 Task: Productivity: Planning Your Day (a Kanban template).
Action: Mouse moved to (60, 71)
Screenshot: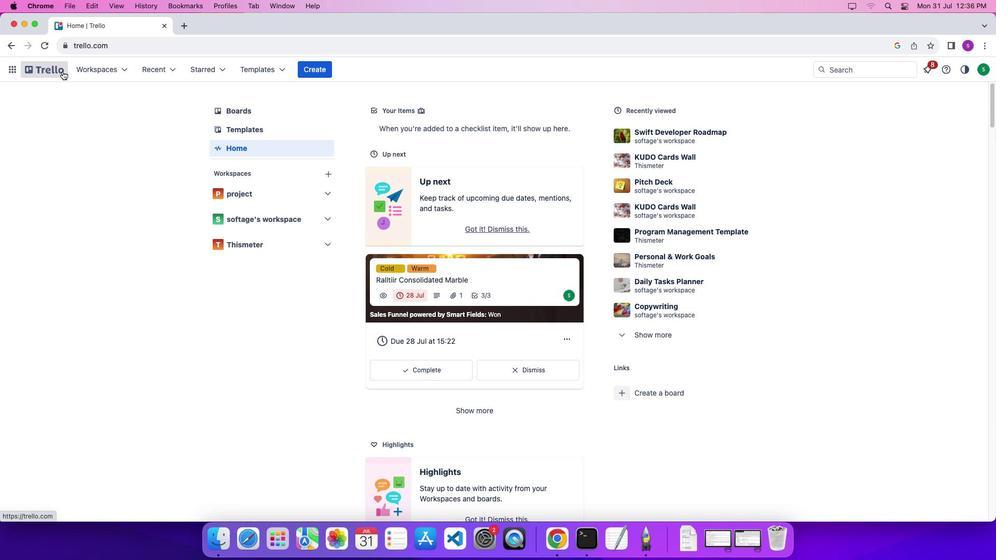 
Action: Mouse pressed left at (60, 71)
Screenshot: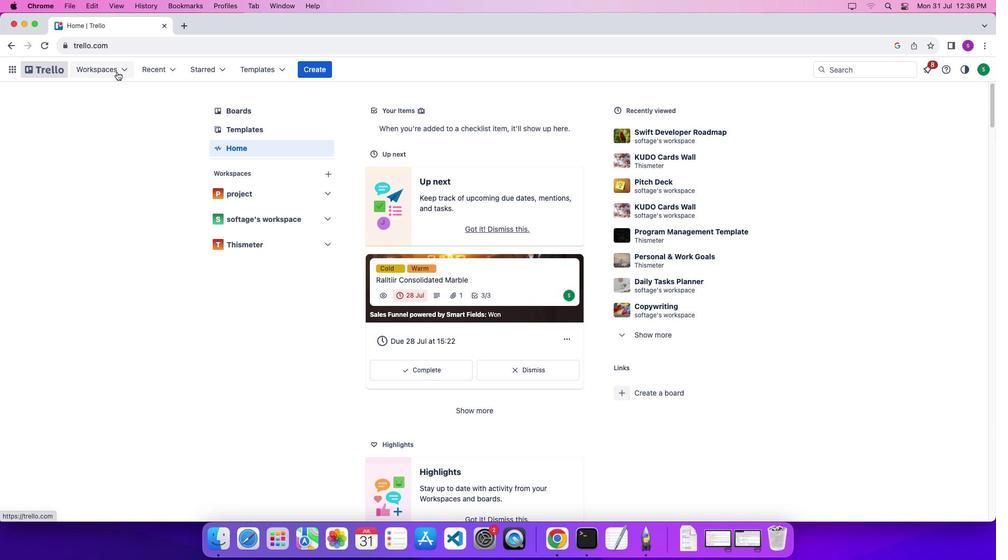
Action: Mouse moved to (249, 62)
Screenshot: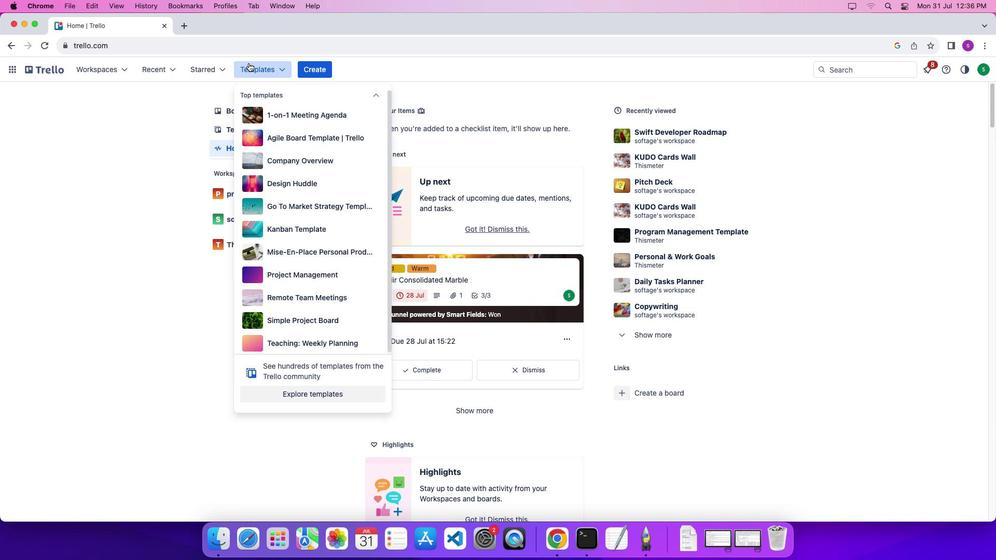 
Action: Mouse pressed left at (249, 62)
Screenshot: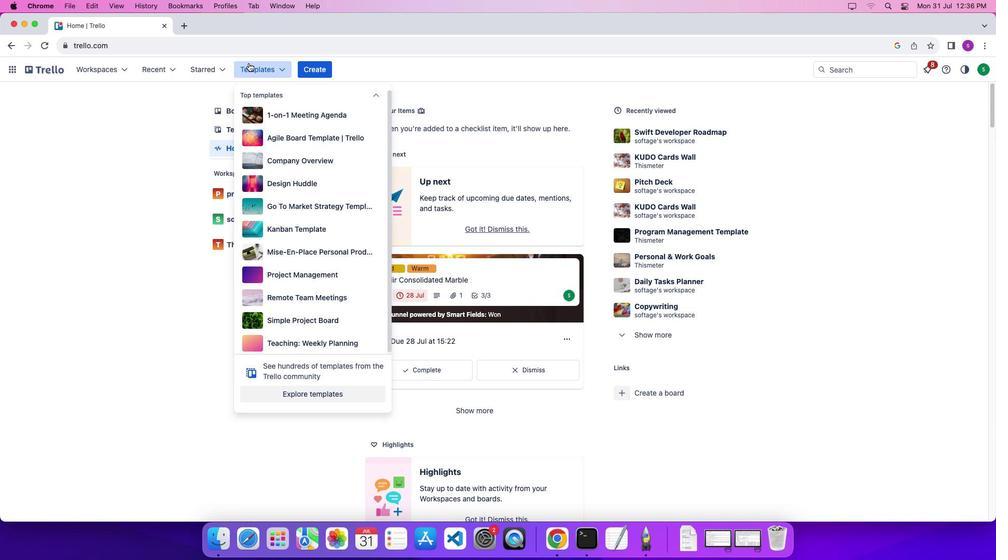 
Action: Mouse moved to (302, 396)
Screenshot: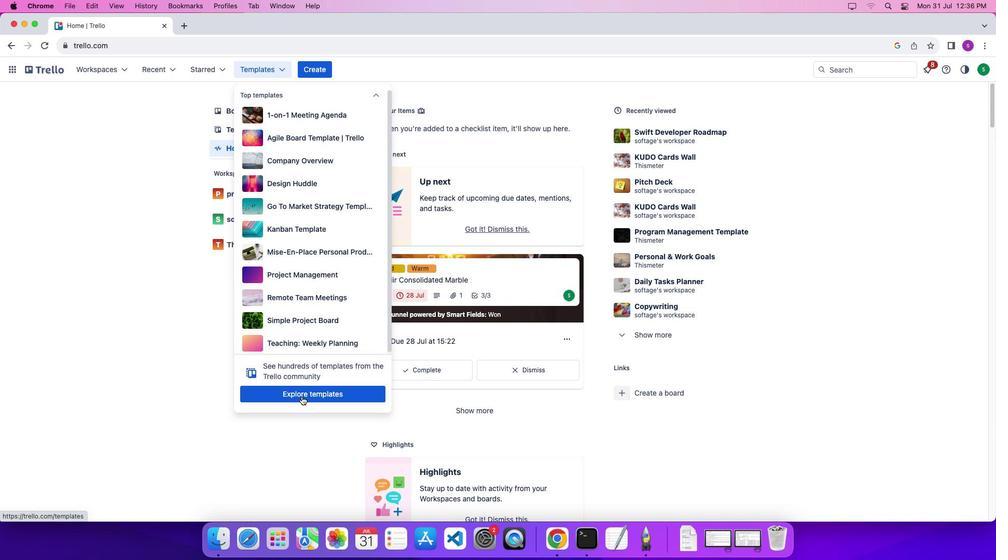 
Action: Mouse pressed left at (302, 396)
Screenshot: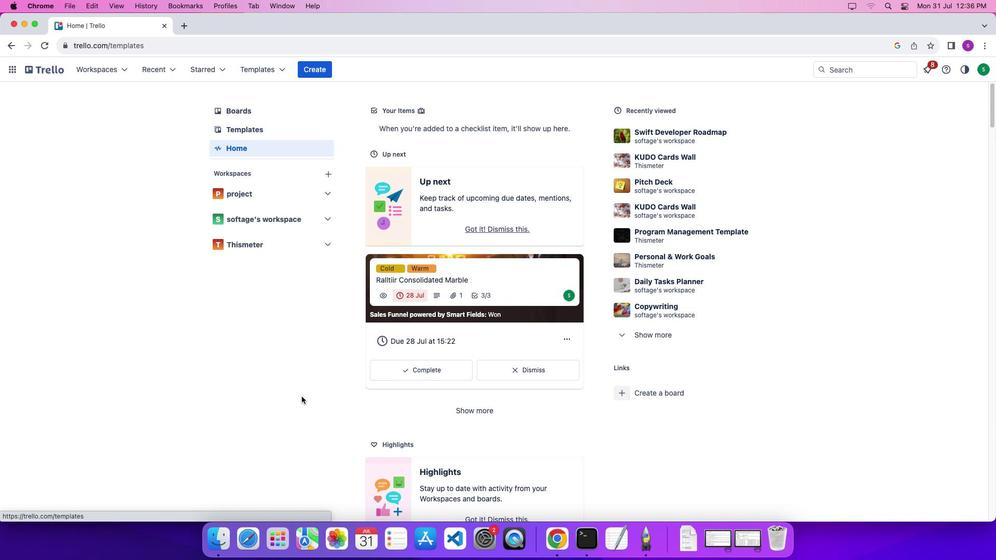 
Action: Mouse moved to (269, 291)
Screenshot: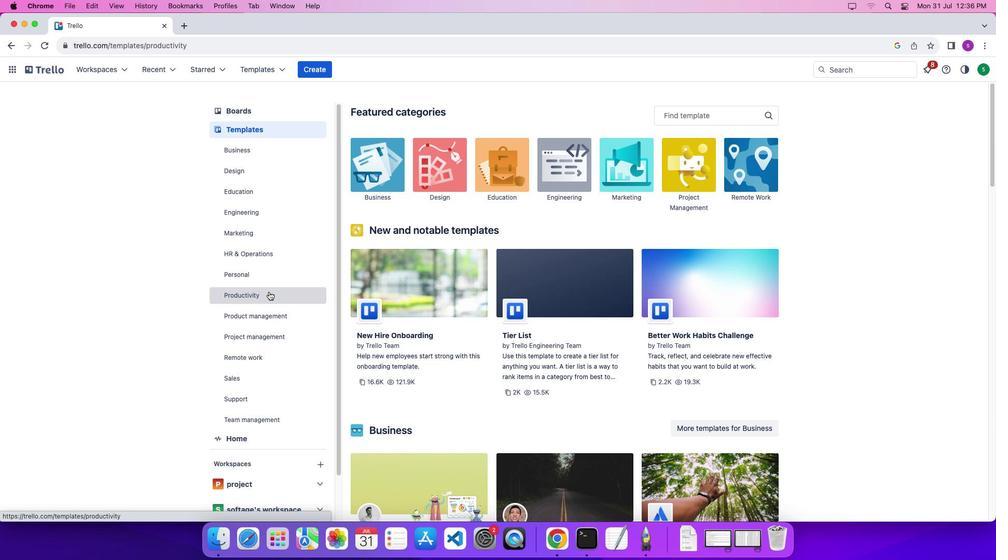 
Action: Mouse pressed left at (269, 291)
Screenshot: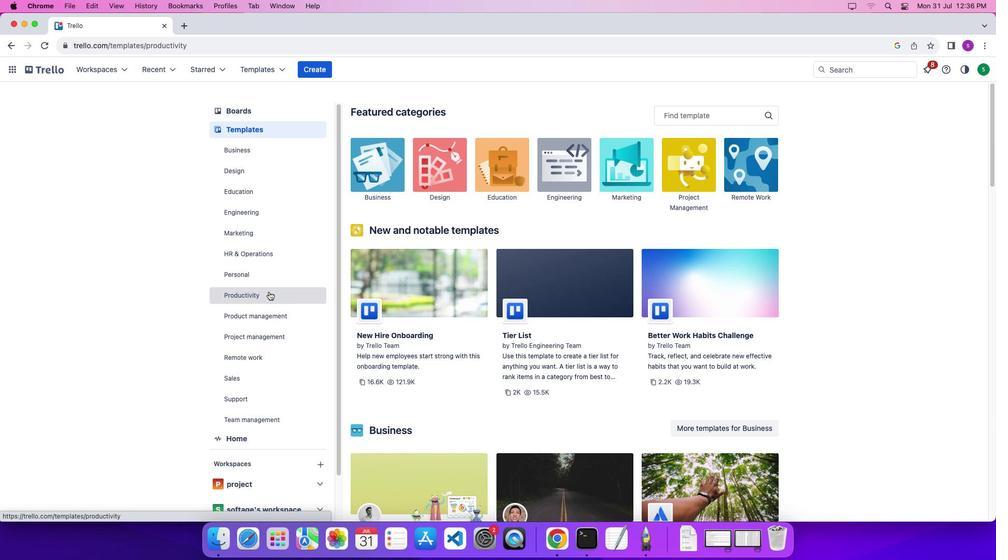
Action: Mouse moved to (737, 114)
Screenshot: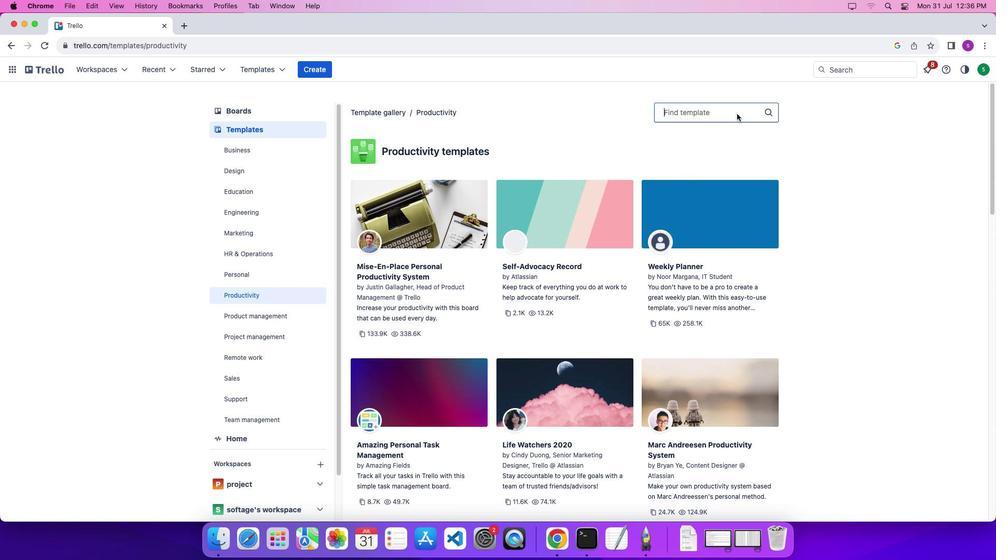 
Action: Mouse pressed left at (737, 114)
Screenshot: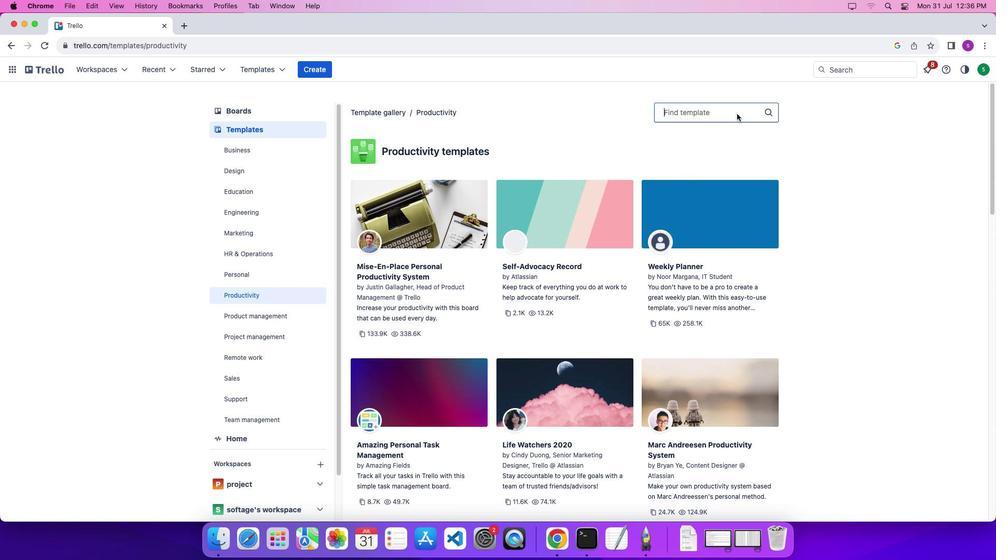 
Action: Mouse moved to (737, 114)
Screenshot: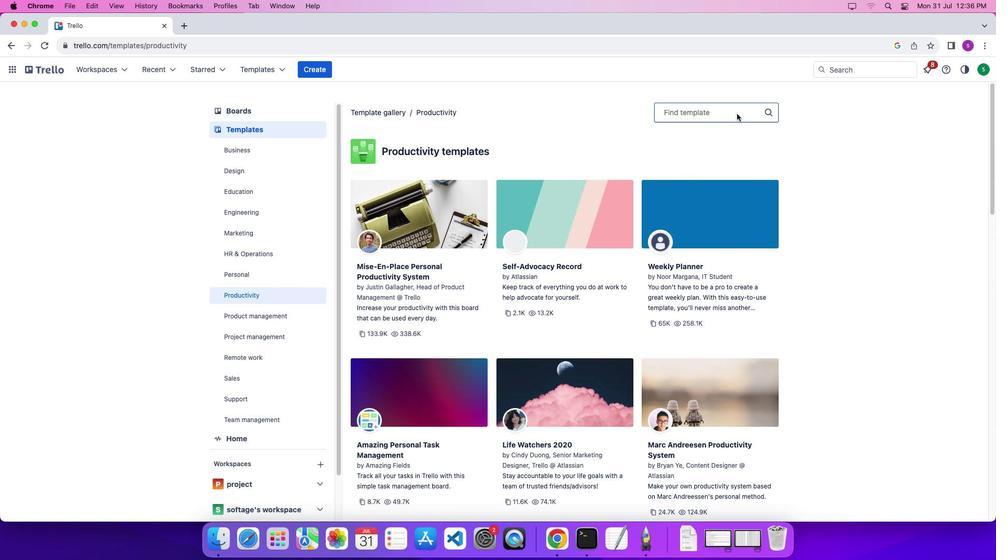 
Action: Mouse pressed left at (737, 114)
Screenshot: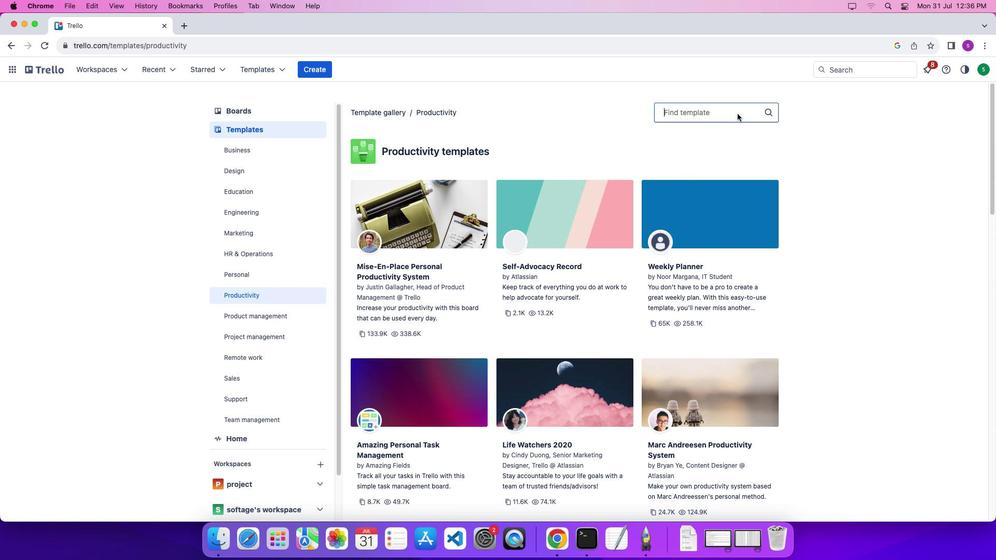 
Action: Mouse moved to (737, 114)
Screenshot: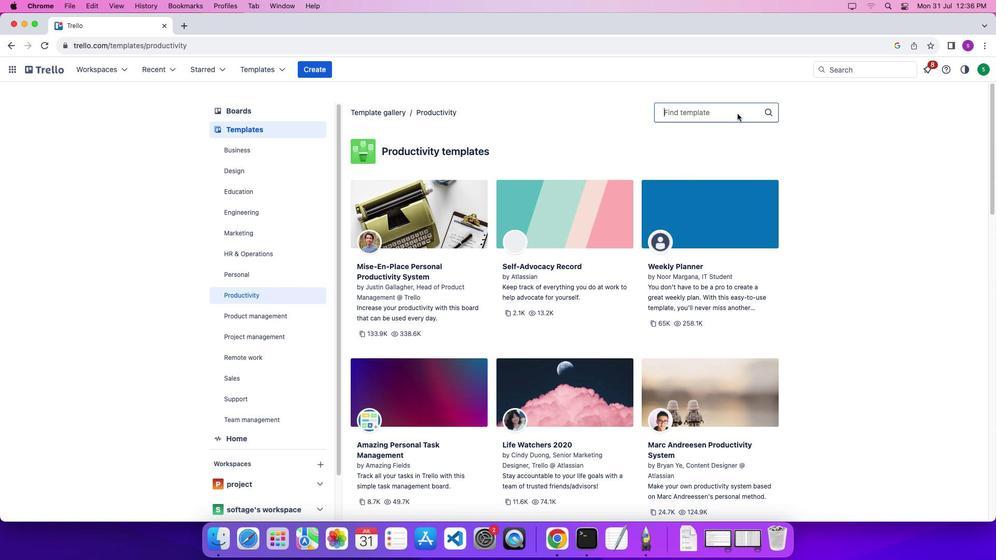 
Action: Key pressed Key.shift'P''l''a''n''n''i''n''g'Key.spaceKey.shift'Y''o''u''r'Key.spaceKey.shift'D''a''y'
Screenshot: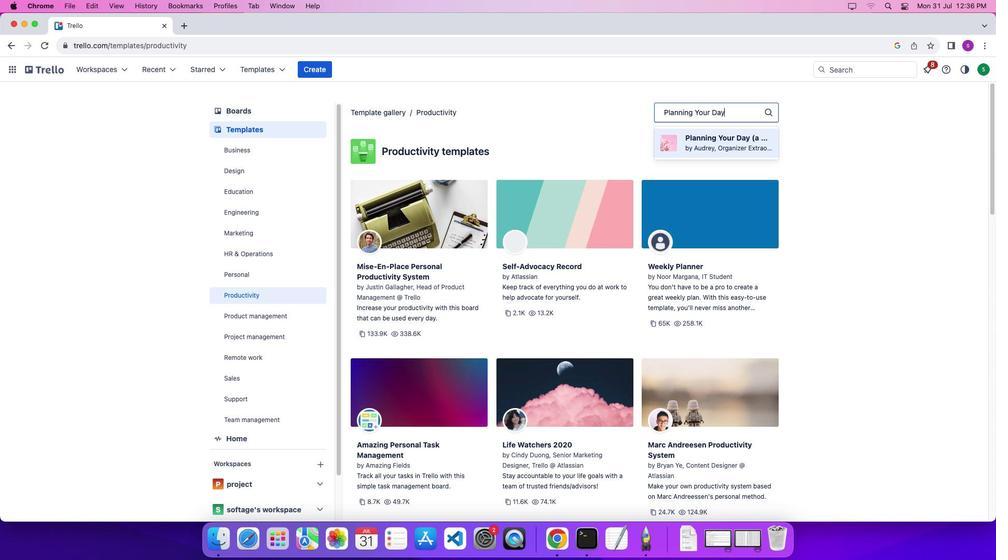 
Action: Mouse moved to (718, 144)
Screenshot: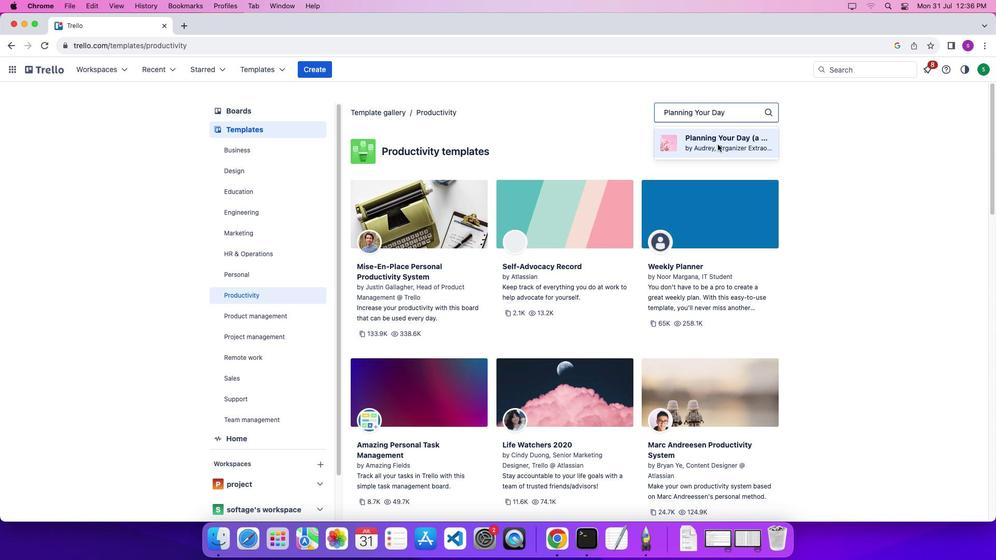 
Action: Mouse pressed left at (718, 144)
Screenshot: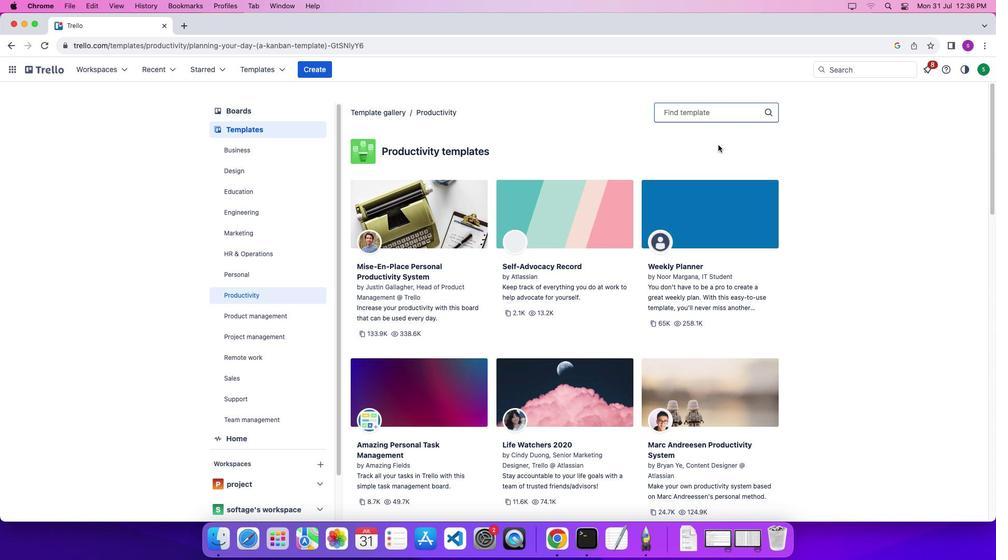 
Action: Mouse moved to (679, 246)
Screenshot: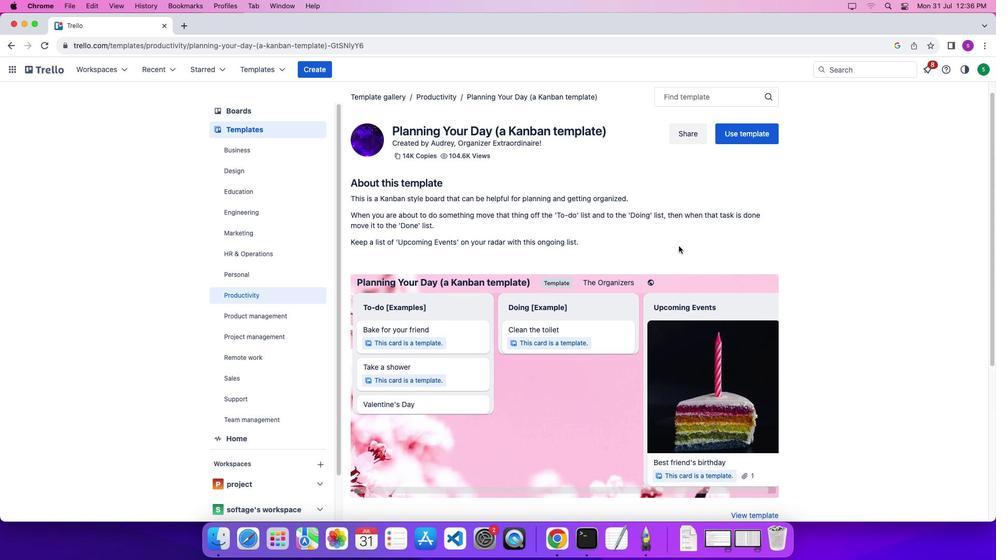 
Action: Mouse scrolled (679, 246) with delta (0, 0)
Screenshot: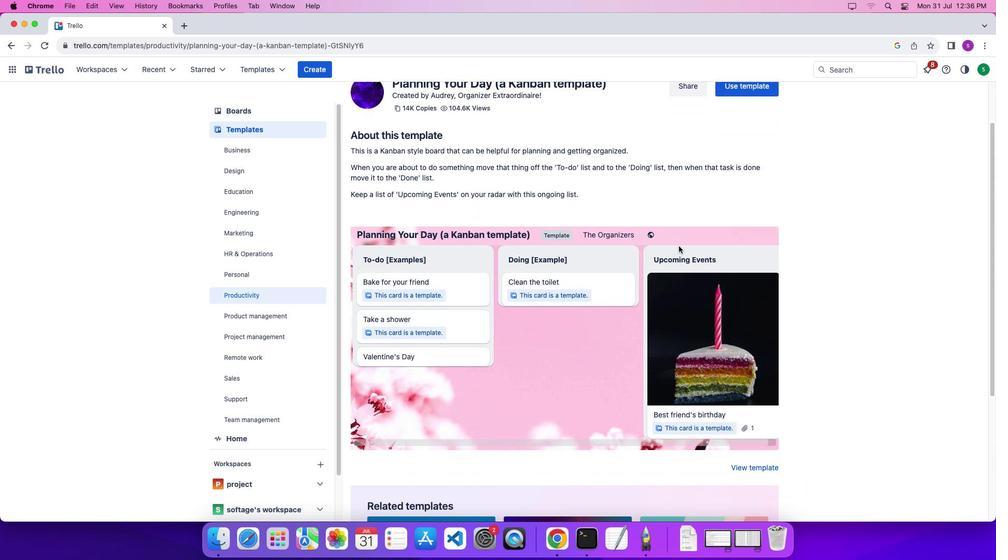
Action: Mouse scrolled (679, 246) with delta (0, 0)
Screenshot: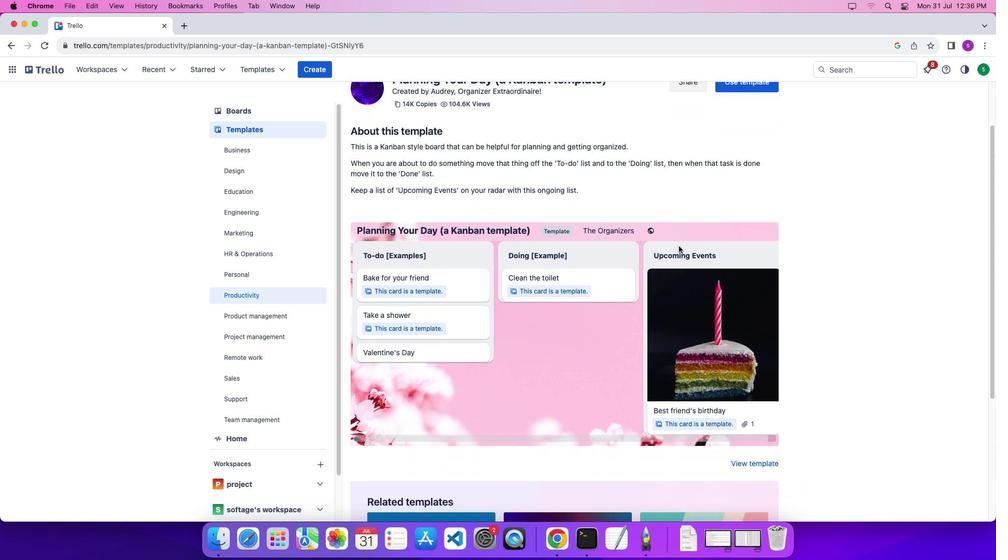 
Action: Mouse scrolled (679, 246) with delta (0, 0)
Screenshot: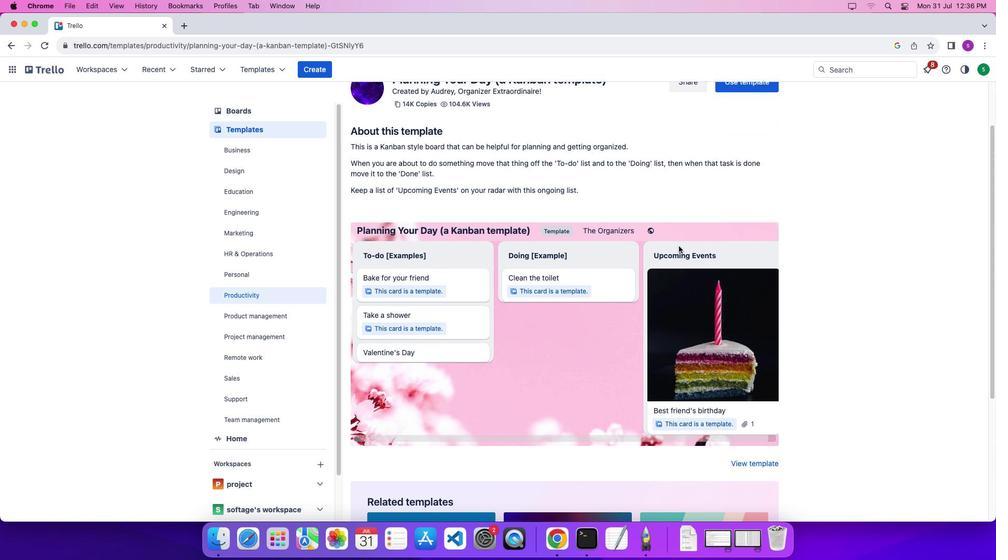 
Action: Mouse scrolled (679, 246) with delta (0, 0)
Screenshot: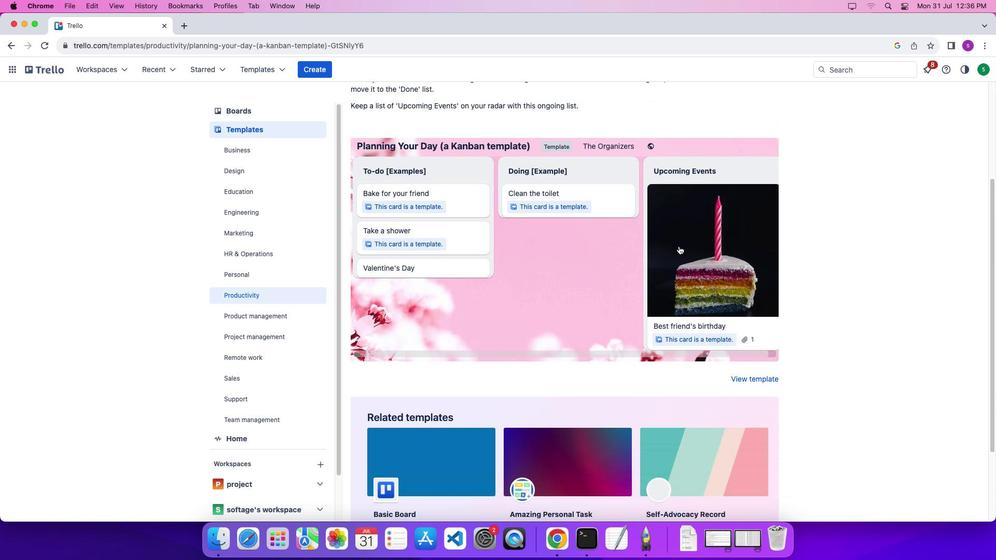 
Action: Mouse scrolled (679, 246) with delta (0, 0)
Screenshot: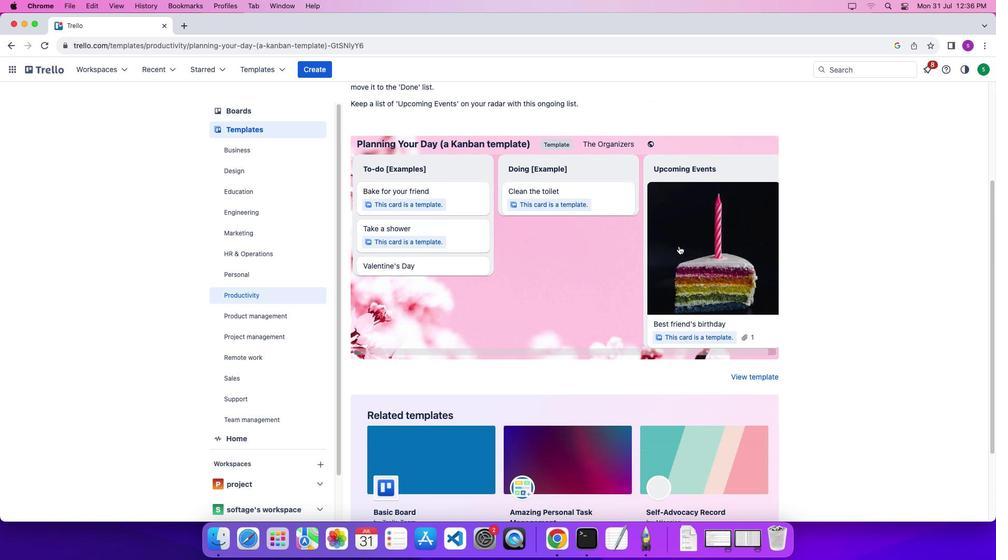 
Action: Mouse scrolled (679, 246) with delta (0, -1)
Screenshot: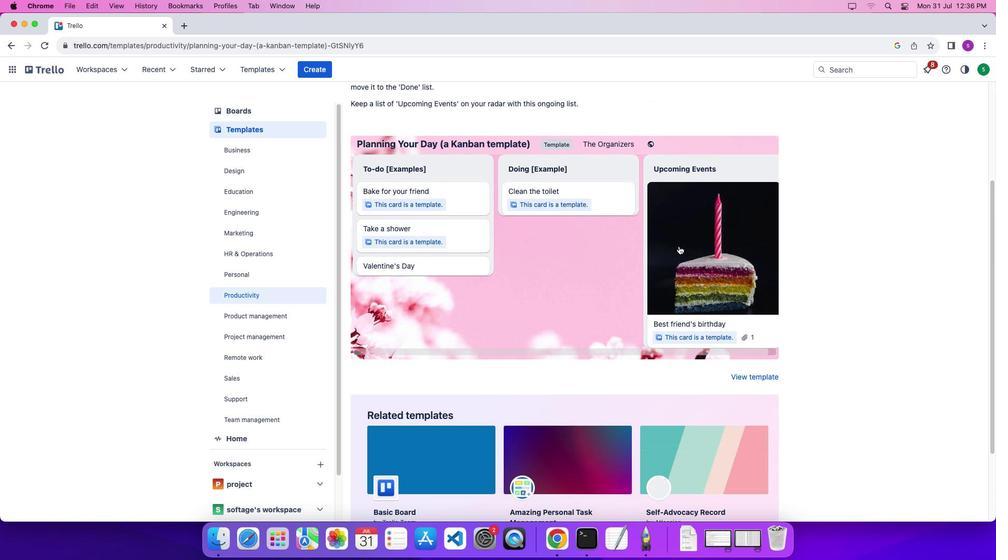 
Action: Mouse scrolled (679, 246) with delta (0, 0)
Screenshot: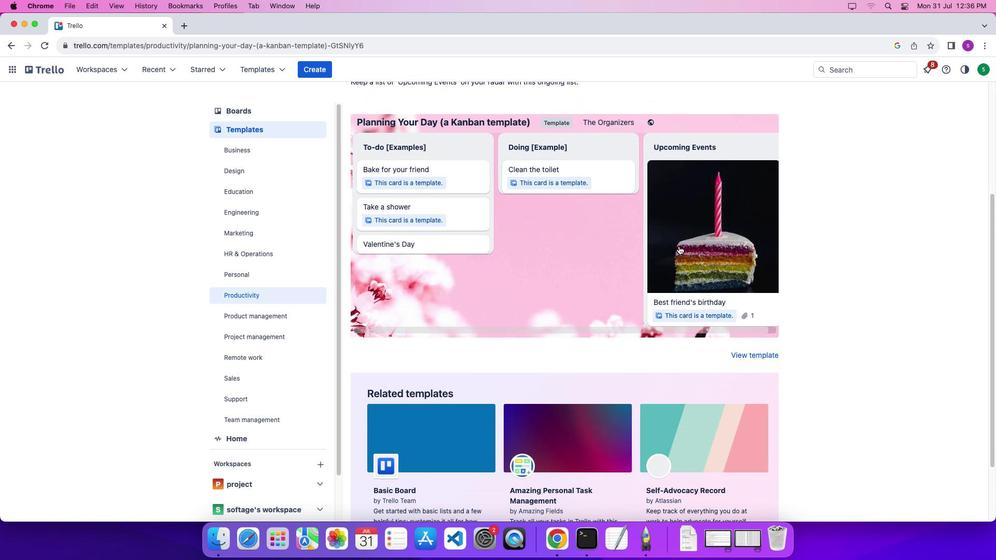
Action: Mouse scrolled (679, 246) with delta (0, 0)
Screenshot: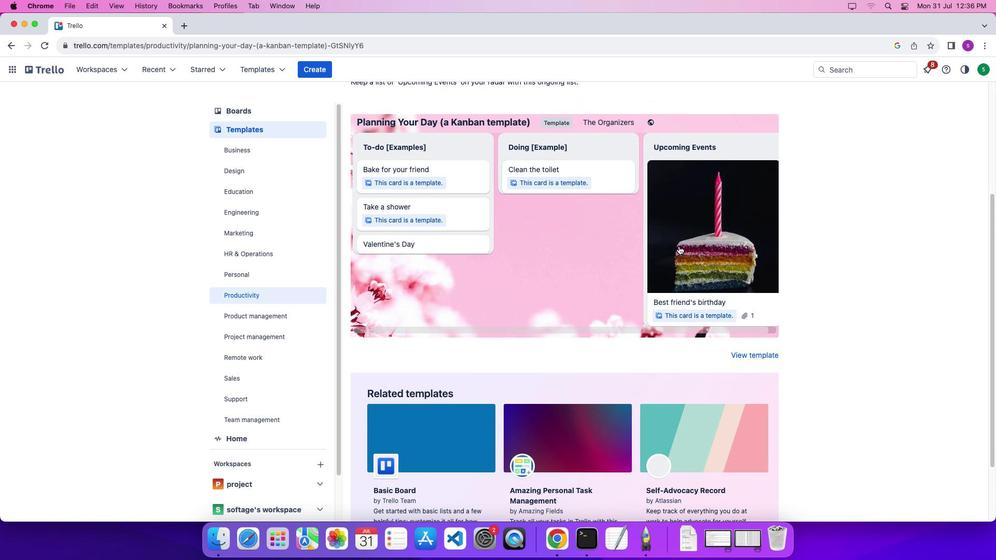 
Action: Mouse scrolled (679, 246) with delta (0, 0)
Screenshot: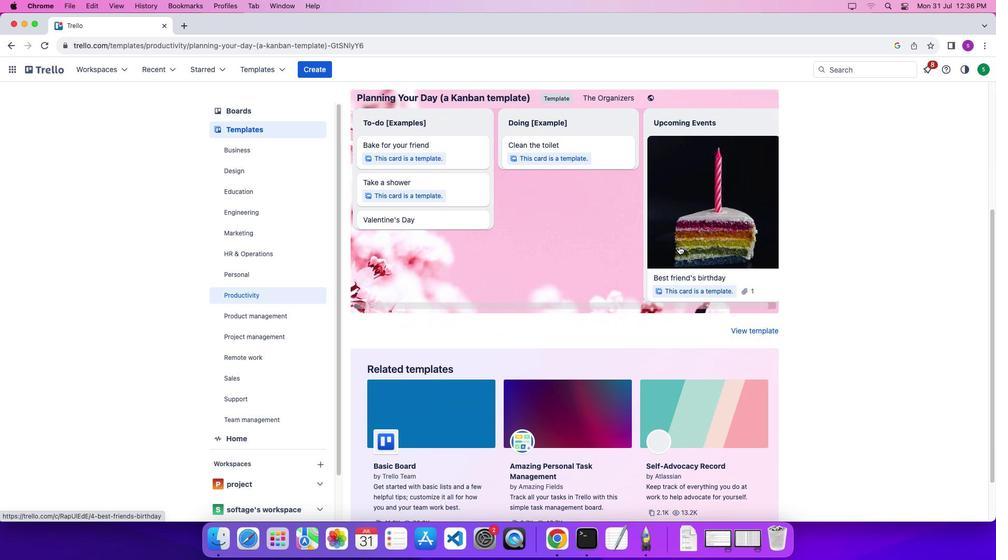 
Action: Mouse scrolled (679, 246) with delta (0, 0)
Screenshot: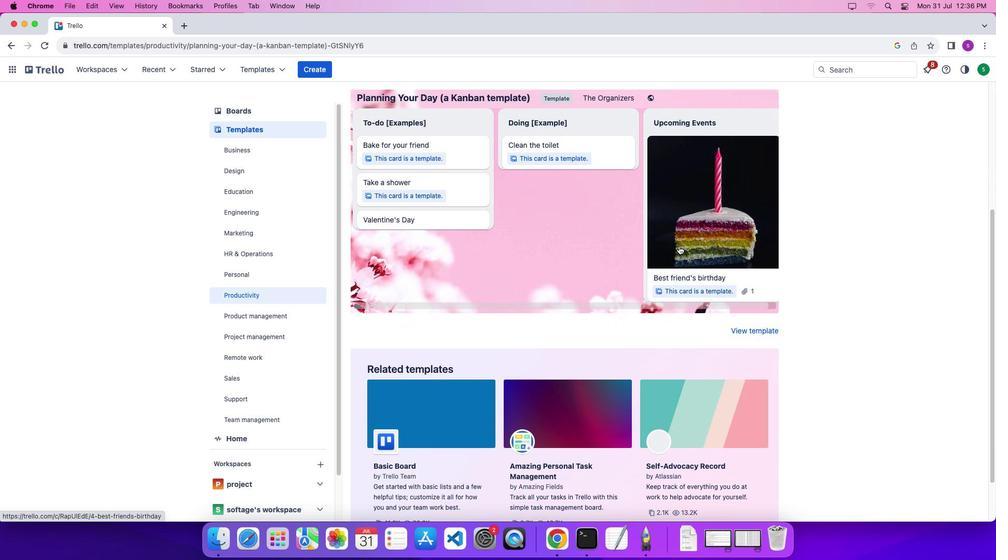 
Action: Mouse pressed left at (679, 246)
Screenshot: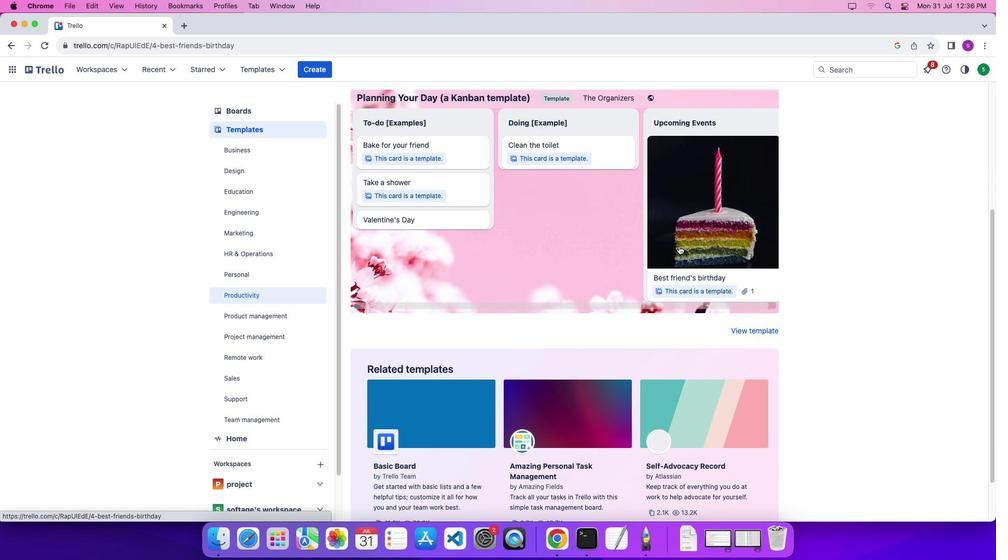 
Action: Mouse moved to (680, 98)
Screenshot: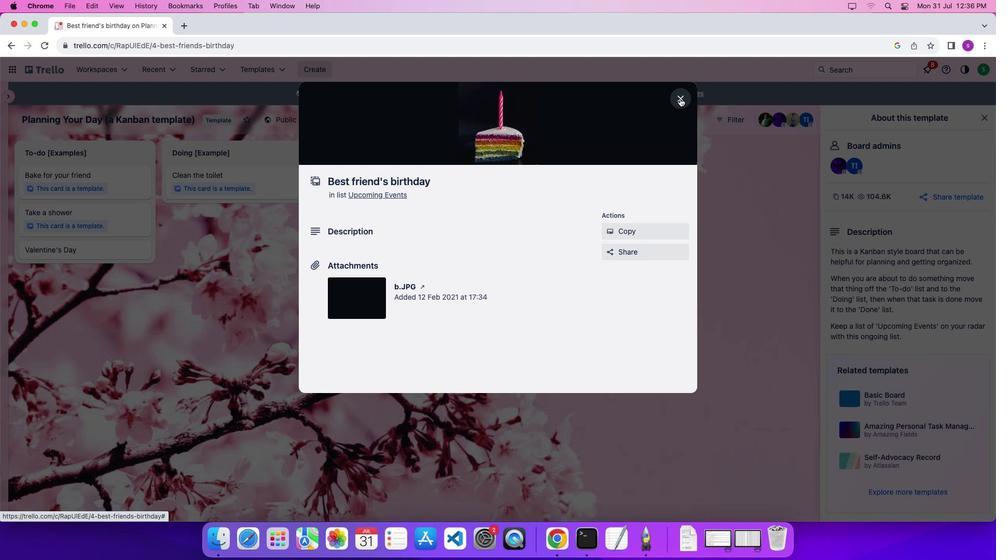 
Action: Mouse pressed left at (680, 98)
Screenshot: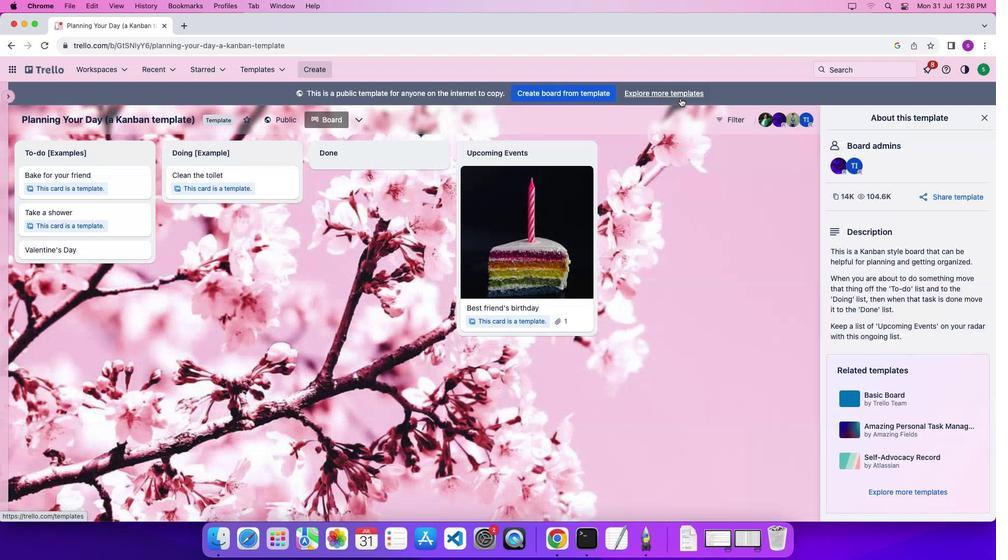 
Action: Mouse moved to (987, 119)
Screenshot: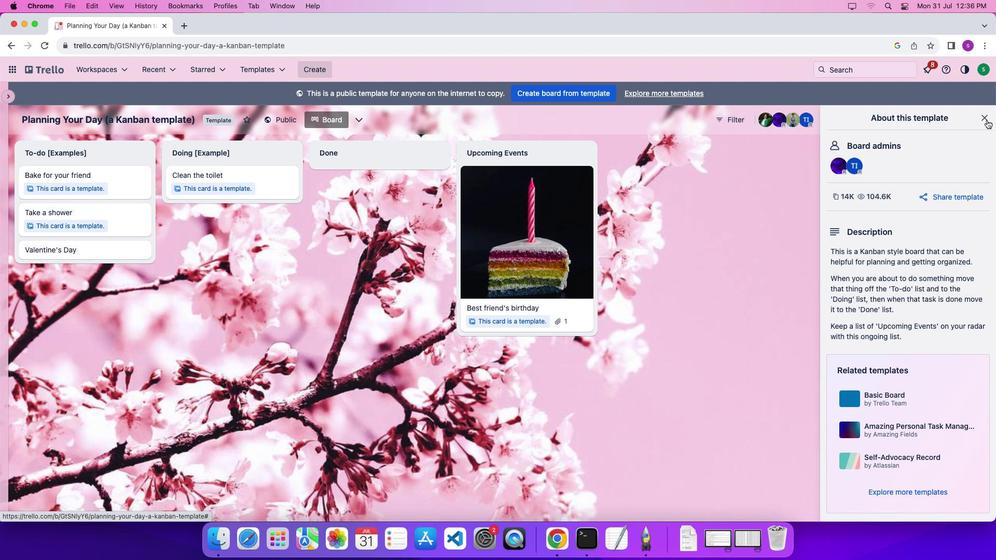 
Action: Mouse pressed left at (987, 119)
Screenshot: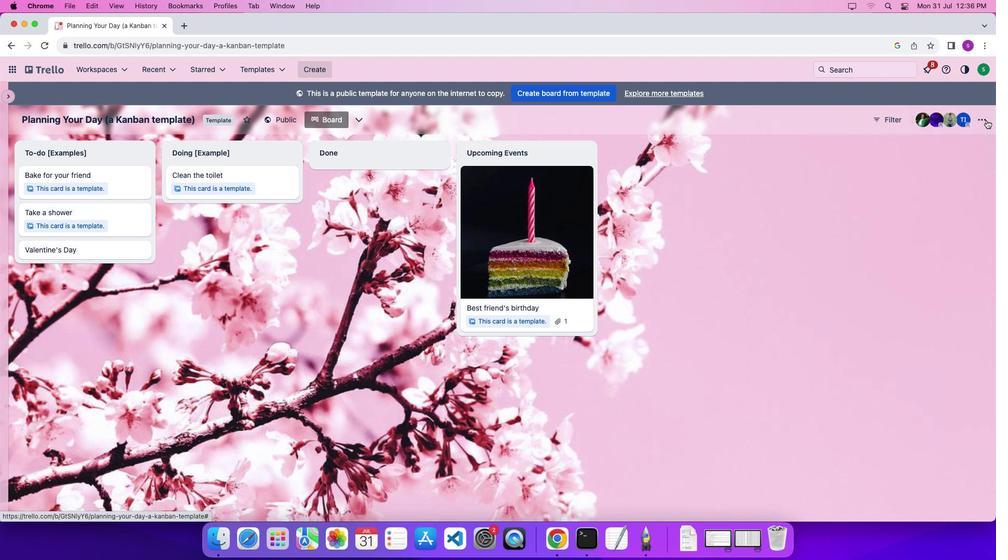 
Action: Mouse moved to (829, 312)
Screenshot: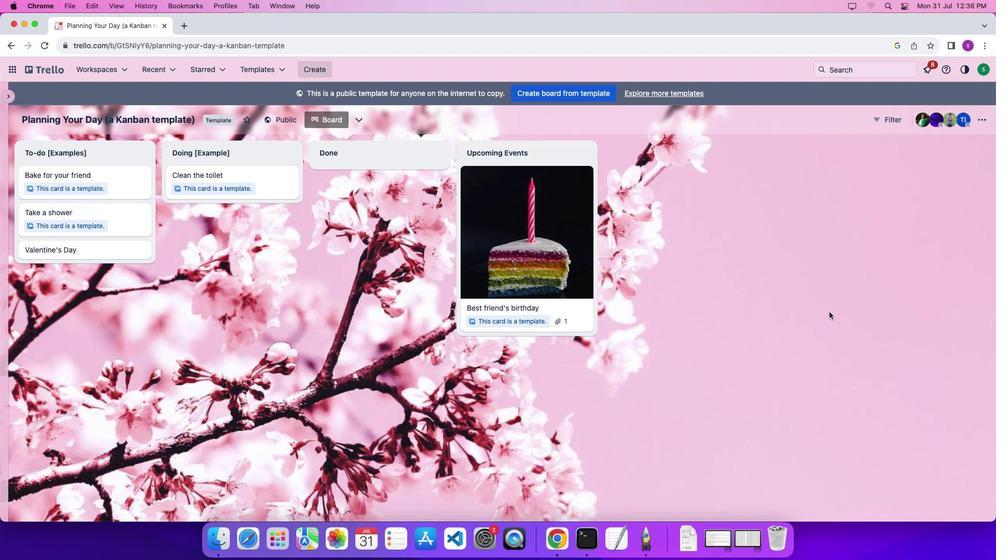 
Action: Mouse pressed left at (829, 312)
Screenshot: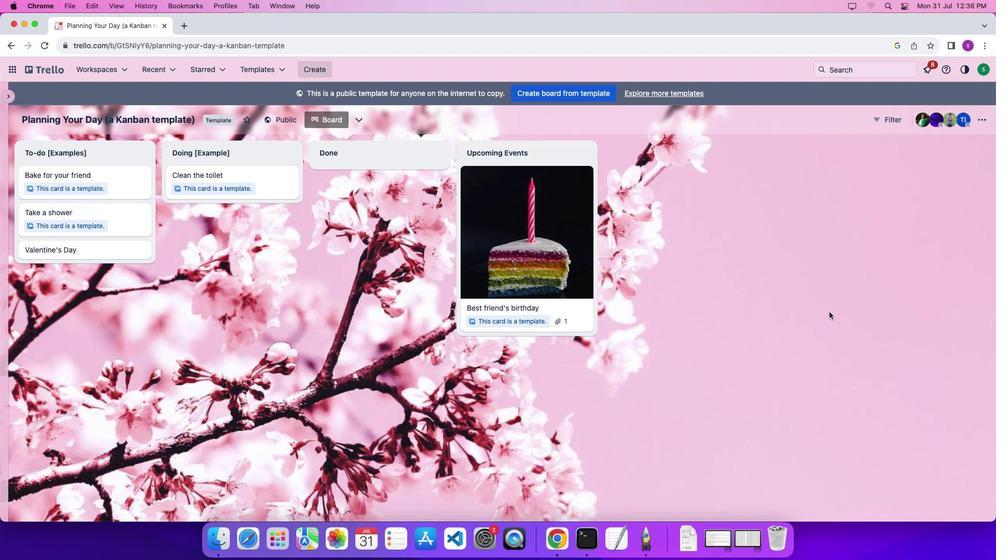 
Action: Mouse moved to (606, 374)
Screenshot: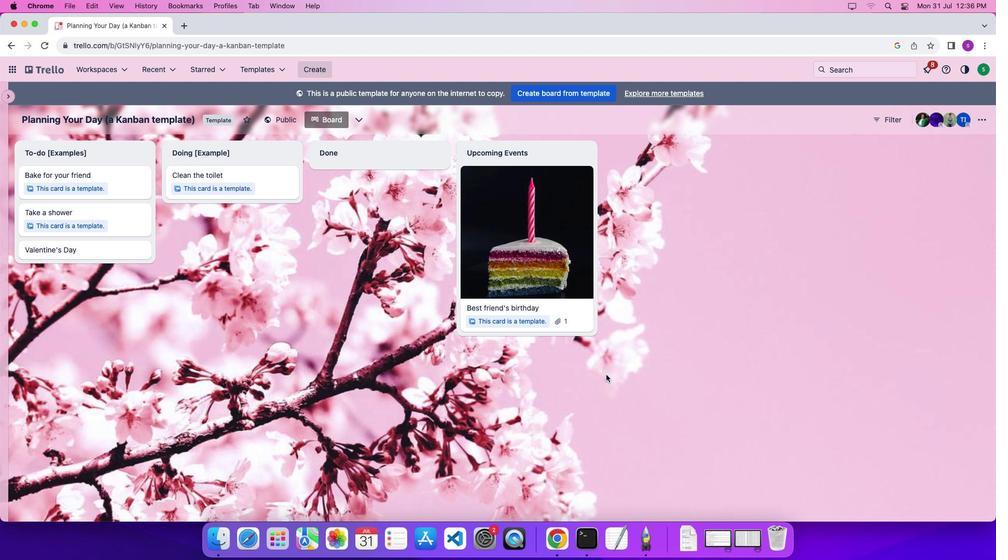 
Action: Mouse pressed left at (606, 374)
Screenshot: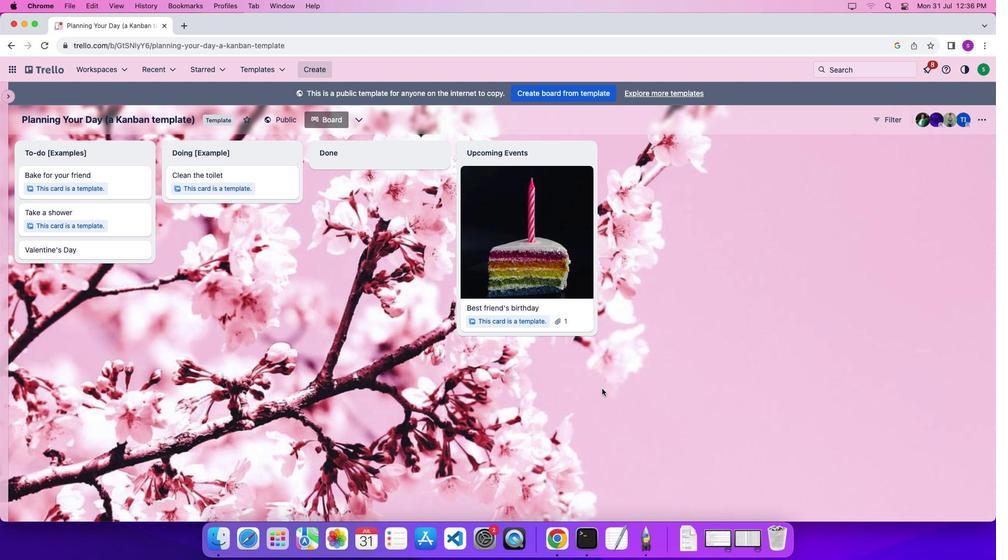 
Action: Mouse moved to (328, 155)
Screenshot: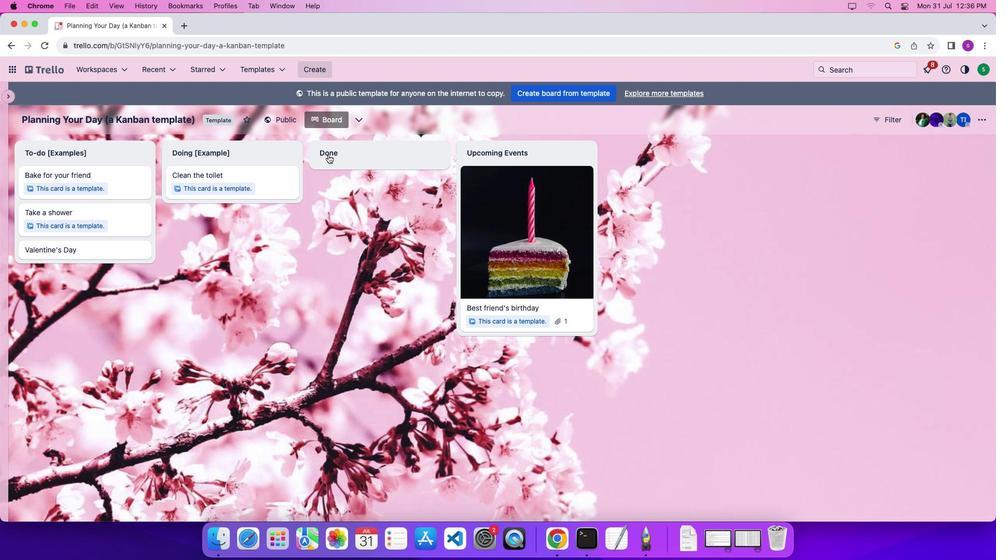 
Action: Mouse pressed left at (328, 155)
Screenshot: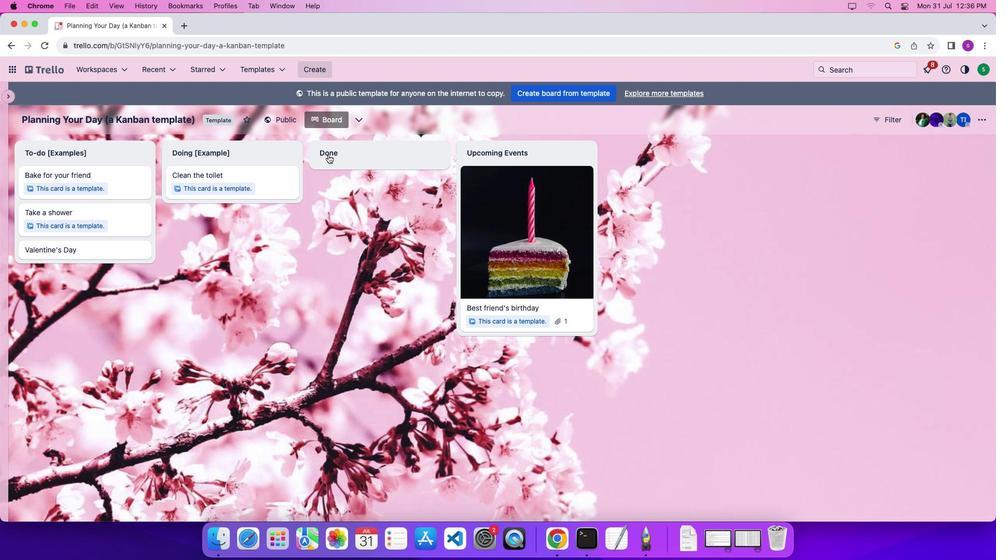 
Action: Mouse moved to (257, 178)
Screenshot: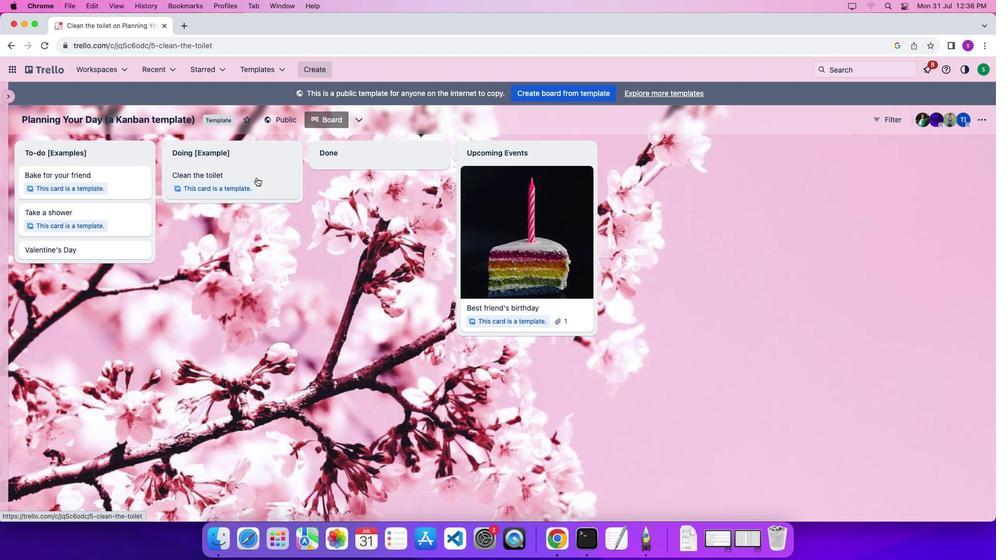 
Action: Mouse pressed left at (257, 178)
Screenshot: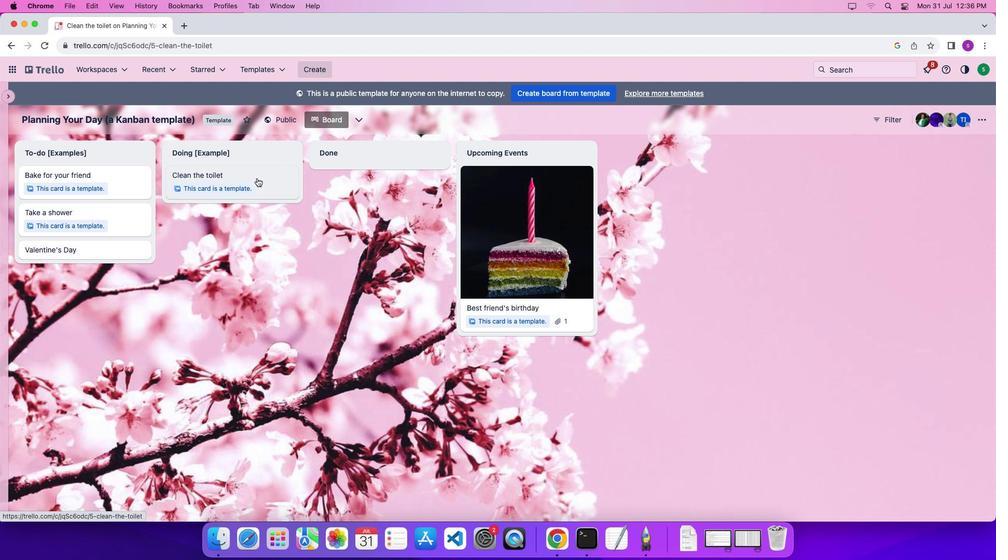 
Action: Mouse moved to (675, 100)
Screenshot: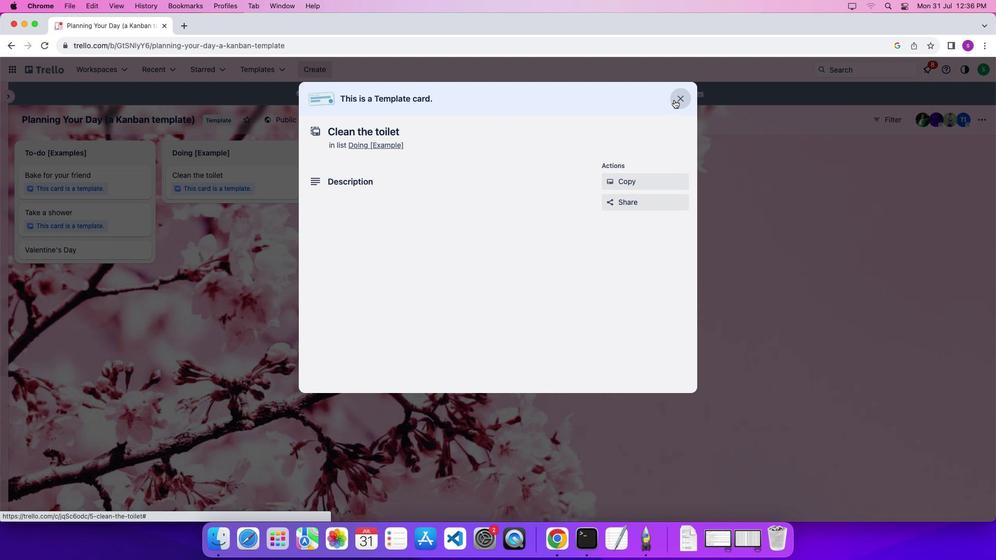
Action: Mouse pressed left at (675, 100)
Screenshot: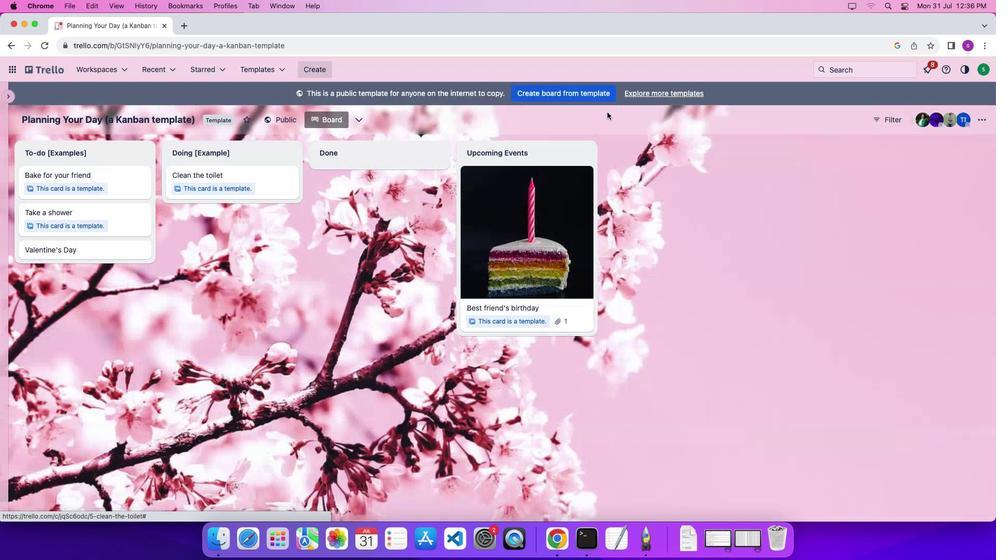 
Action: Mouse moved to (96, 177)
Screenshot: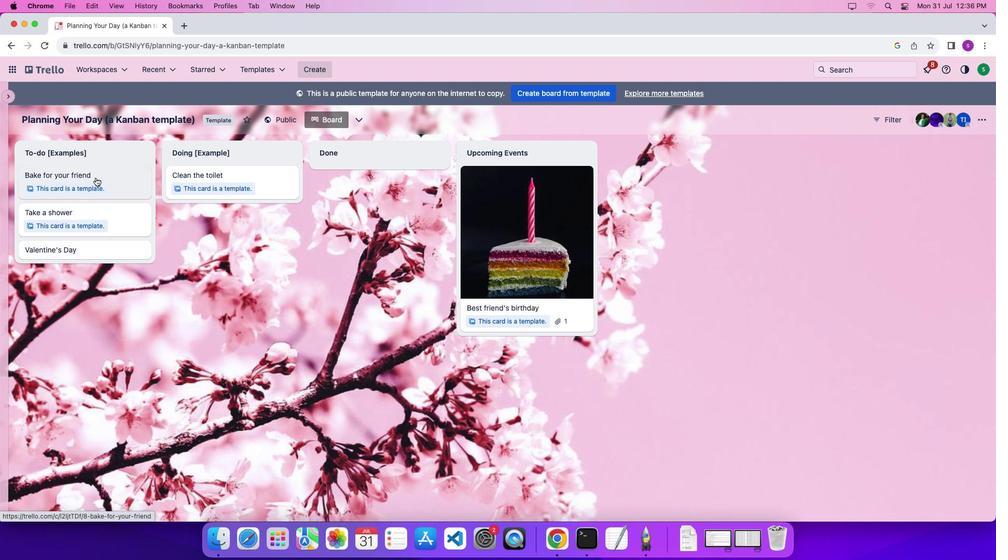 
Action: Mouse pressed left at (96, 177)
Screenshot: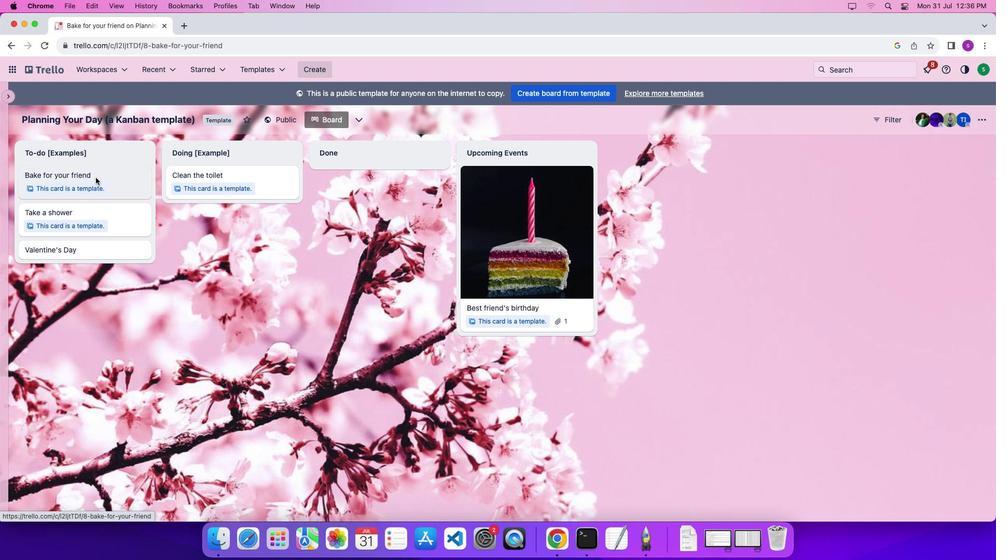 
Action: Mouse moved to (678, 102)
Screenshot: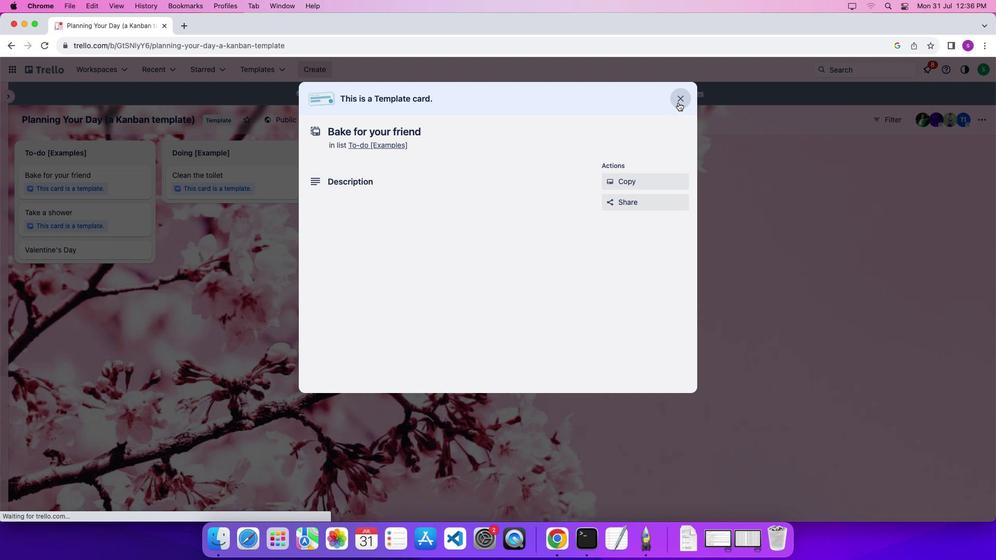 
Action: Mouse pressed left at (678, 102)
Screenshot: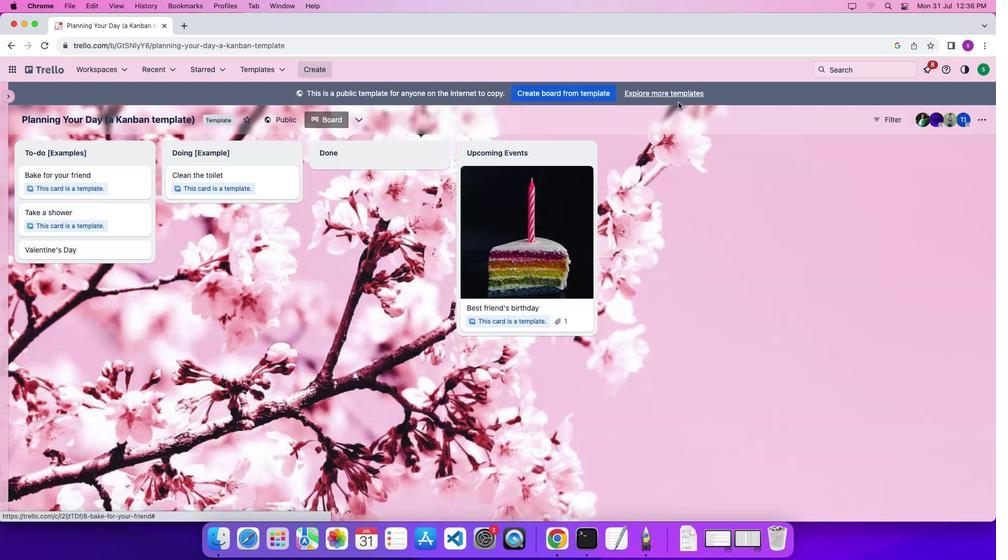 
Action: Mouse moved to (13, 45)
Screenshot: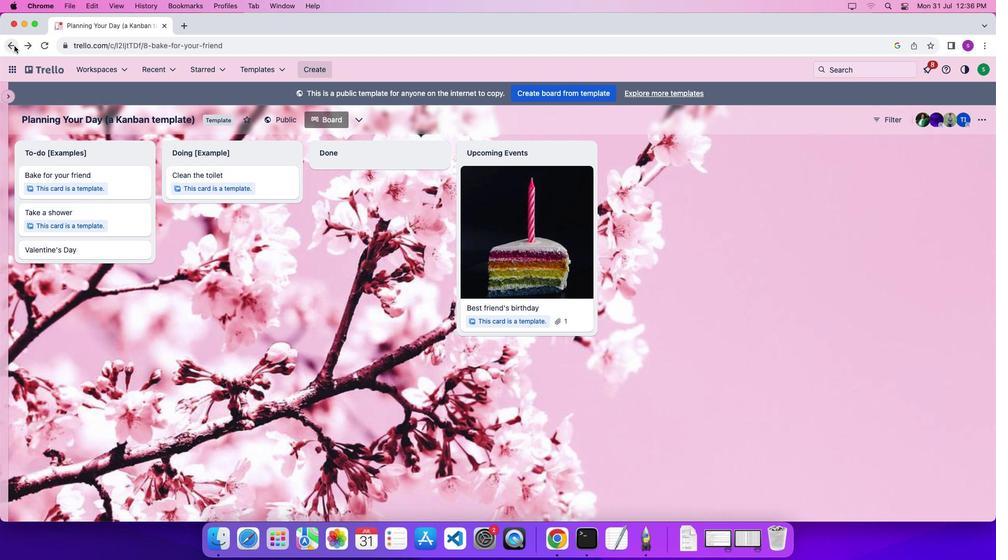 
Action: Mouse pressed left at (13, 45)
Screenshot: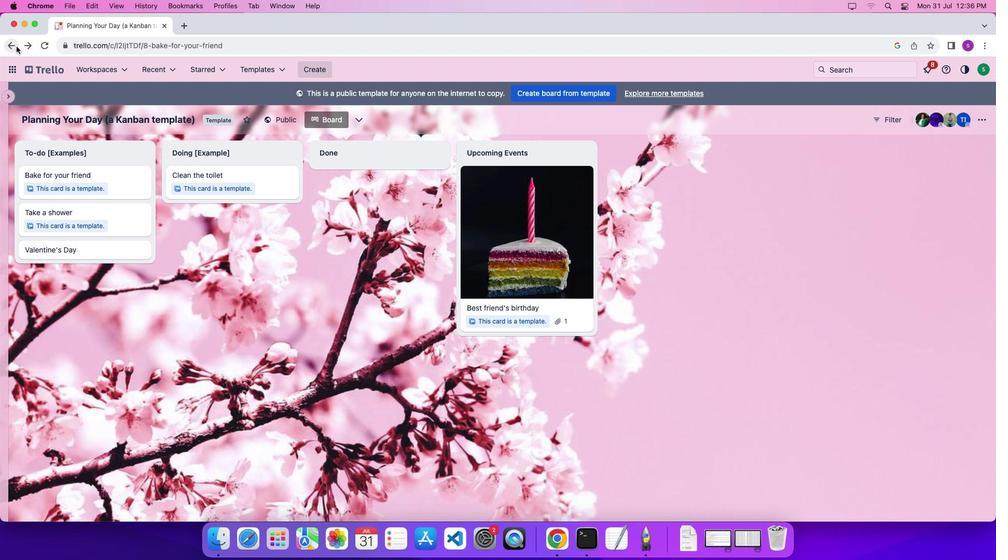 
Action: Mouse moved to (680, 95)
Screenshot: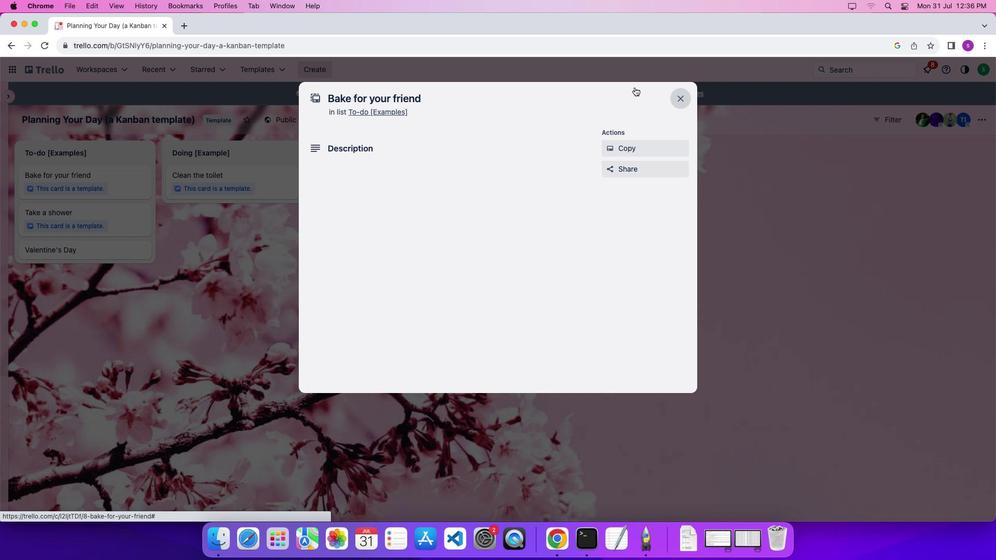 
Action: Mouse pressed left at (680, 95)
Screenshot: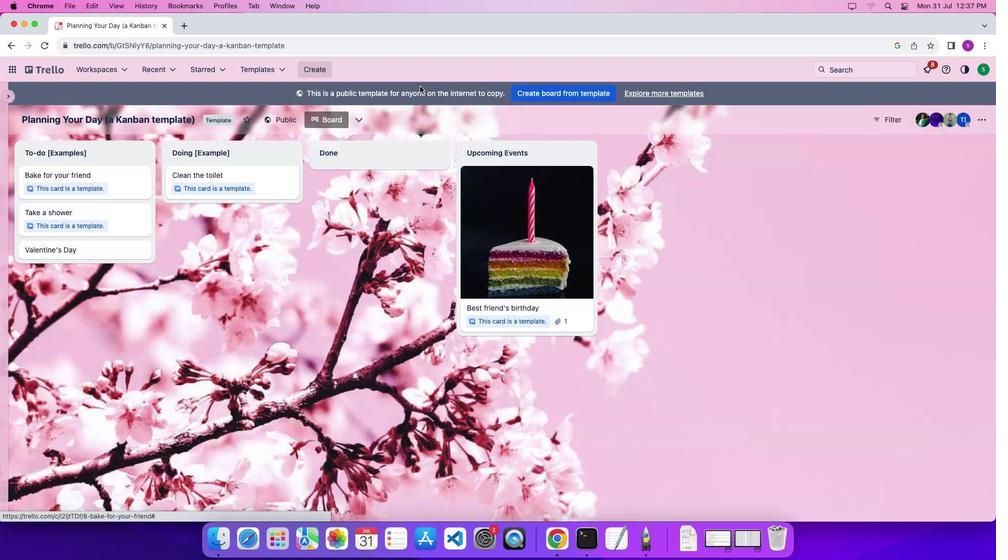 
Action: Mouse moved to (11, 45)
Screenshot: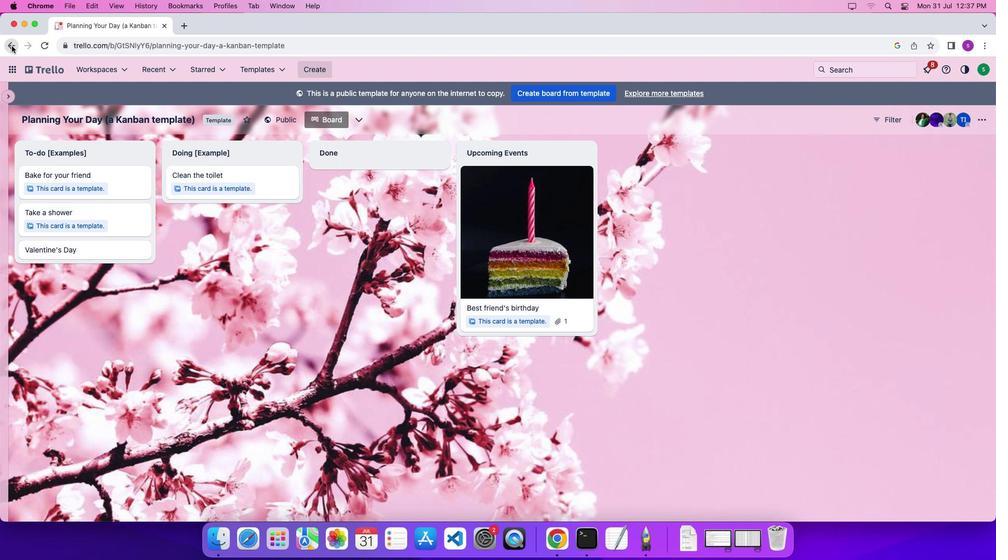 
Action: Mouse pressed left at (11, 45)
Screenshot: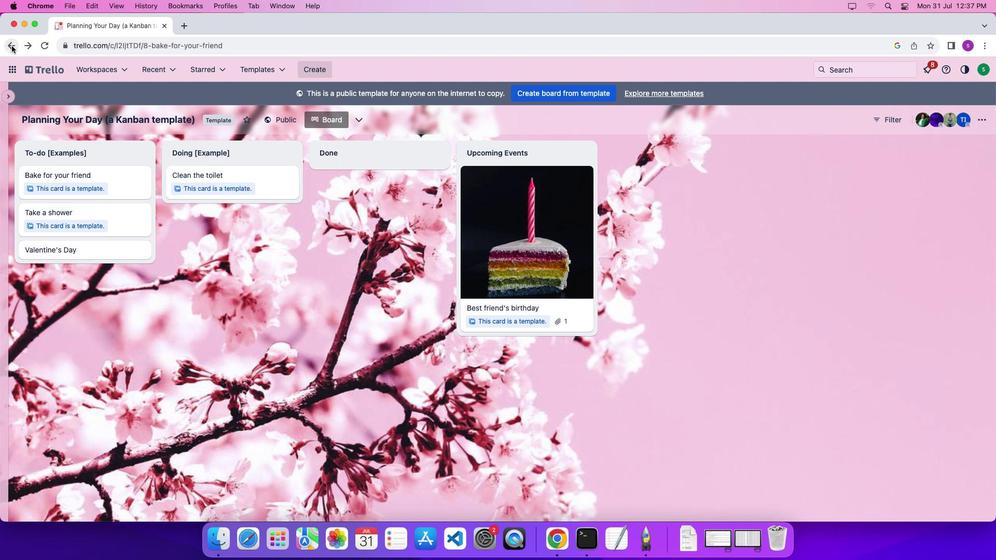 
Action: Mouse moved to (674, 100)
Screenshot: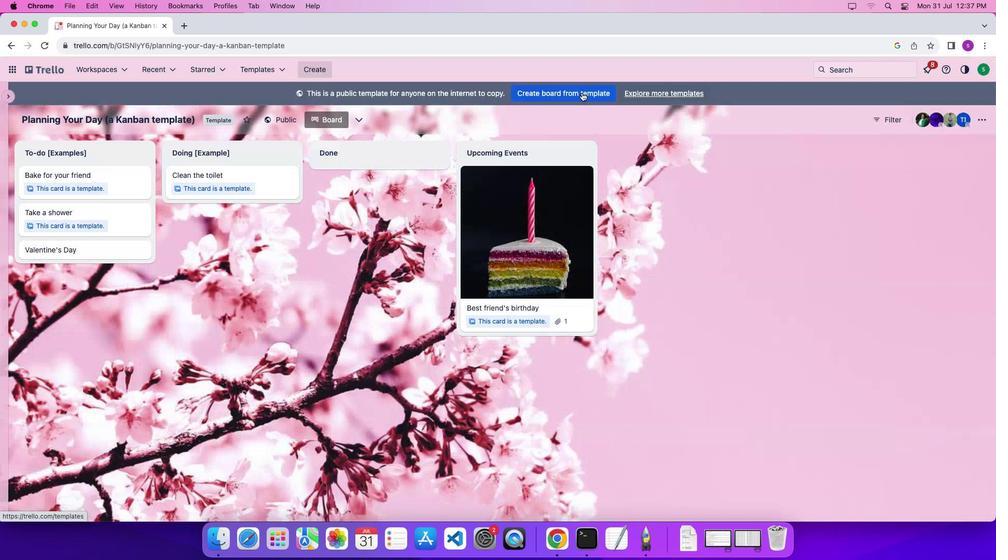 
Action: Mouse pressed left at (674, 100)
Screenshot: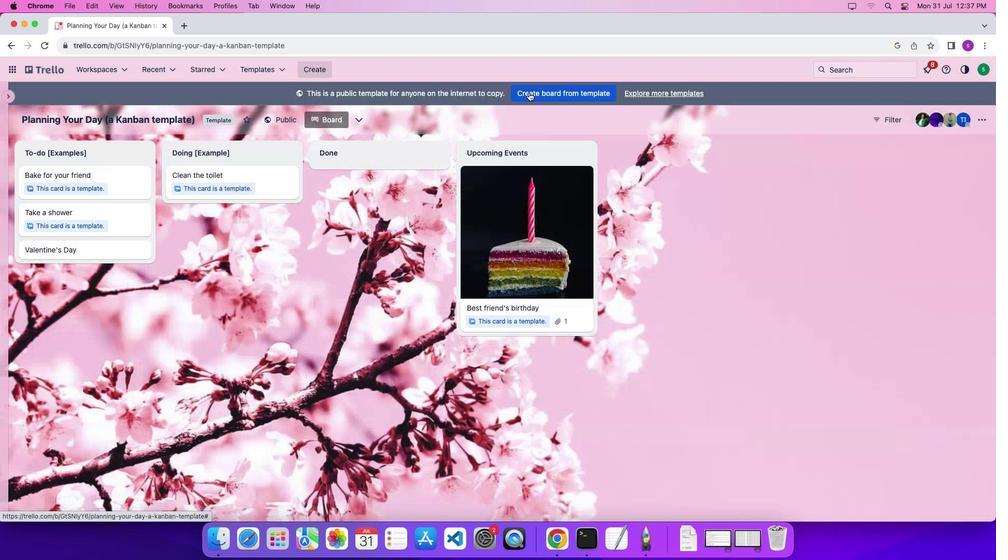 
Action: Mouse moved to (12, 48)
Screenshot: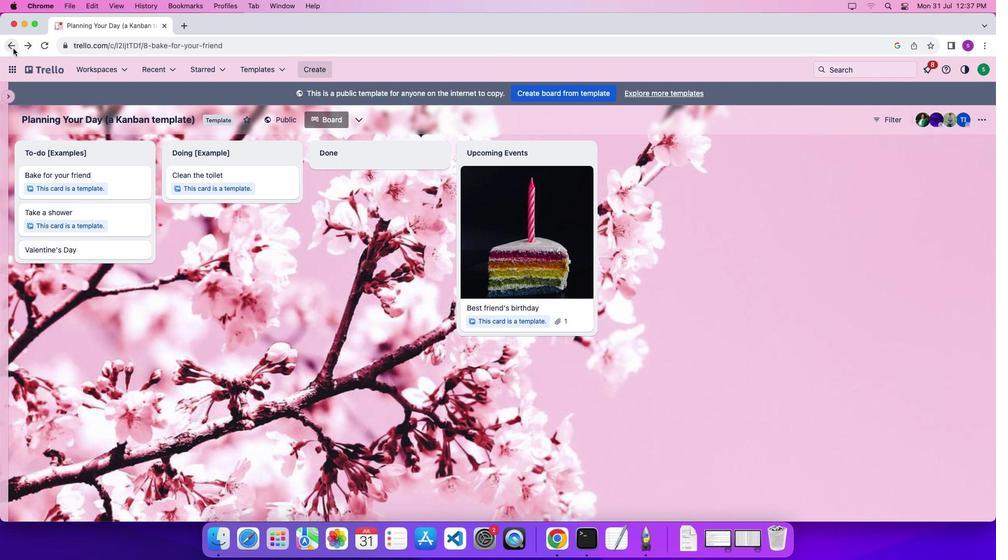 
Action: Mouse pressed left at (12, 48)
Screenshot: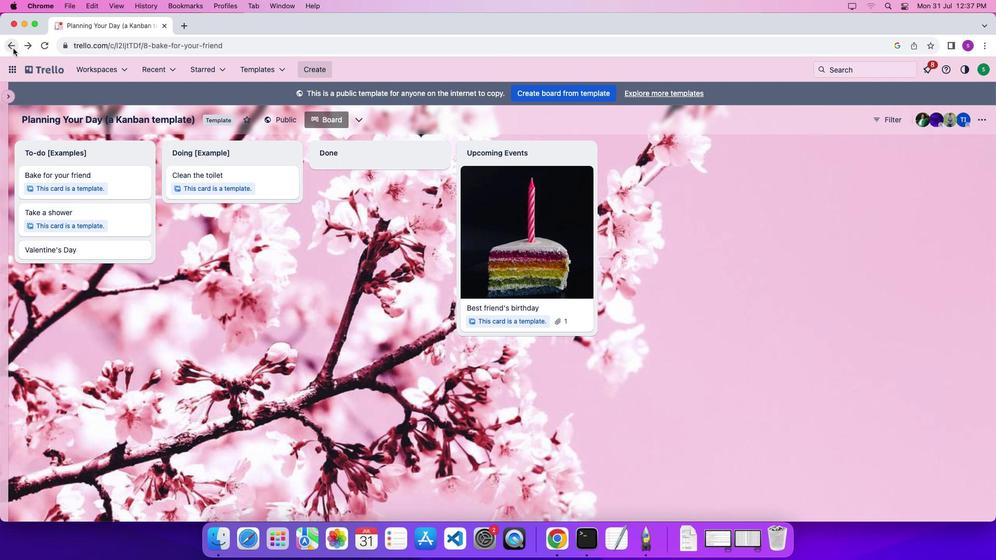 
Action: Mouse moved to (683, 102)
Screenshot: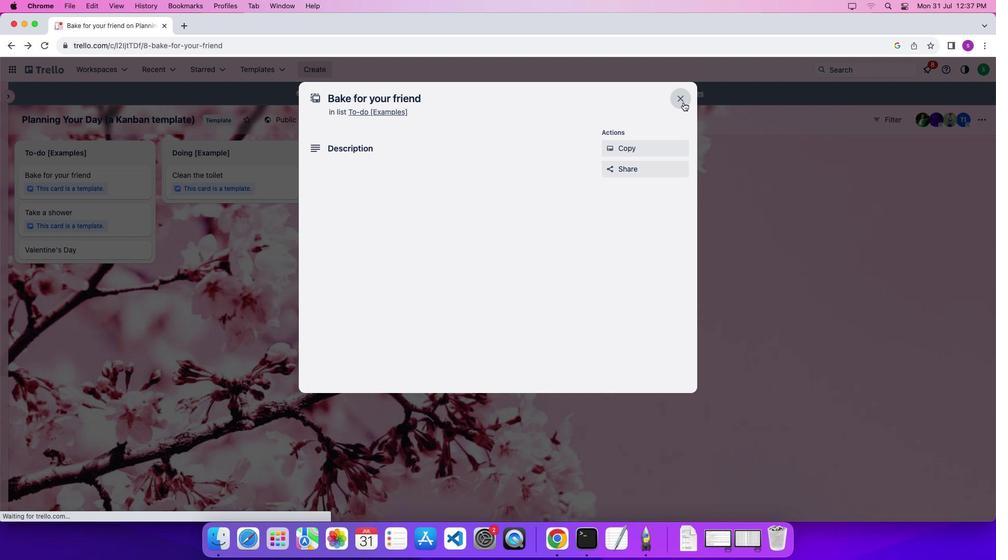
Action: Mouse pressed left at (683, 102)
Screenshot: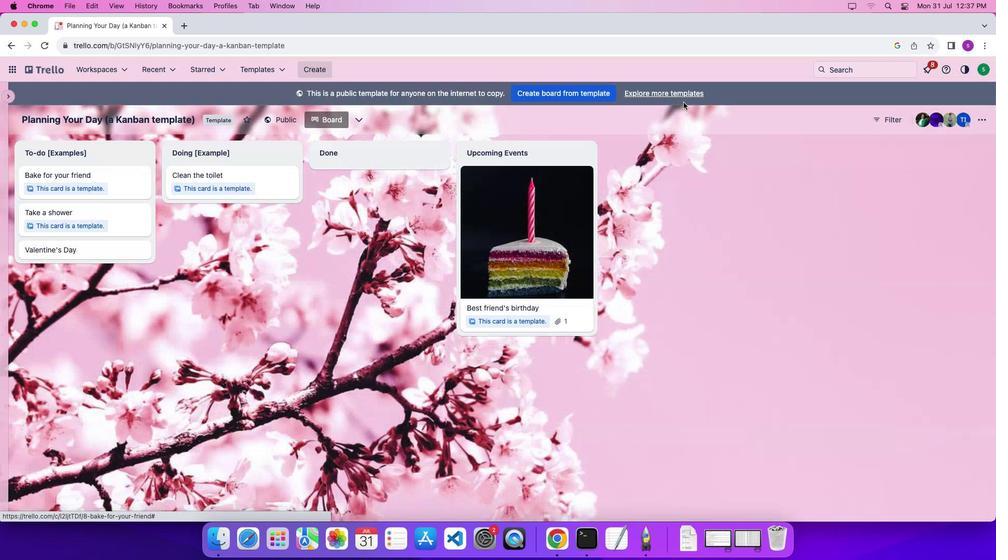 
Action: Mouse moved to (852, 69)
Screenshot: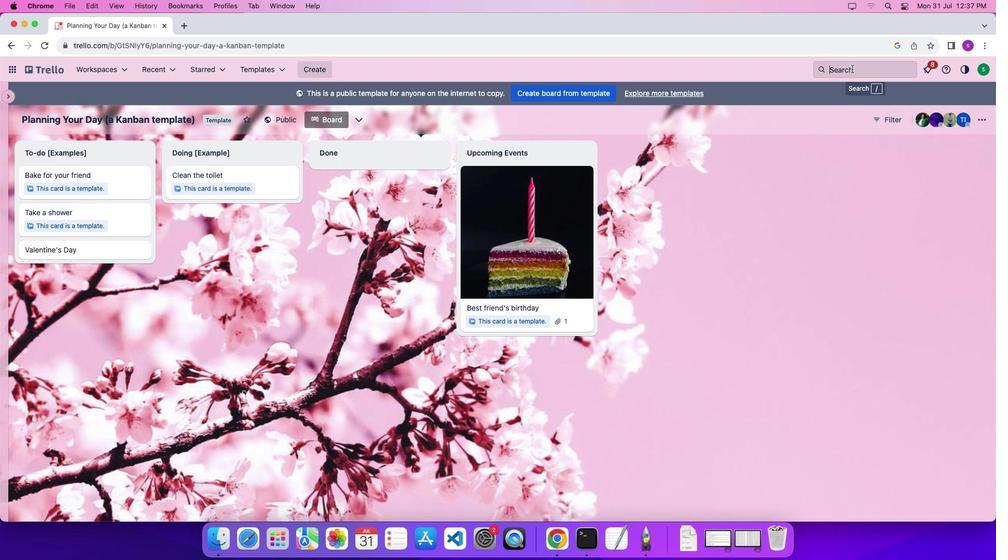 
Action: Mouse pressed left at (852, 69)
Screenshot: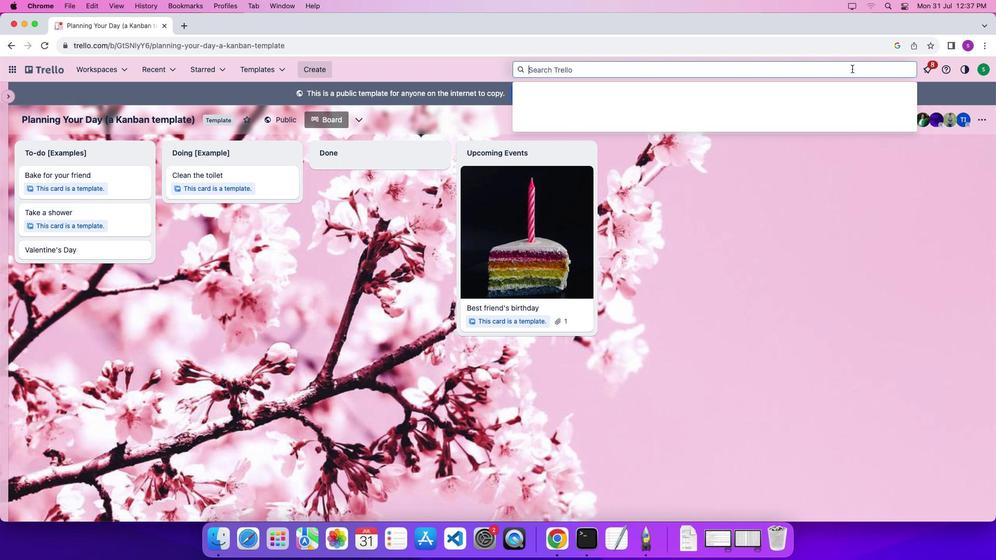 
Action: Mouse moved to (700, 107)
Screenshot: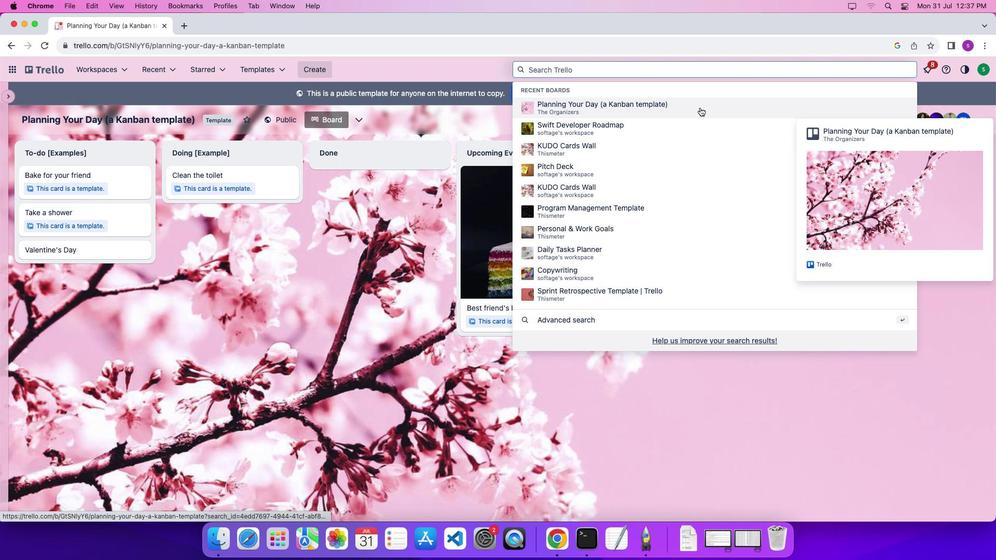 
Action: Mouse pressed left at (700, 107)
Screenshot: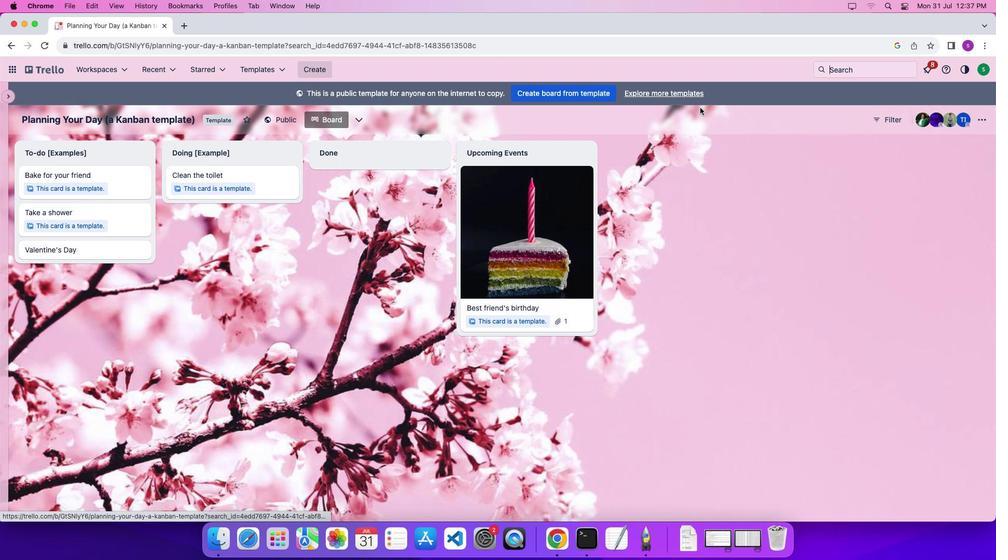 
Action: Mouse moved to (665, 230)
Screenshot: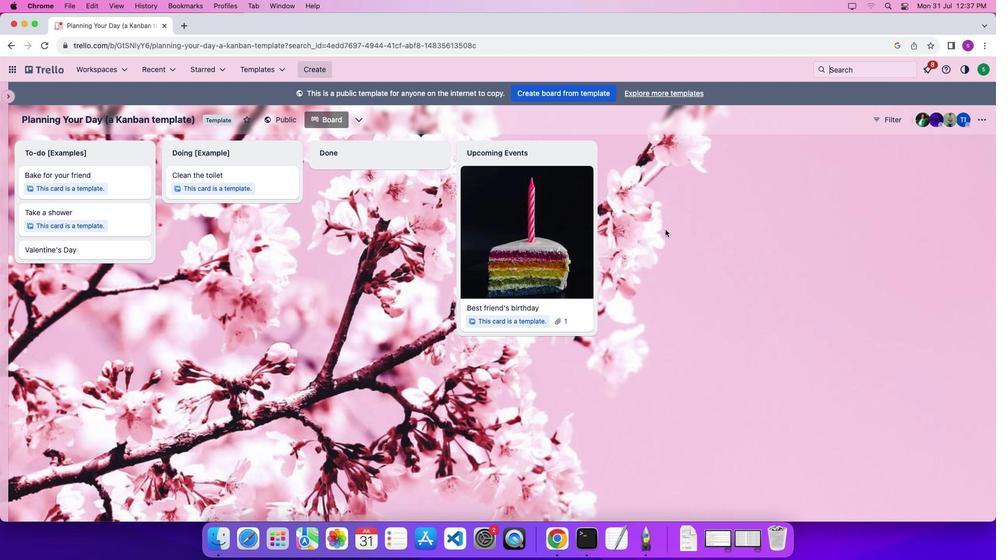 
Action: Mouse pressed left at (665, 230)
Screenshot: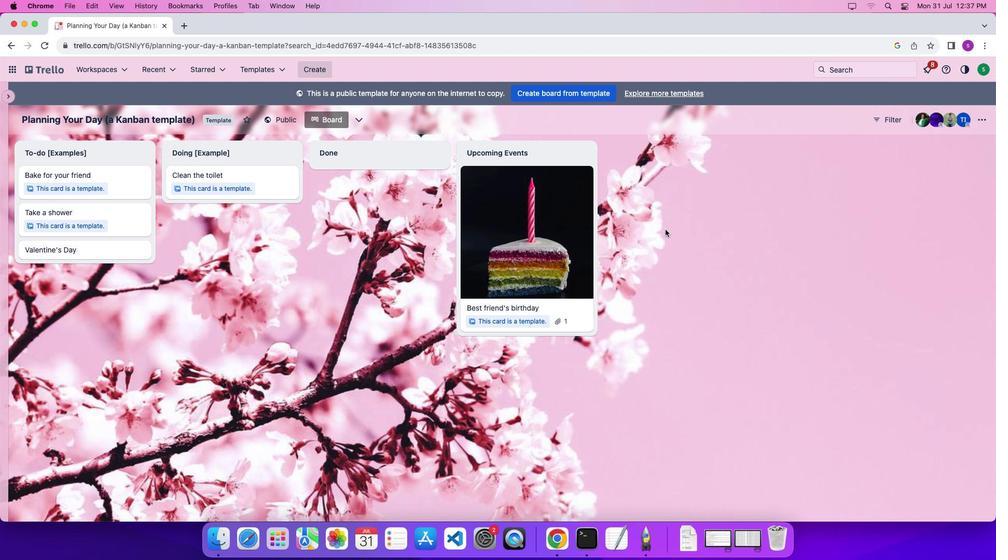 
Action: Mouse moved to (250, 270)
Screenshot: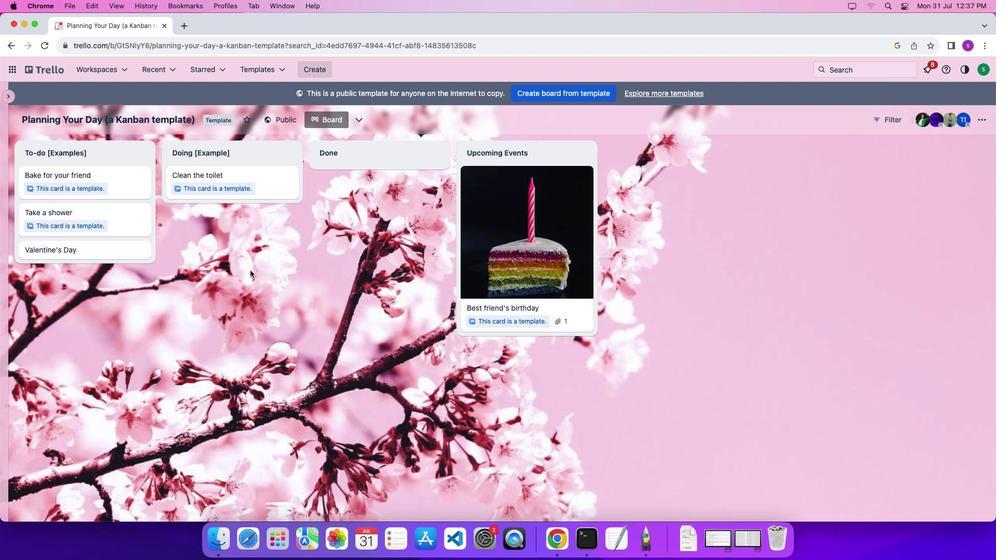 
Action: Mouse pressed left at (250, 270)
Screenshot: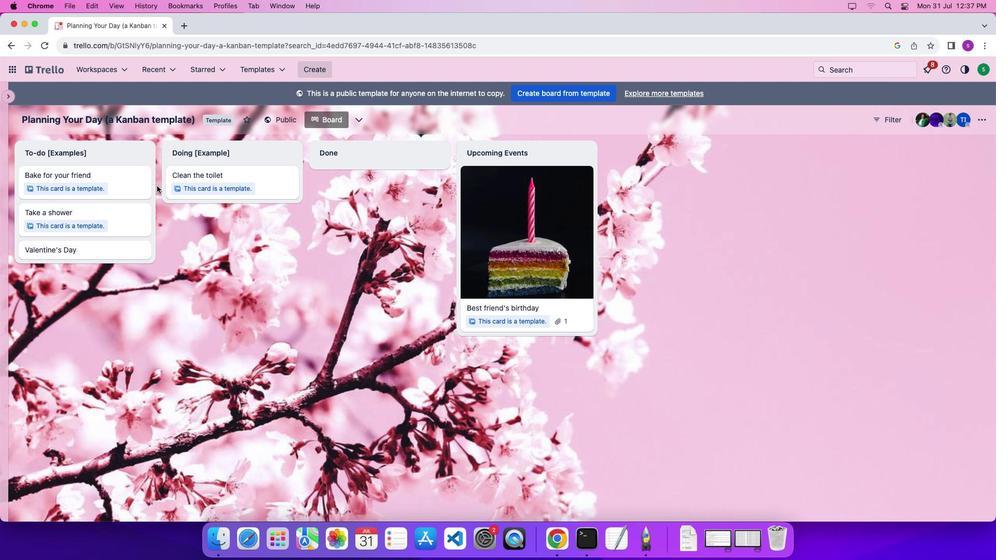 
Action: Mouse moved to (27, 66)
Screenshot: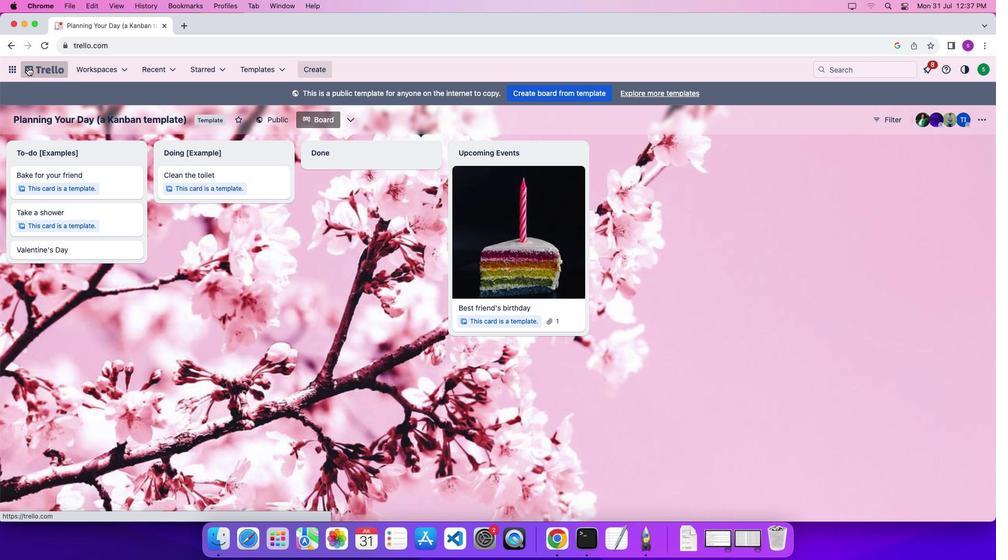 
Action: Mouse pressed left at (27, 66)
Screenshot: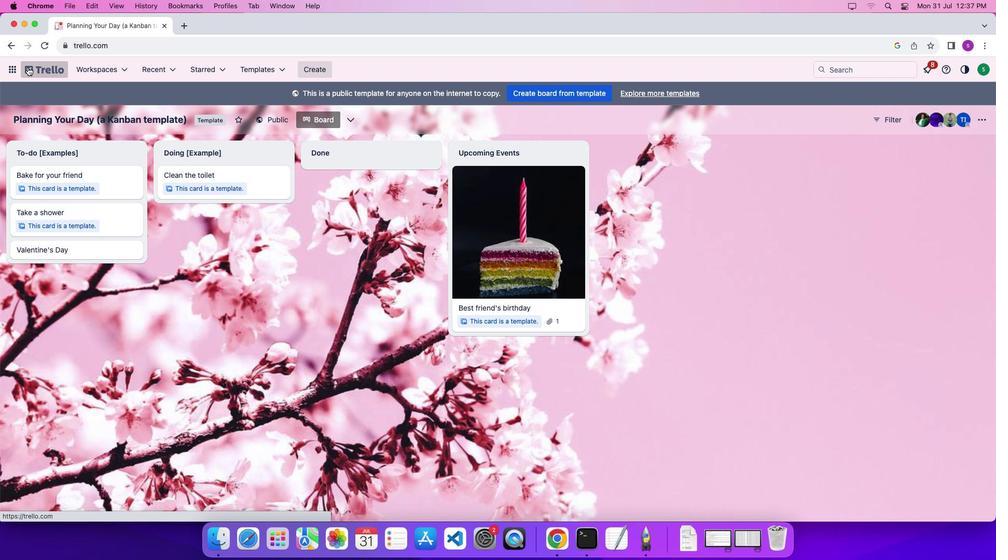 
Action: Mouse pressed left at (27, 66)
Screenshot: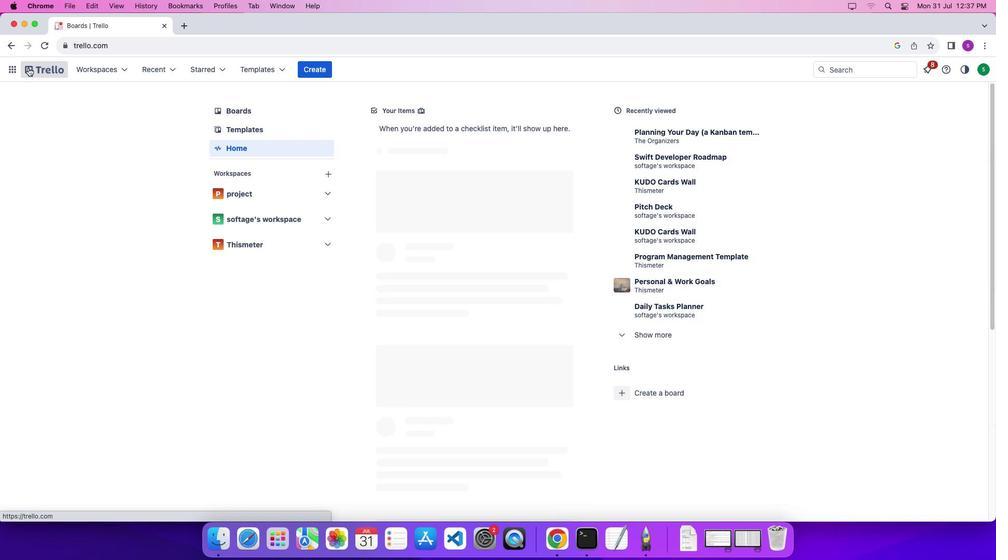 
Action: Mouse moved to (271, 71)
Screenshot: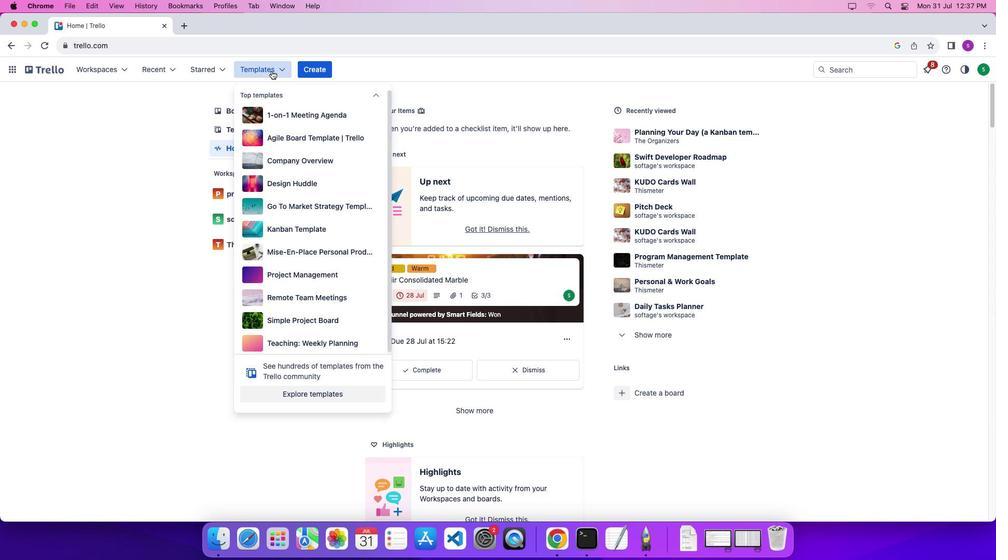 
Action: Mouse pressed left at (271, 71)
Screenshot: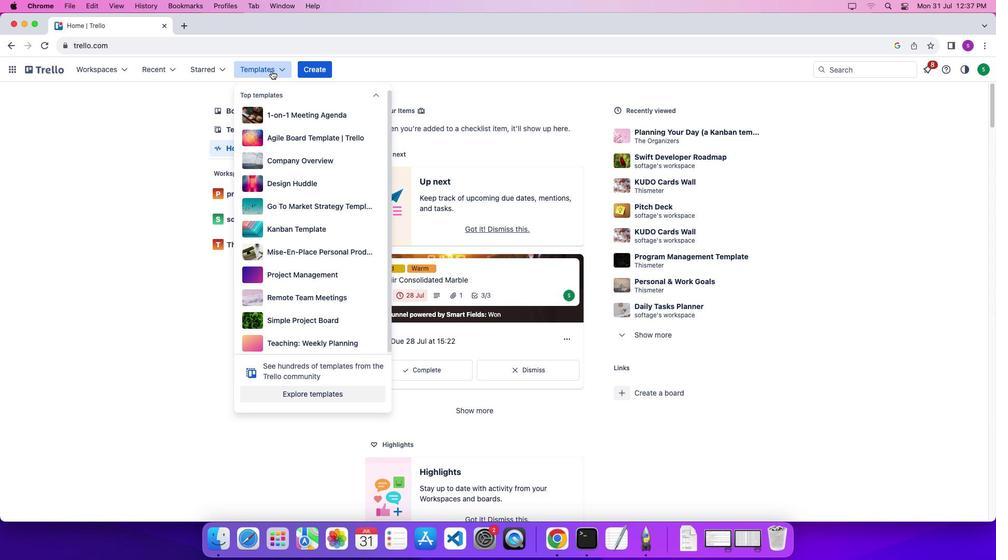 
Action: Mouse moved to (328, 393)
Screenshot: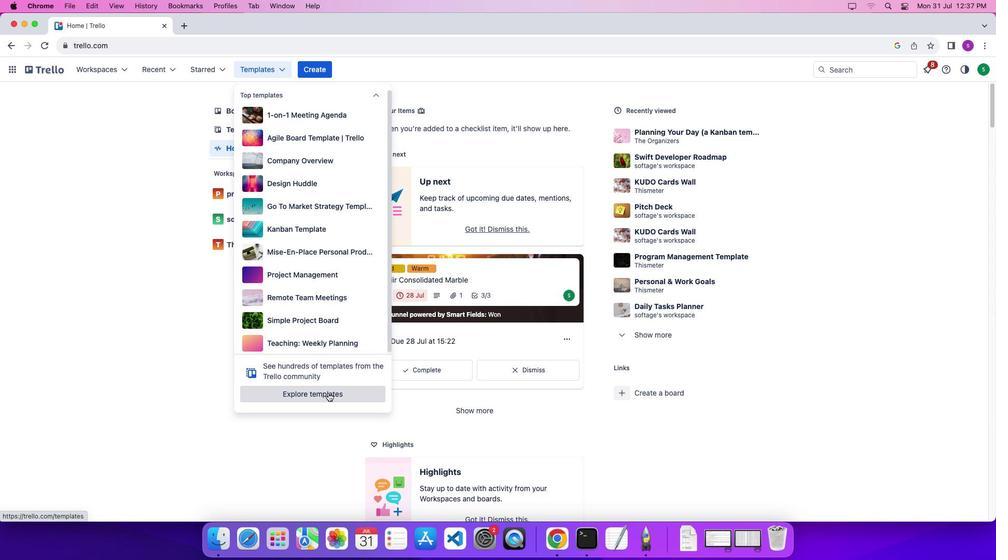 
Action: Mouse pressed left at (328, 393)
Screenshot: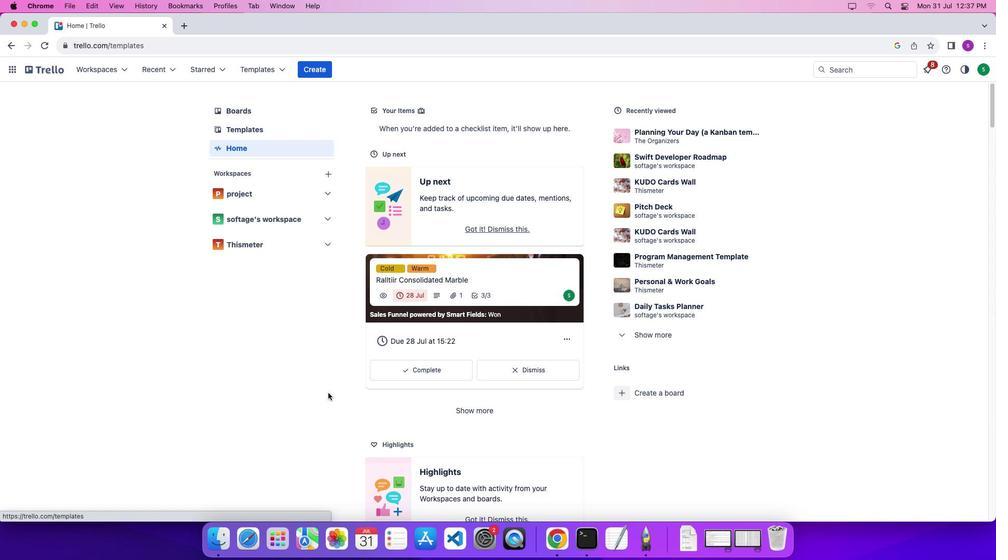 
Action: Mouse moved to (685, 109)
Screenshot: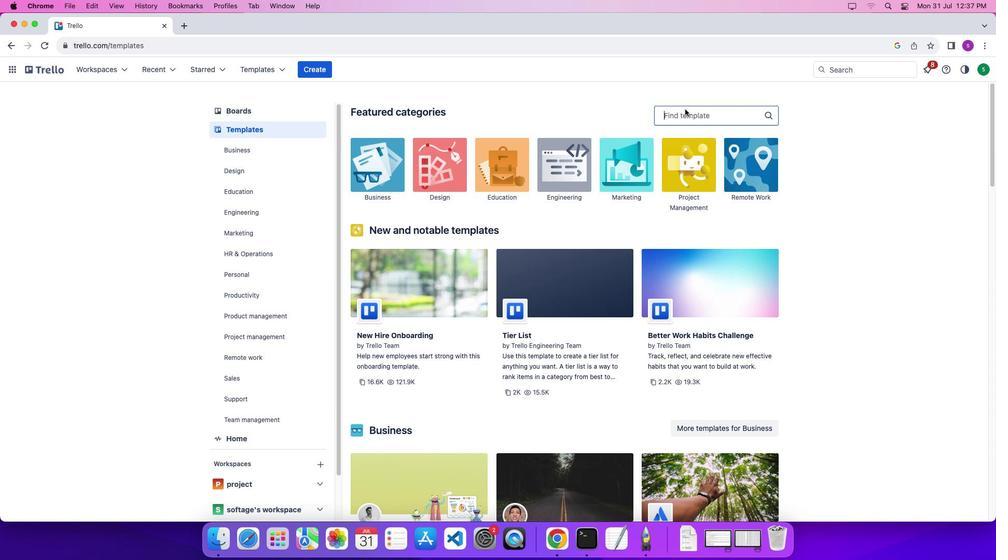 
Action: Mouse pressed left at (685, 109)
Screenshot: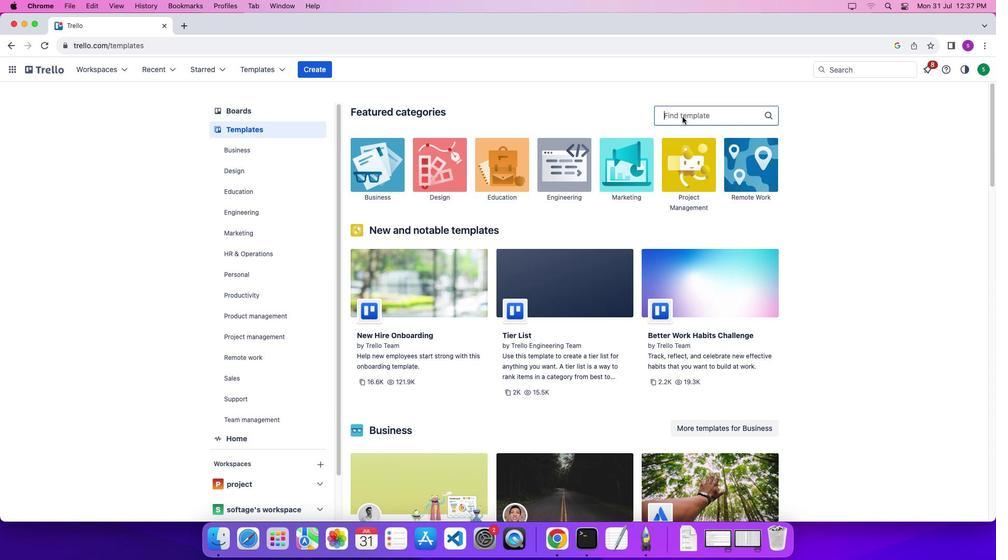 
Action: Mouse moved to (686, 117)
Screenshot: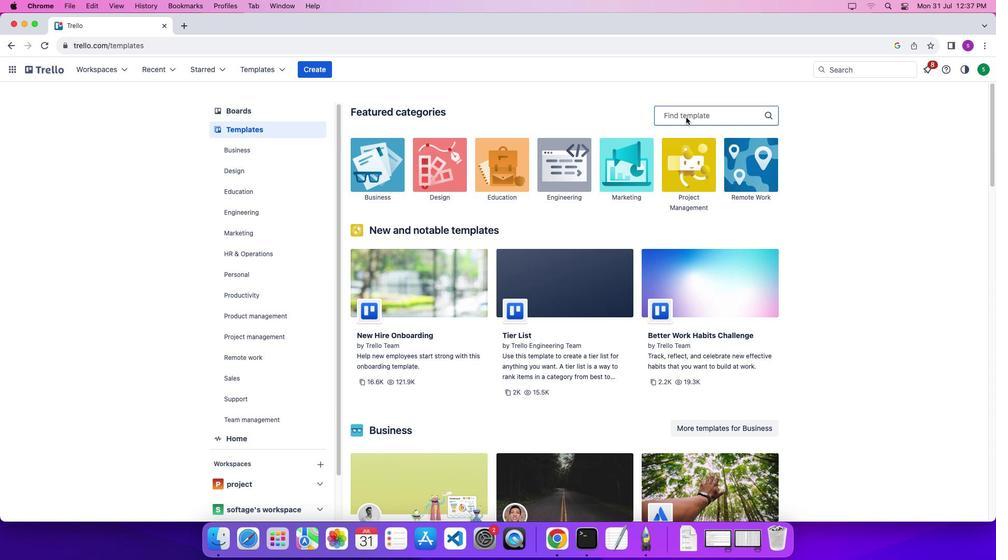 
Action: Key pressed Key.shift'P''l''a''n''n''i'
Screenshot: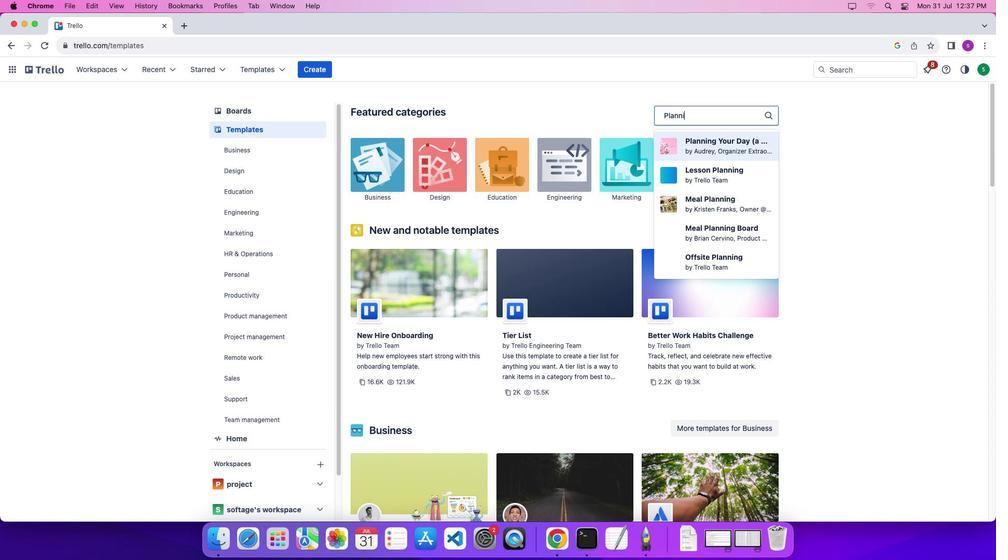 
Action: Mouse moved to (680, 144)
Screenshot: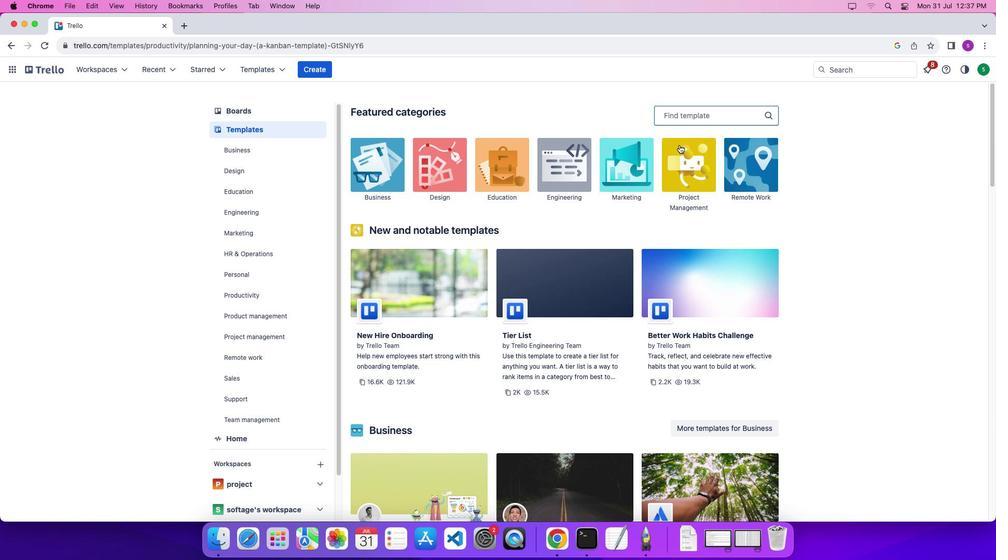 
Action: Mouse pressed left at (680, 144)
Screenshot: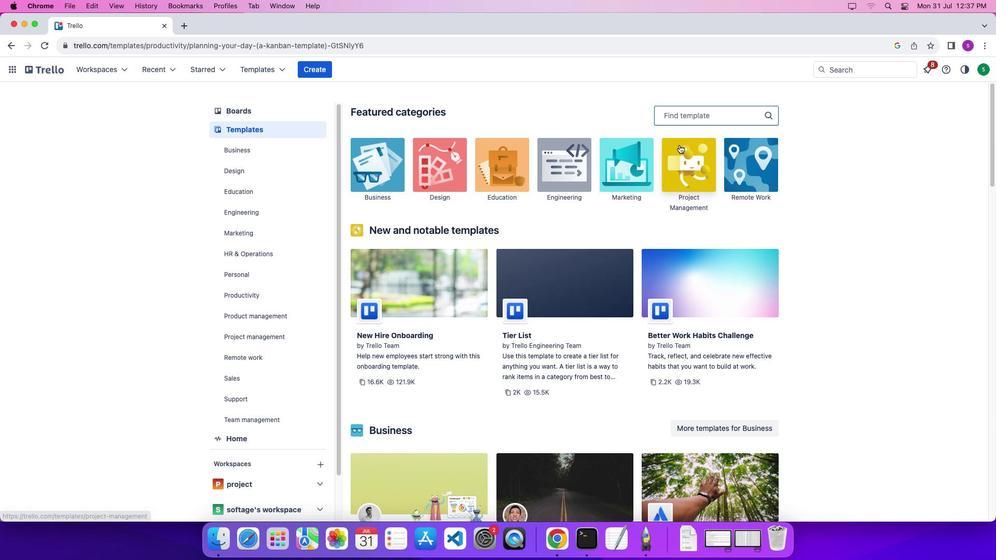 
Action: Mouse moved to (732, 149)
Screenshot: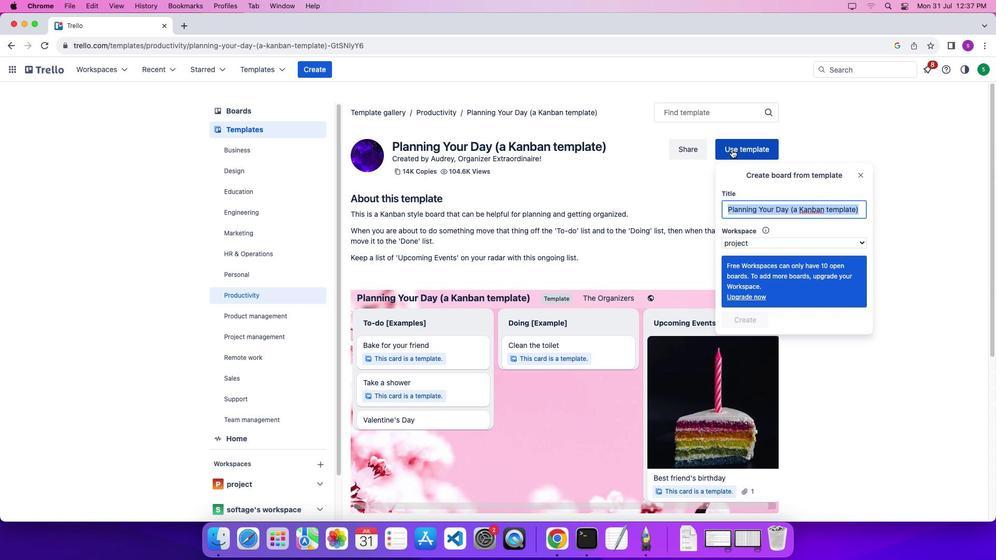 
Action: Mouse pressed left at (732, 149)
Screenshot: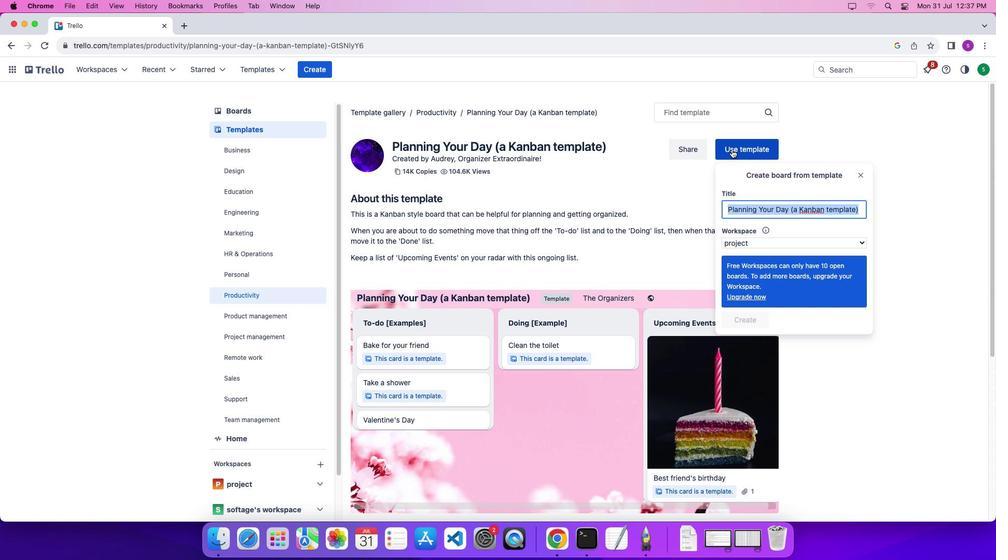 
Action: Mouse moved to (744, 244)
Screenshot: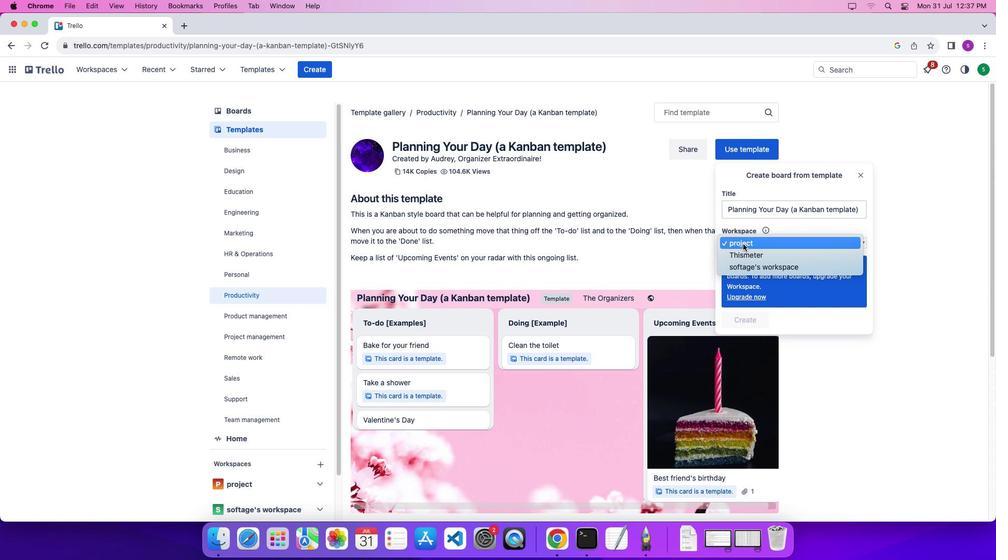
Action: Mouse pressed left at (744, 244)
Screenshot: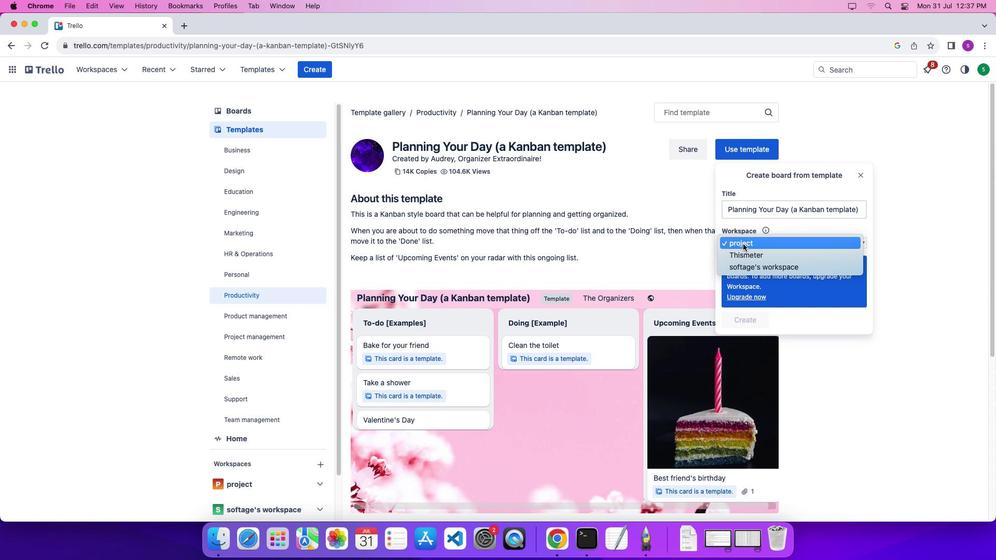 
Action: Mouse moved to (744, 264)
Screenshot: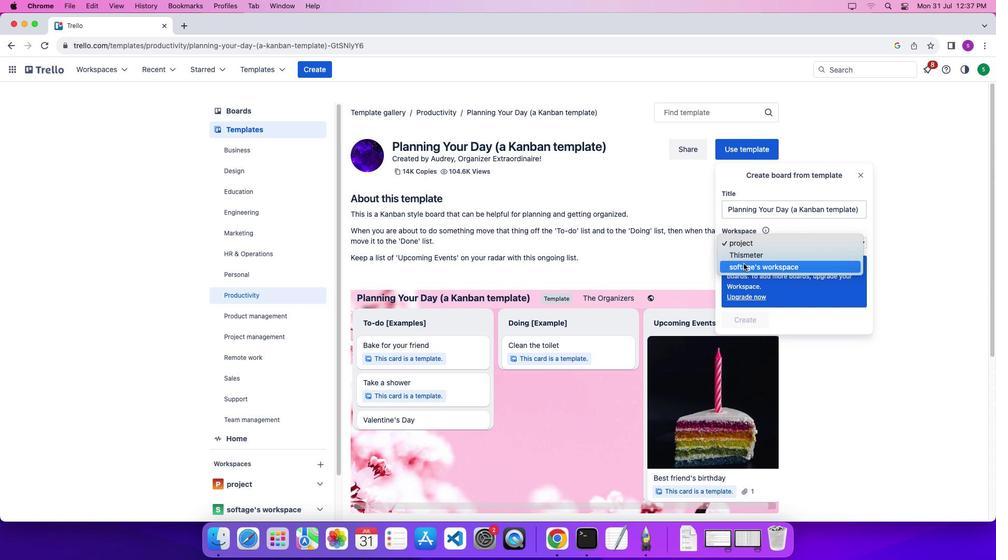 
Action: Mouse pressed left at (744, 264)
Screenshot: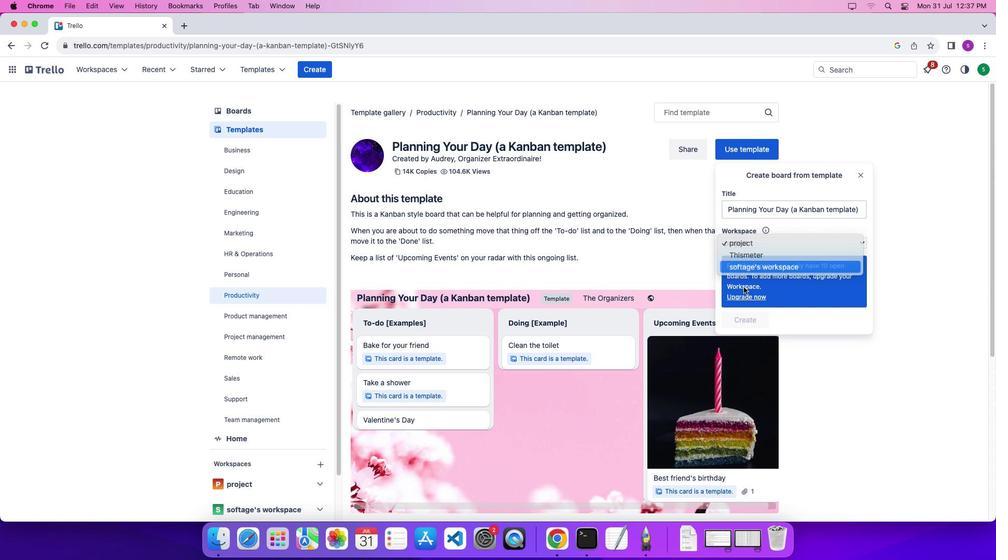 
Action: Mouse moved to (737, 342)
Screenshot: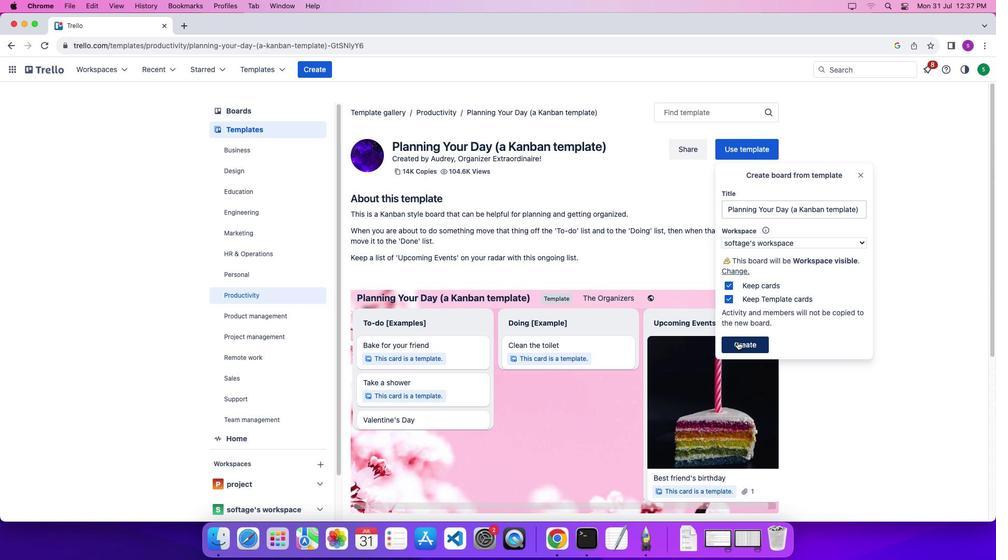 
Action: Mouse pressed left at (737, 342)
Screenshot: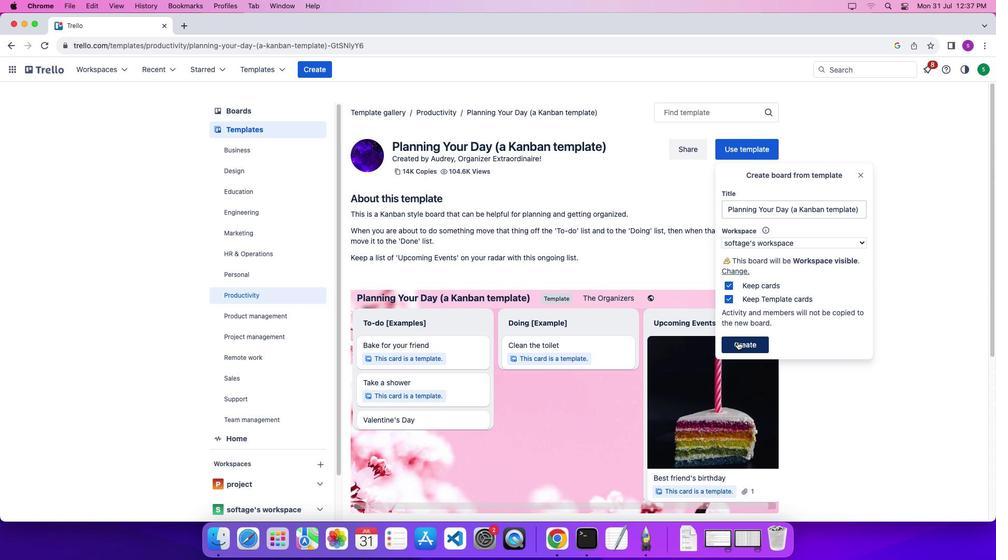
Action: Mouse moved to (670, 151)
Screenshot: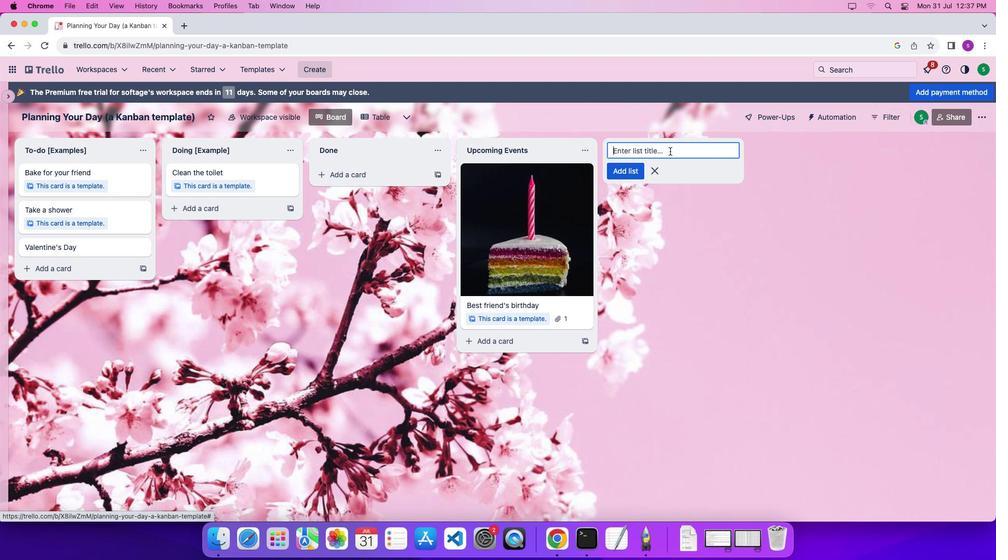 
Action: Mouse pressed left at (670, 151)
Screenshot: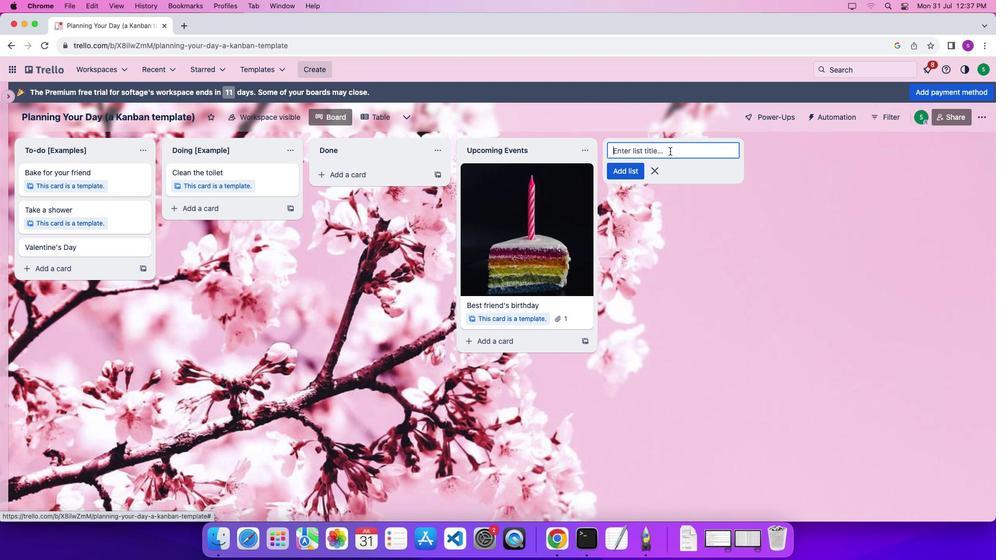 
Action: Mouse moved to (671, 151)
Screenshot: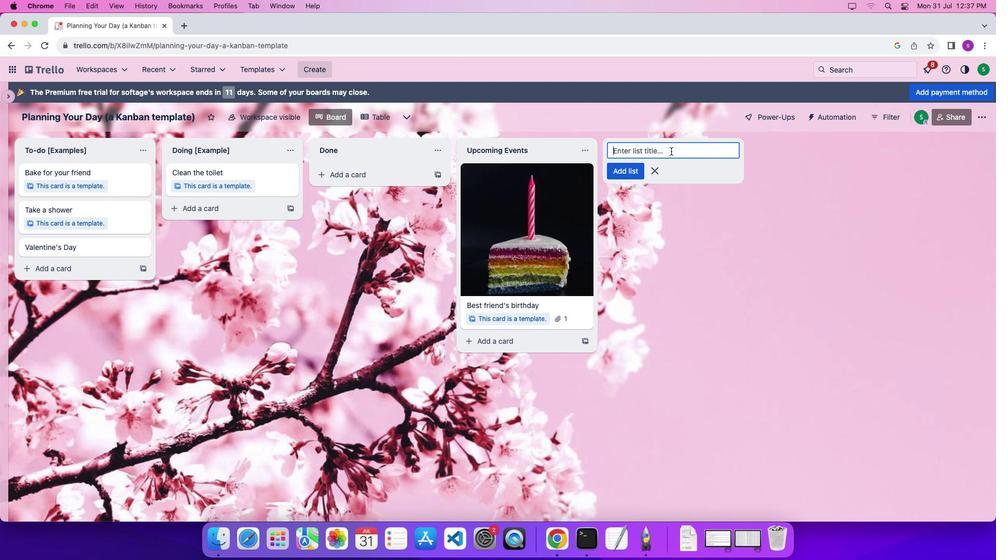 
Action: Mouse pressed left at (671, 151)
Screenshot: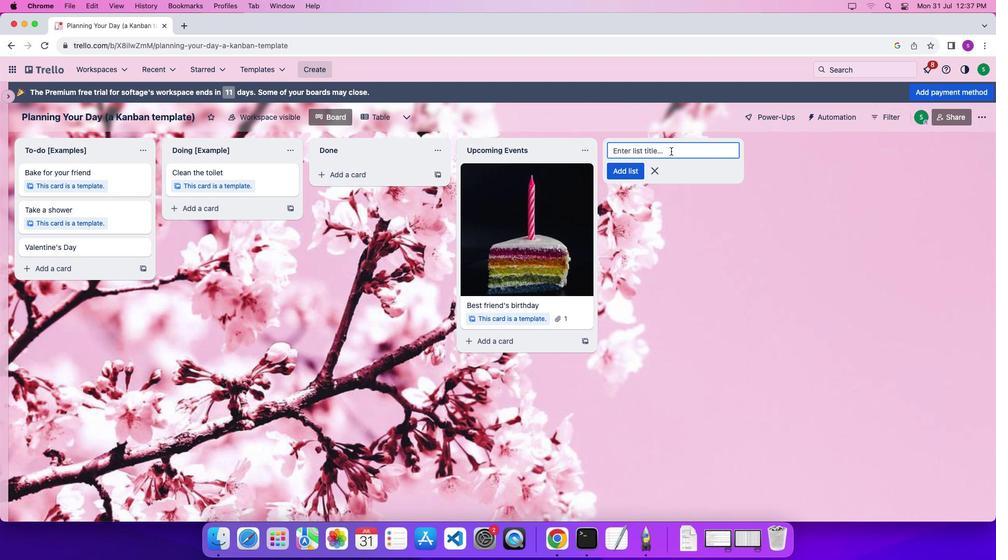 
Action: Key pressed Key.shift'B''a''s''i''c''c'Key.enterKey.shift'A''m''a''z''i''n''g'Key.enterKey.shift'S''e''l''f''-'Key.shift'A''d''v''o''c''a''c''y'Key.enter
Screenshot: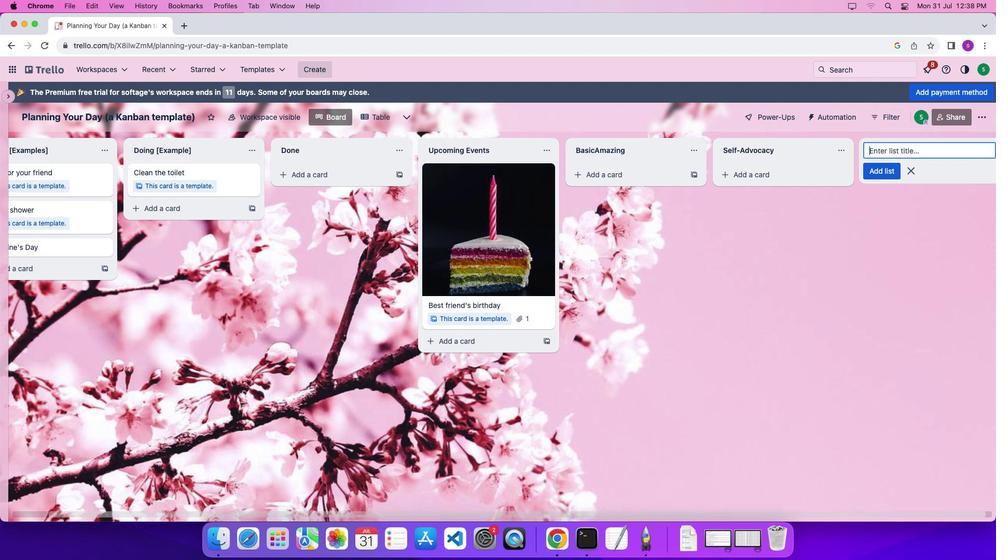 
Action: Mouse moved to (896, 150)
Screenshot: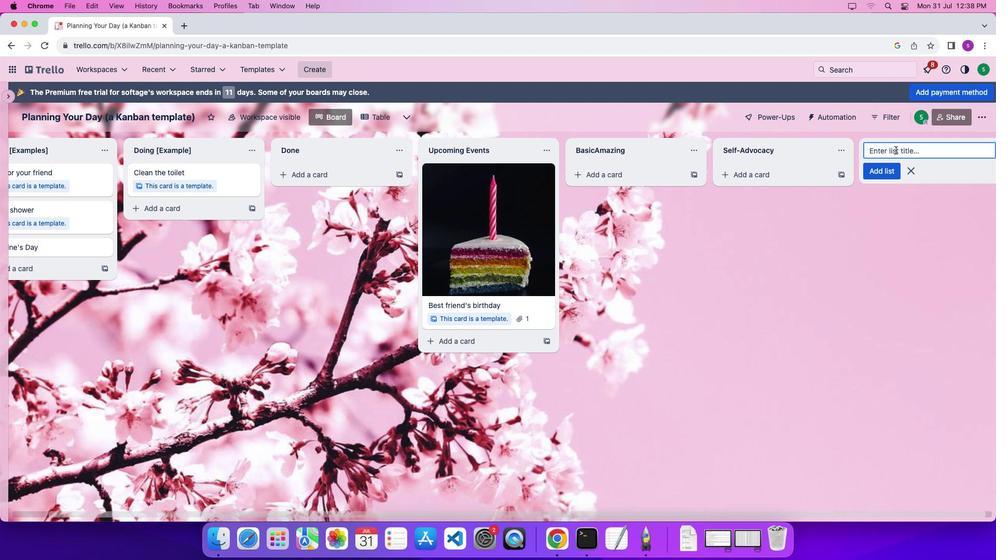 
Action: Mouse pressed left at (896, 150)
Screenshot: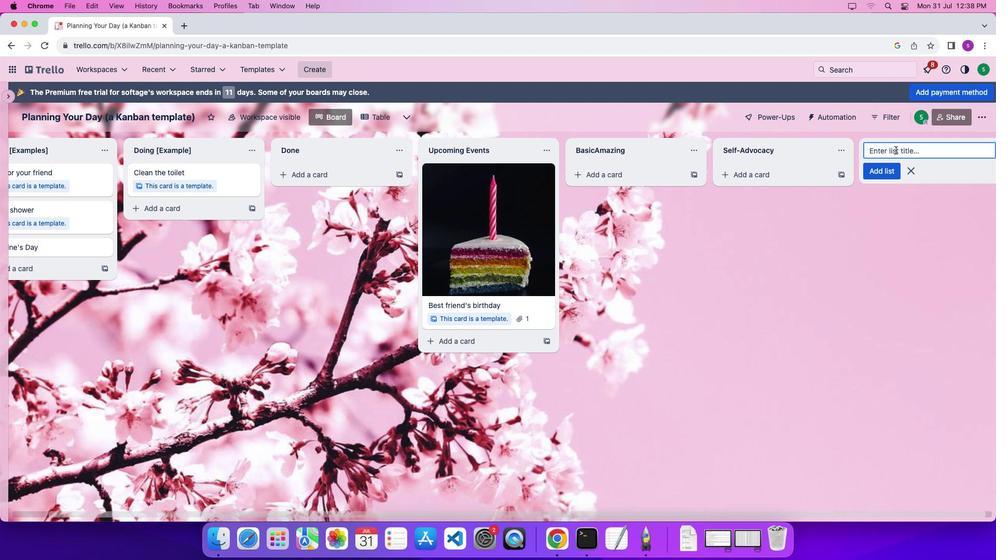 
Action: Mouse moved to (896, 150)
Screenshot: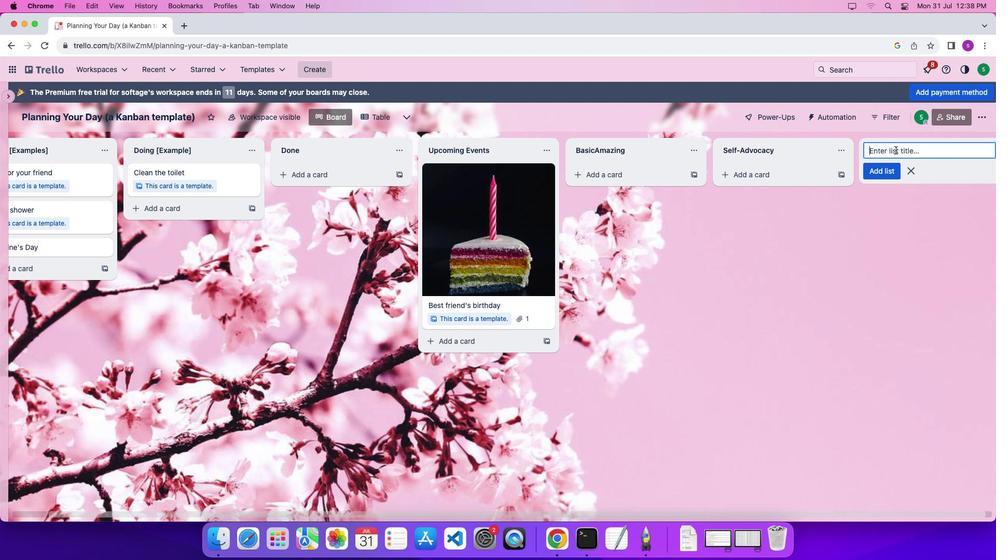 
Action: Key pressed Key.shift'P''e''r''s''o''n''a'';'';'Key.backspaceKey.backspace'l'Key.spaceKey.shift'T''a''a''s''k'Key.enter
Screenshot: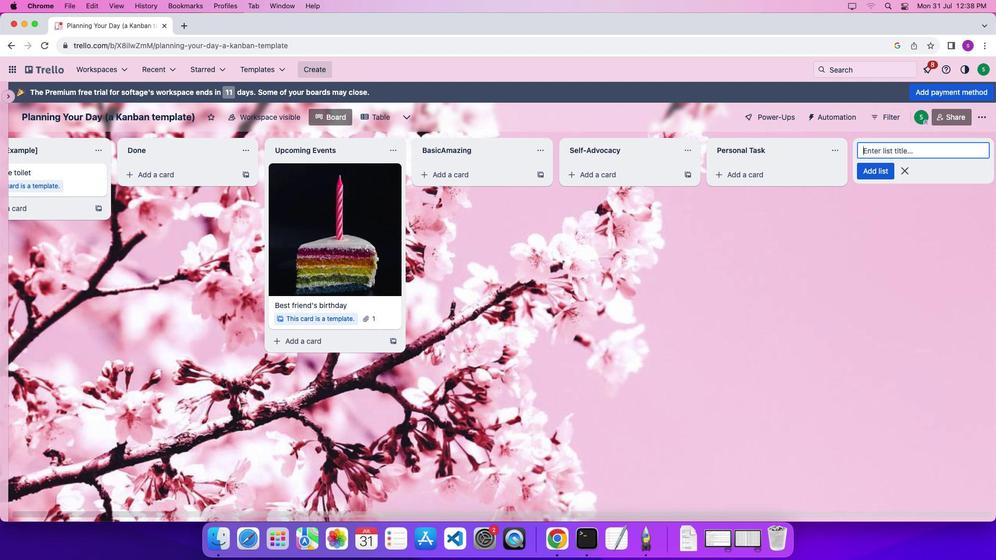 
Action: Mouse moved to (907, 170)
Screenshot: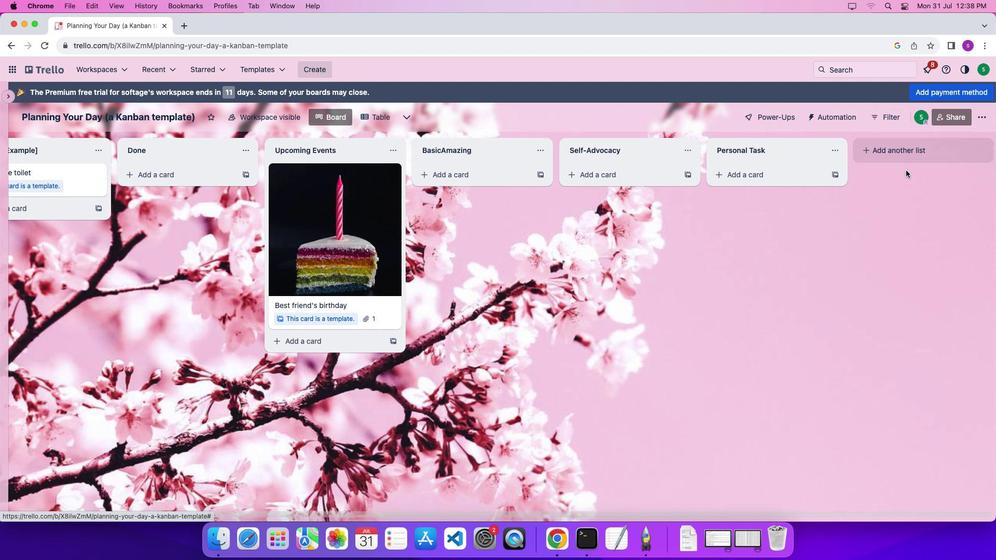
Action: Mouse pressed left at (907, 170)
Screenshot: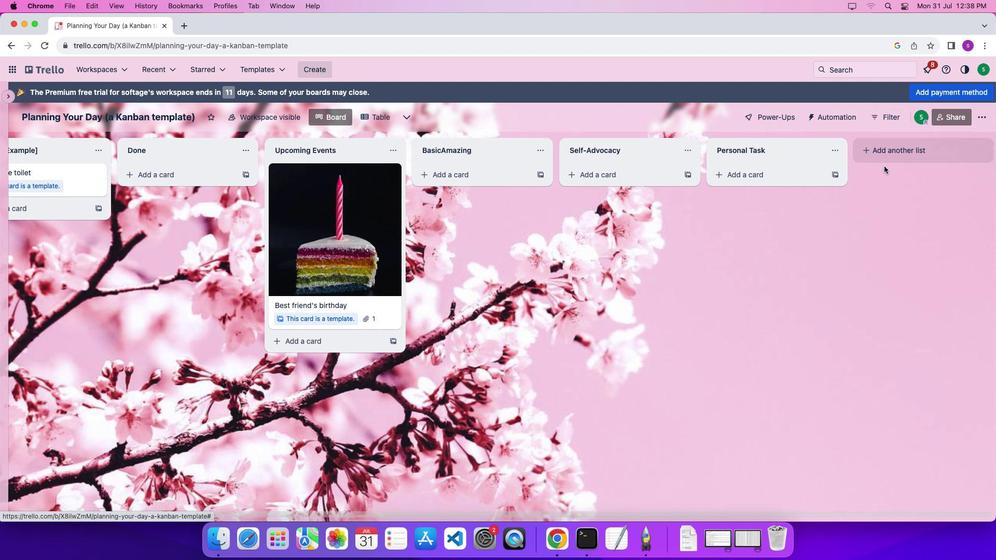 
Action: Mouse moved to (465, 172)
Screenshot: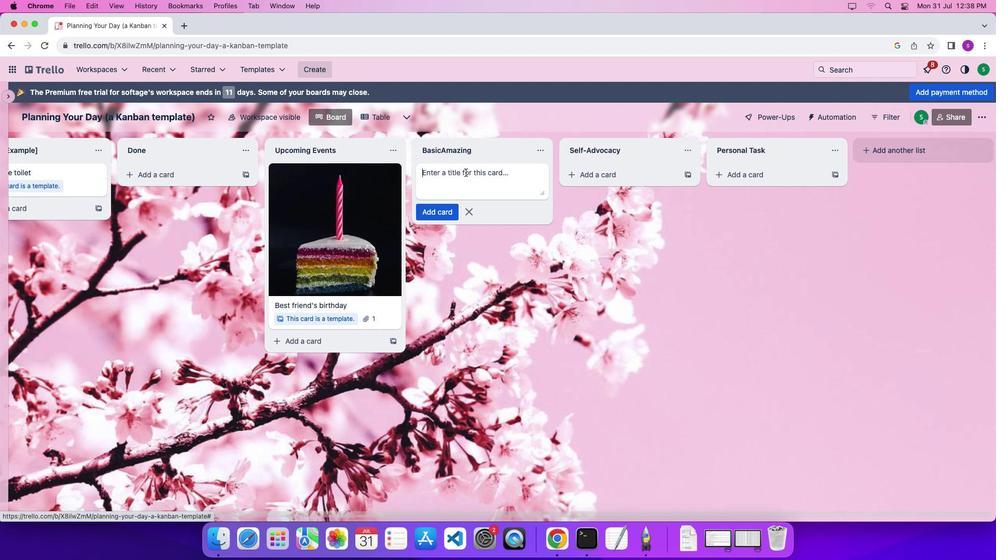 
Action: Mouse pressed left at (465, 172)
Screenshot: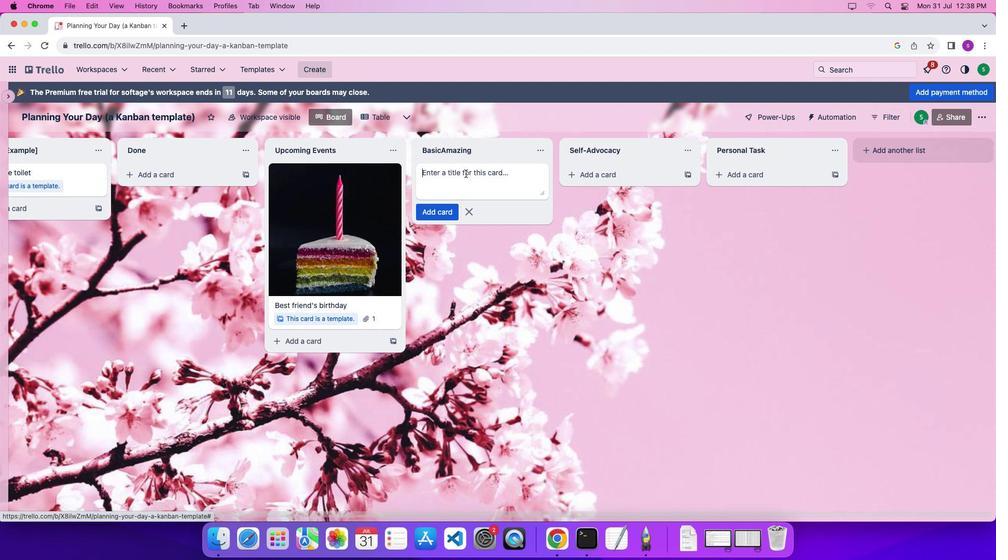 
Action: Mouse moved to (466, 176)
Screenshot: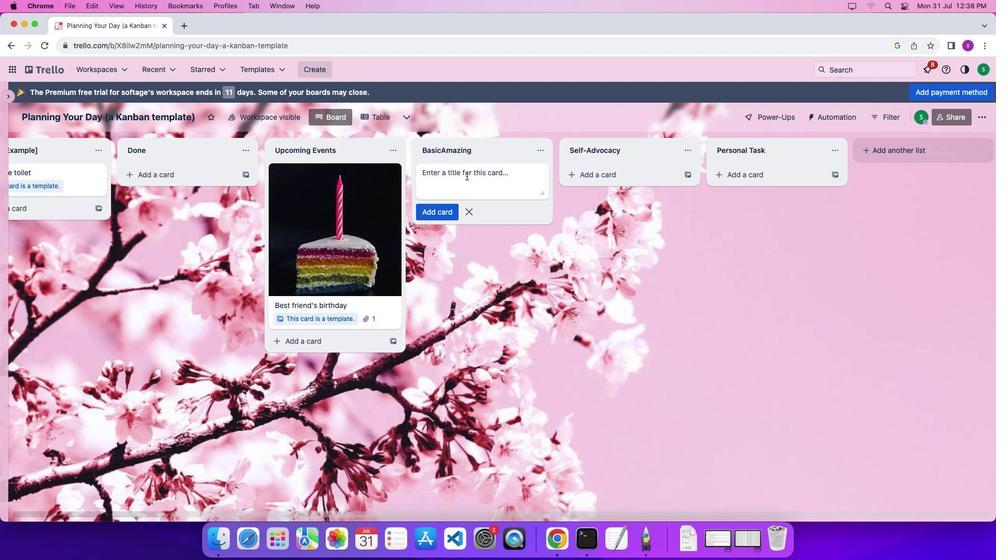 
Action: Mouse pressed left at (466, 176)
Screenshot: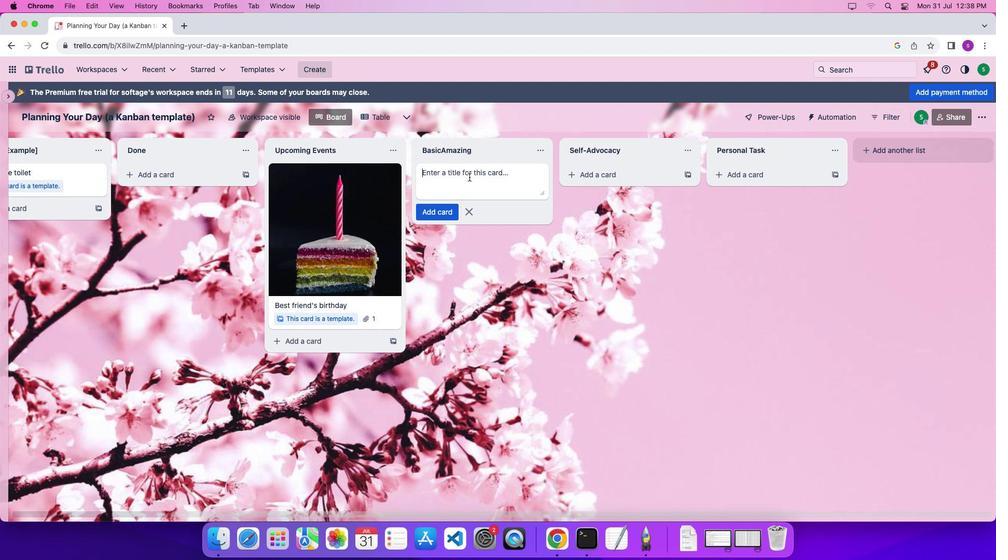 
Action: Mouse moved to (485, 184)
Screenshot: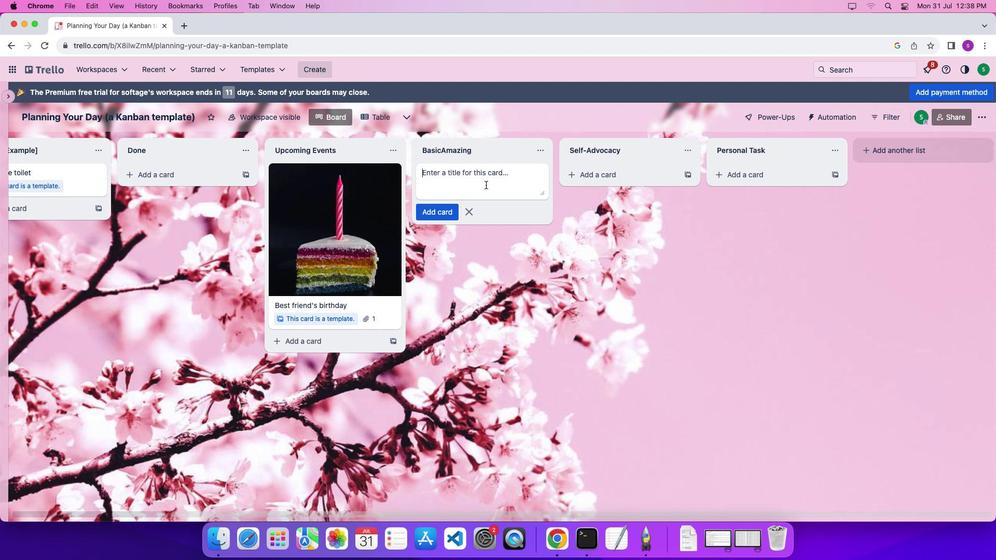 
Action: Key pressed Key.shift
Screenshot: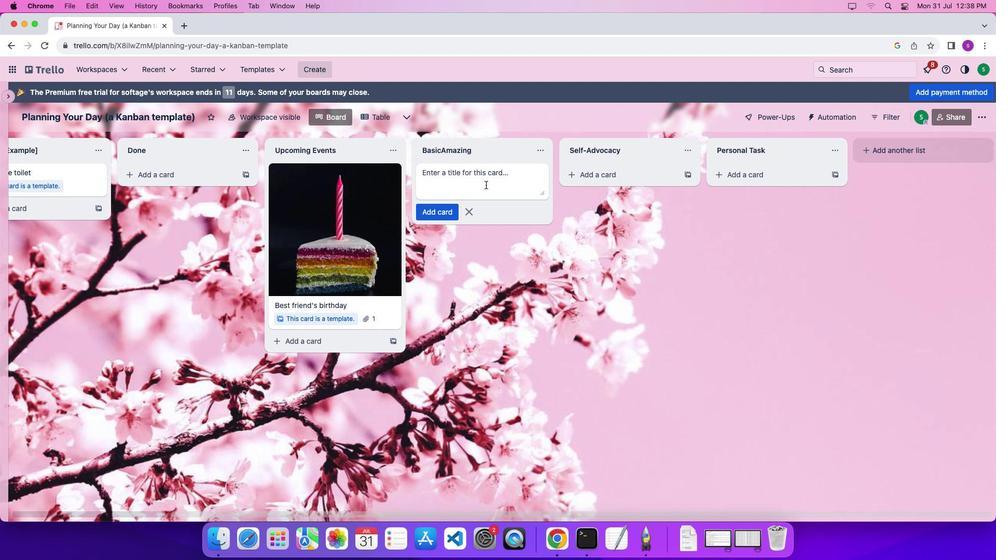 
Action: Mouse moved to (485, 185)
Screenshot: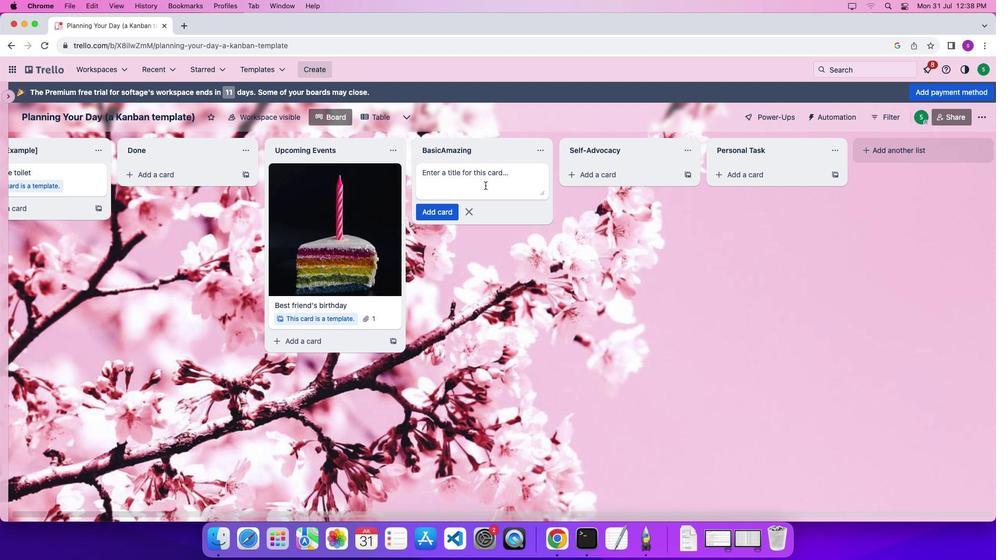 
Action: Mouse pressed left at (485, 185)
Screenshot: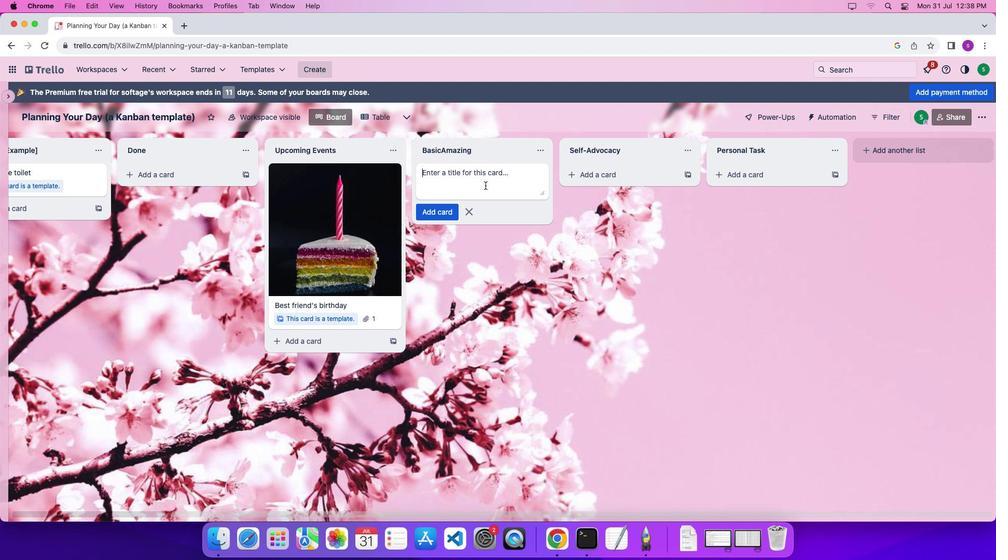 
Action: Key pressed Key.shift'B''a''s''i''c'Key.spaceKey.shift'B''o''a''r''d'Key.enter
Screenshot: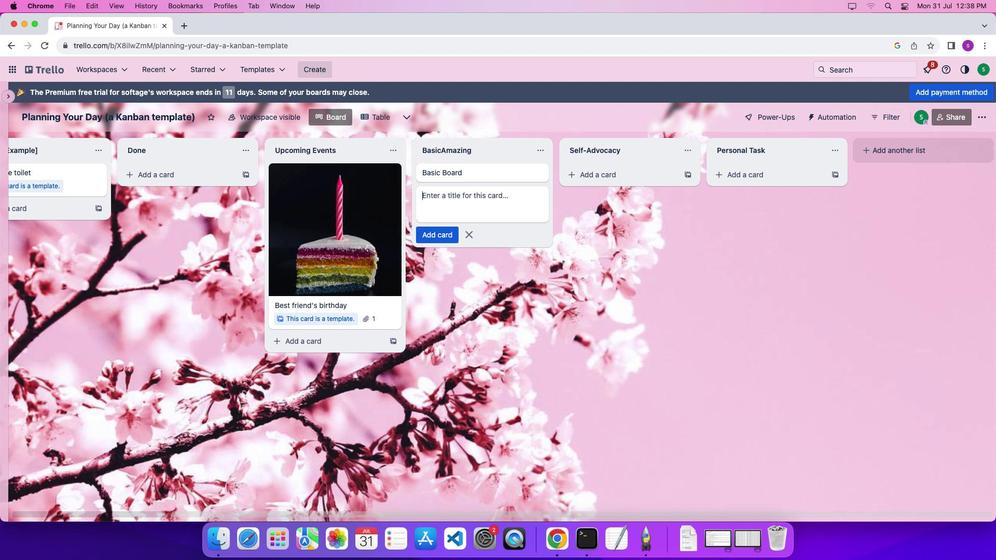 
Action: Mouse moved to (587, 171)
Screenshot: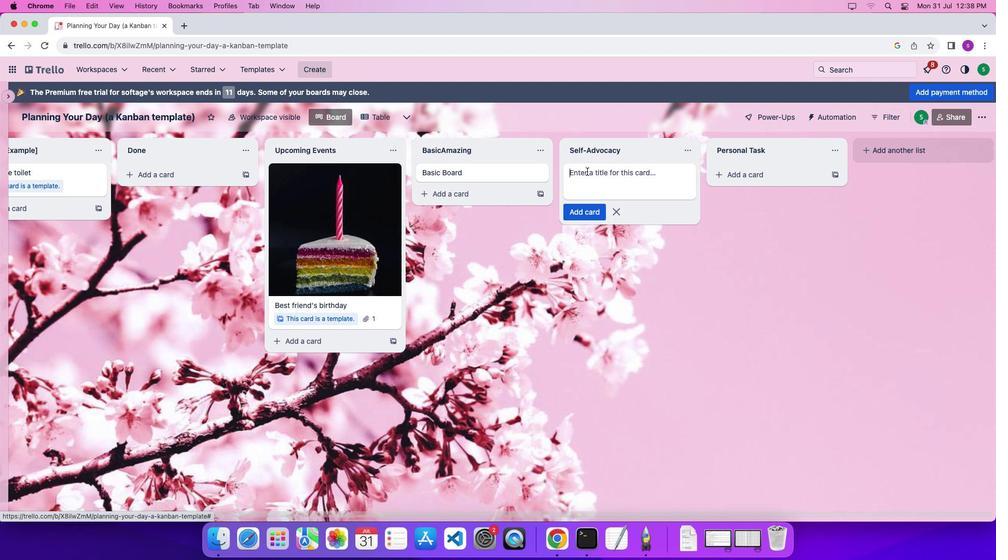 
Action: Mouse pressed left at (587, 171)
Screenshot: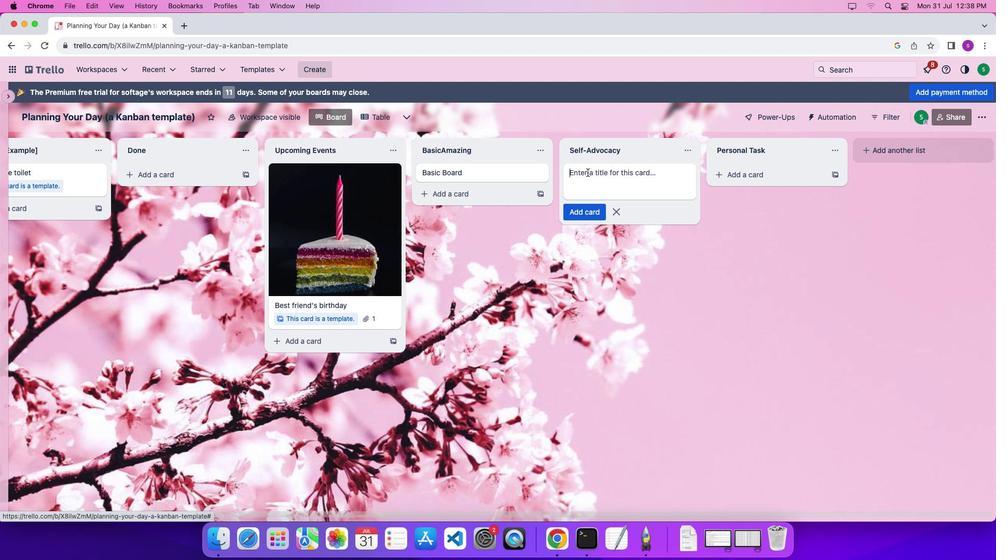 
Action: Mouse moved to (597, 184)
Screenshot: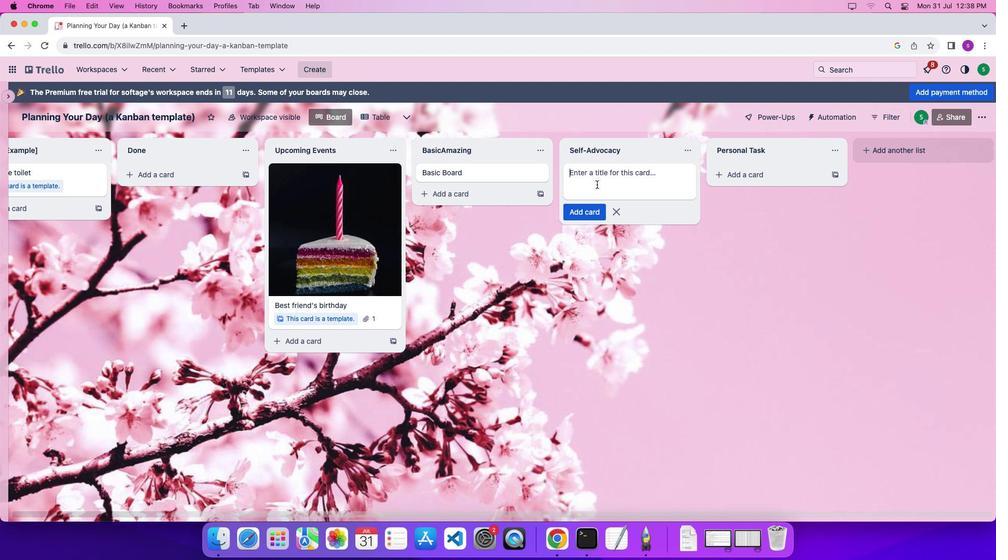 
Action: Mouse pressed left at (597, 184)
Screenshot: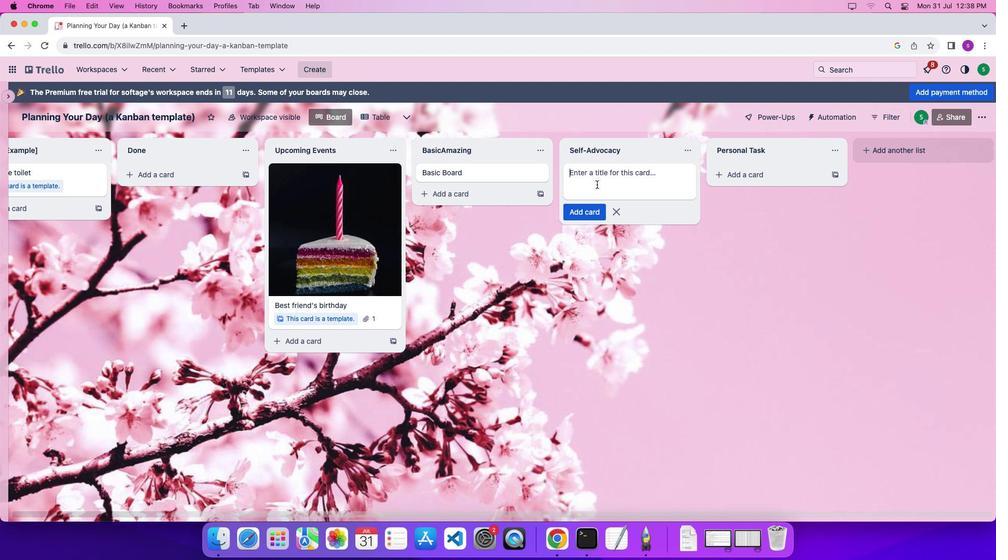 
Action: Key pressed Key.shift'S''e''l''f''-'Key.shift'A''d''v''o''c''a''c''y'Key.spaceKey.shift'B''o''a''r''d'Key.enter
Screenshot: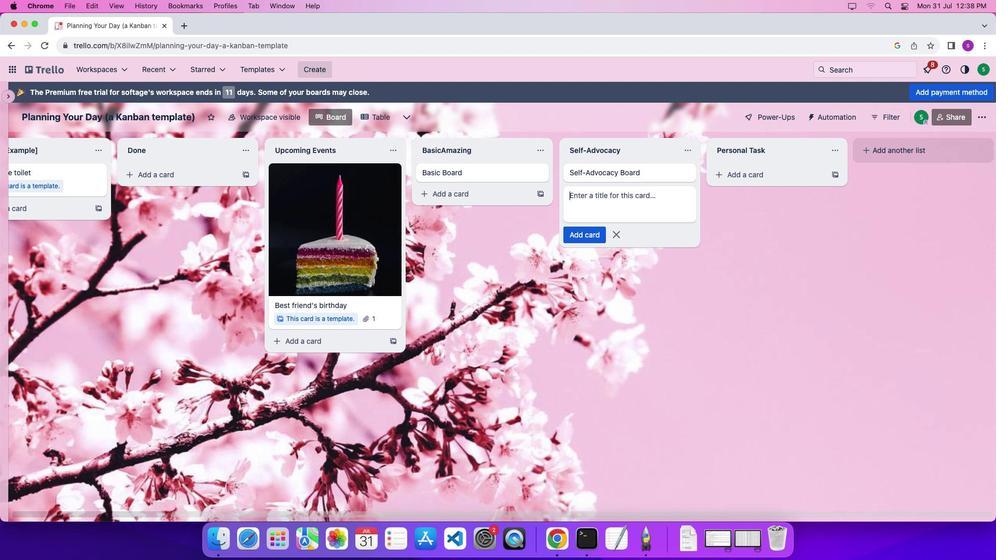 
Action: Mouse moved to (763, 169)
Screenshot: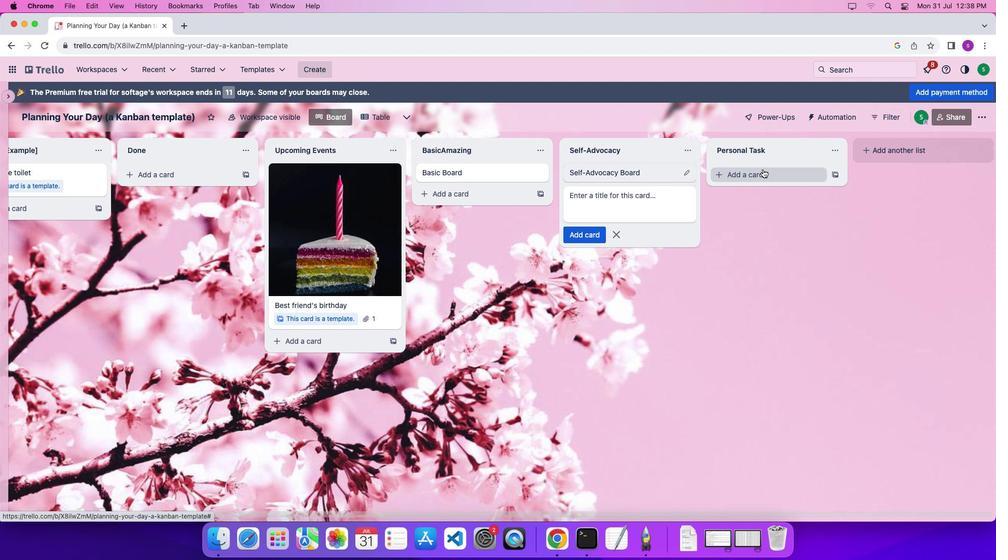 
Action: Mouse pressed left at (763, 169)
Screenshot: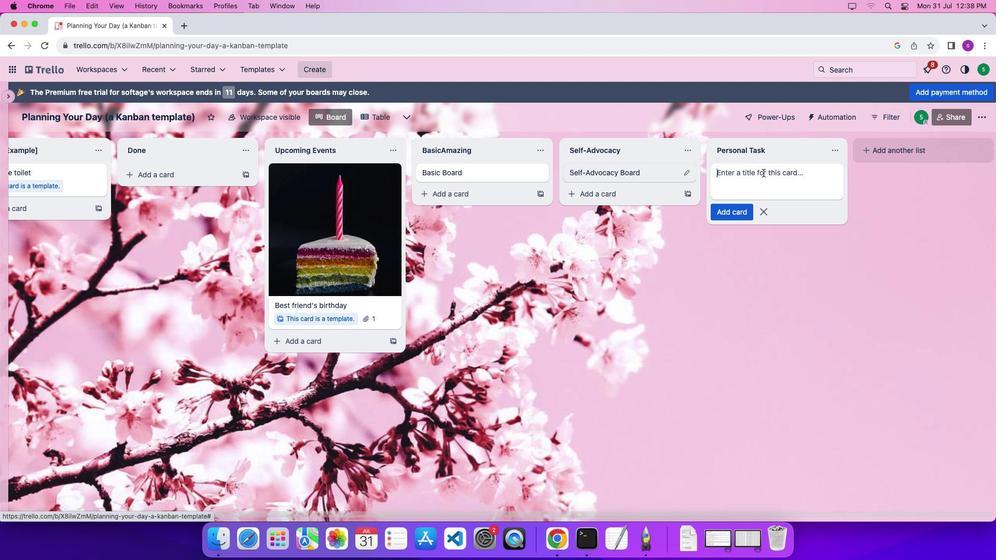 
Action: Mouse moved to (769, 173)
Screenshot: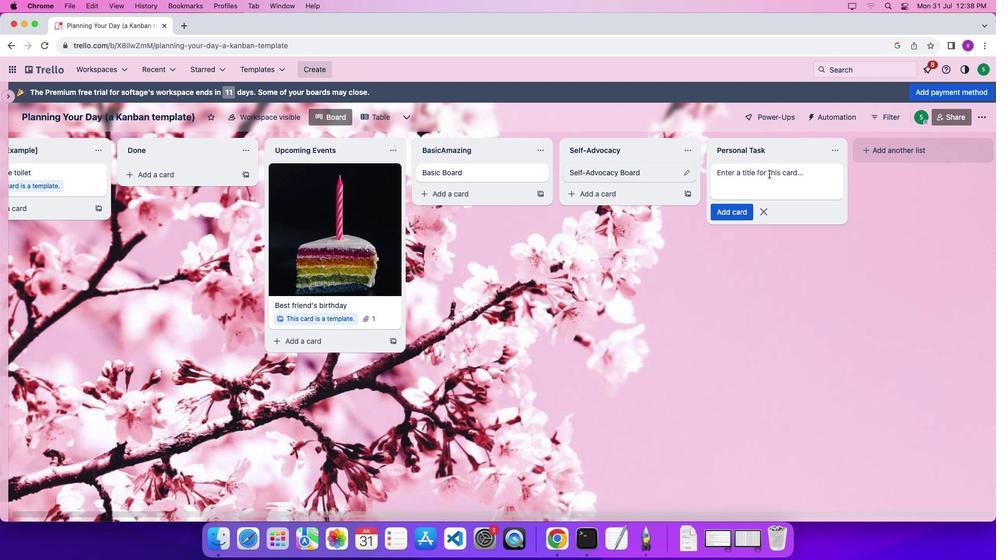 
Action: Key pressed Key.shift'P''e''r''s''o''n''a''l'Key.spaceKey.shift'T''a''s''k'Key.space'b'Key.shift'o''a''d'Key.backspace'r''d'Key.enter
Screenshot: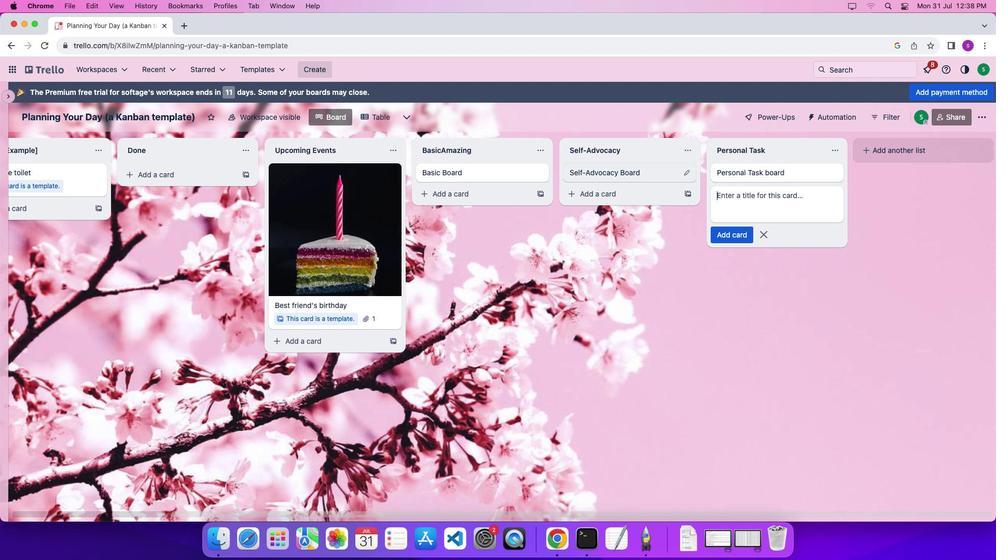 
Action: Mouse moved to (500, 167)
Screenshot: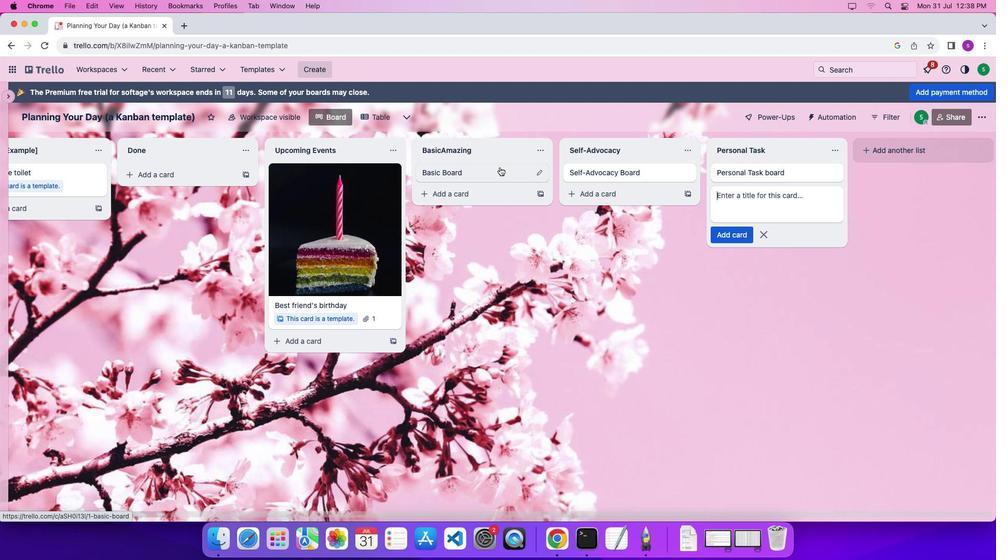 
Action: Mouse pressed left at (500, 167)
Screenshot: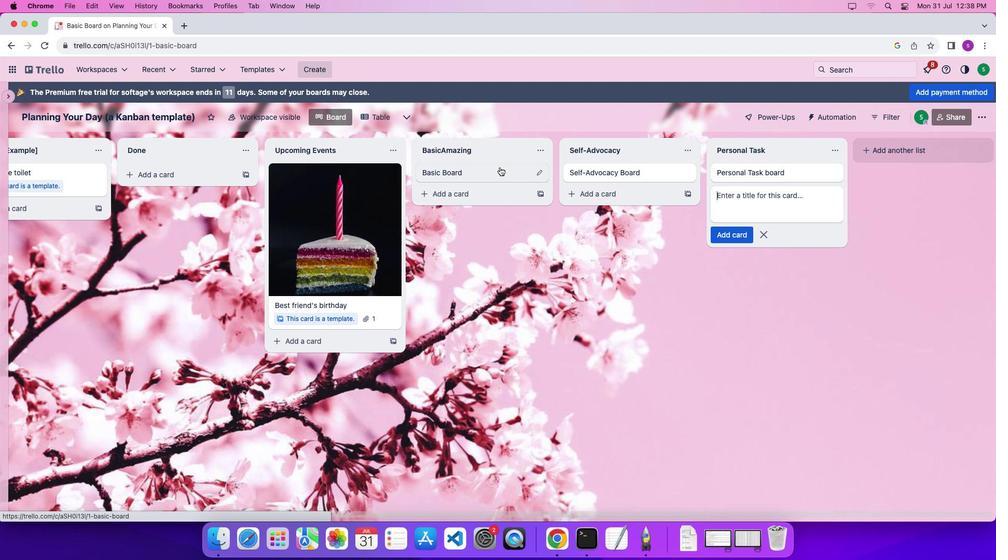 
Action: Mouse moved to (331, 152)
Screenshot: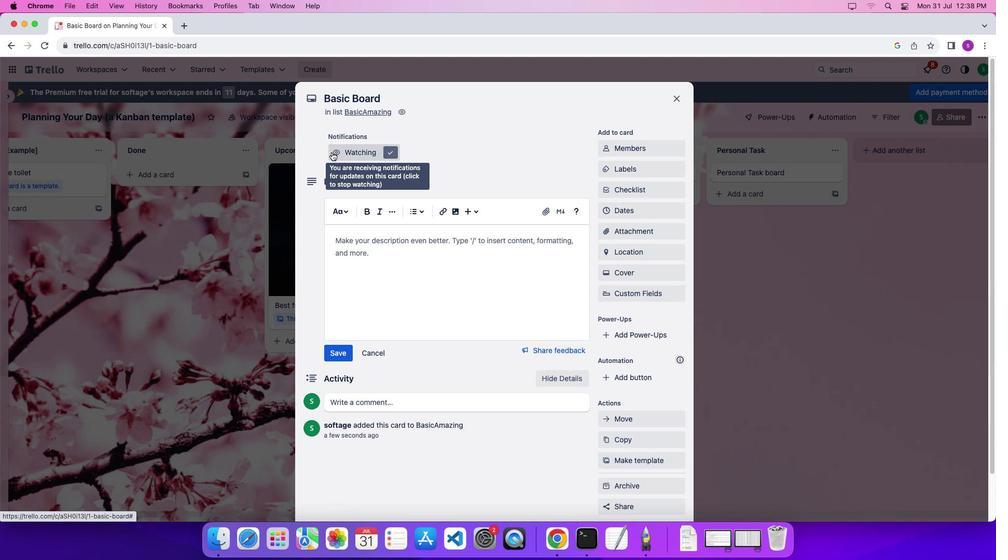 
Action: Mouse pressed left at (331, 152)
Screenshot: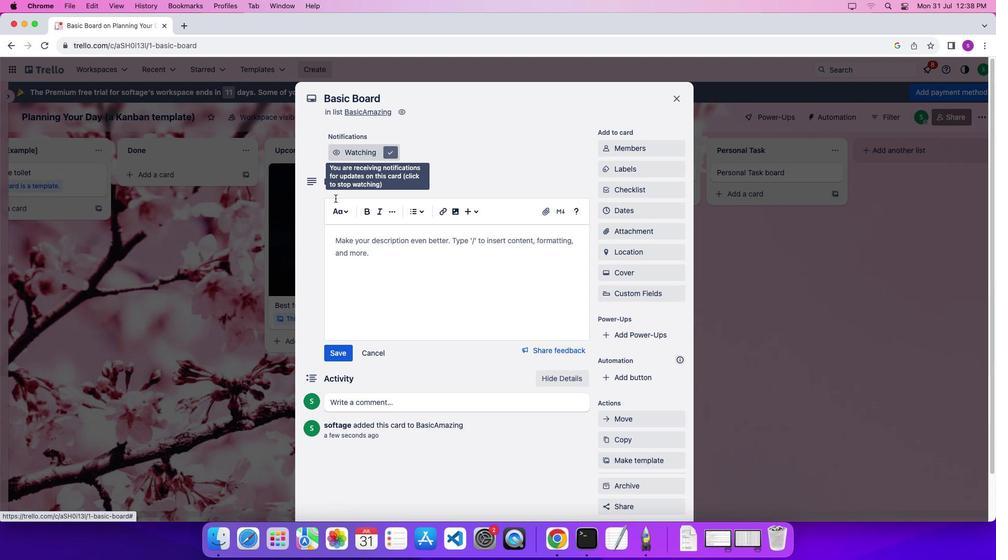 
Action: Mouse moved to (627, 143)
Screenshot: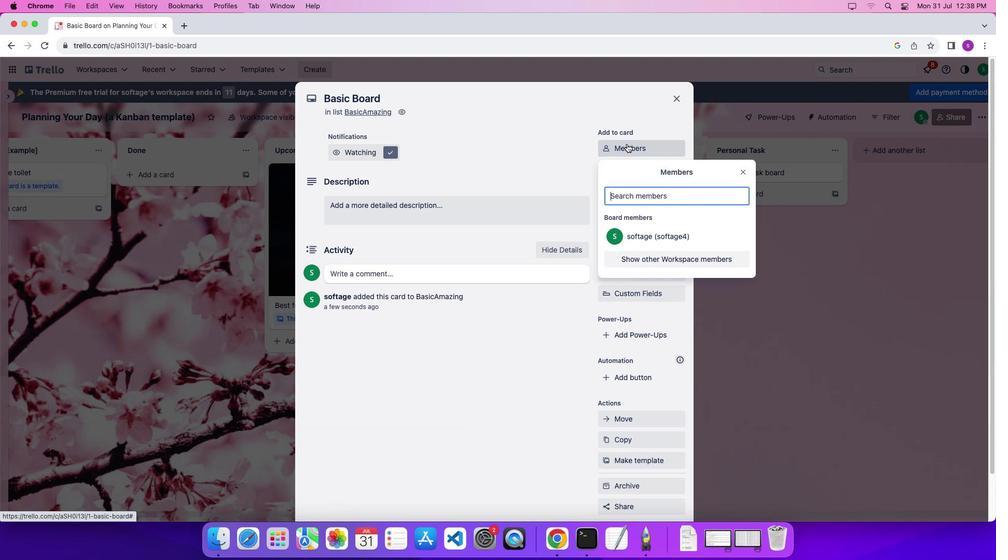 
Action: Mouse pressed left at (627, 143)
Screenshot: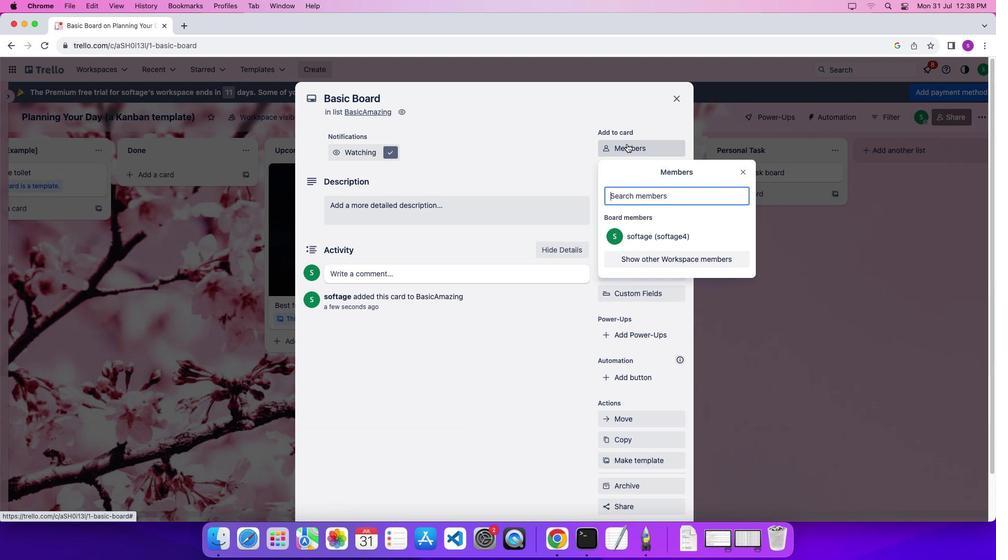 
Action: Mouse moved to (633, 233)
Screenshot: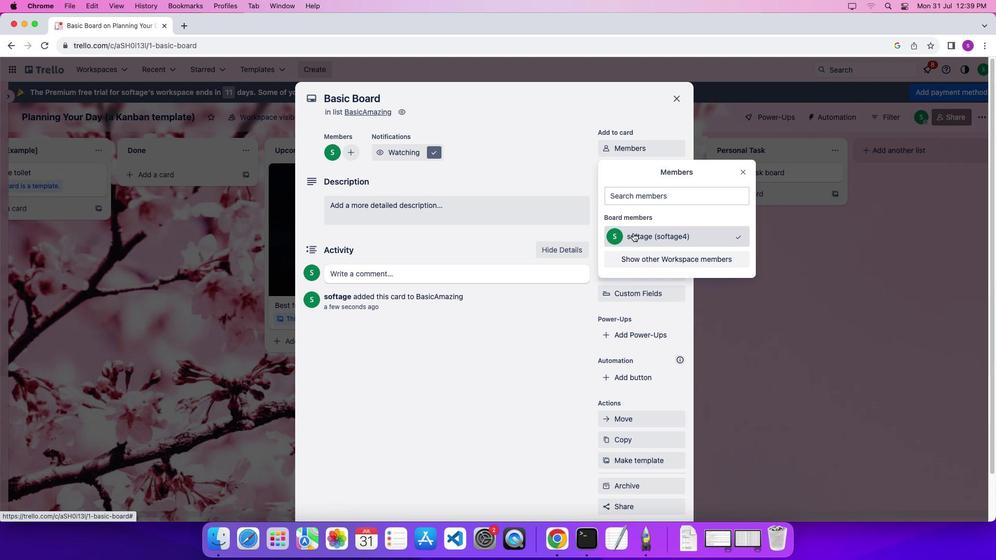 
Action: Mouse pressed left at (633, 233)
Screenshot: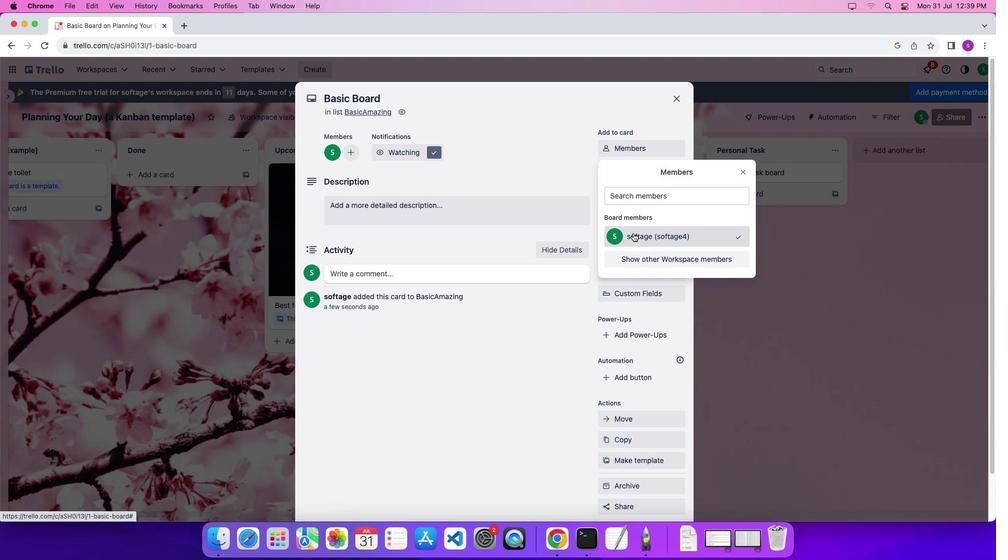 
Action: Mouse moved to (746, 170)
Screenshot: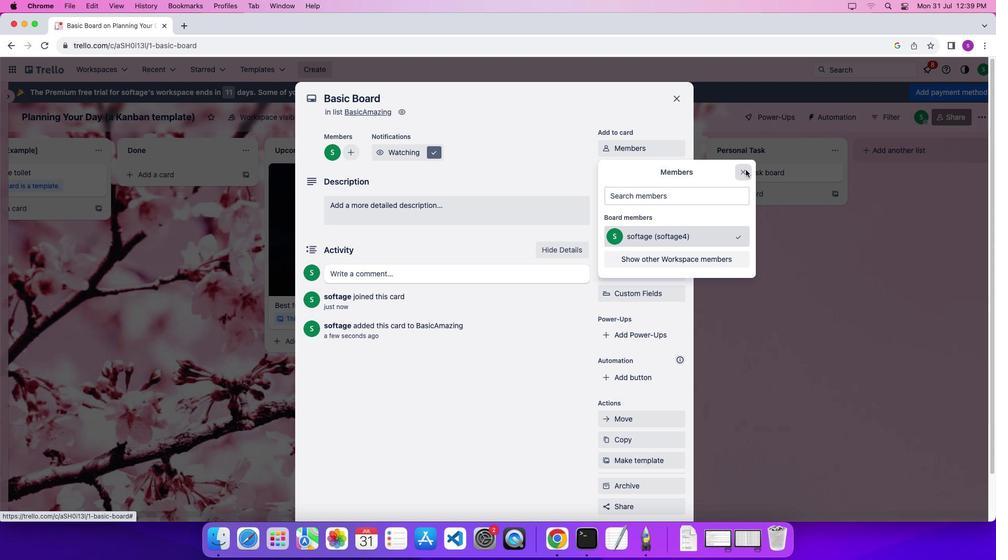 
Action: Mouse pressed left at (746, 170)
Screenshot: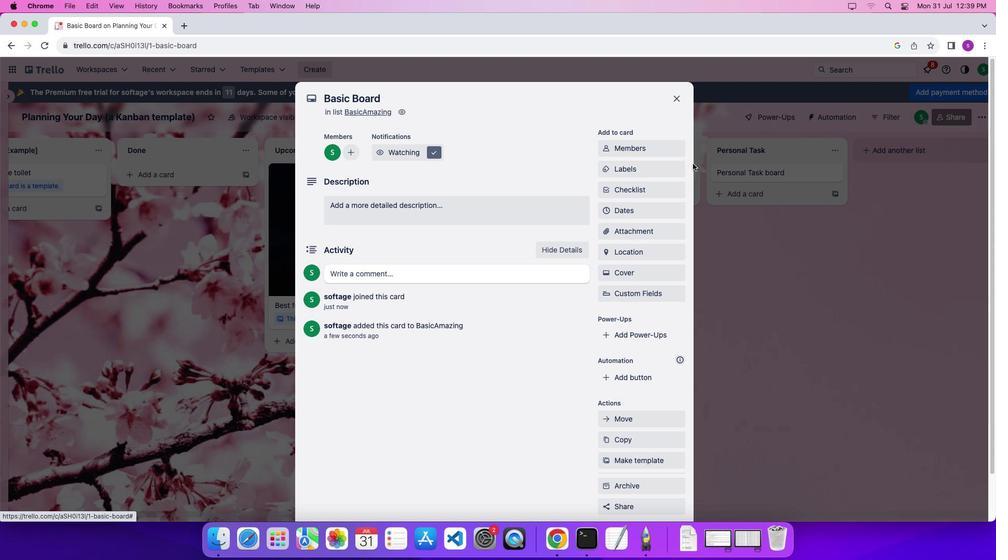 
Action: Mouse moved to (662, 171)
Screenshot: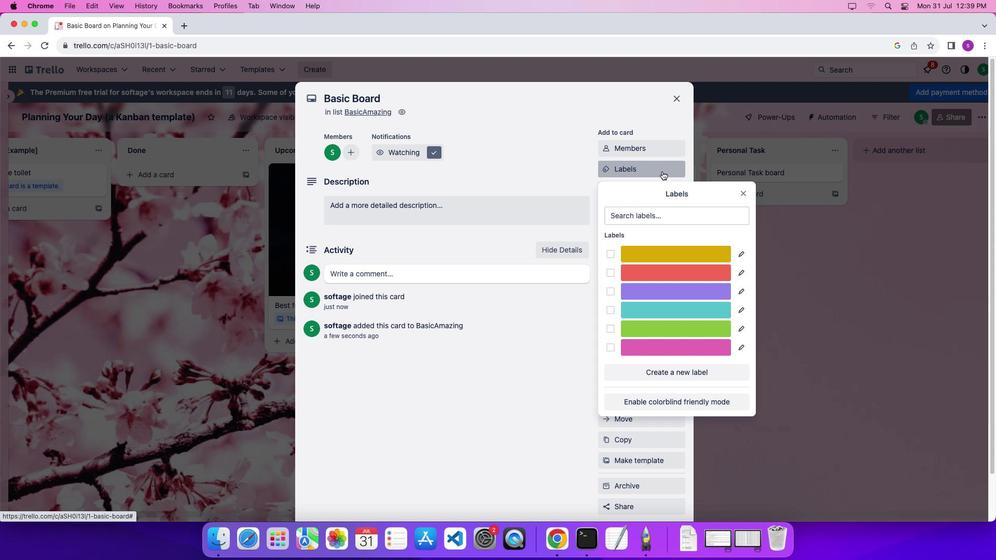
Action: Mouse pressed left at (662, 171)
Screenshot: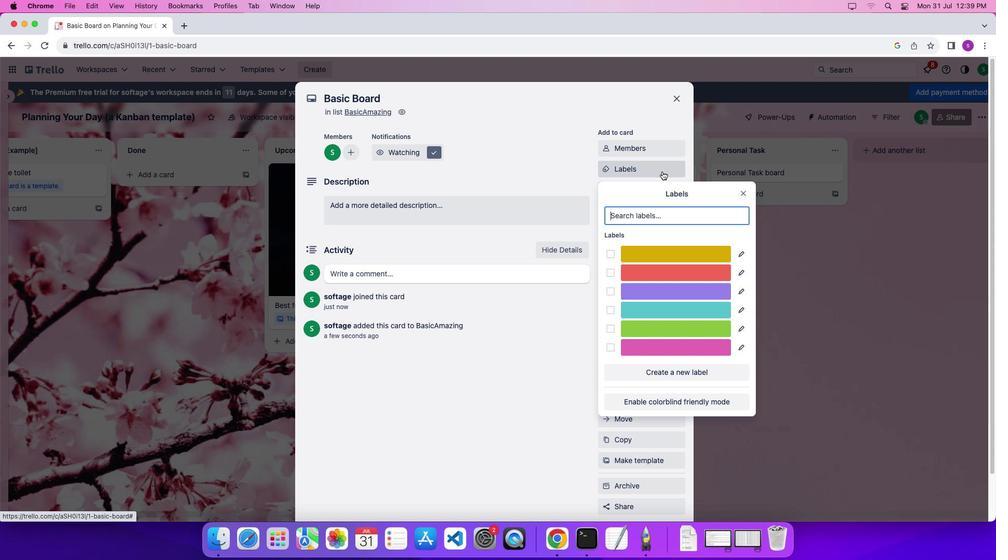 
Action: Mouse moved to (668, 246)
Screenshot: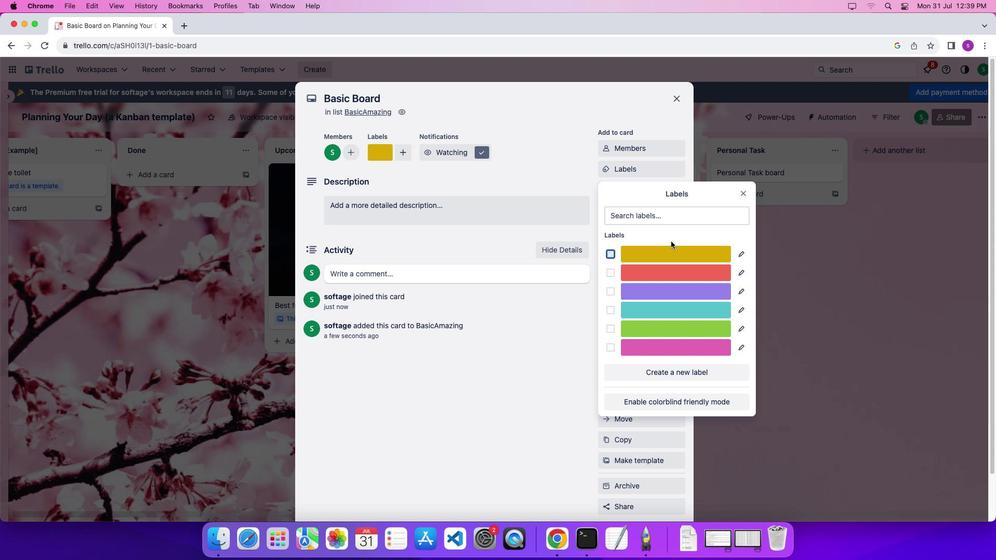 
Action: Mouse pressed left at (668, 246)
Screenshot: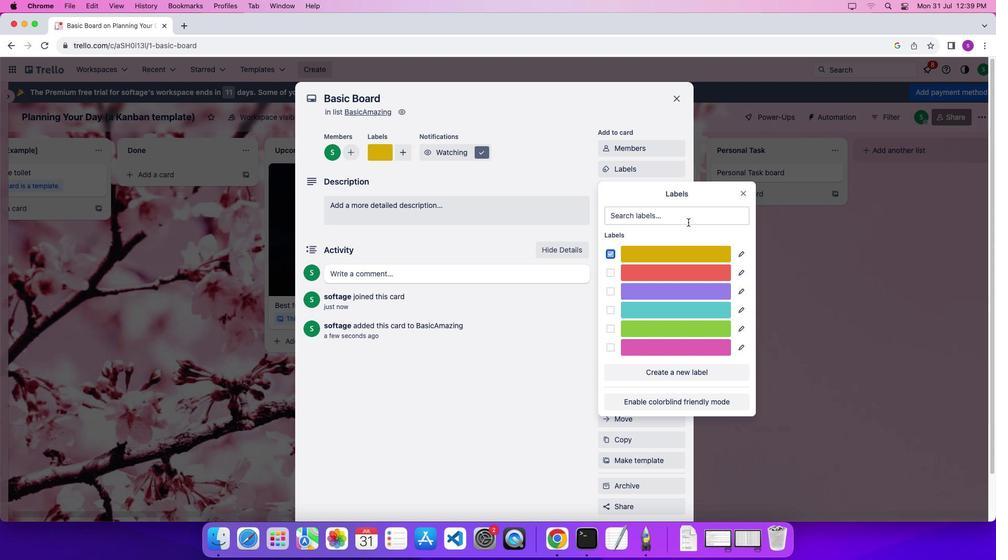 
Action: Mouse moved to (744, 194)
Screenshot: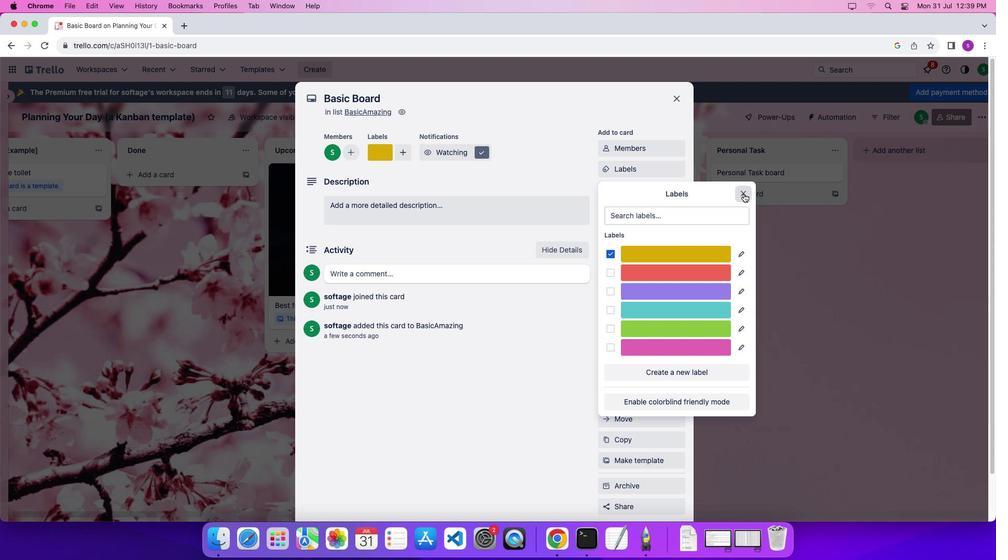 
Action: Mouse pressed left at (744, 194)
Screenshot: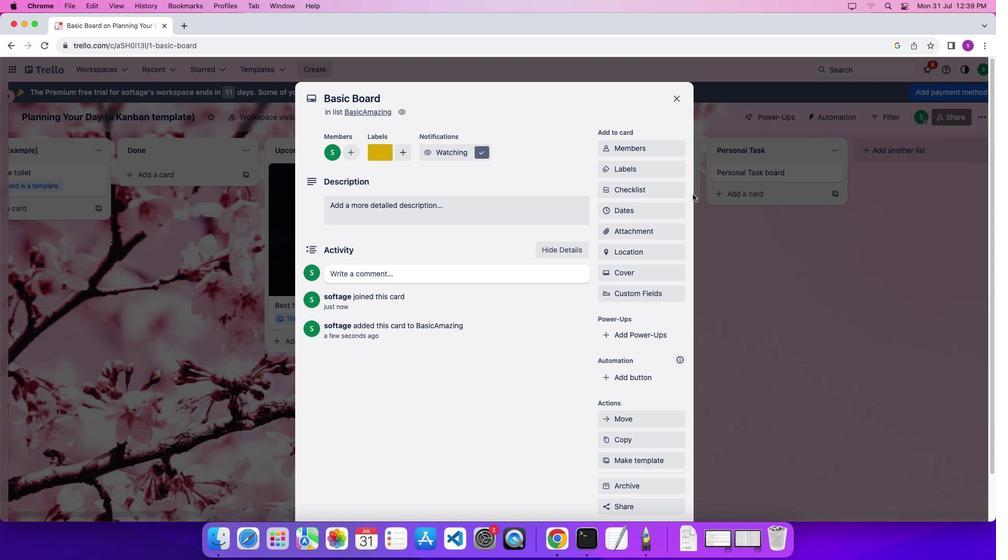 
Action: Mouse moved to (634, 211)
Screenshot: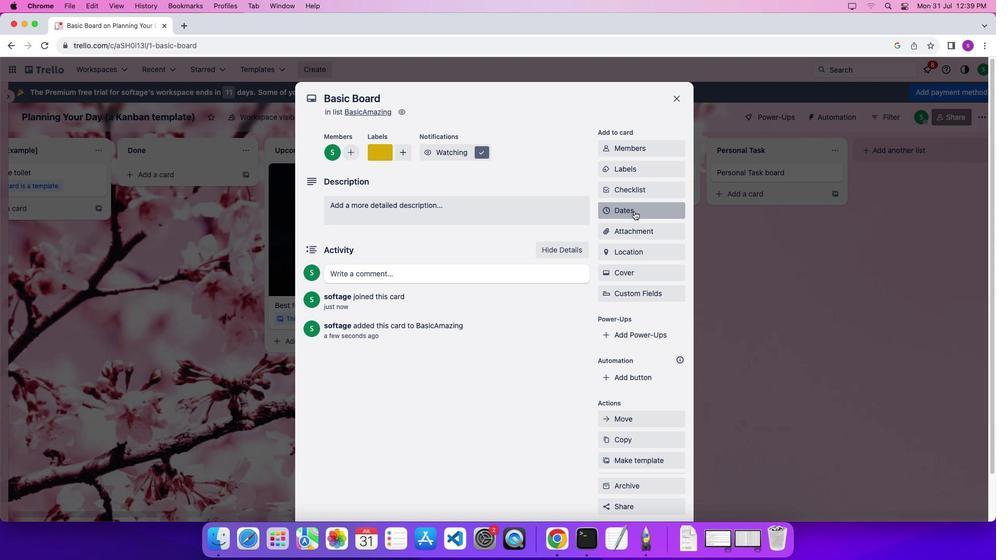 
Action: Mouse pressed left at (634, 211)
Screenshot: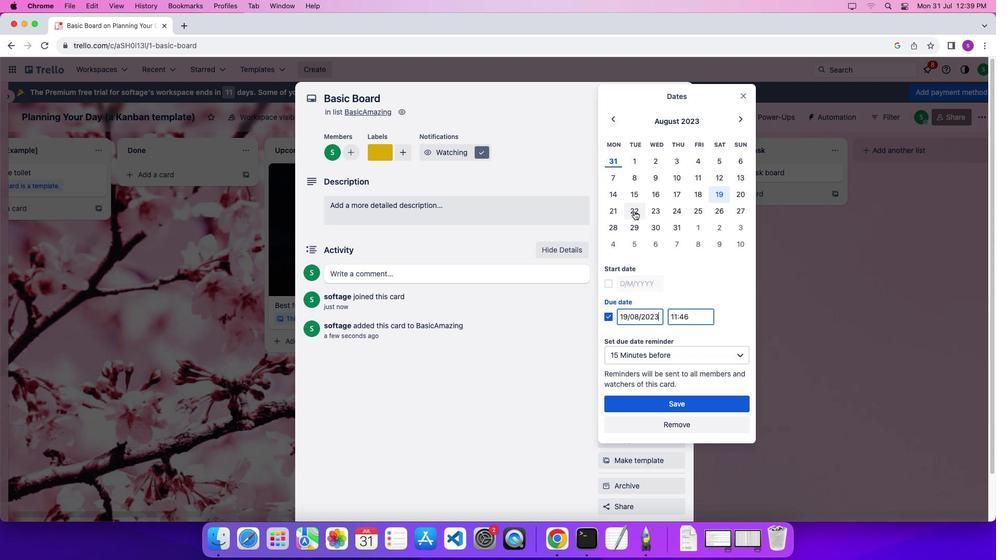 
Action: Mouse moved to (667, 182)
Screenshot: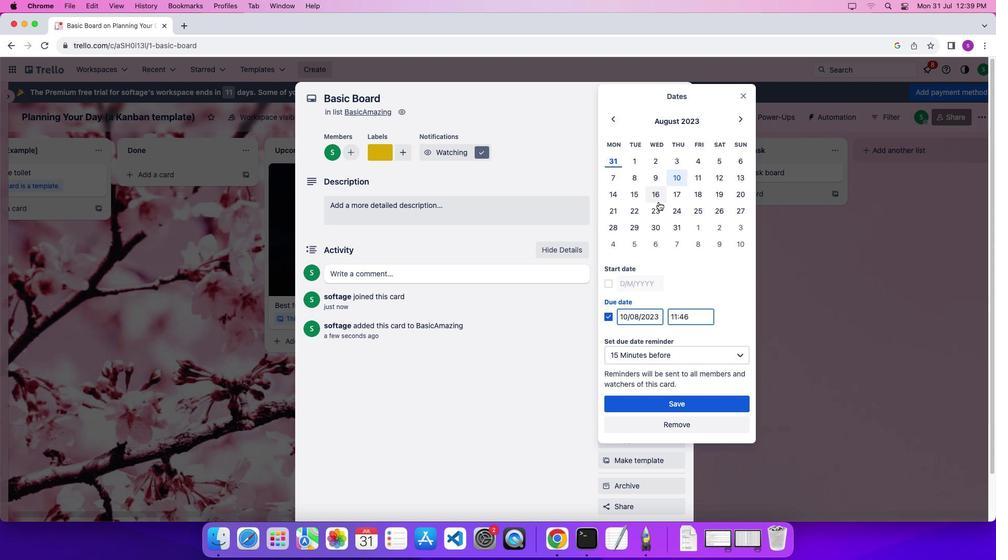 
Action: Mouse pressed left at (667, 182)
Screenshot: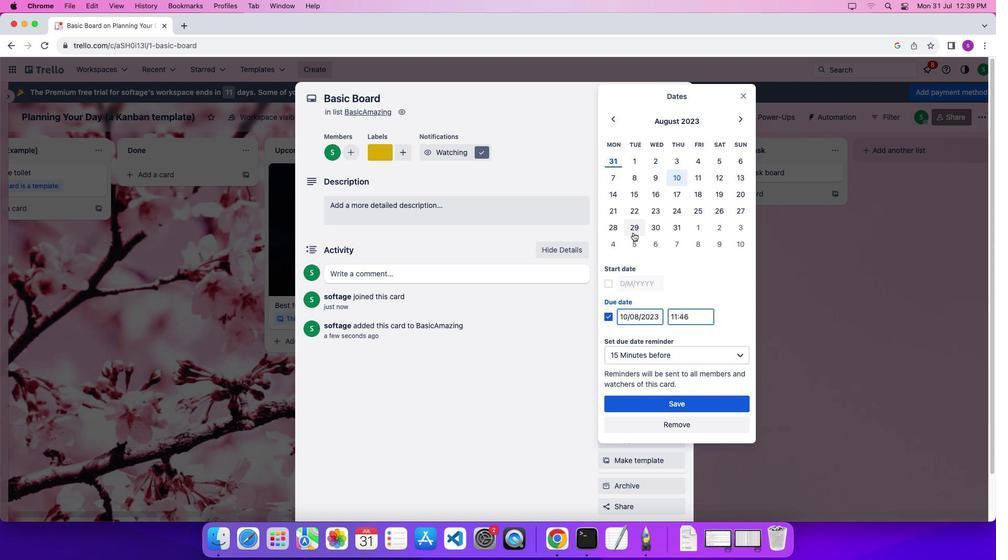 
Action: Mouse moved to (608, 285)
Screenshot: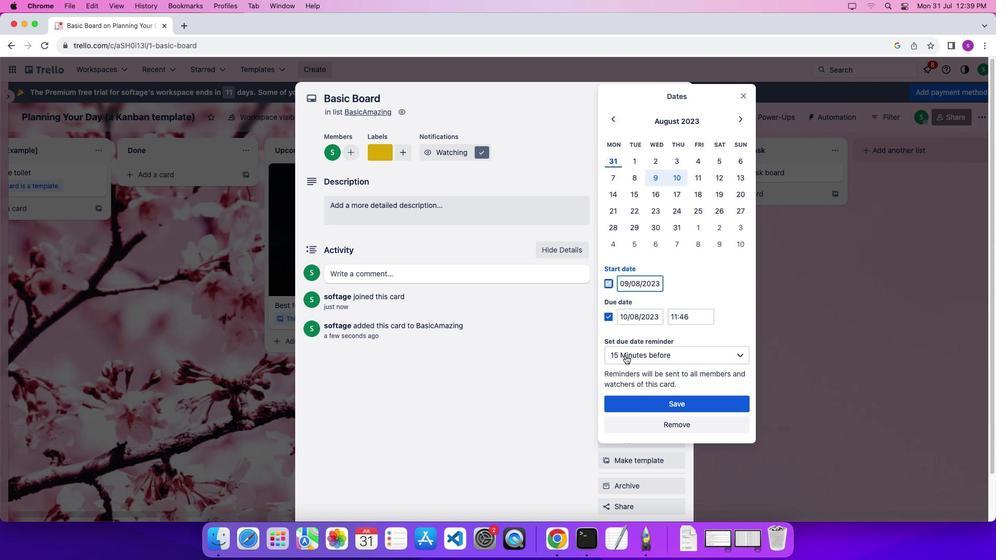 
Action: Mouse pressed left at (608, 285)
Screenshot: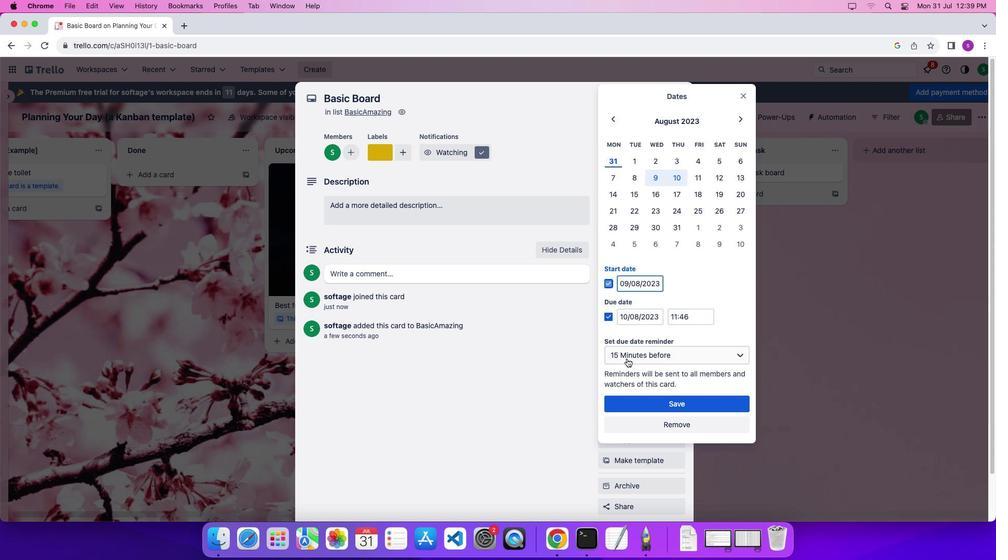 
Action: Mouse moved to (641, 404)
Screenshot: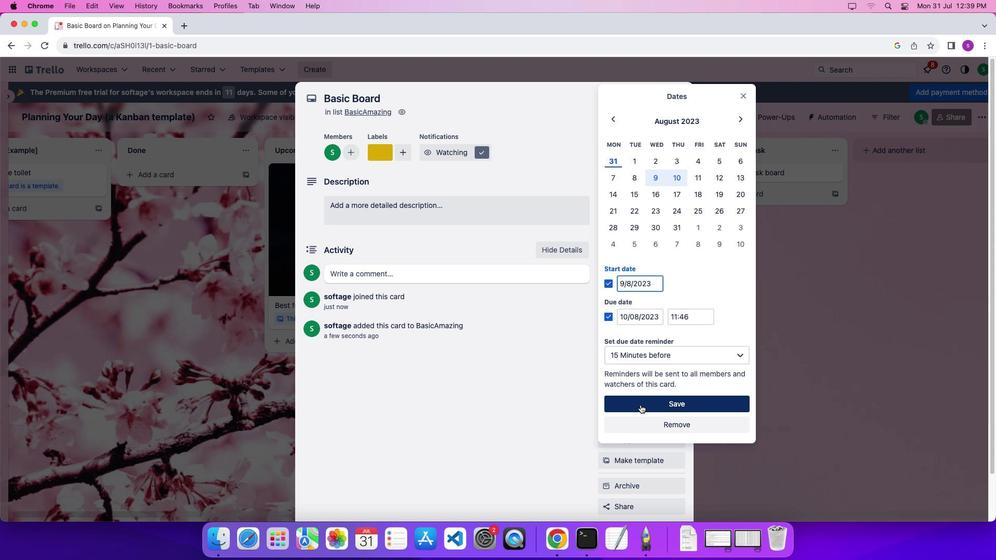 
Action: Mouse pressed left at (641, 404)
Screenshot: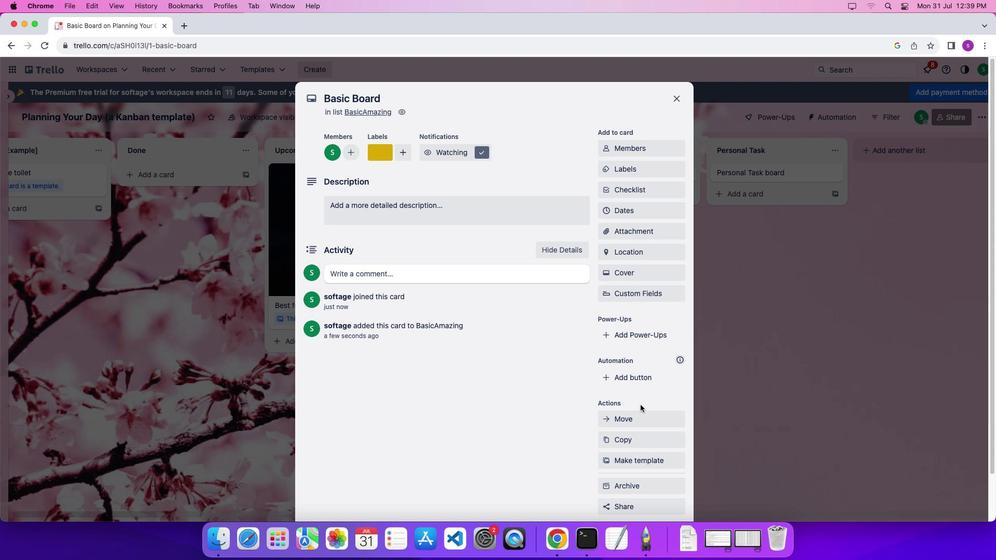 
Action: Mouse moved to (626, 236)
Screenshot: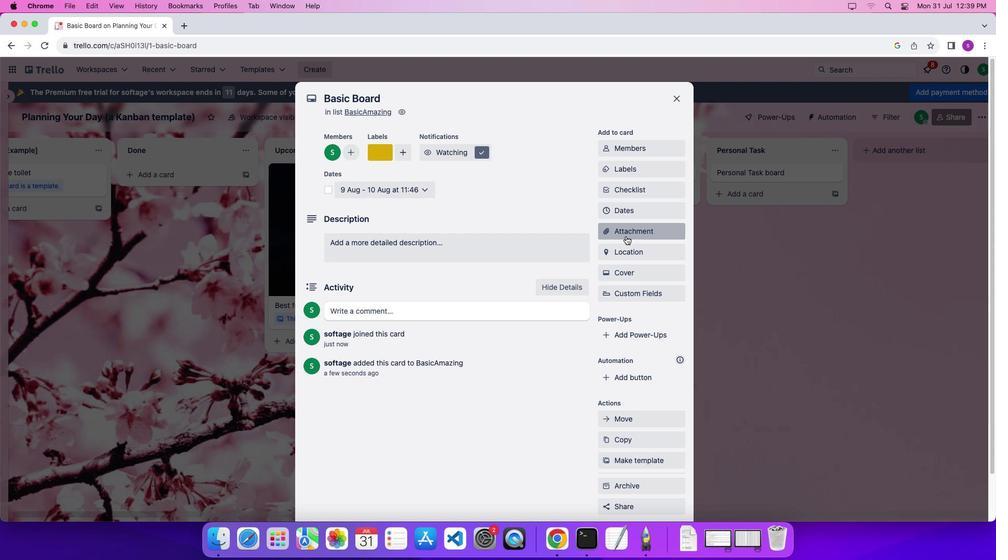 
Action: Mouse pressed left at (626, 236)
Screenshot: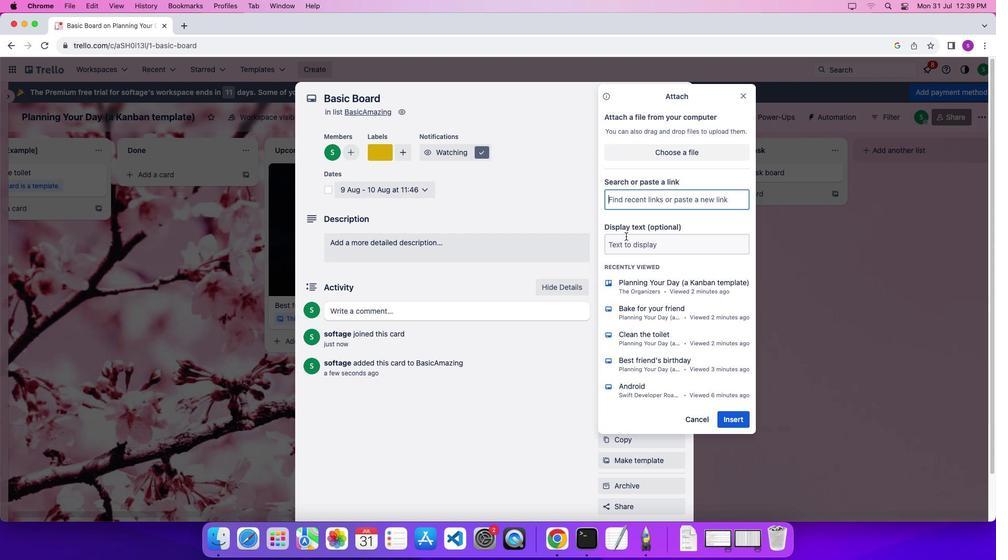 
Action: Mouse moved to (638, 314)
Screenshot: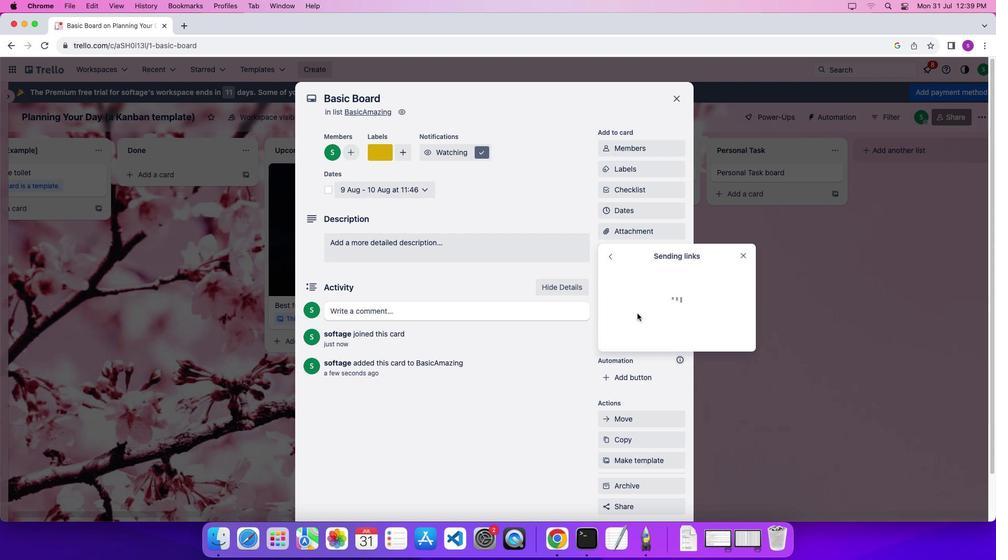 
Action: Mouse pressed left at (638, 314)
Screenshot: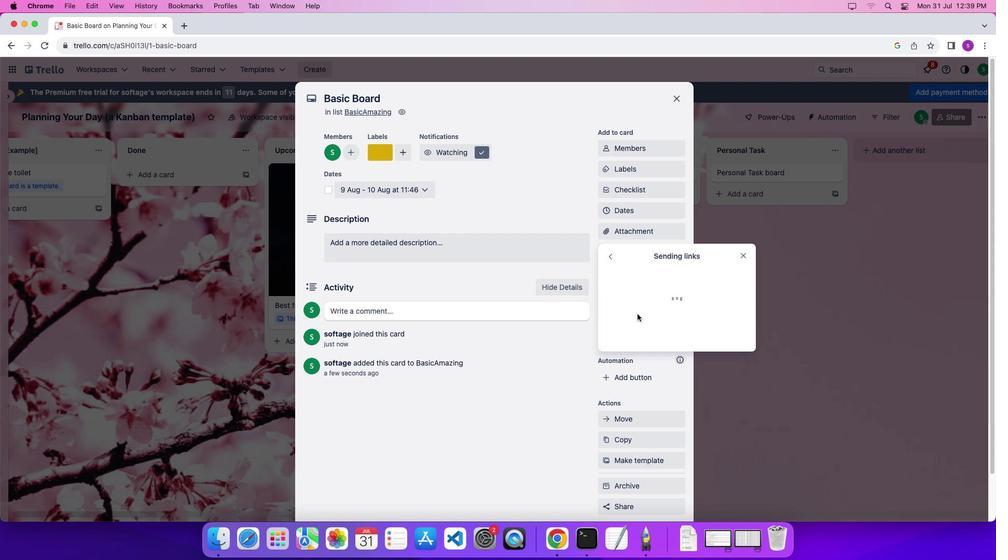 
Action: Mouse moved to (636, 255)
Screenshot: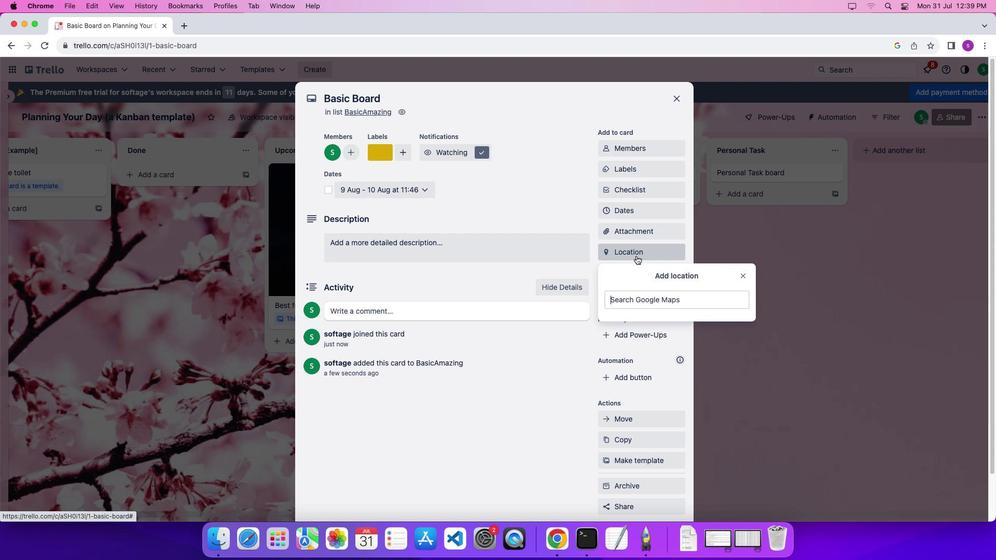 
Action: Mouse pressed left at (636, 255)
Screenshot: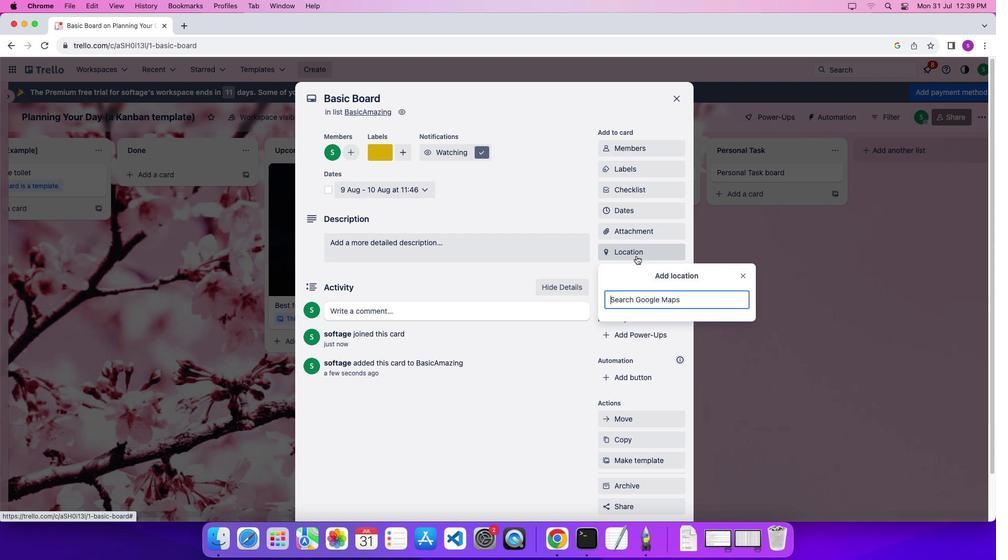 
Action: Key pressed 'q''q''q'
Screenshot: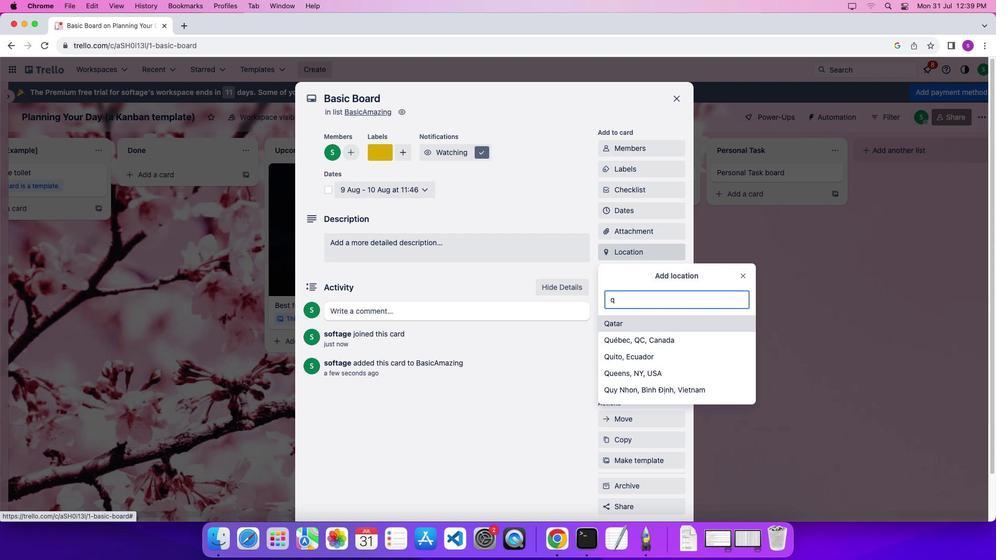 
Action: Mouse moved to (641, 321)
Screenshot: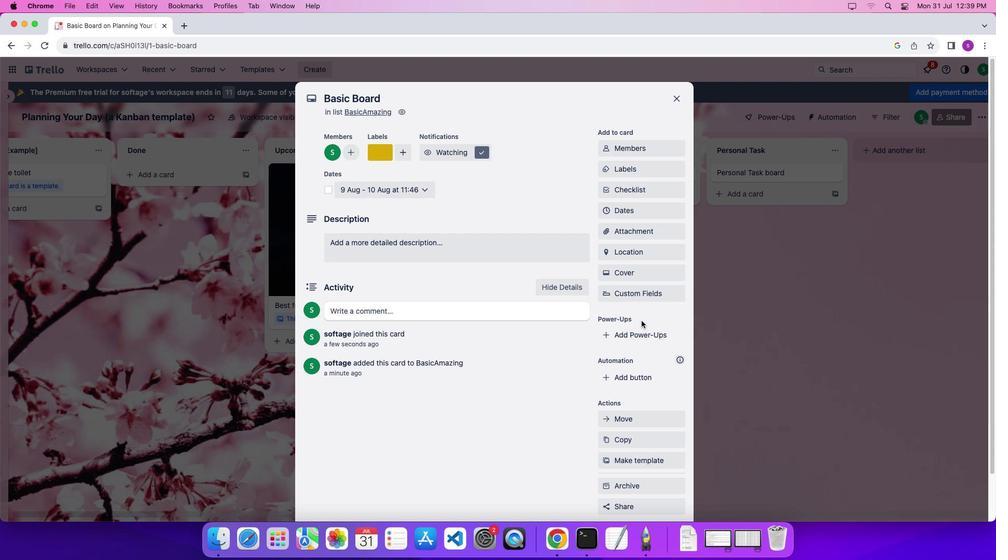 
Action: Mouse pressed left at (641, 321)
Screenshot: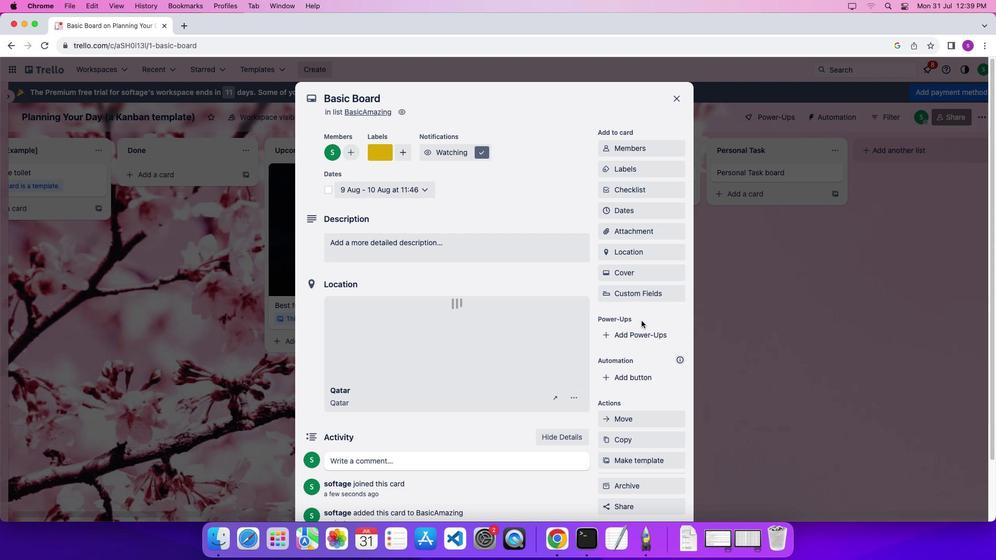 
Action: Mouse moved to (647, 273)
Screenshot: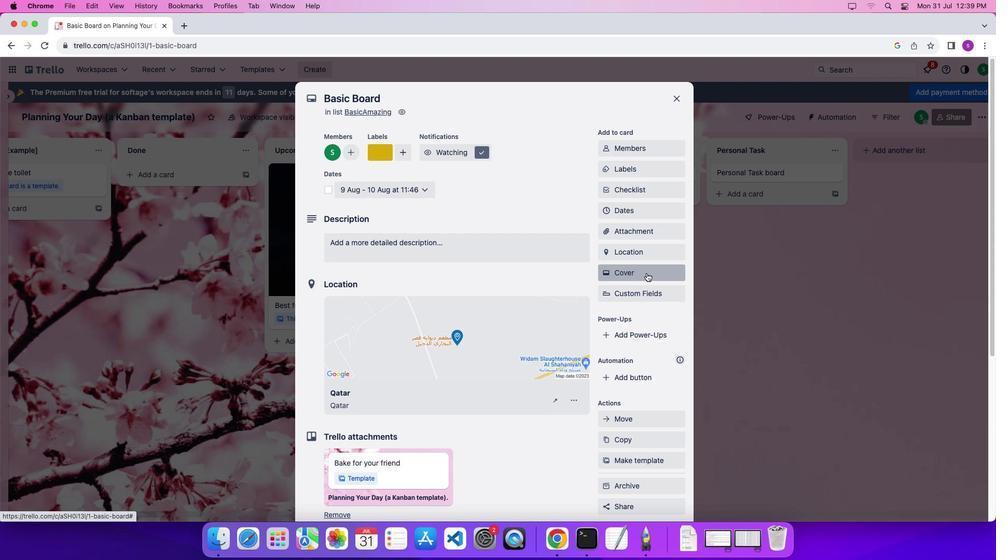 
Action: Mouse pressed left at (647, 273)
Screenshot: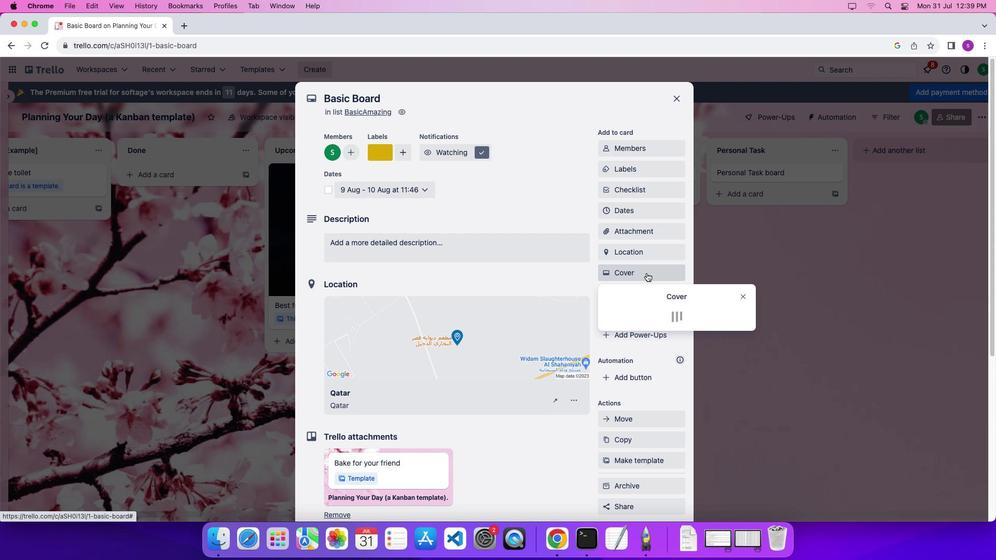 
Action: Mouse moved to (641, 429)
Screenshot: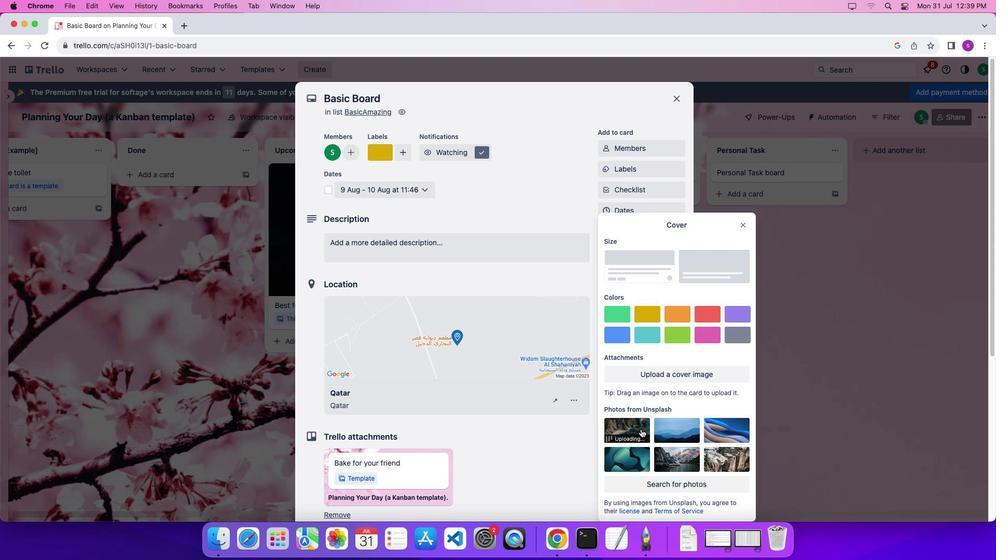 
Action: Mouse pressed left at (641, 429)
Screenshot: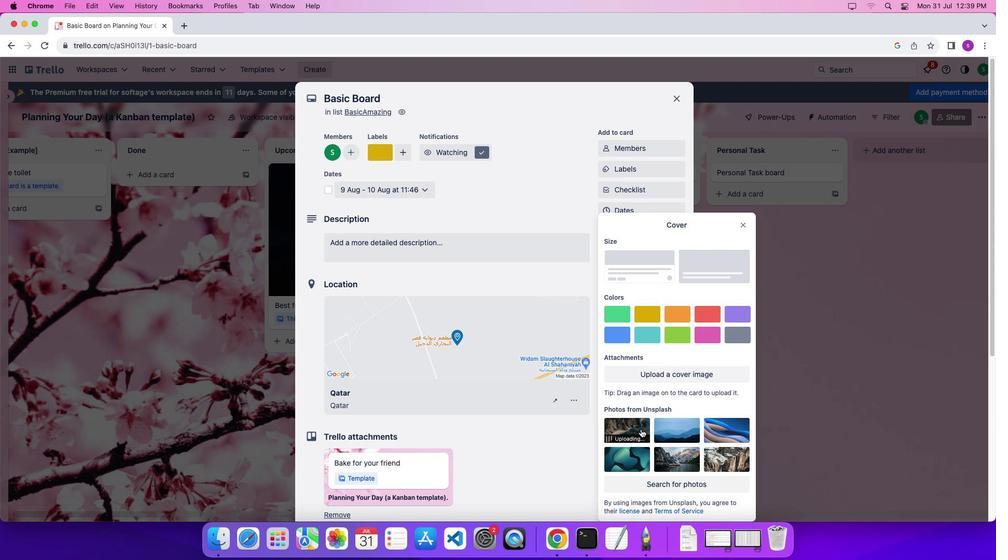 
Action: Mouse moved to (747, 201)
Screenshot: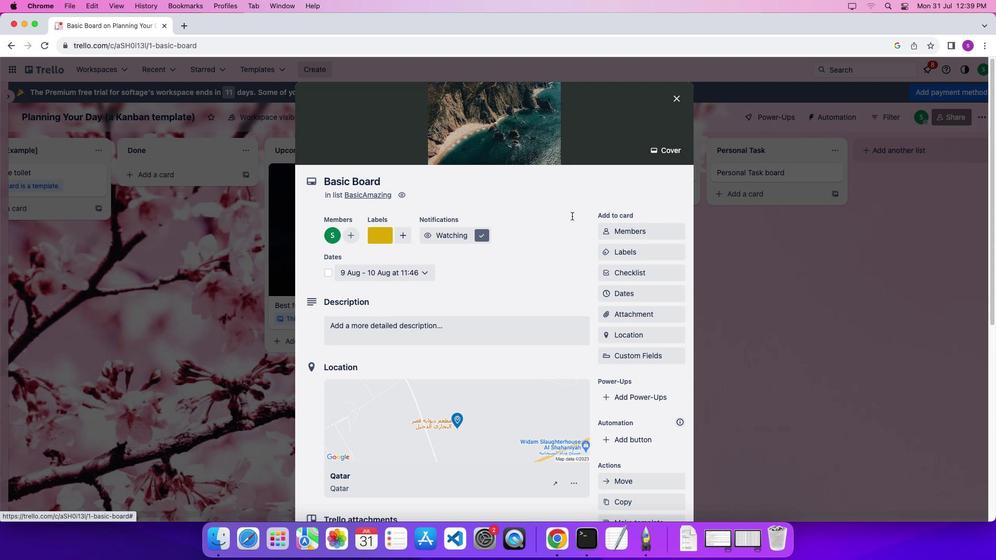 
Action: Mouse pressed left at (747, 201)
Screenshot: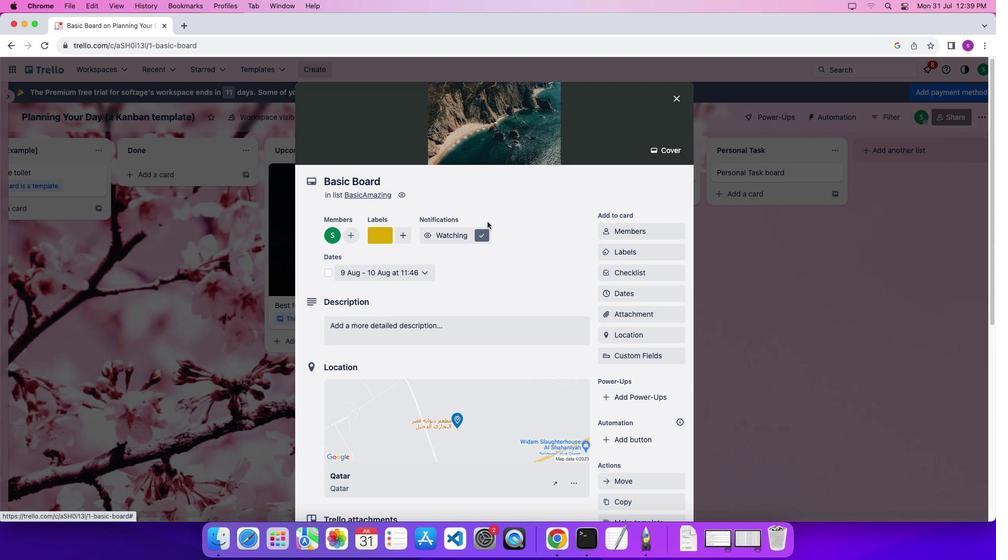 
Action: Mouse moved to (331, 274)
Screenshot: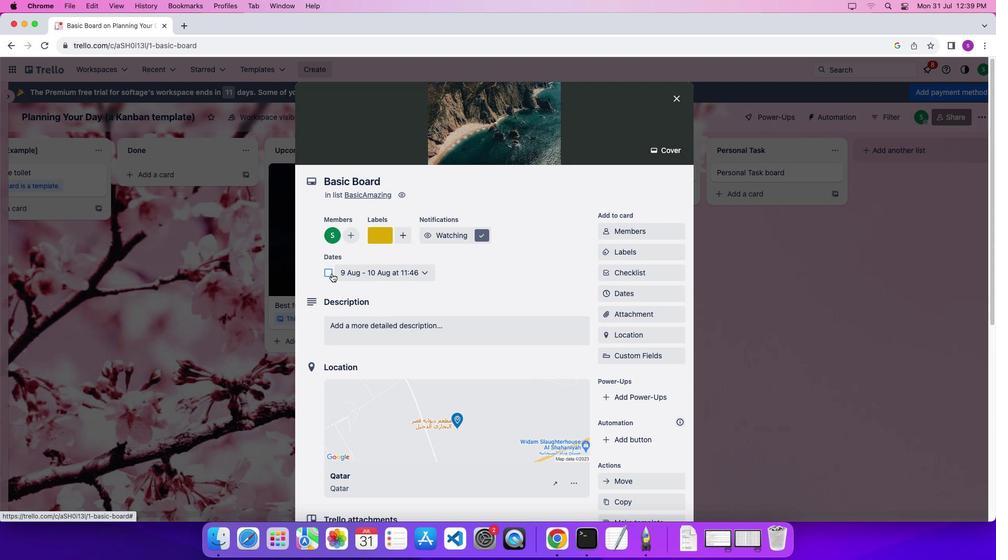 
Action: Mouse pressed left at (331, 274)
Screenshot: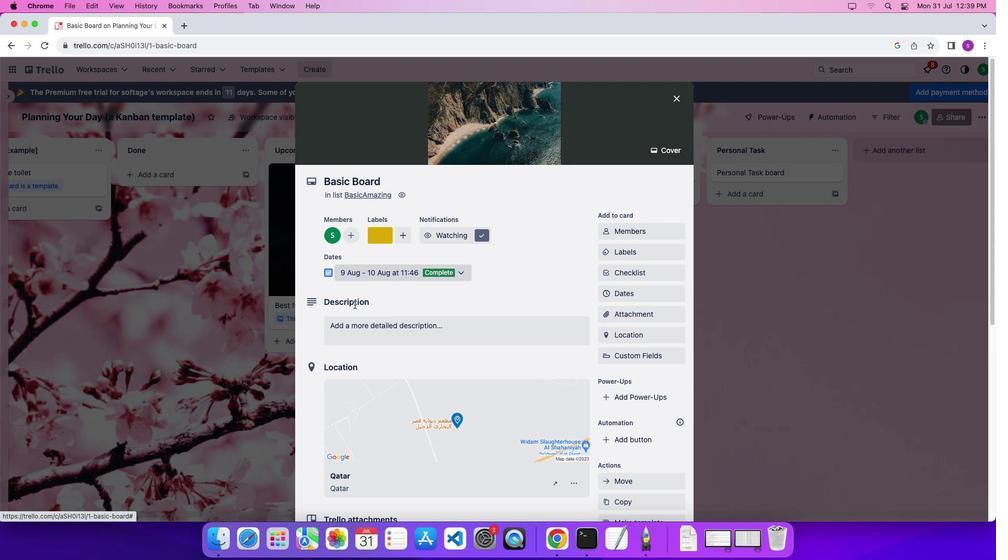 
Action: Mouse moved to (376, 332)
Screenshot: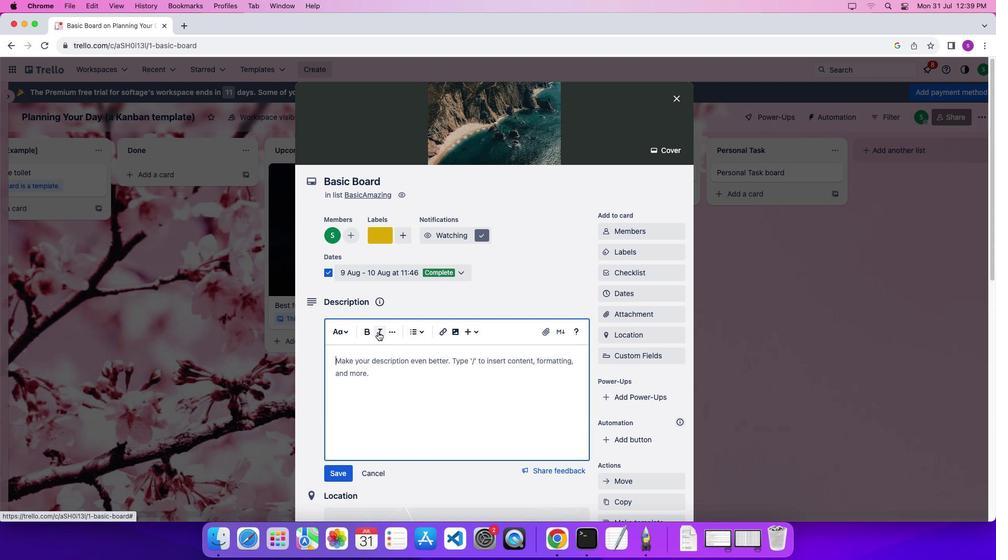 
Action: Mouse pressed left at (376, 332)
Screenshot: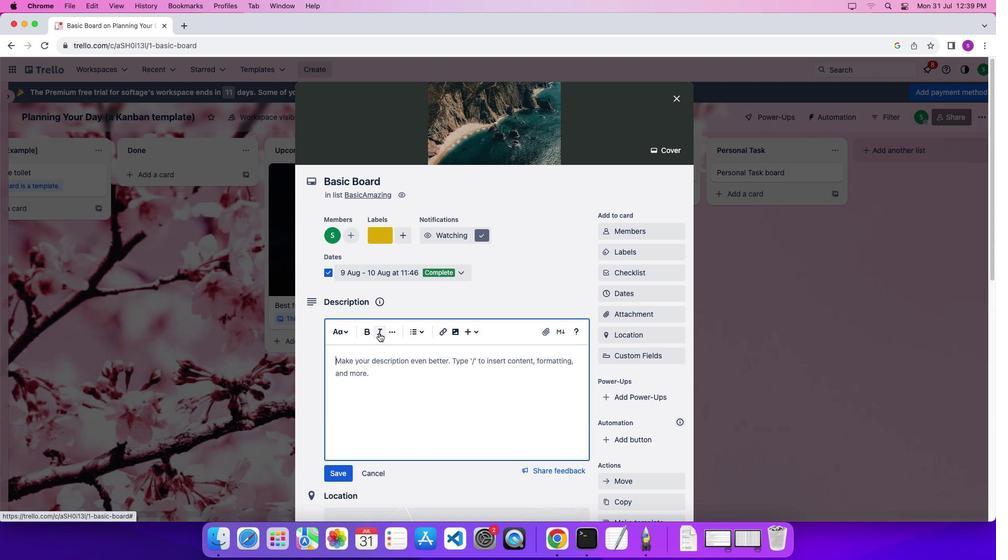 
Action: Mouse moved to (385, 369)
Screenshot: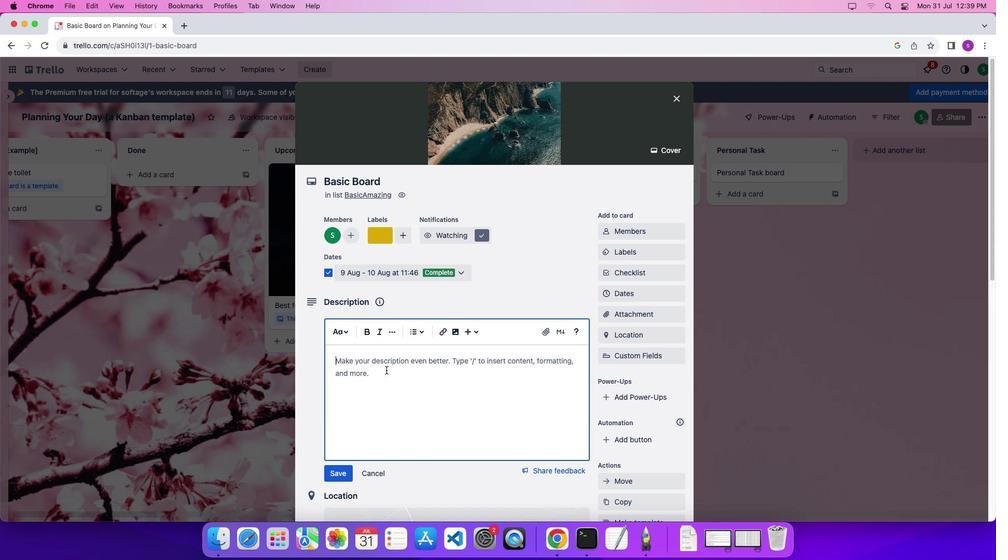 
Action: Mouse pressed left at (385, 369)
Screenshot: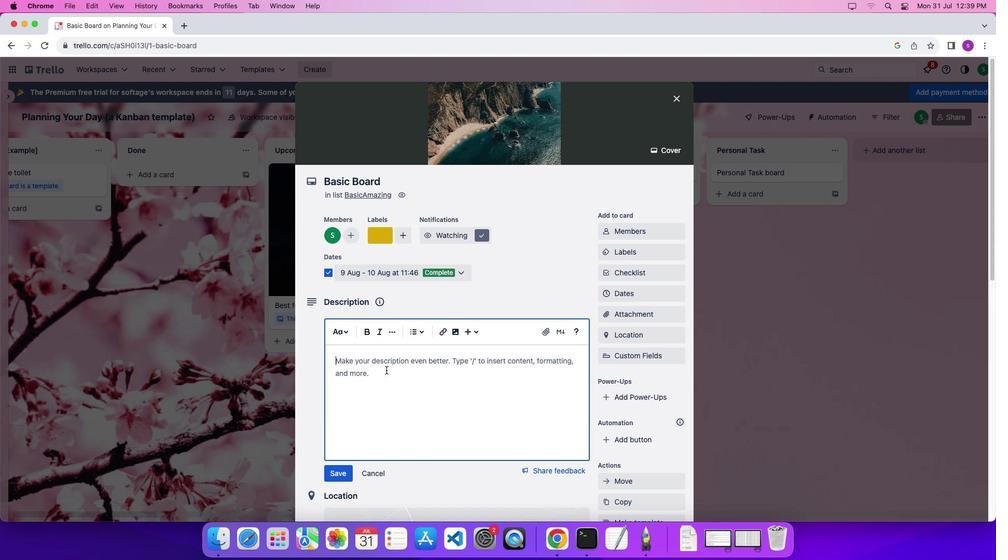 
Action: Mouse moved to (386, 370)
Screenshot: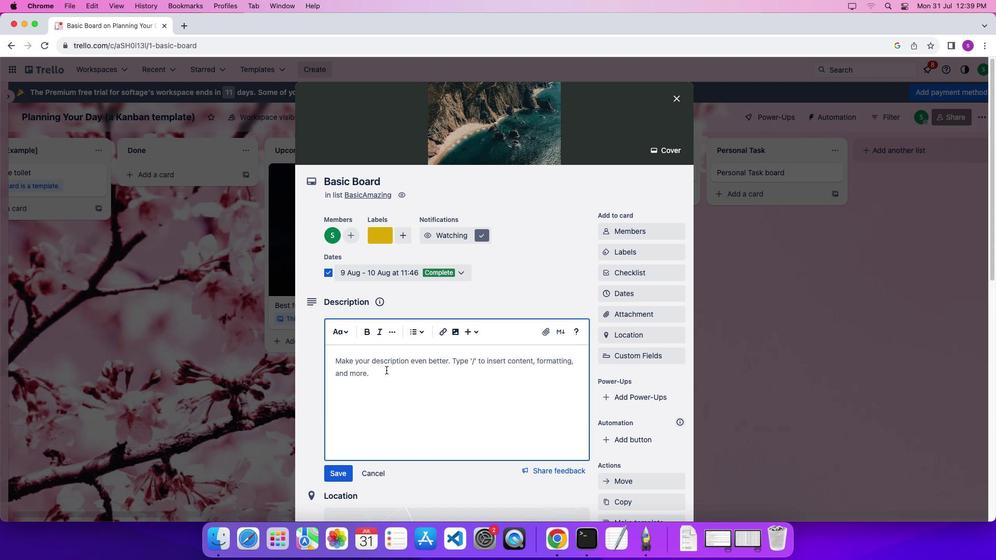 
Action: Key pressed Key.shift'G''e''t'Key.space's''t''a''r''t''e''d'Key.space'w''i''t''h'Key.space'b''a''s''i''c'Key.space'l''i''s''t''s'Key.space
Screenshot: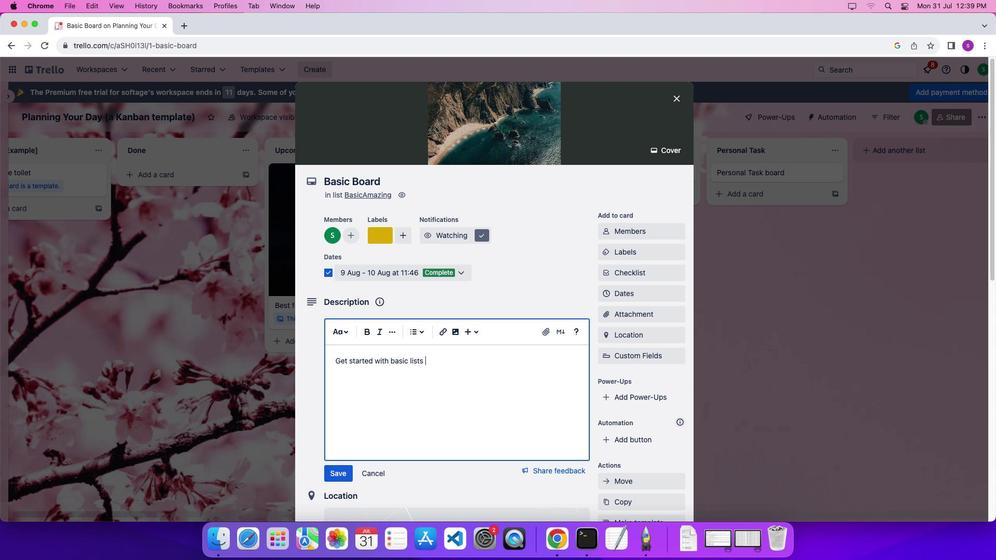 
Action: Mouse moved to (387, 370)
Screenshot: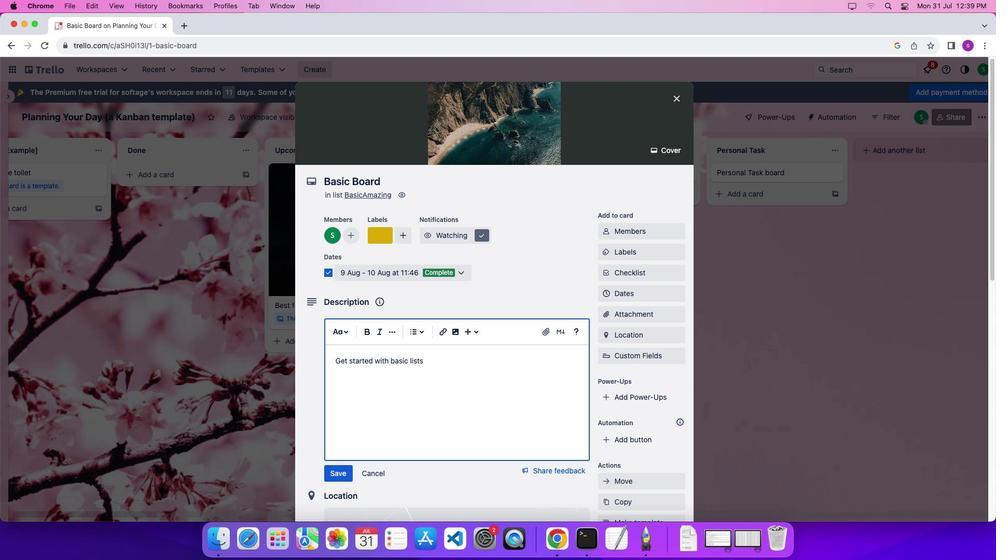 
Action: Key pressed 'a''n''d'Key.space'a'Key.space'f''e''w'
Screenshot: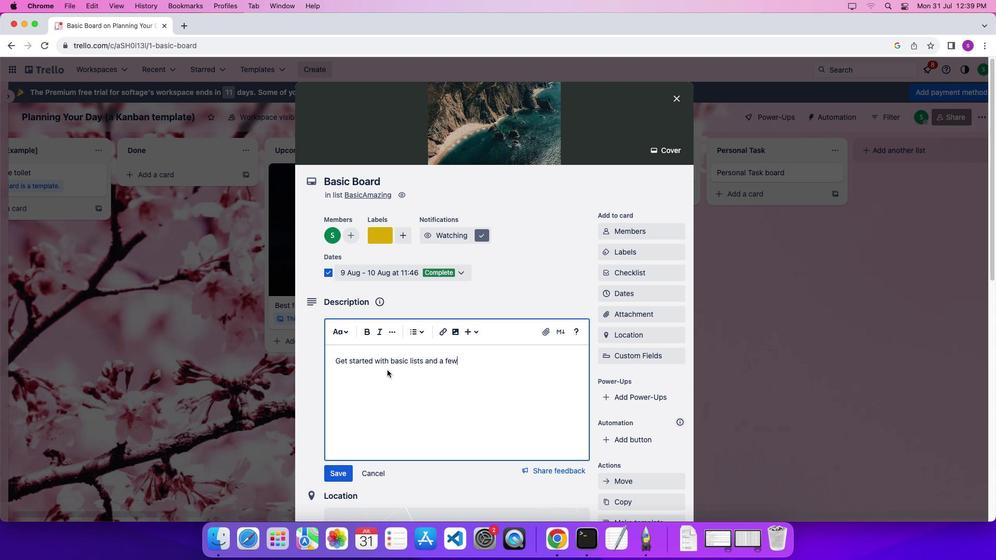 
Action: Mouse moved to (387, 370)
Screenshot: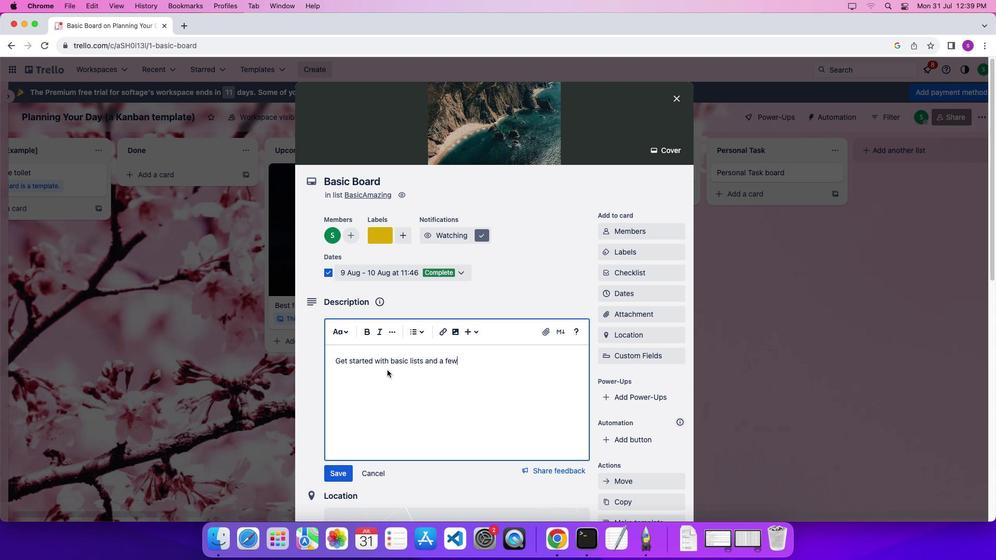 
Action: Key pressed Key.space'h''e''l''p''f''u''l'Key.space't''i''p''s''.'Key.spaceKey.shift'C''u''s''t''o''m''i''z''e'Key.spaceKey.backspaceKey.backspaceKey.backspace's''e'Key.space'i''t'Key.space'a''l''l'Key.space'f''o''r'Key.space'h''o''w'Key.space'y''o''u'Key.space'a''n''d'Key.space't''e''a''m'Key.space'a''n''d'Key.space'y''o''u''r'Key.space'w''o''r''k''.'
Screenshot: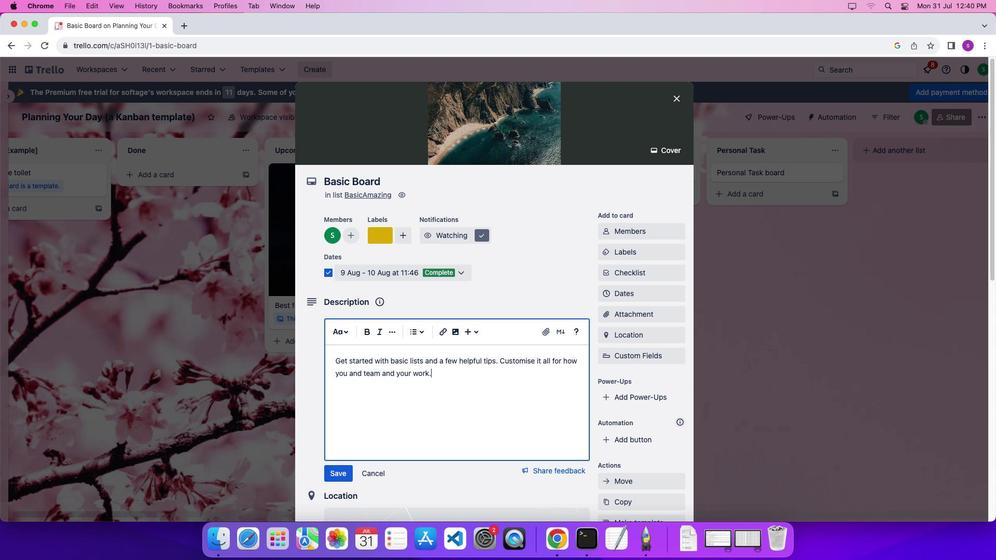 
Action: Mouse moved to (380, 370)
Screenshot: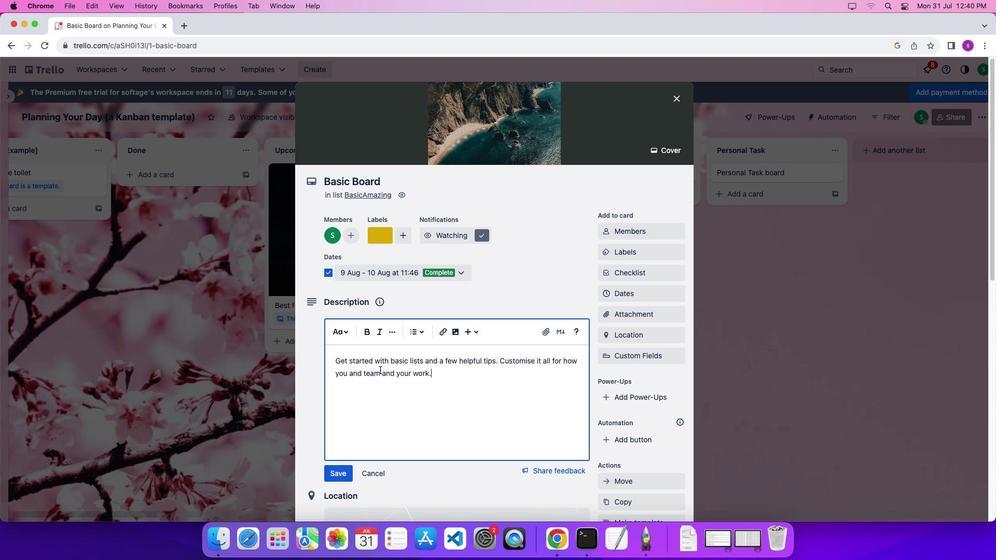 
Action: Key pressed Key.enterKey.shift'A''p''a''r''t'Key.space'f''r''o''m'Key.space'u''s''i''g'Key.backspace'n''g'Key.space'c''o''l''u''m''n''s'Key.space't''o'Key.space'd''i''f''f''e''r''e''n''t''i''t'Key.backspace'a''t''e''e'Key.space't''h''e'Key.space's''t''a''g''e''s'Key.space'o''f'Key.space't''h''e'Key.space'f''l''o''w''.'
Screenshot: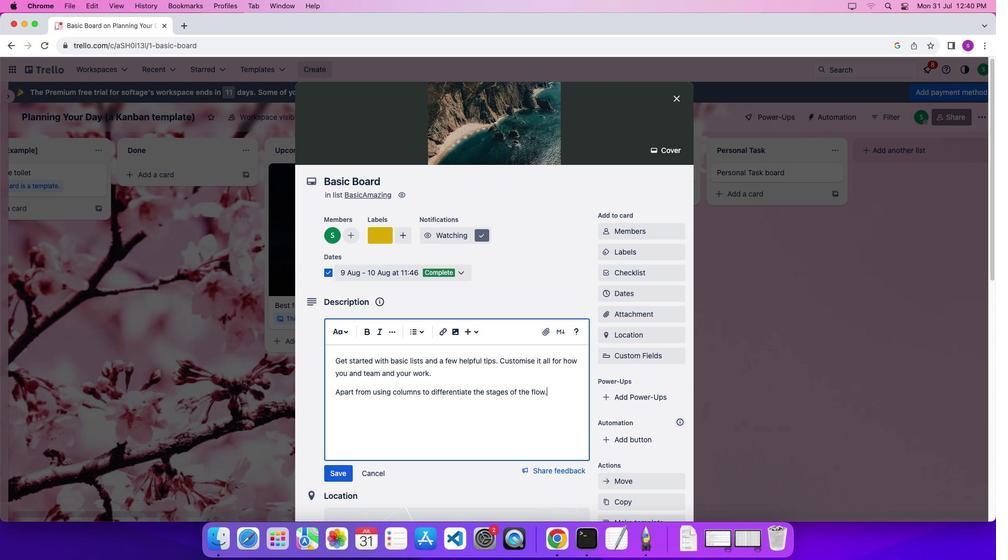 
Action: Mouse moved to (559, 394)
Screenshot: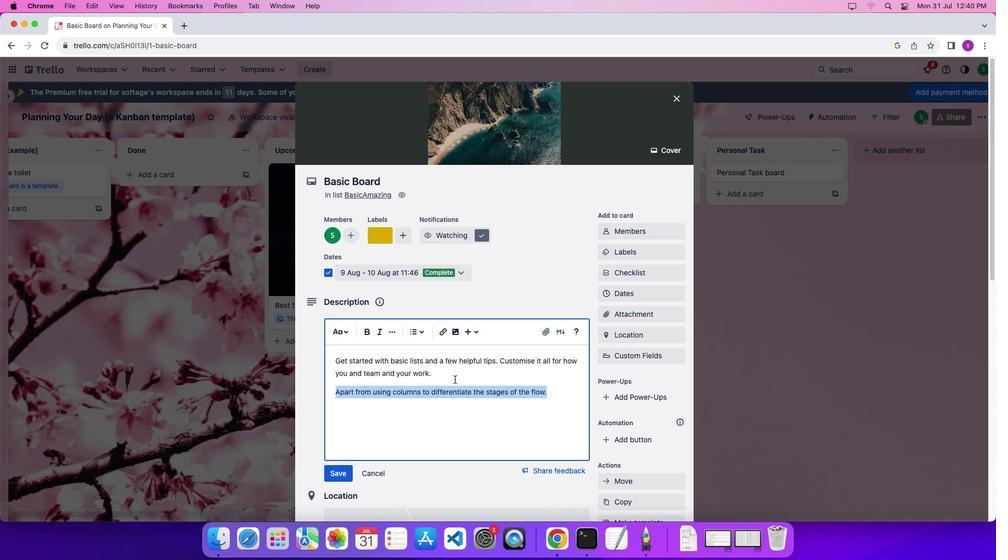 
Action: Mouse pressed left at (559, 394)
Screenshot: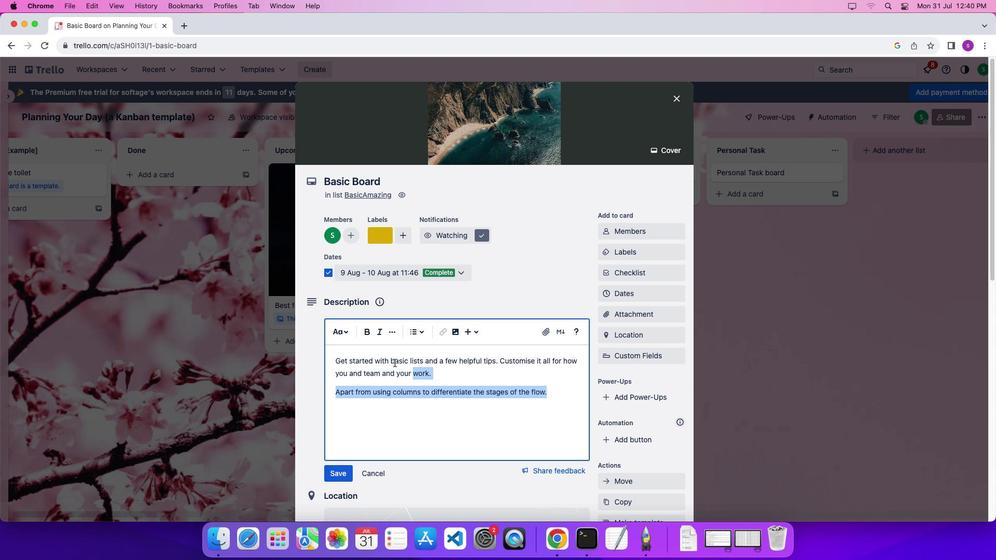
Action: Mouse moved to (376, 330)
Screenshot: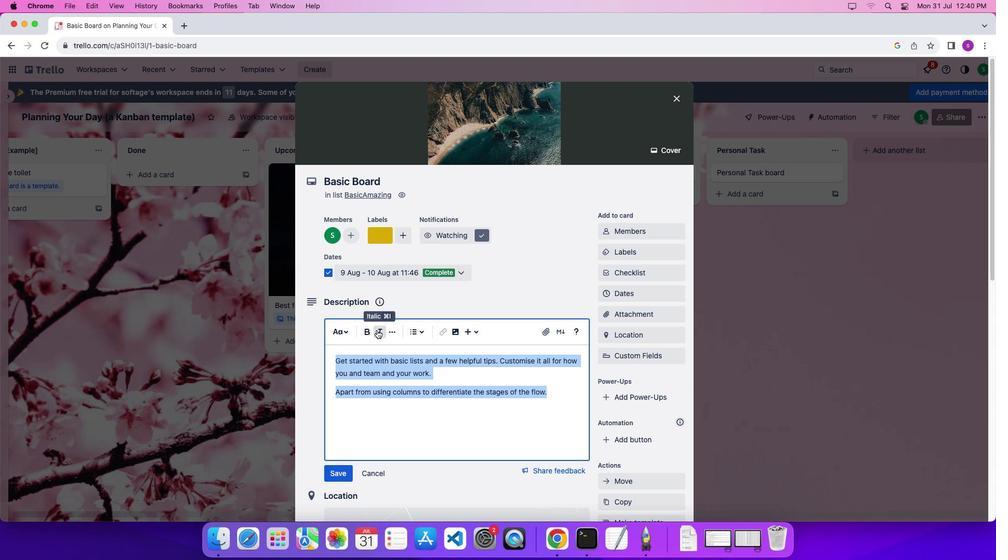 
Action: Mouse pressed left at (376, 330)
Screenshot: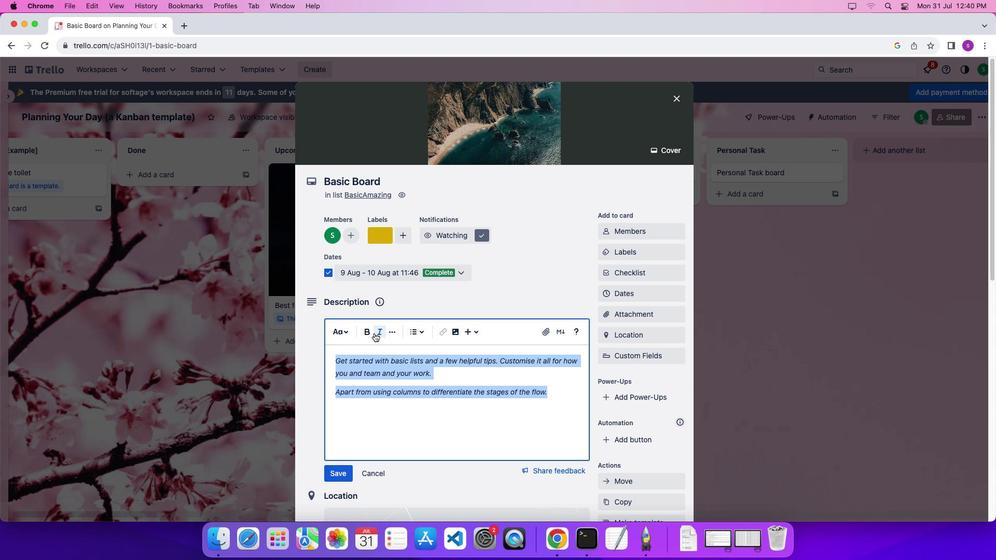 
Action: Mouse moved to (376, 421)
Screenshot: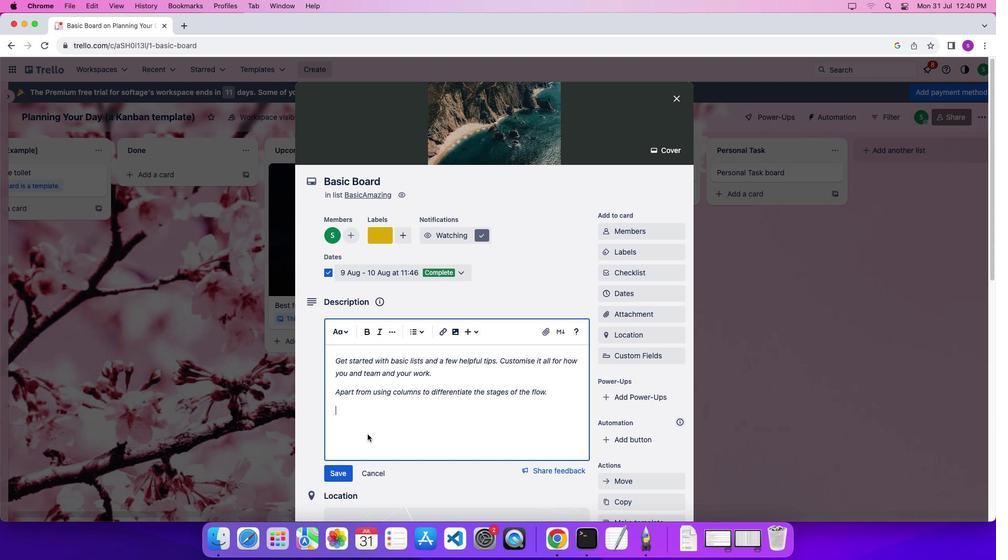 
Action: Mouse pressed left at (376, 421)
Screenshot: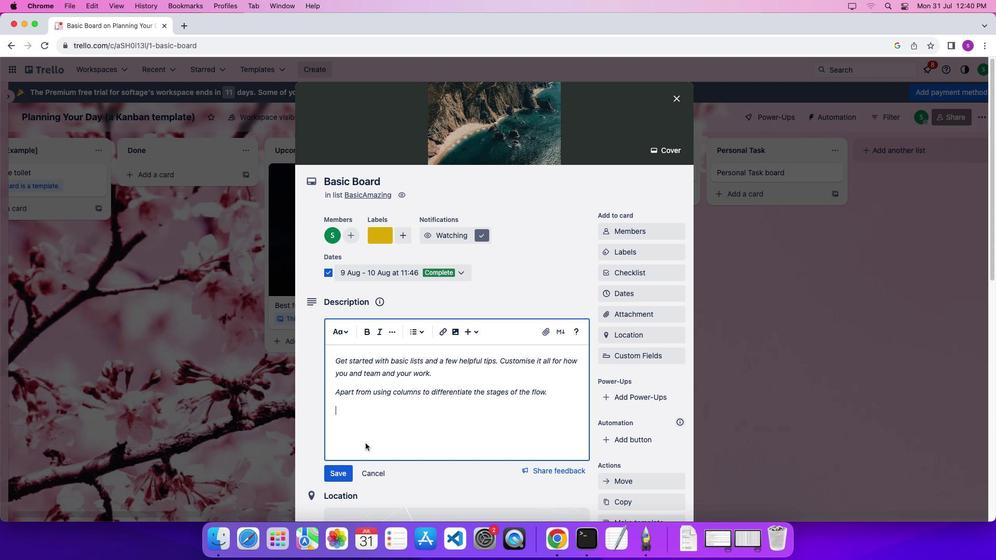 
Action: Mouse moved to (344, 471)
Screenshot: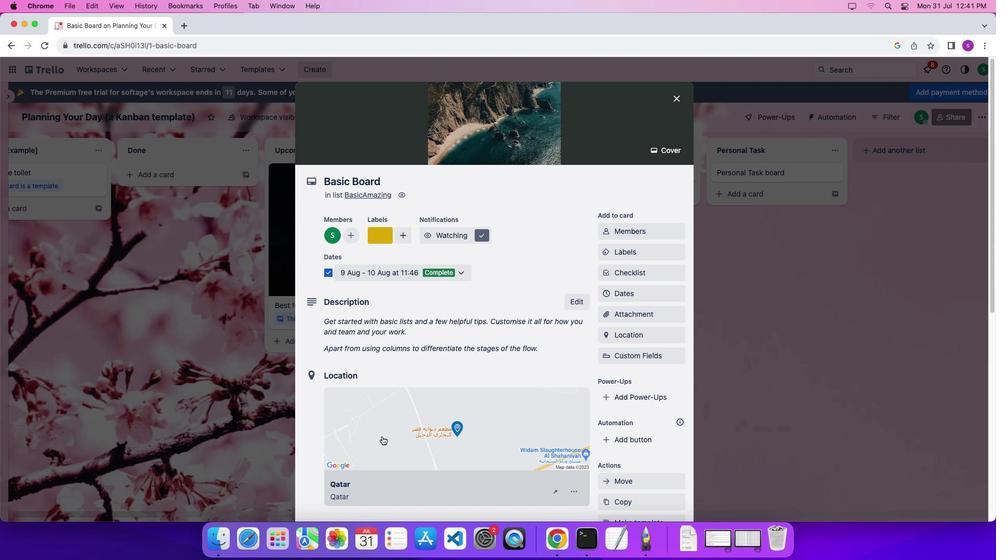 
Action: Mouse pressed left at (344, 471)
Screenshot: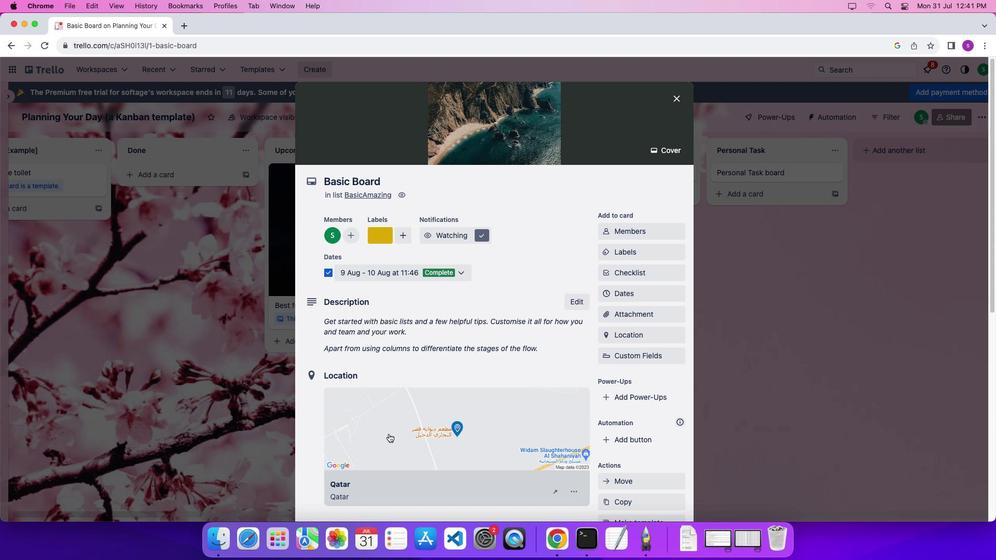 
Action: Mouse moved to (414, 427)
Screenshot: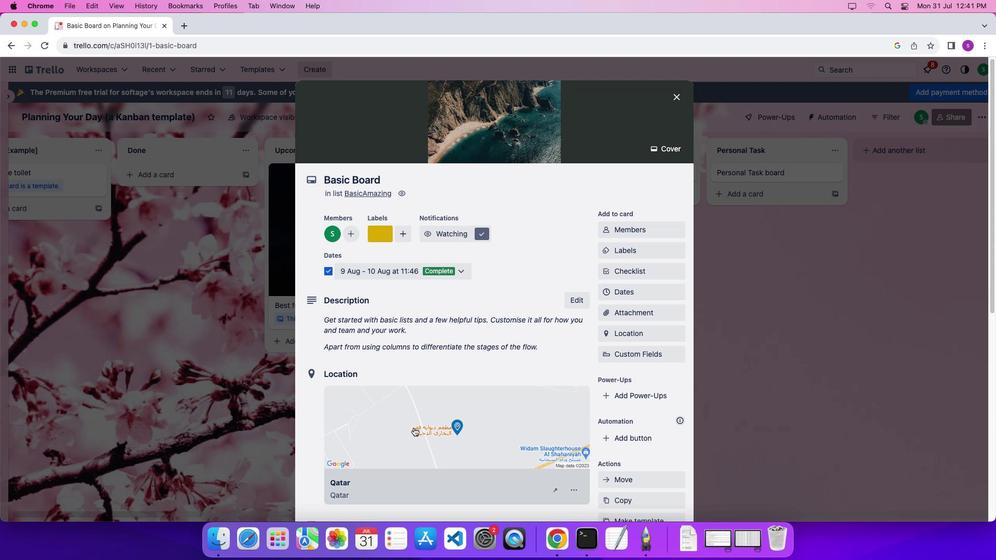 
Action: Mouse scrolled (414, 427) with delta (0, 0)
Screenshot: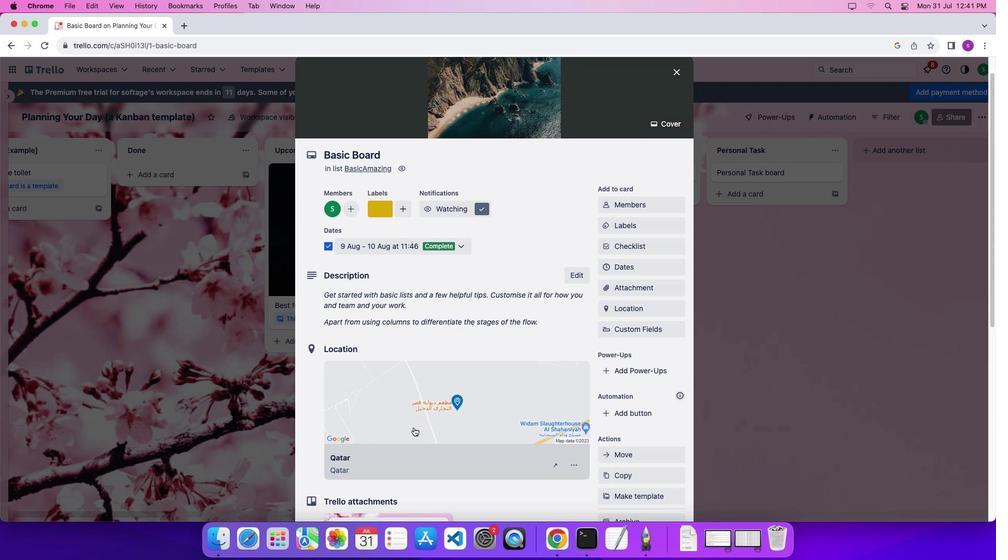 
Action: Mouse scrolled (414, 427) with delta (0, 0)
Screenshot: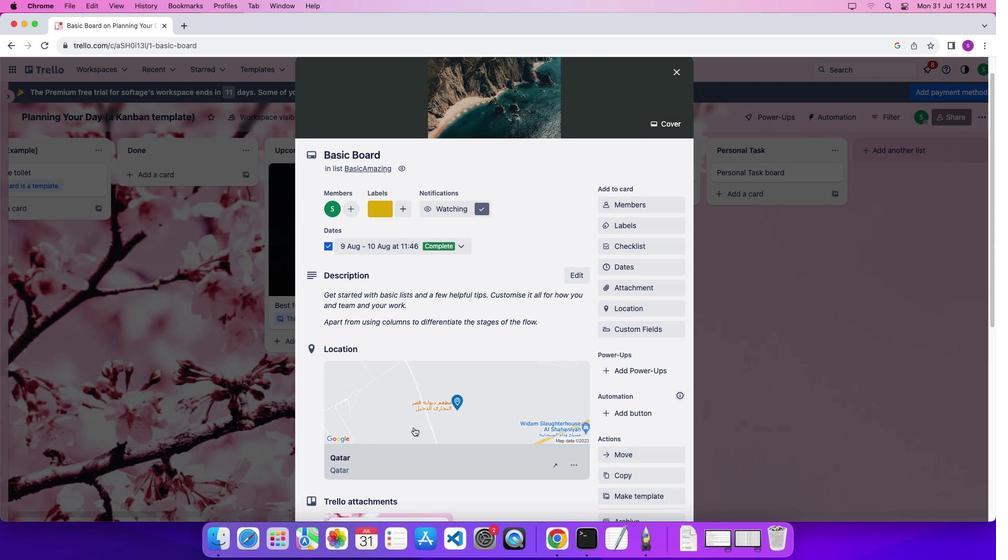 
Action: Mouse scrolled (414, 427) with delta (0, 0)
Screenshot: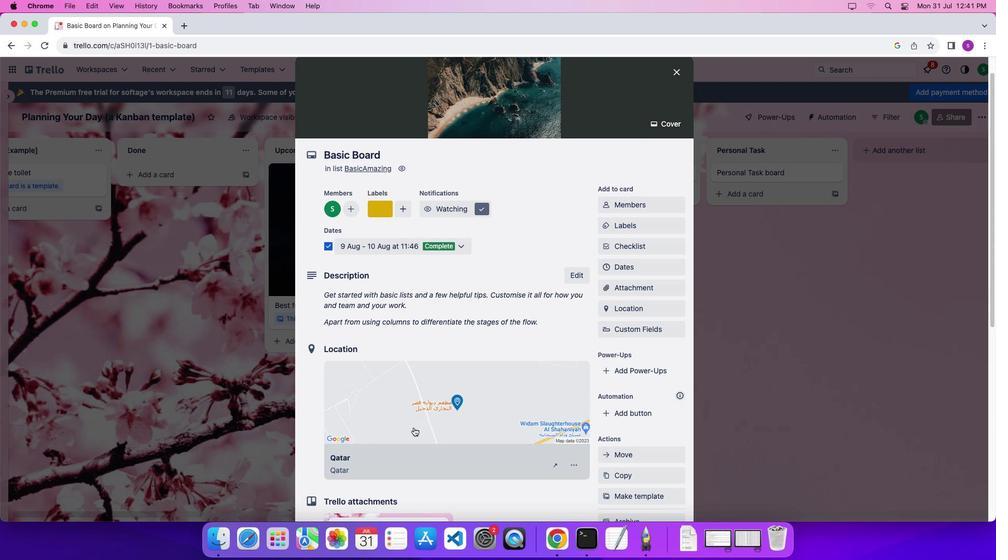
Action: Mouse scrolled (414, 427) with delta (0, 0)
Screenshot: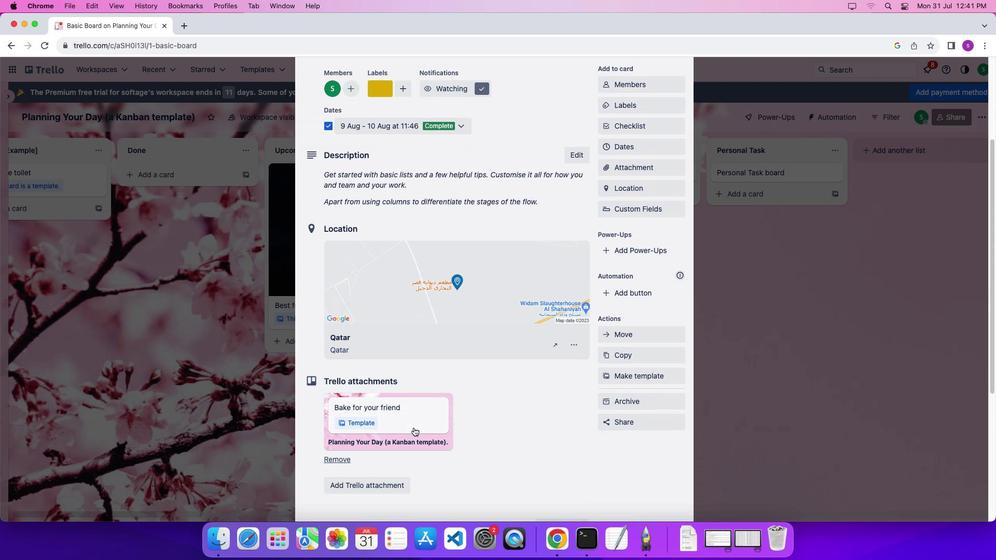 
Action: Mouse scrolled (414, 427) with delta (0, 0)
Screenshot: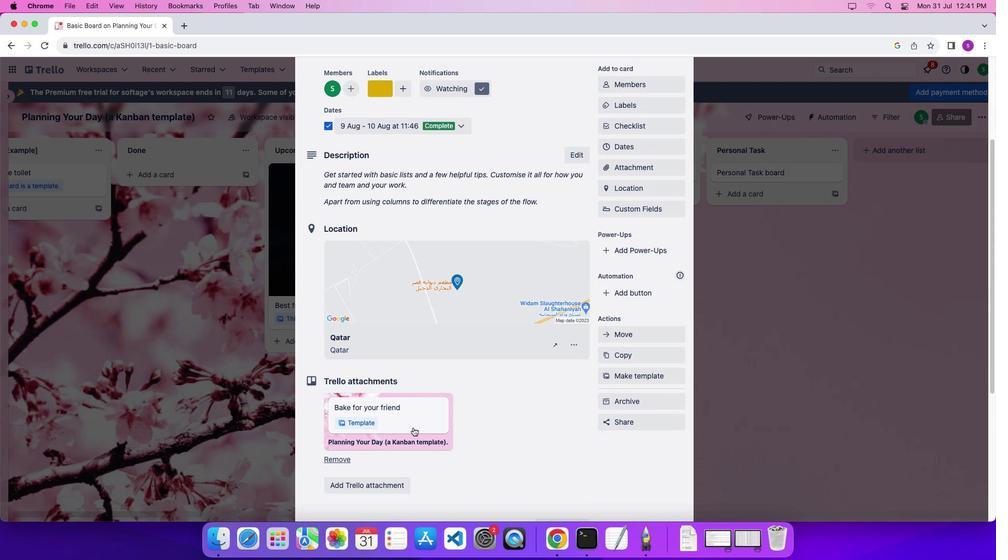 
Action: Mouse scrolled (414, 427) with delta (0, -2)
Screenshot: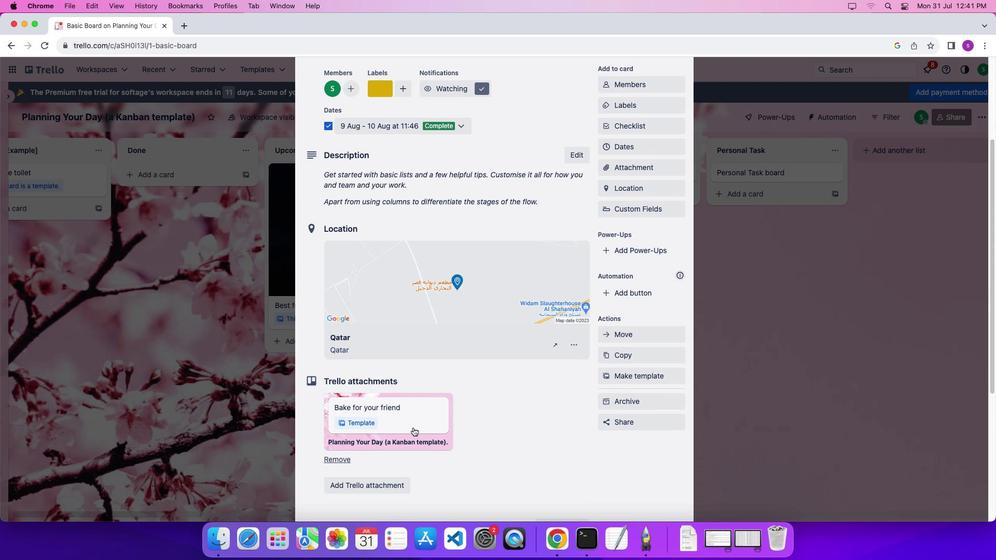 
Action: Mouse moved to (413, 427)
Screenshot: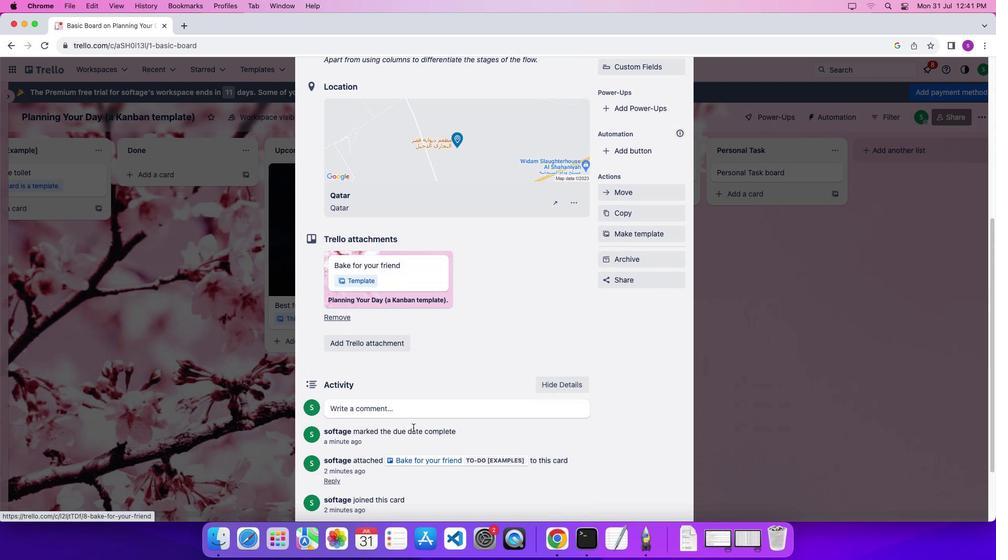 
Action: Mouse scrolled (413, 427) with delta (0, 0)
Screenshot: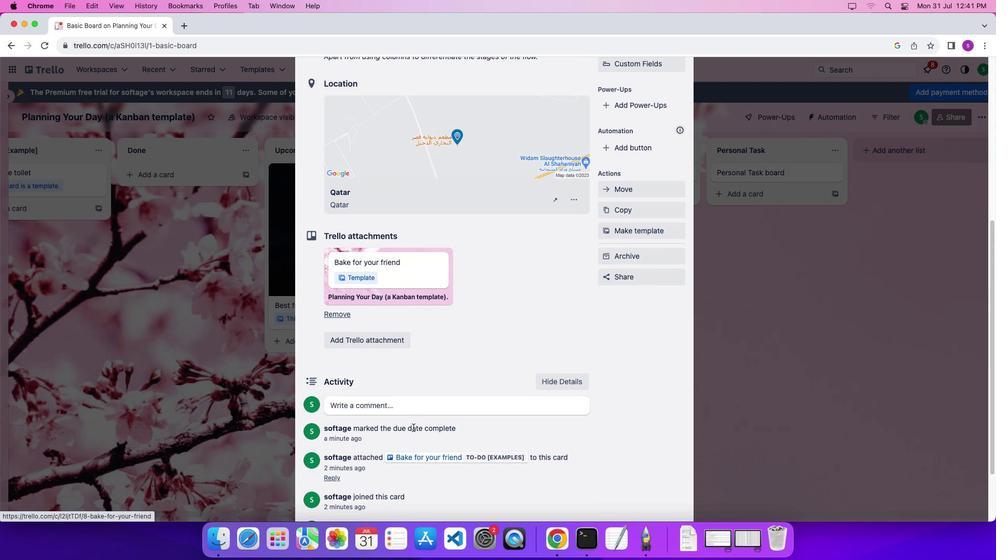 
Action: Mouse scrolled (413, 427) with delta (0, 0)
Screenshot: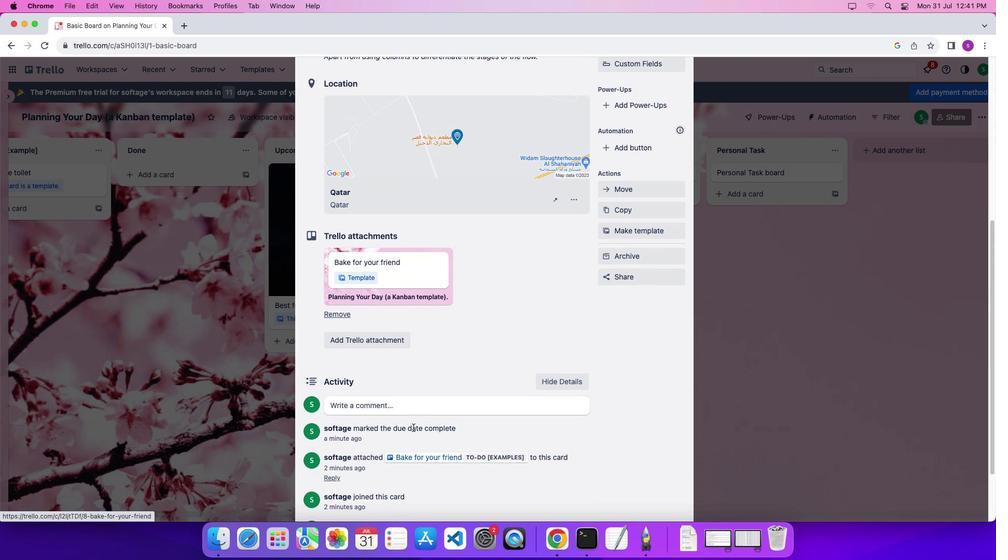 
Action: Mouse scrolled (413, 427) with delta (0, -2)
Screenshot: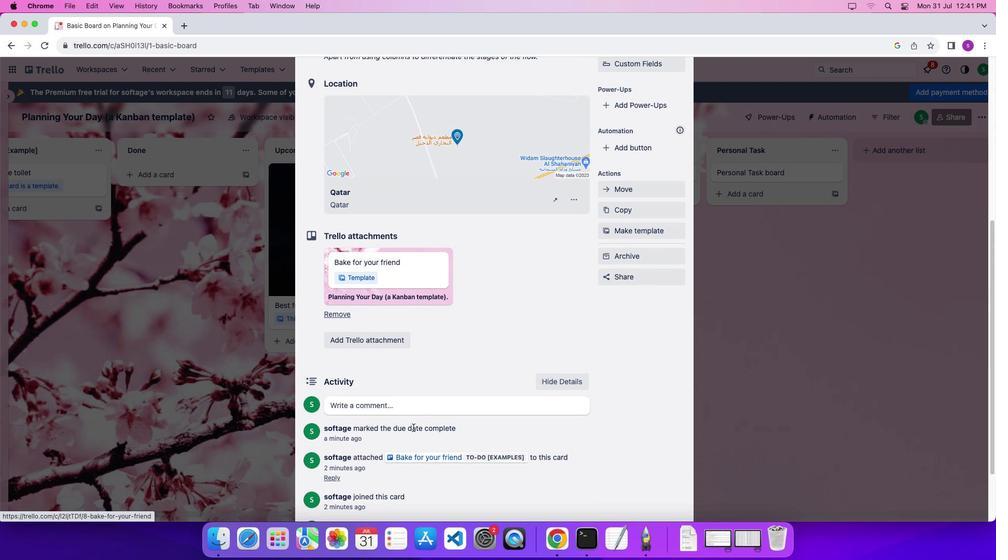 
Action: Mouse moved to (403, 412)
Screenshot: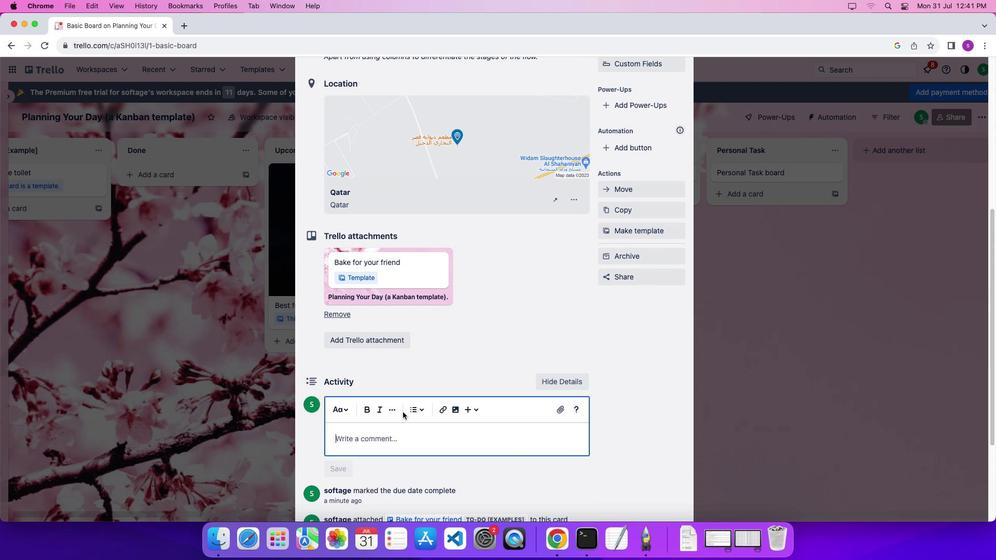 
Action: Mouse pressed left at (403, 412)
Screenshot: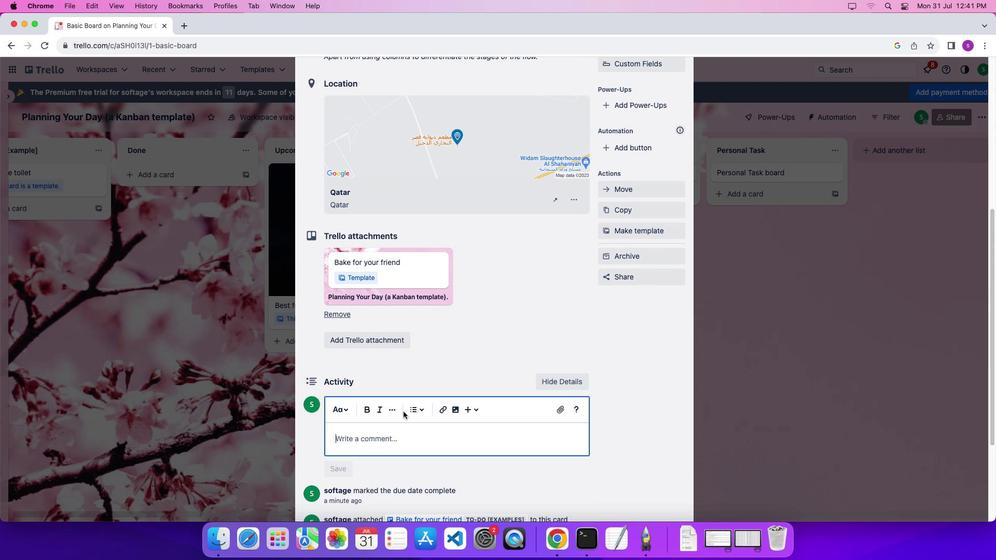 
Action: Mouse moved to (412, 436)
Screenshot: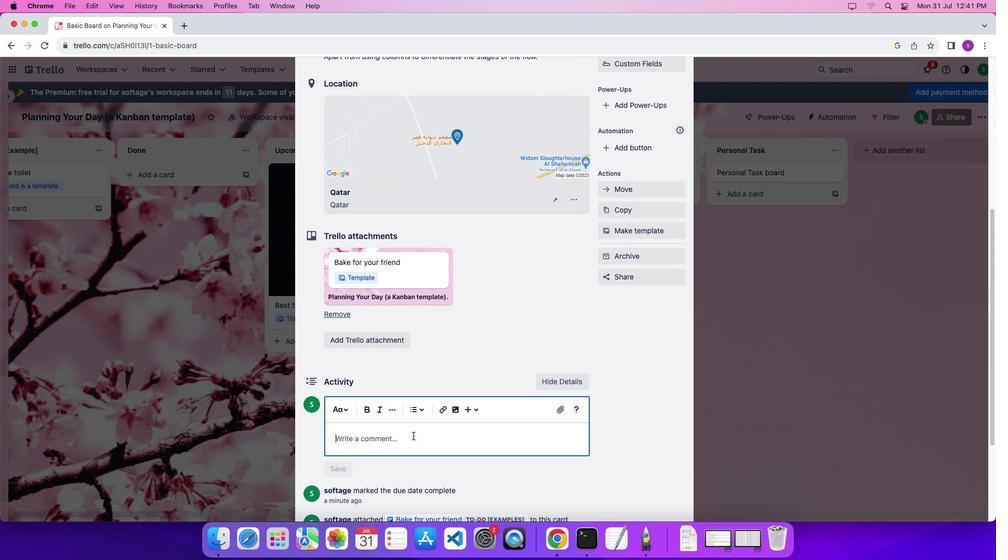 
Action: Mouse pressed left at (412, 436)
Screenshot: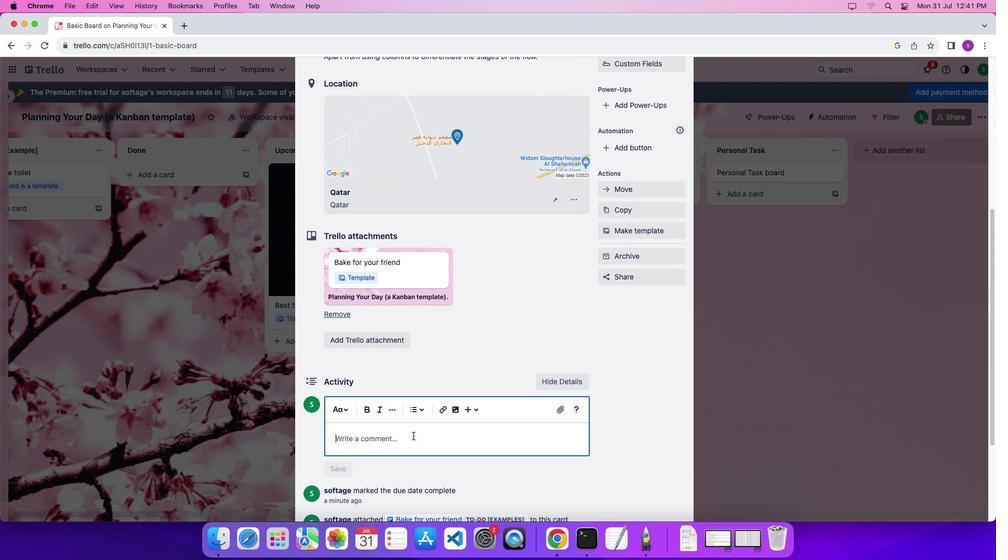 
Action: Mouse moved to (413, 436)
Screenshot: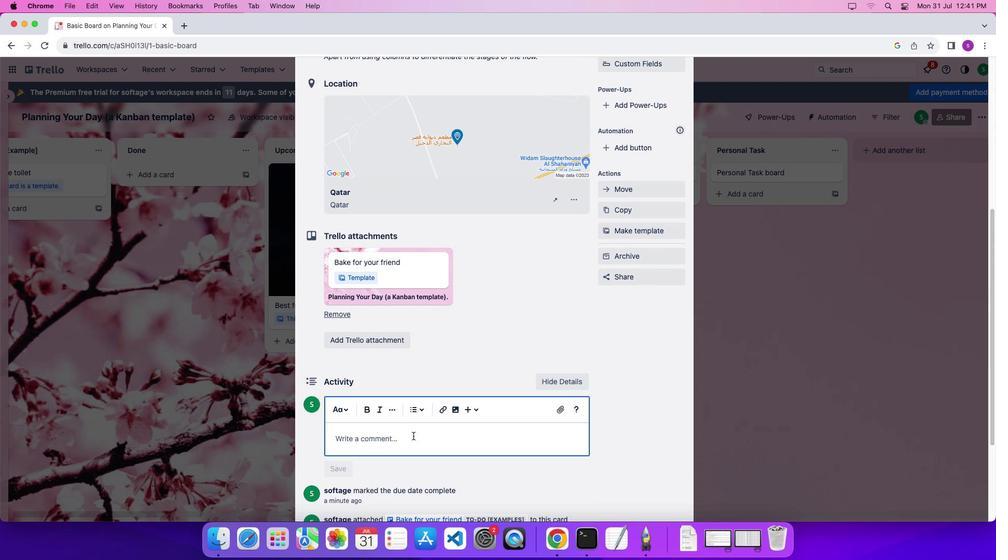
Action: Key pressed Key.shift'B''y'Key.spaceKey.shift'T''r''e''l''l''o'Key.spaceKey.shift'T''e''a''m'','Key.backspace'.'
Screenshot: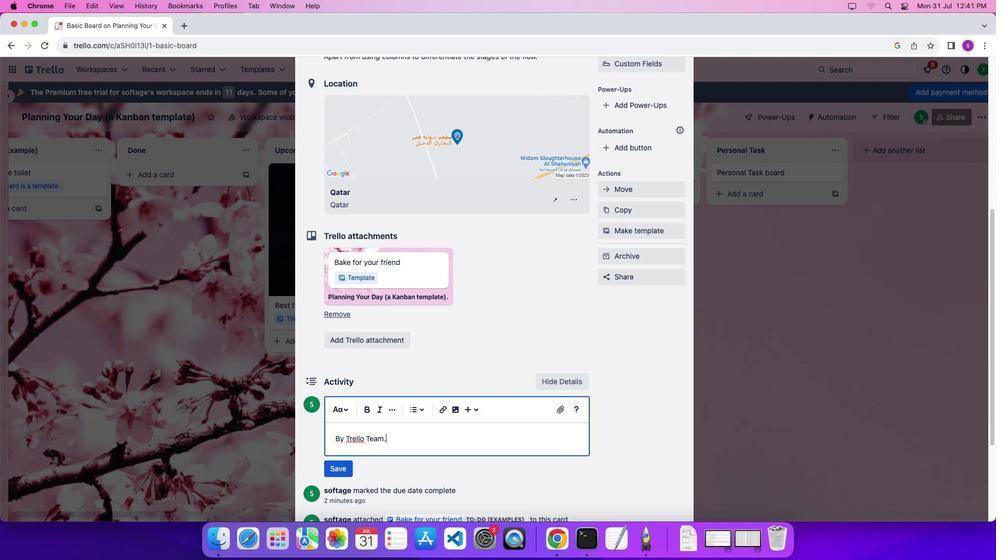 
Action: Mouse moved to (400, 436)
Screenshot: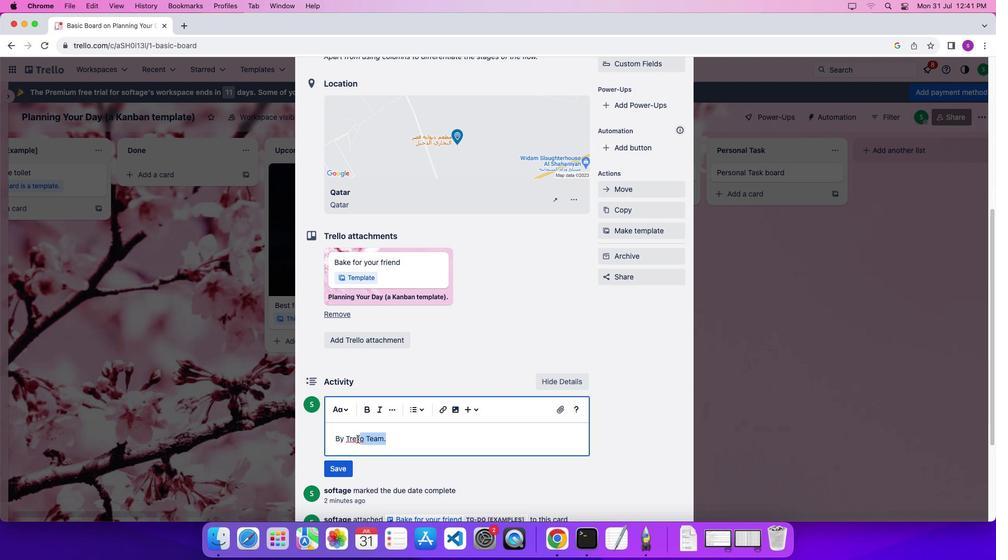 
Action: Mouse pressed left at (400, 436)
Screenshot: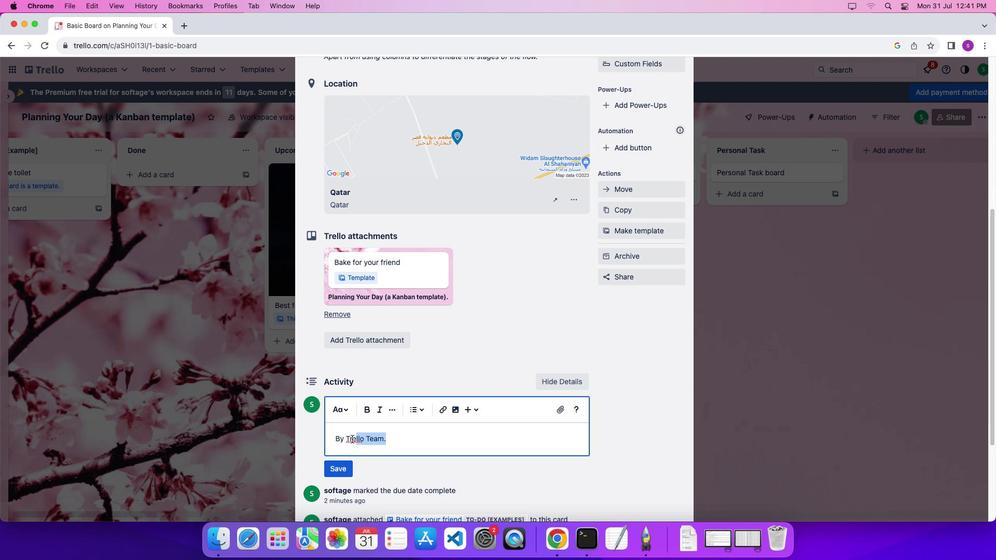 
Action: Mouse moved to (377, 413)
Screenshot: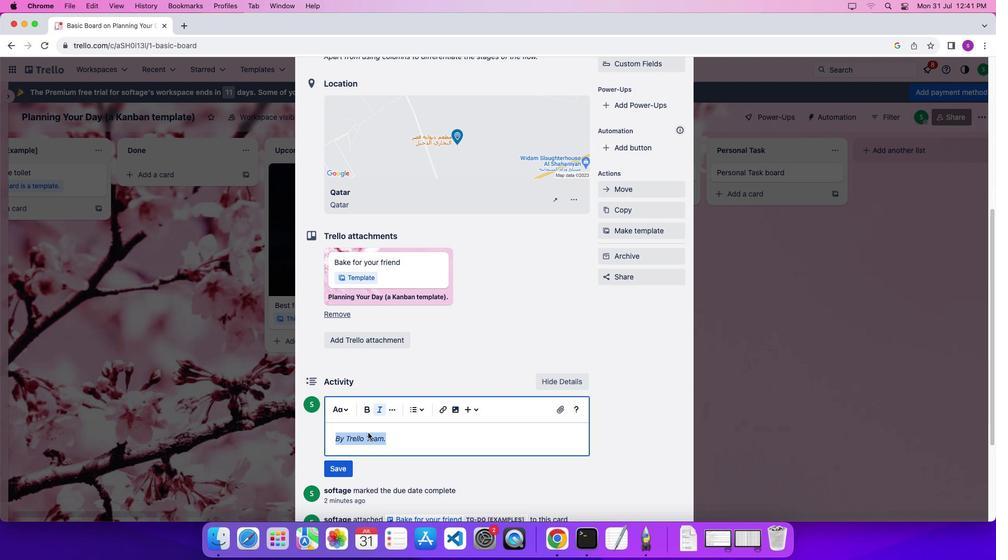 
Action: Mouse pressed left at (377, 413)
Screenshot: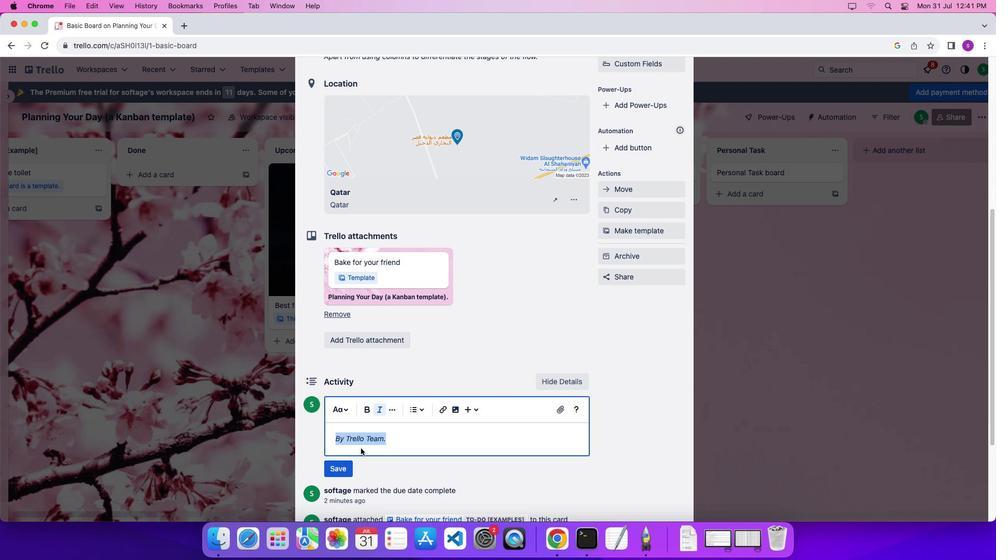 
Action: Mouse moved to (346, 468)
Screenshot: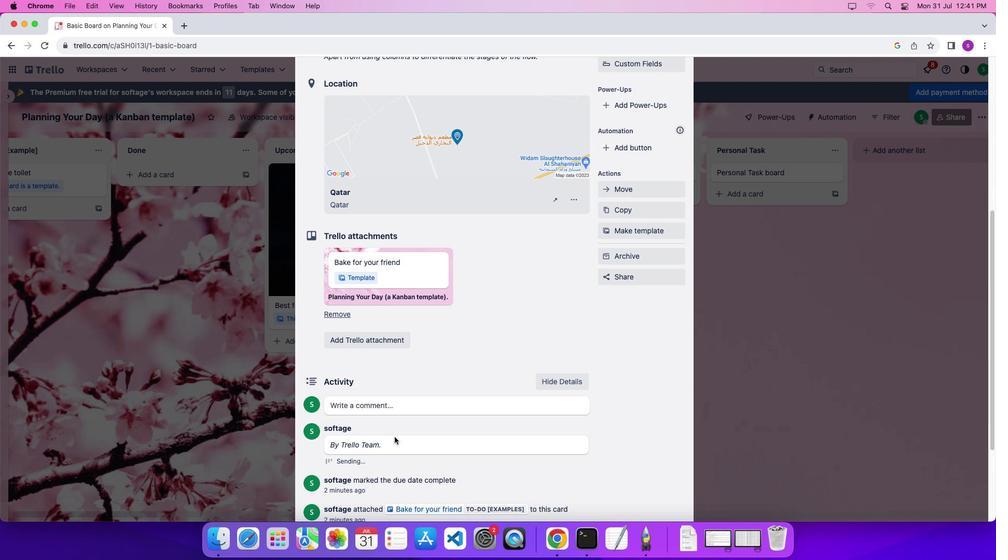 
Action: Mouse pressed left at (346, 468)
Screenshot: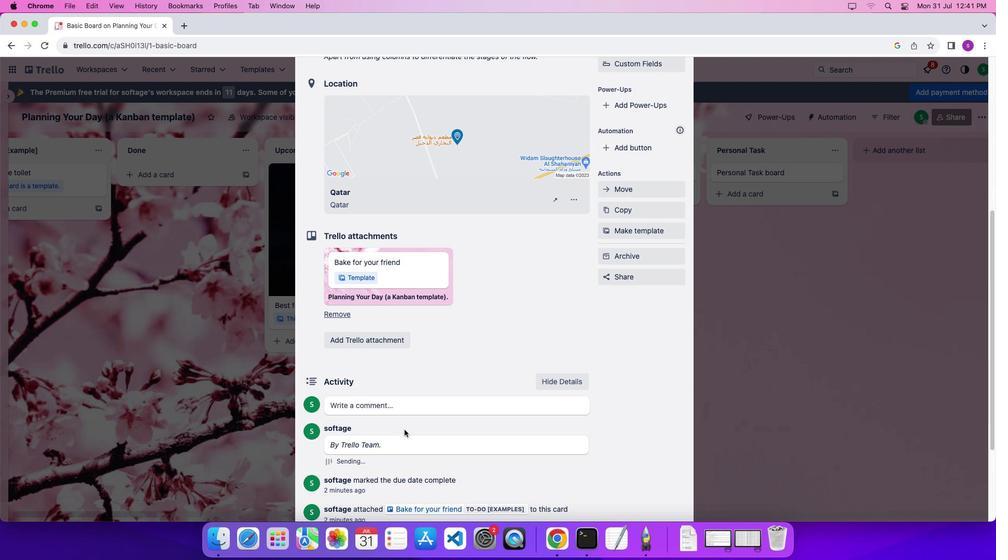 
Action: Mouse moved to (411, 425)
Screenshot: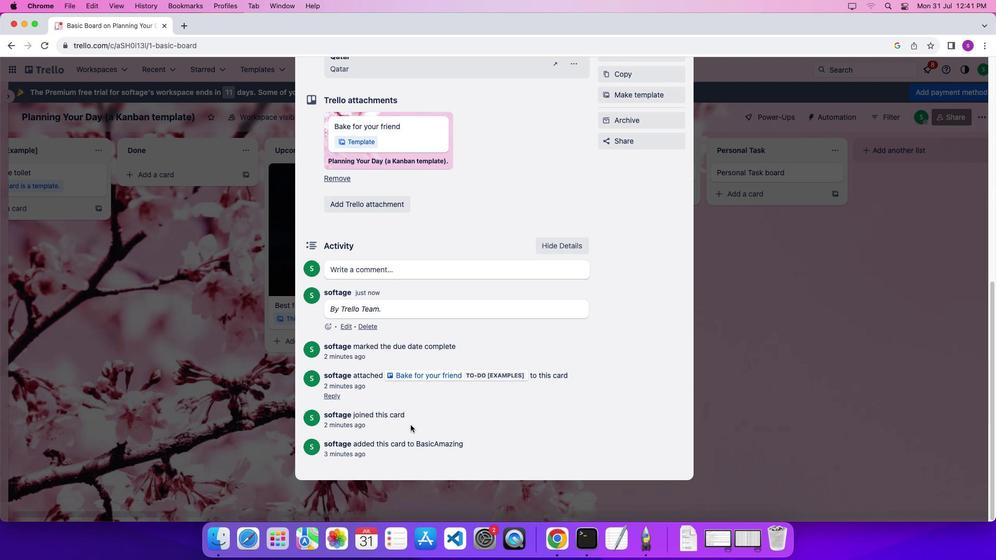 
Action: Mouse scrolled (411, 425) with delta (0, 0)
Screenshot: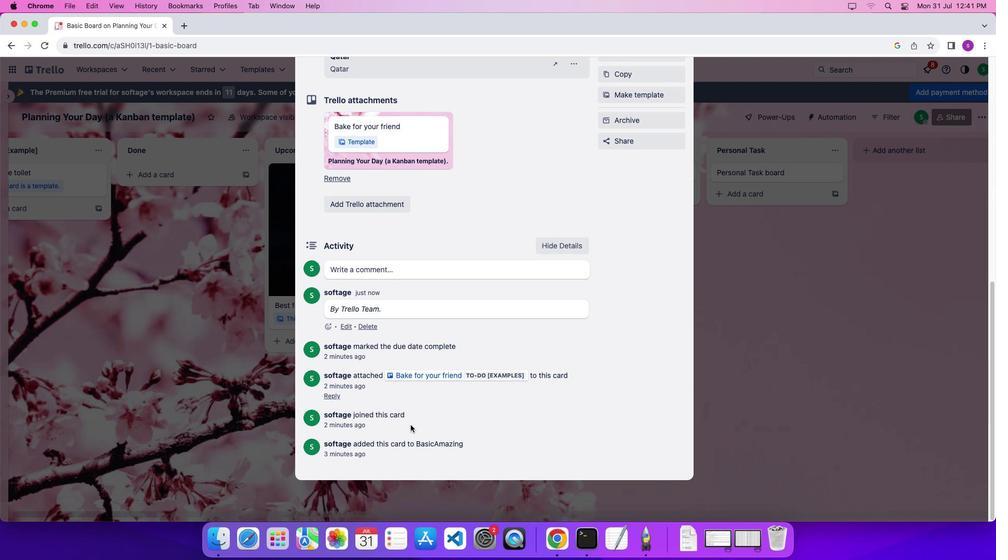
Action: Mouse scrolled (411, 425) with delta (0, 0)
Screenshot: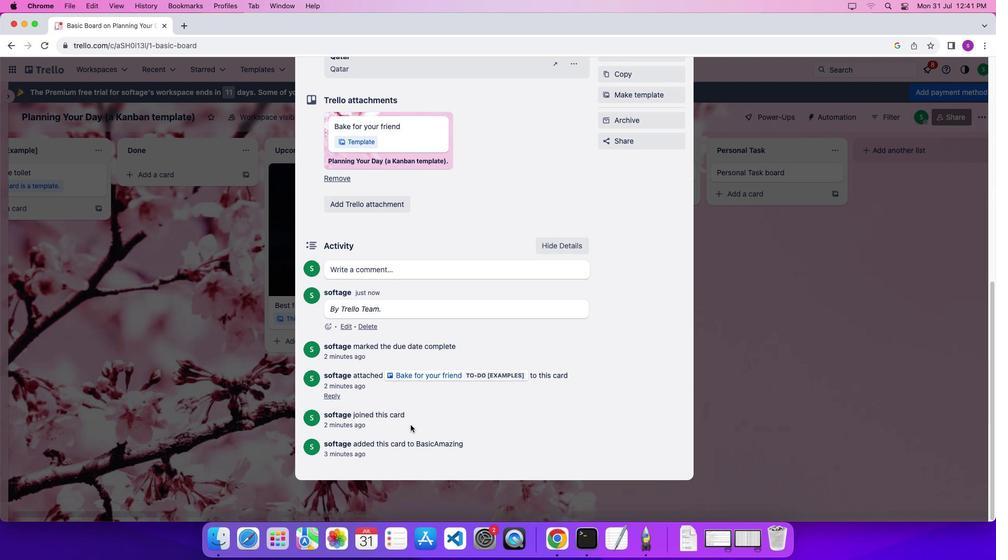 
Action: Mouse scrolled (411, 425) with delta (0, -3)
Screenshot: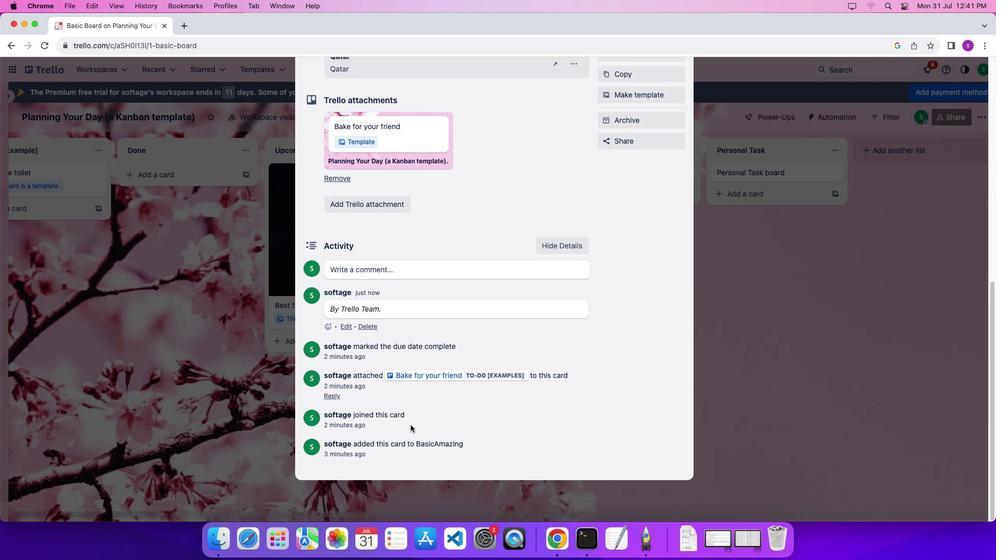 
Action: Mouse scrolled (411, 425) with delta (0, 0)
Screenshot: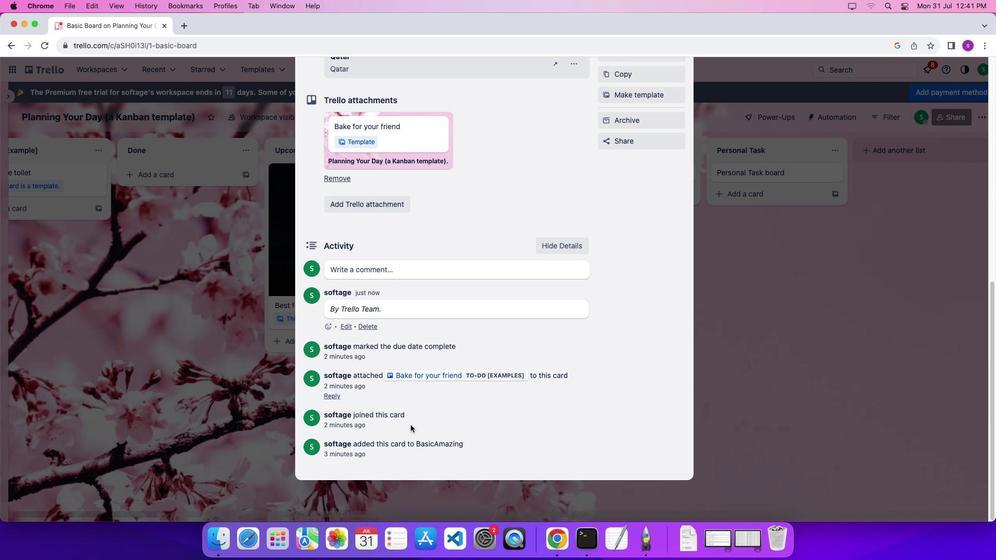 
Action: Mouse moved to (411, 425)
Screenshot: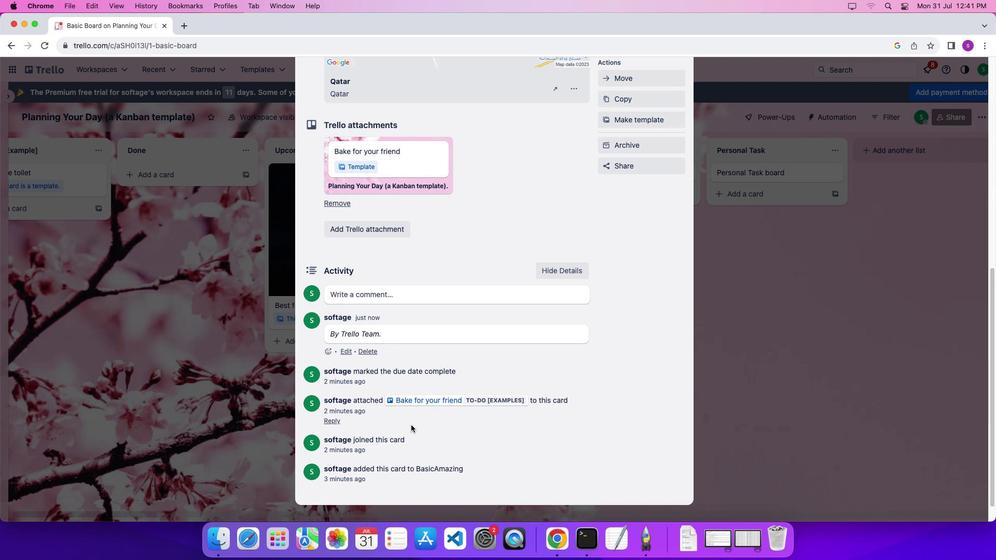 
Action: Mouse scrolled (411, 425) with delta (0, 0)
Screenshot: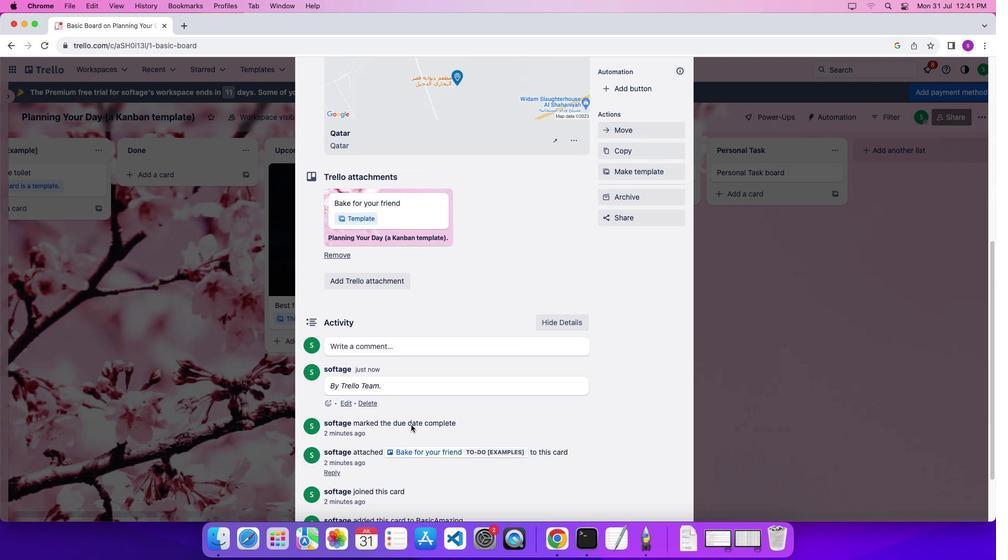 
Action: Mouse scrolled (411, 425) with delta (0, 0)
Screenshot: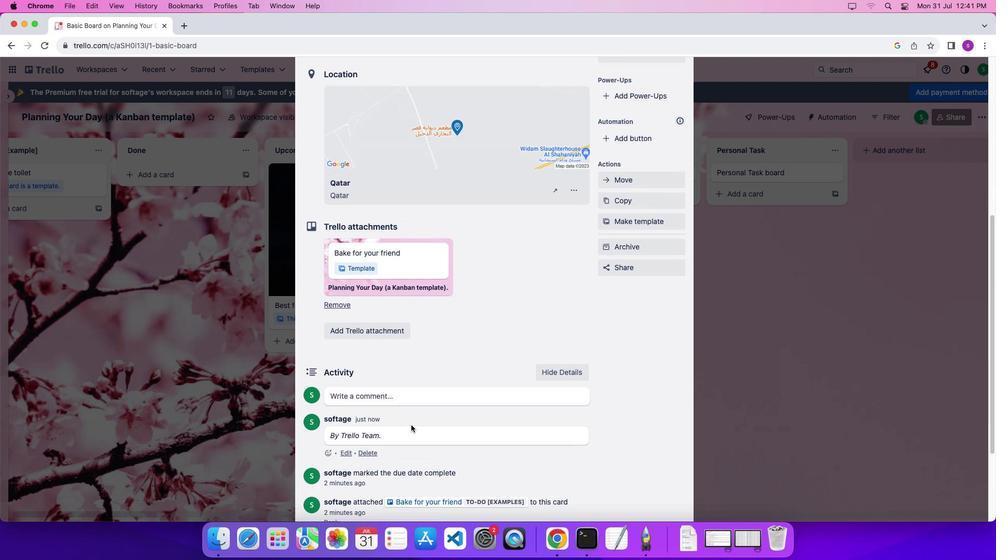 
Action: Mouse scrolled (411, 425) with delta (0, 1)
Screenshot: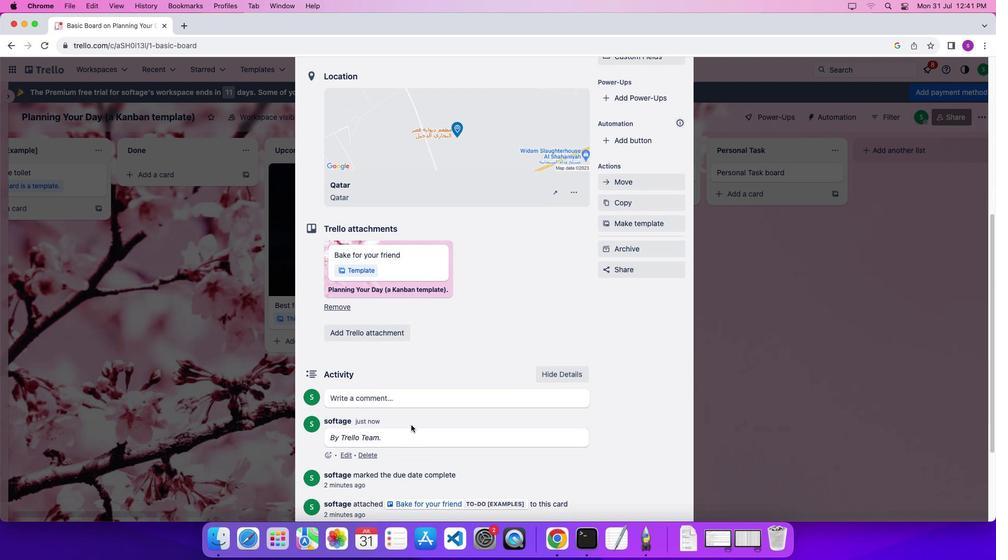 
Action: Mouse scrolled (411, 425) with delta (0, 1)
Screenshot: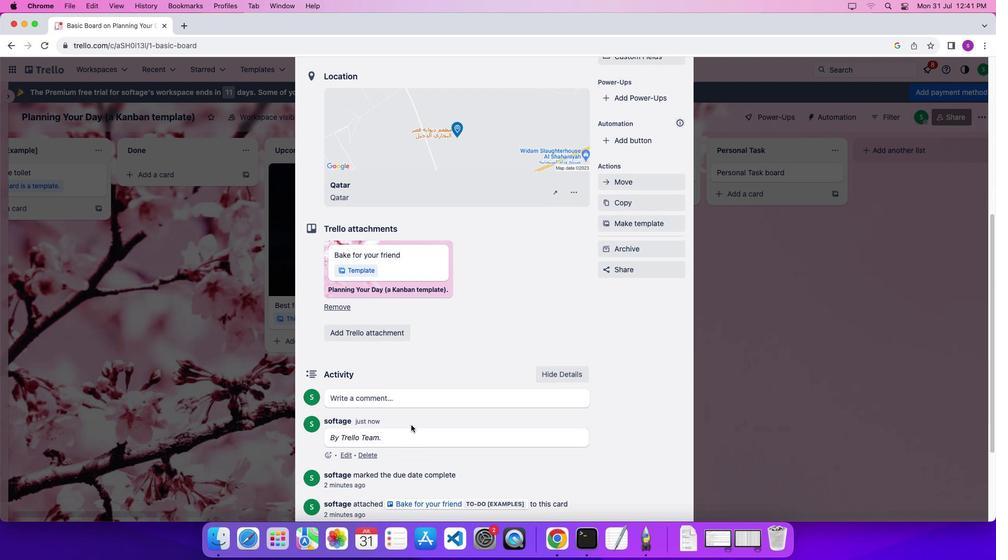 
Action: Mouse moved to (413, 417)
Screenshot: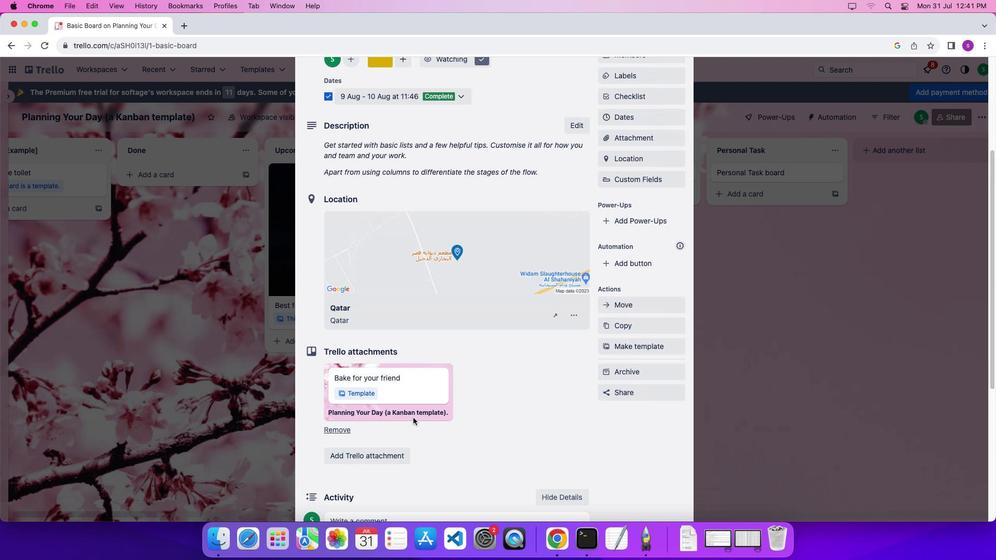 
Action: Mouse scrolled (413, 417) with delta (0, 0)
Screenshot: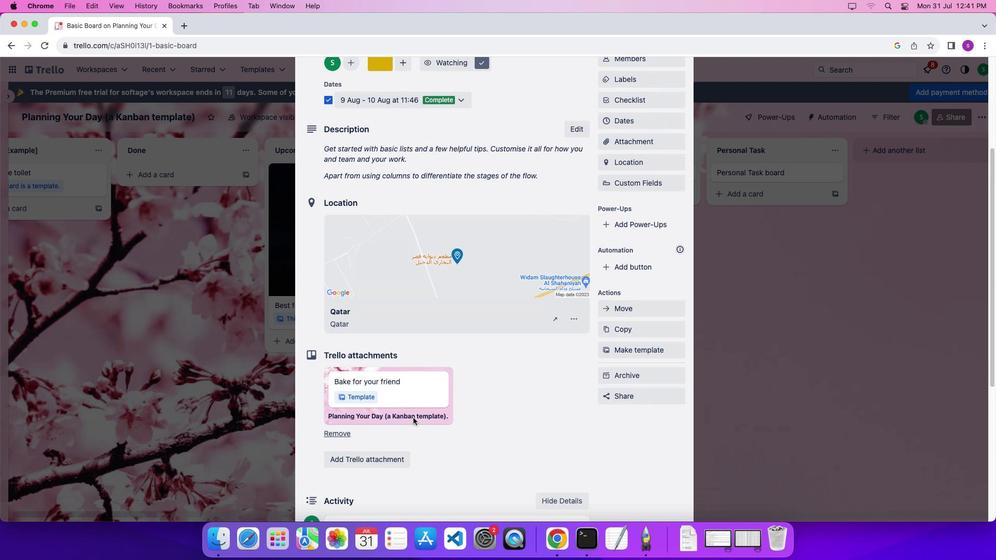 
Action: Mouse scrolled (413, 417) with delta (0, 0)
Screenshot: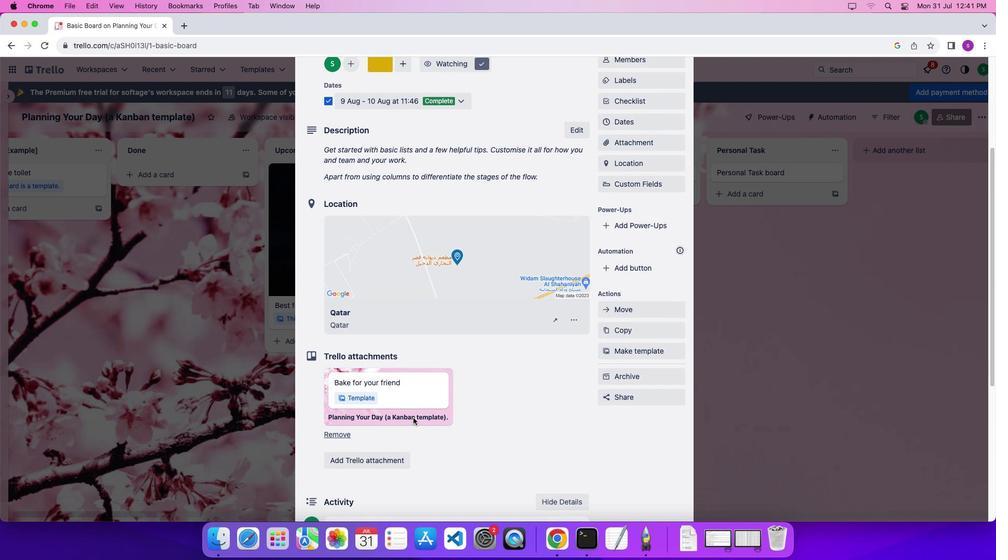 
Action: Mouse scrolled (413, 417) with delta (0, 2)
Screenshot: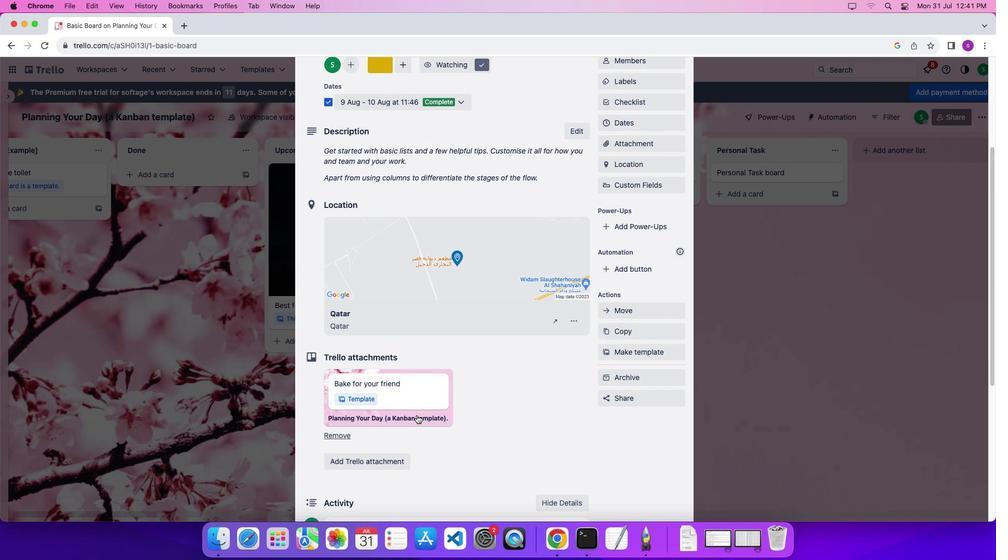 
Action: Mouse scrolled (413, 417) with delta (0, 0)
Screenshot: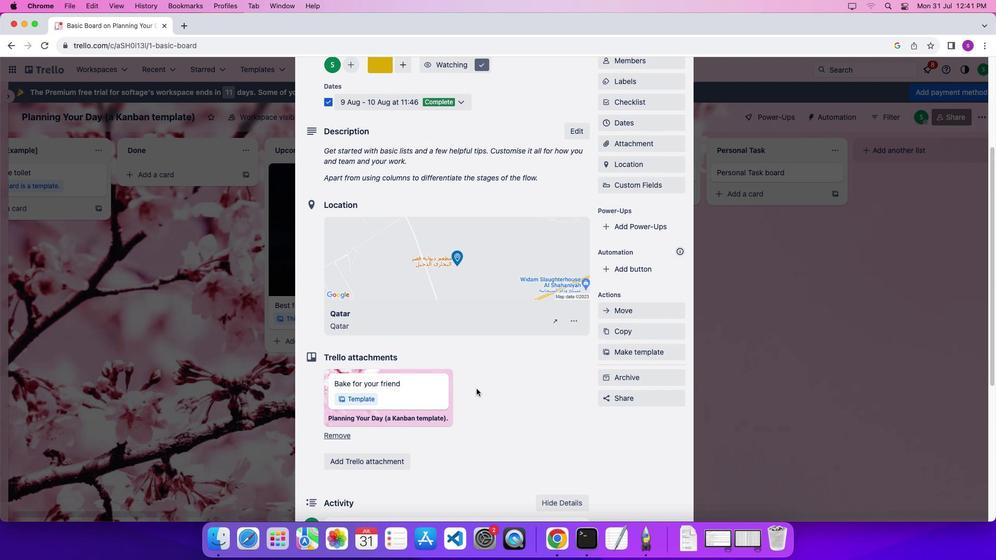 
Action: Mouse moved to (478, 386)
Screenshot: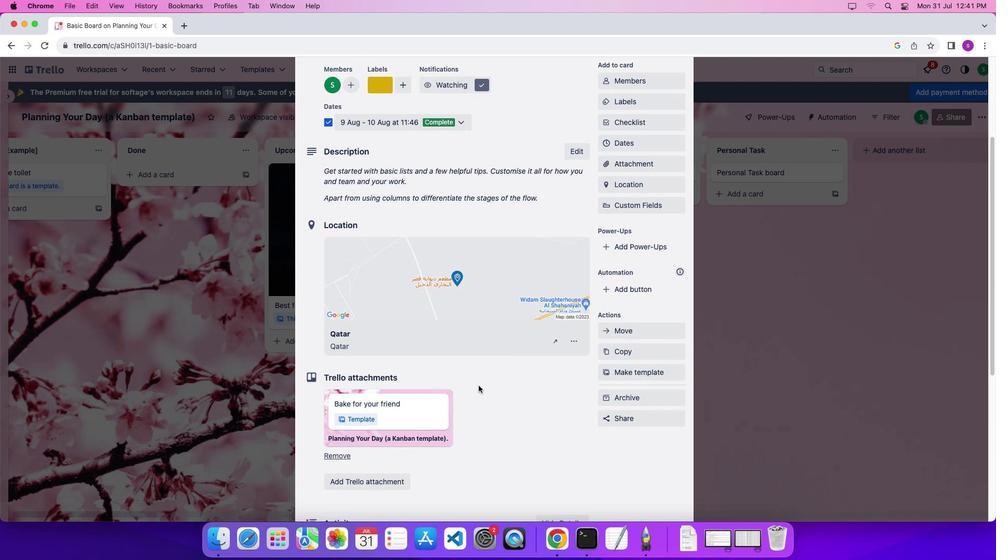 
Action: Mouse scrolled (478, 386) with delta (0, 0)
Screenshot: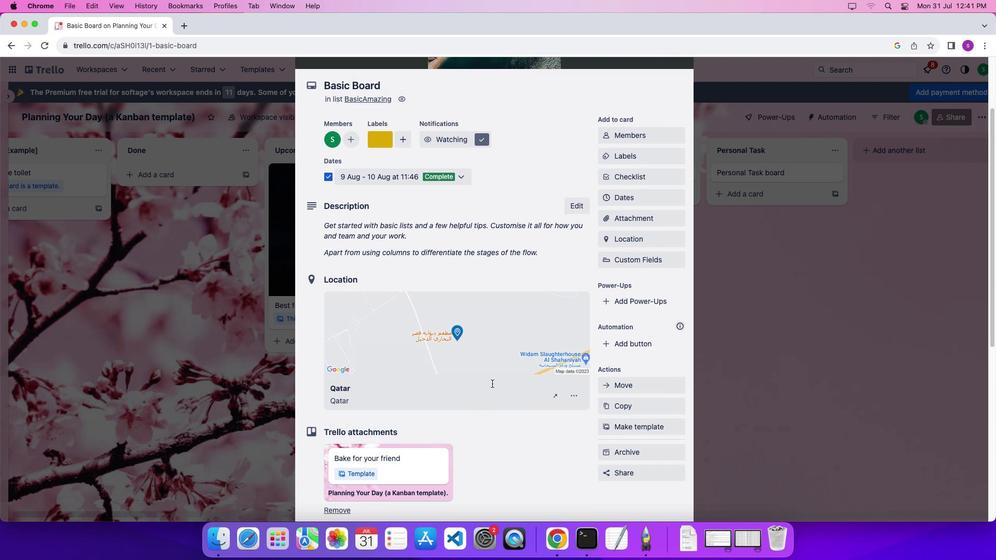 
Action: Mouse scrolled (478, 386) with delta (0, 0)
Screenshot: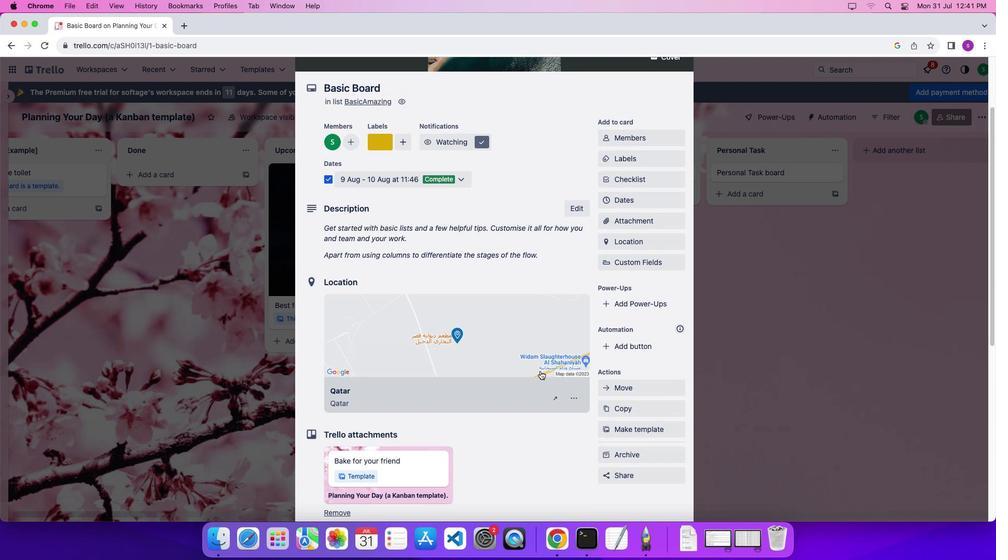 
Action: Mouse scrolled (478, 386) with delta (0, 1)
Screenshot: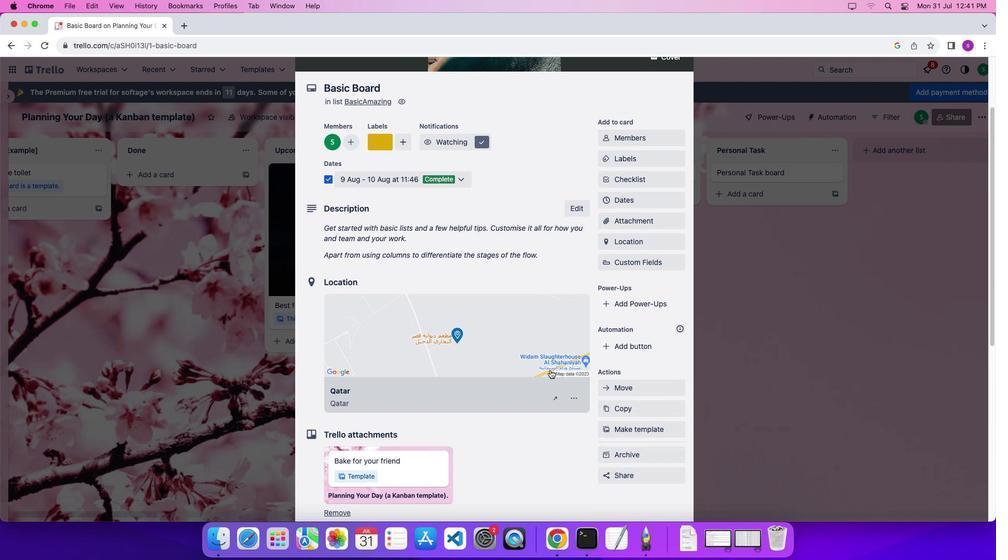 
Action: Mouse moved to (618, 343)
Screenshot: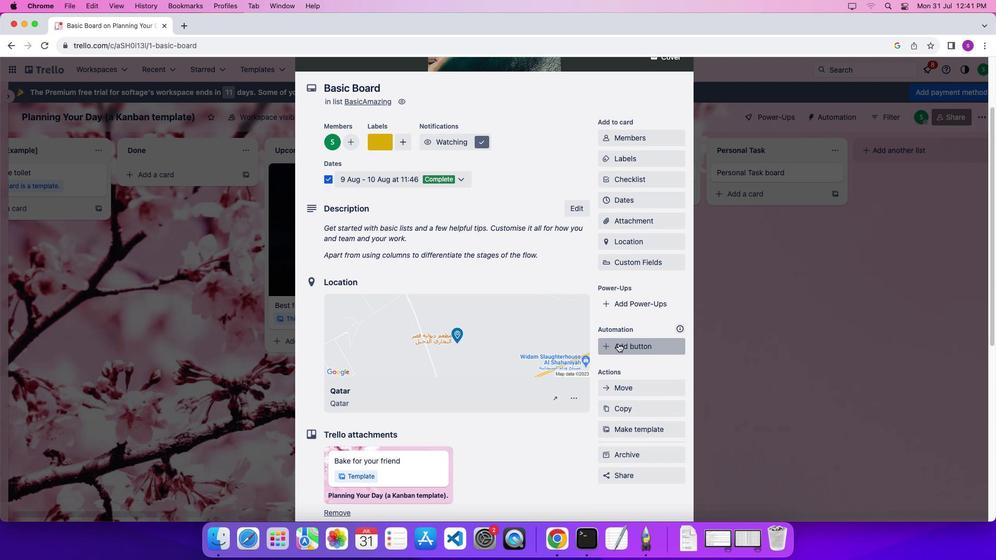 
Action: Mouse pressed left at (618, 343)
Screenshot: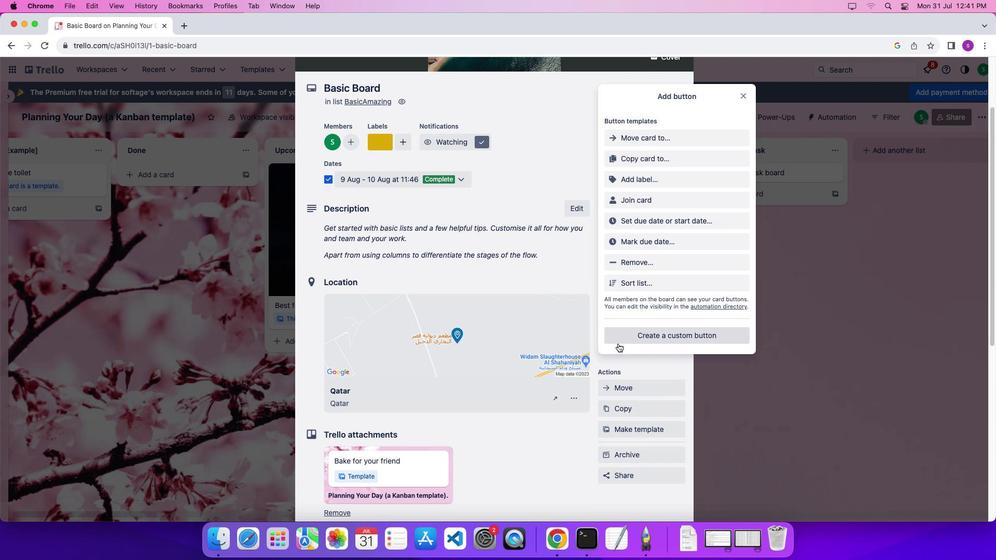 
Action: Mouse moved to (628, 260)
Screenshot: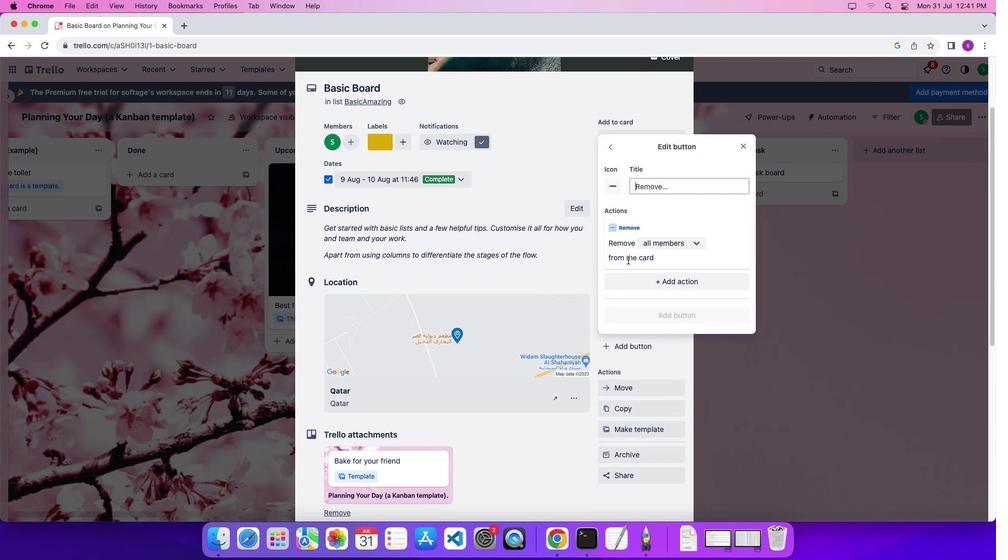 
Action: Mouse pressed left at (628, 260)
Screenshot: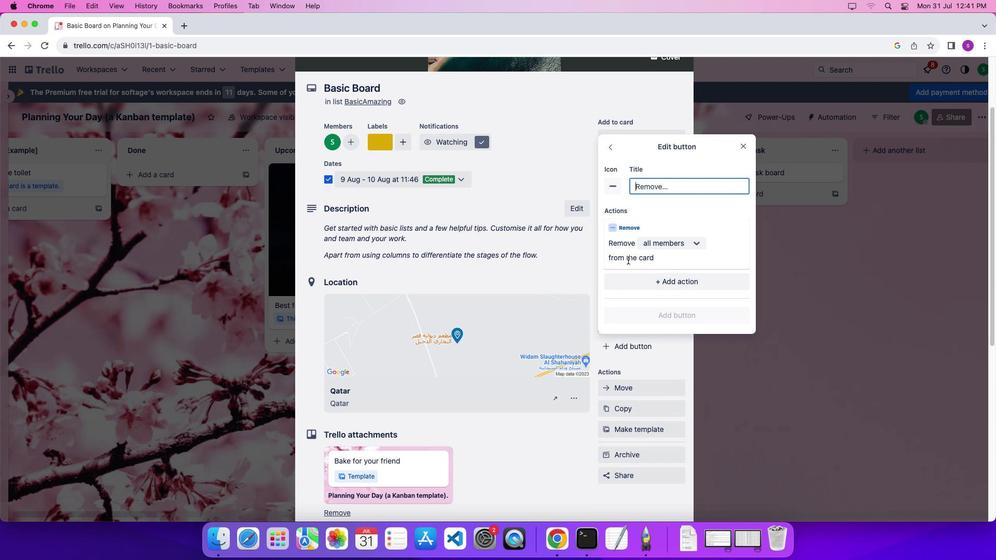 
Action: Mouse moved to (628, 260)
Screenshot: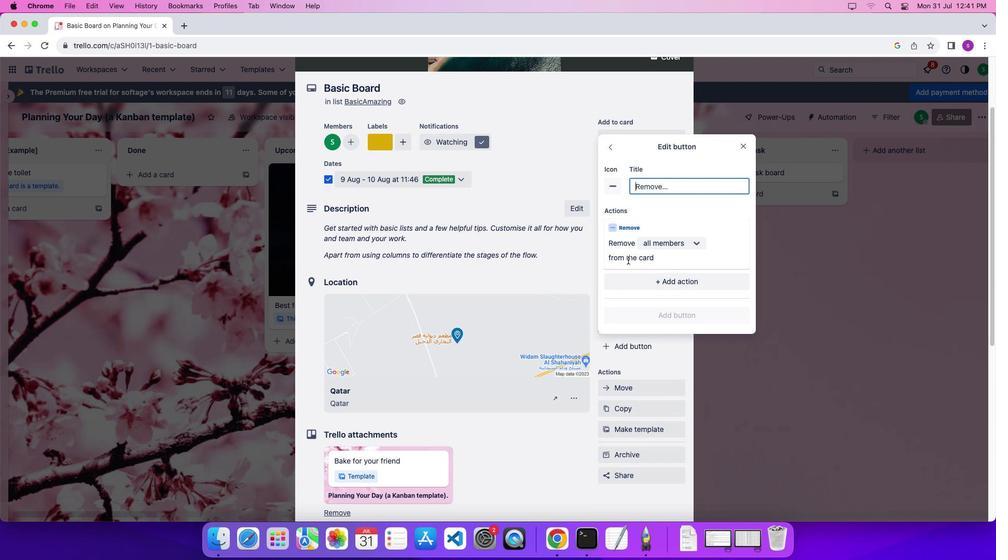 
Action: Key pressed Key.shift'R''e''m''o''v''e'
Screenshot: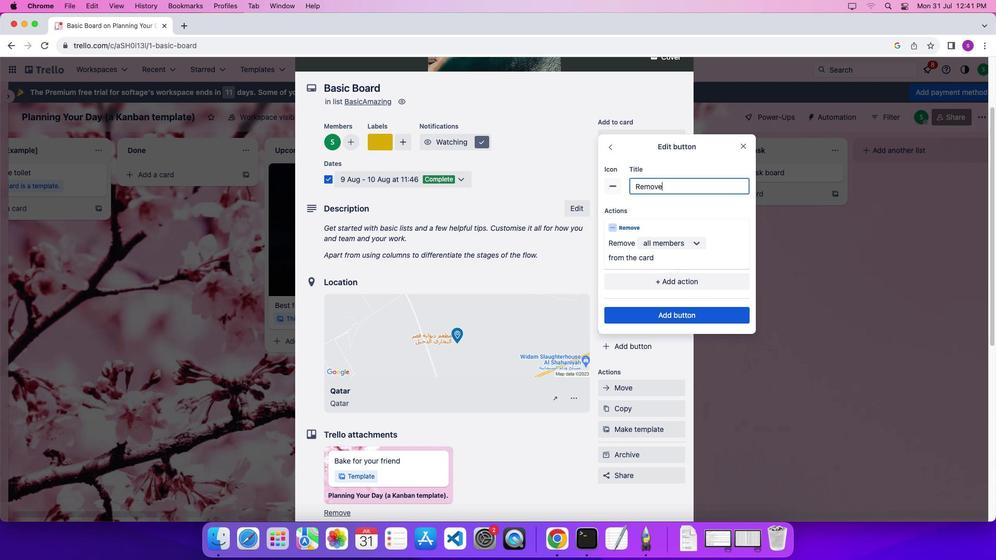 
Action: Mouse moved to (672, 310)
Screenshot: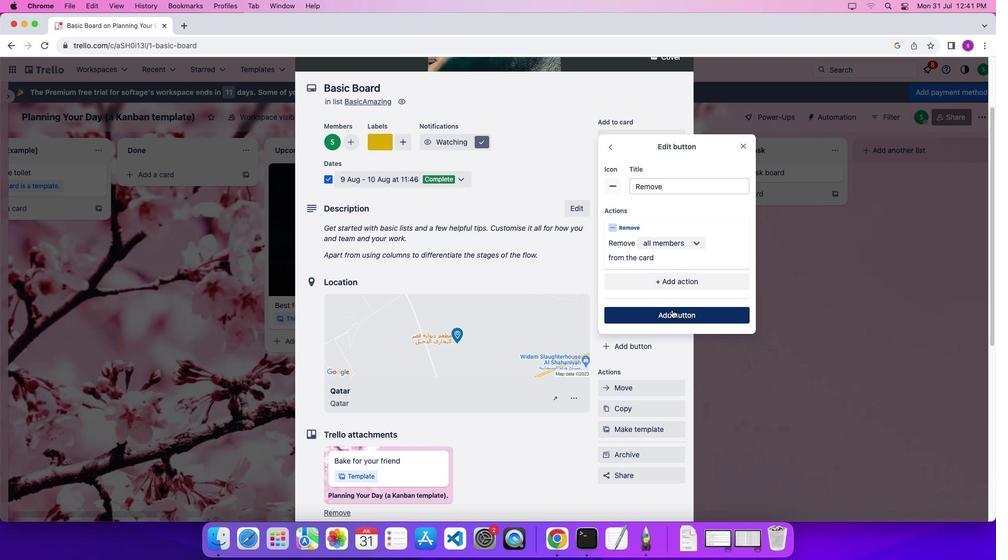 
Action: Mouse pressed left at (672, 310)
Screenshot: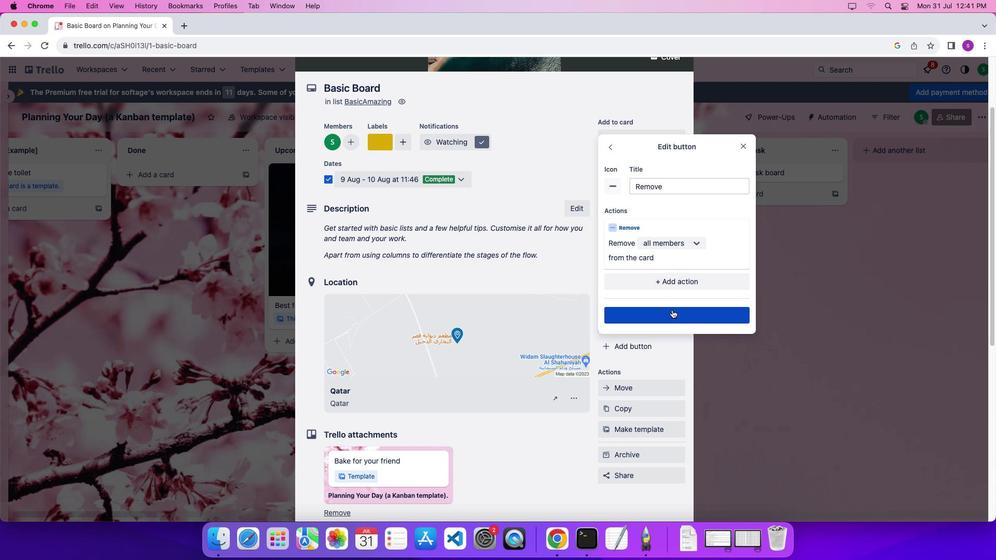 
Action: Mouse moved to (649, 258)
Screenshot: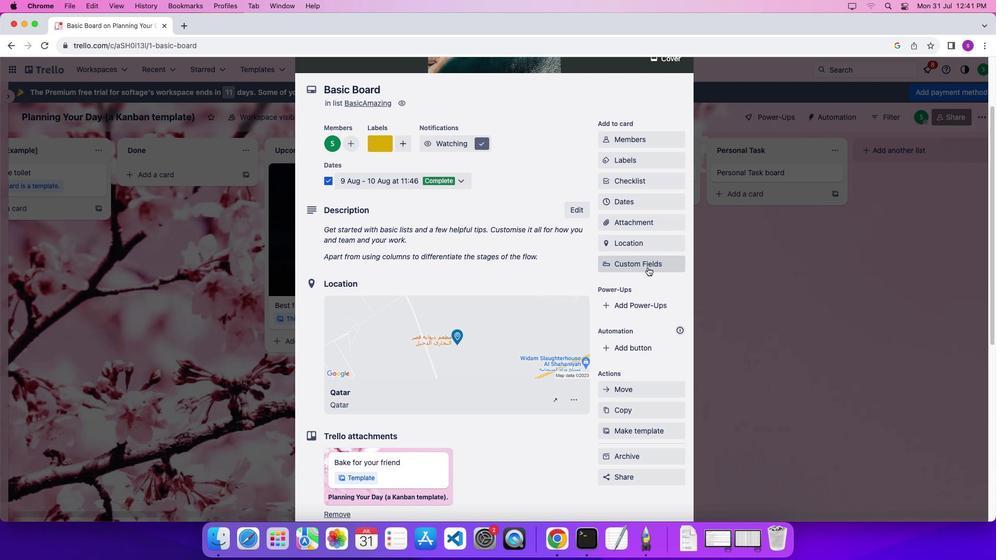 
Action: Mouse scrolled (649, 258) with delta (0, 0)
Screenshot: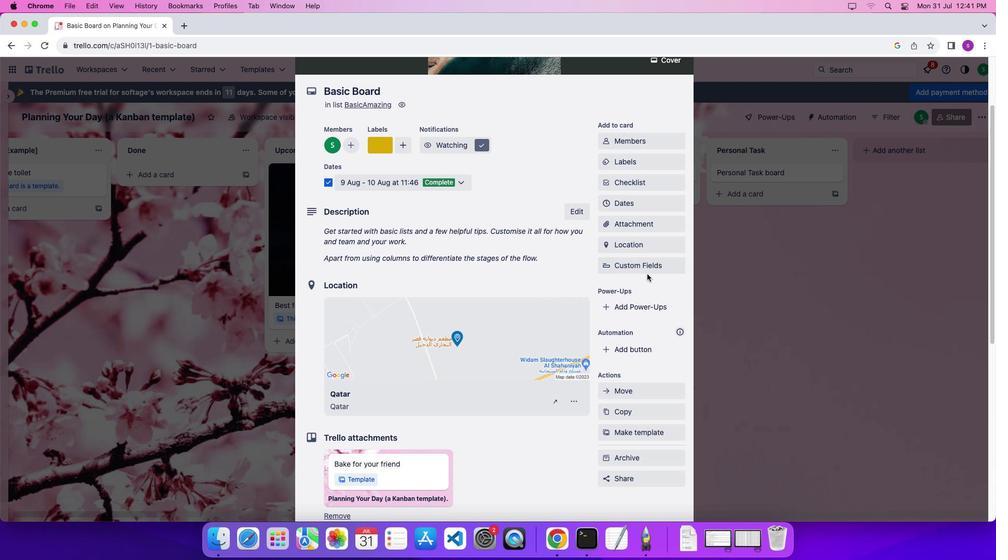
Action: Mouse moved to (647, 271)
Screenshot: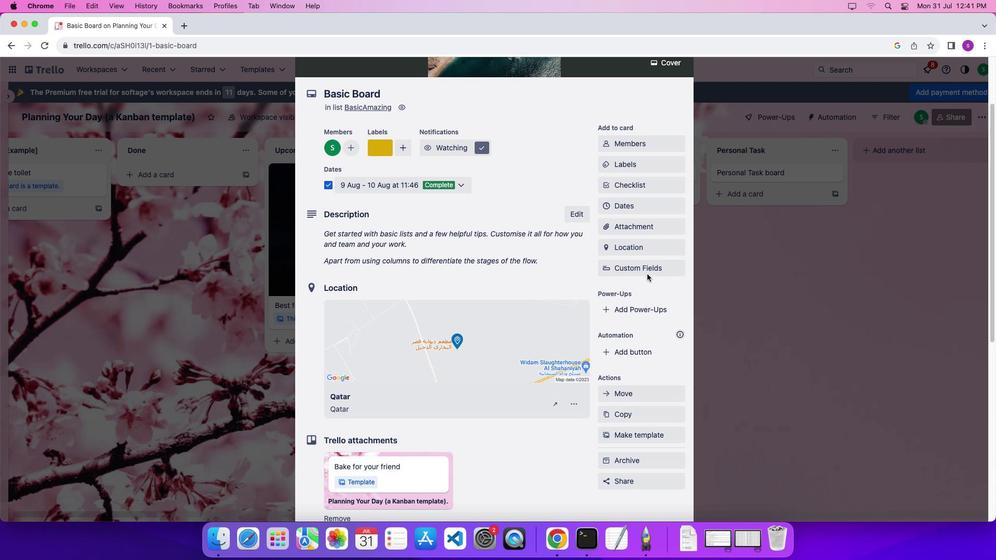 
Action: Mouse scrolled (647, 271) with delta (0, 0)
Screenshot: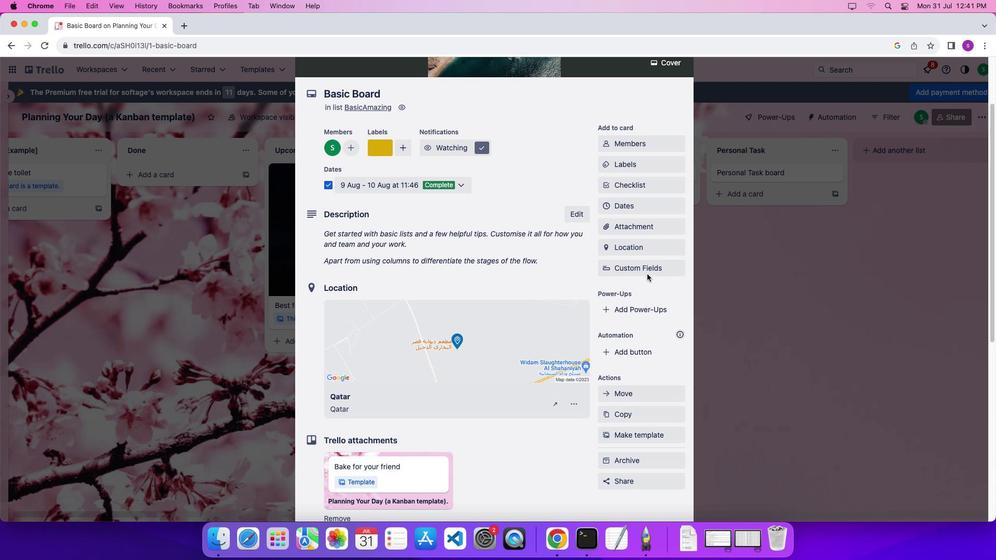 
Action: Mouse moved to (647, 274)
Screenshot: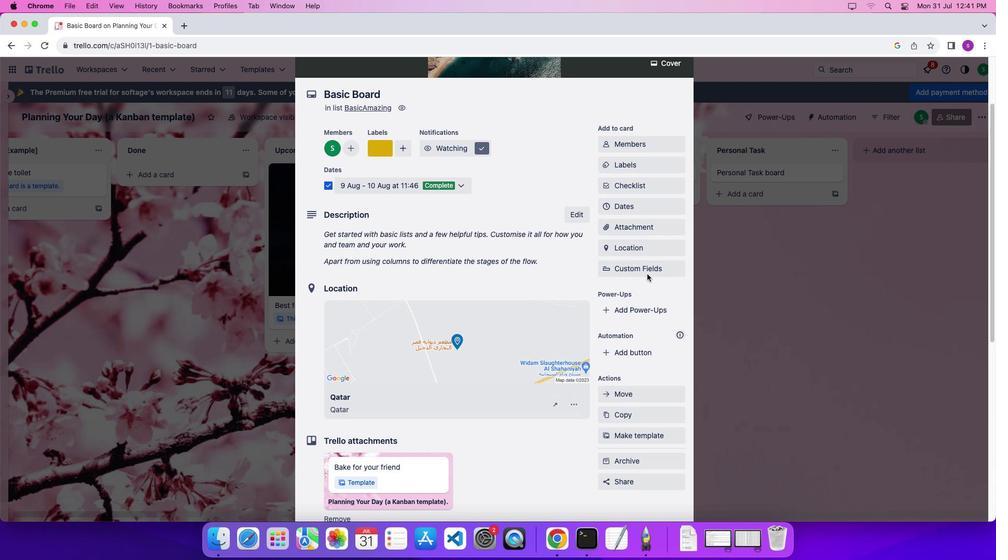
Action: Mouse scrolled (647, 274) with delta (0, 0)
Screenshot: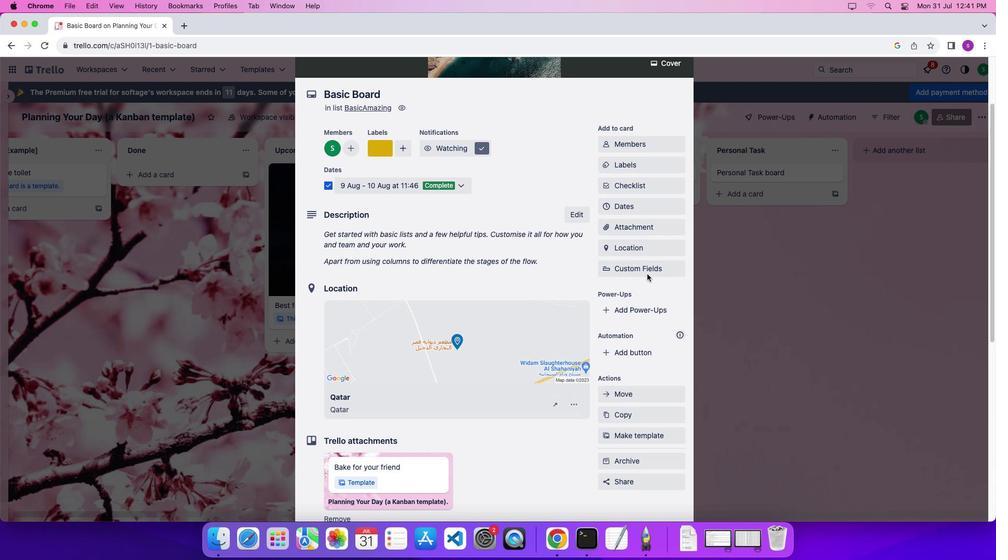 
Action: Mouse scrolled (647, 274) with delta (0, 0)
Screenshot: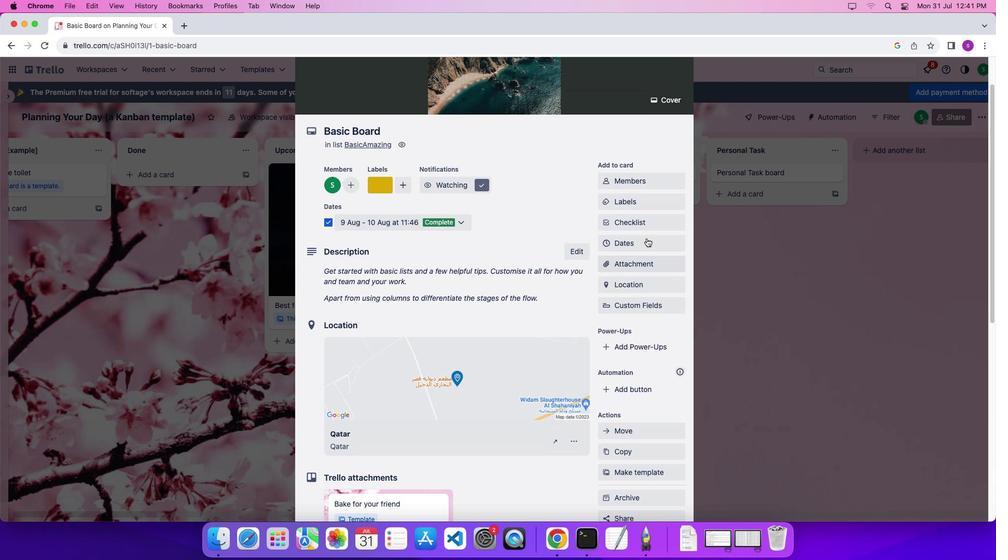 
Action: Mouse scrolled (647, 274) with delta (0, 0)
Screenshot: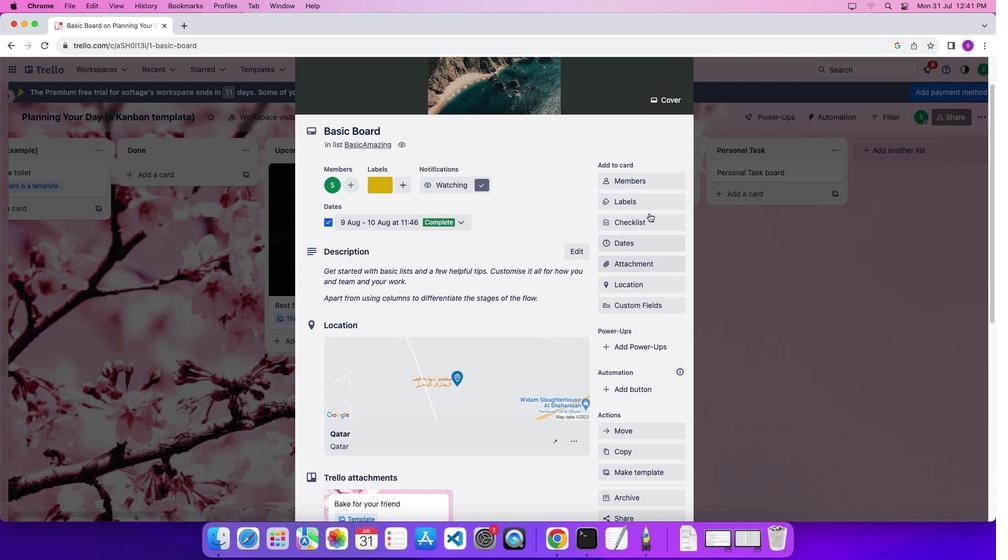 
Action: Mouse moved to (656, 171)
Screenshot: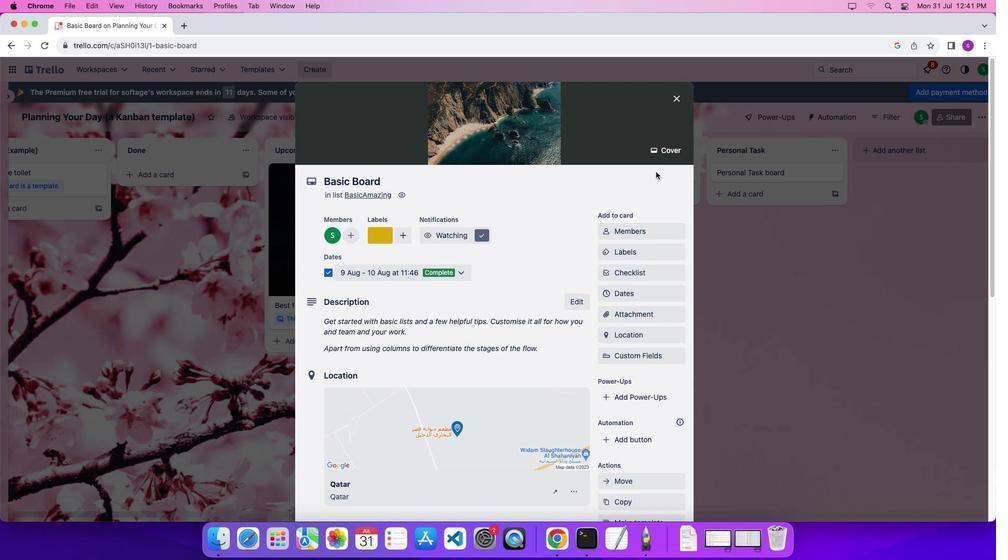 
Action: Mouse scrolled (656, 171) with delta (0, 0)
Screenshot: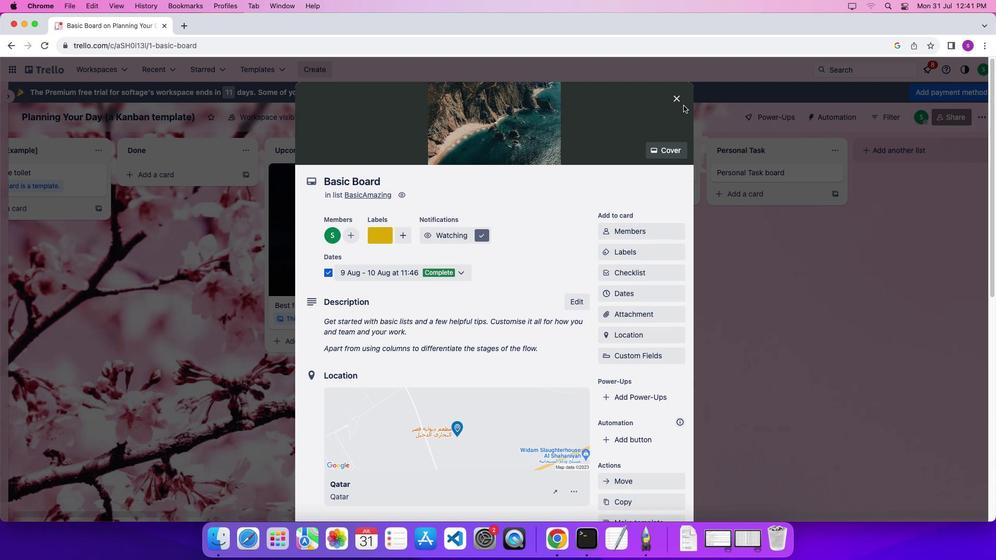 
Action: Mouse scrolled (656, 171) with delta (0, 0)
Screenshot: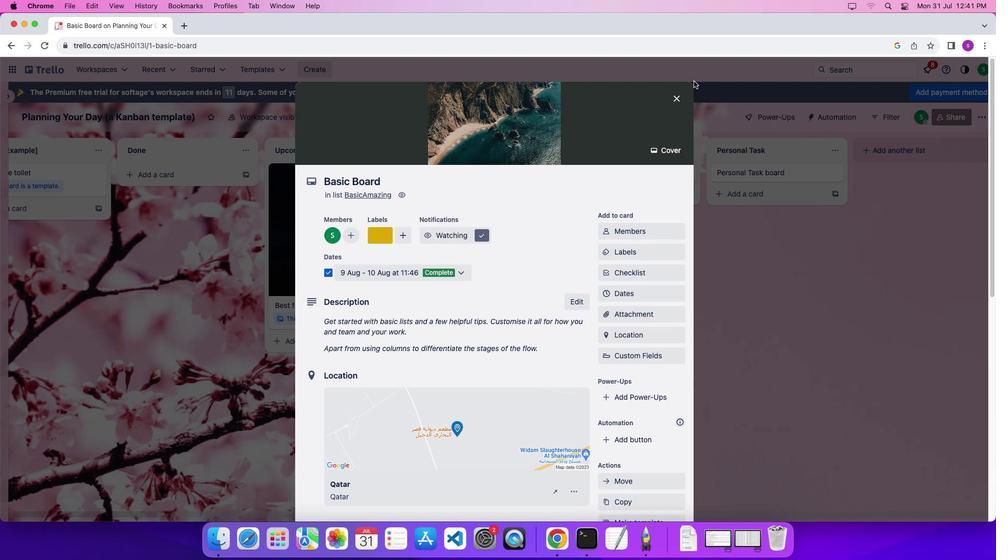 
Action: Mouse scrolled (656, 171) with delta (0, 4)
Screenshot: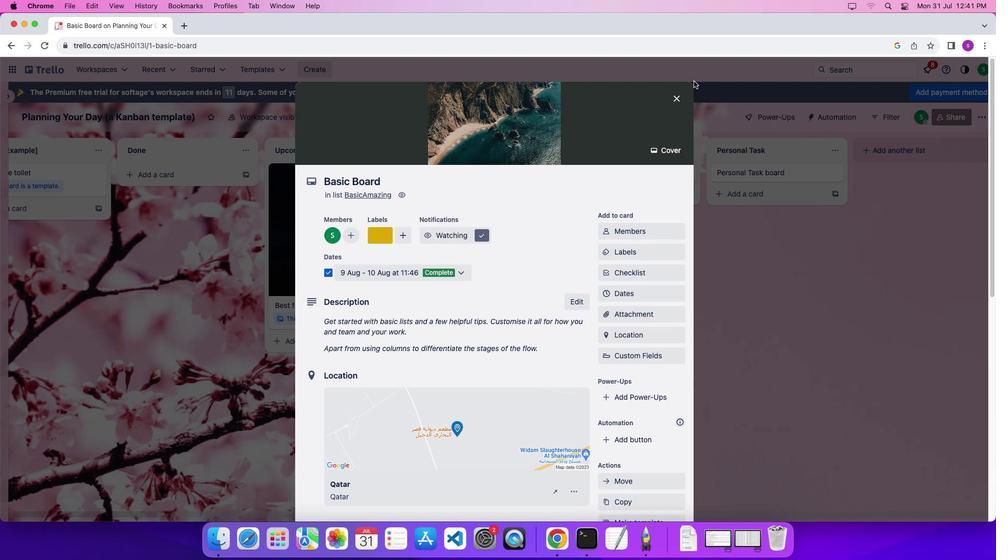 
Action: Mouse scrolled (656, 171) with delta (0, 6)
Screenshot: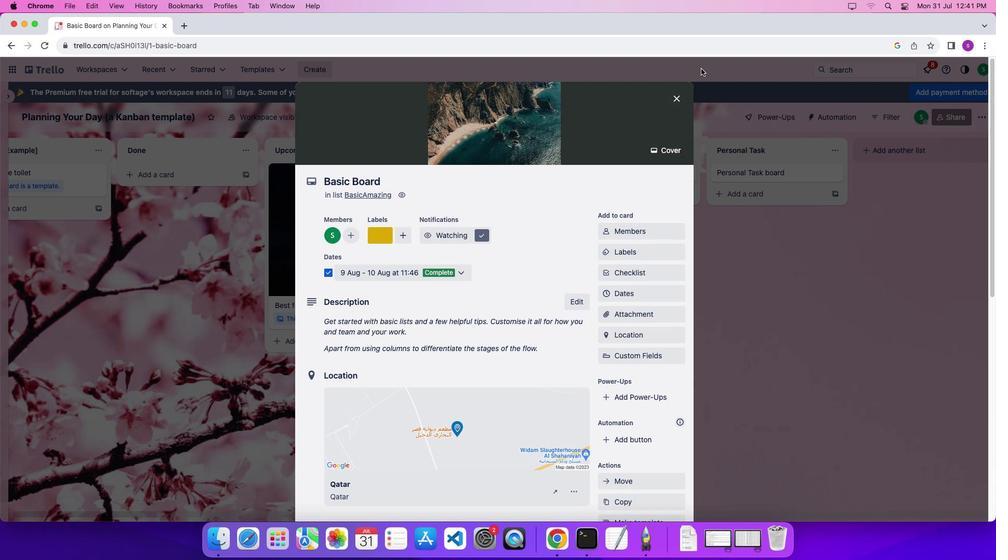 
Action: Mouse moved to (672, 102)
Screenshot: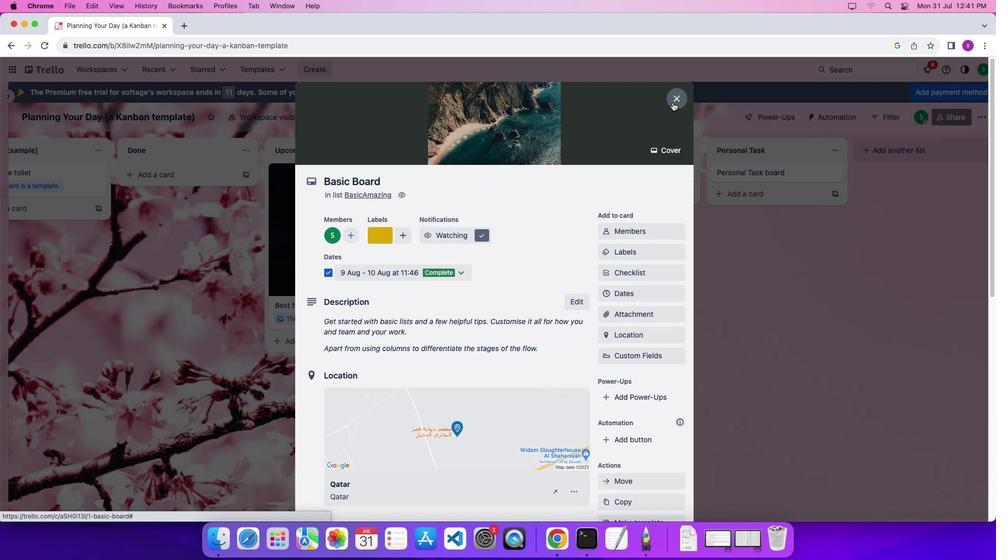 
Action: Mouse pressed left at (672, 102)
Screenshot: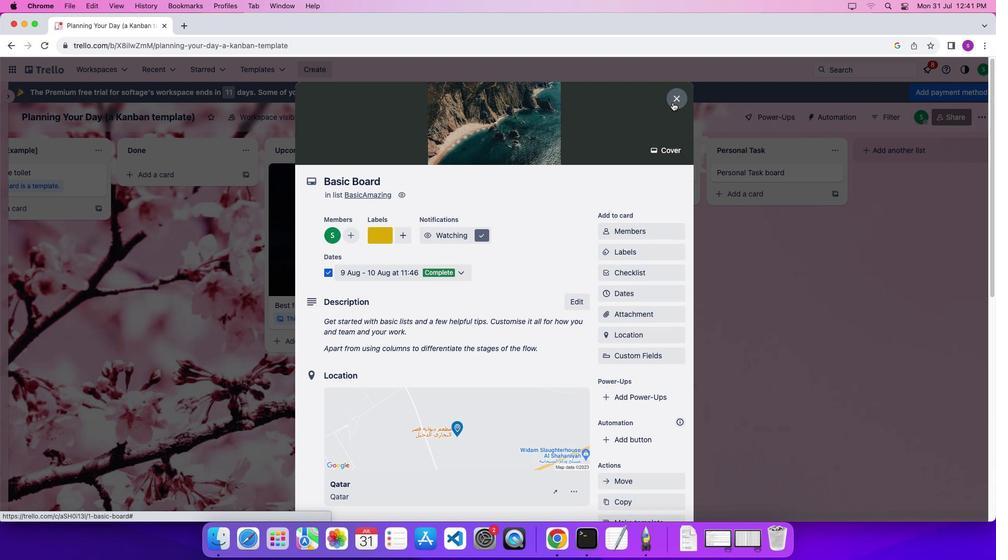 
Action: Mouse moved to (639, 167)
Screenshot: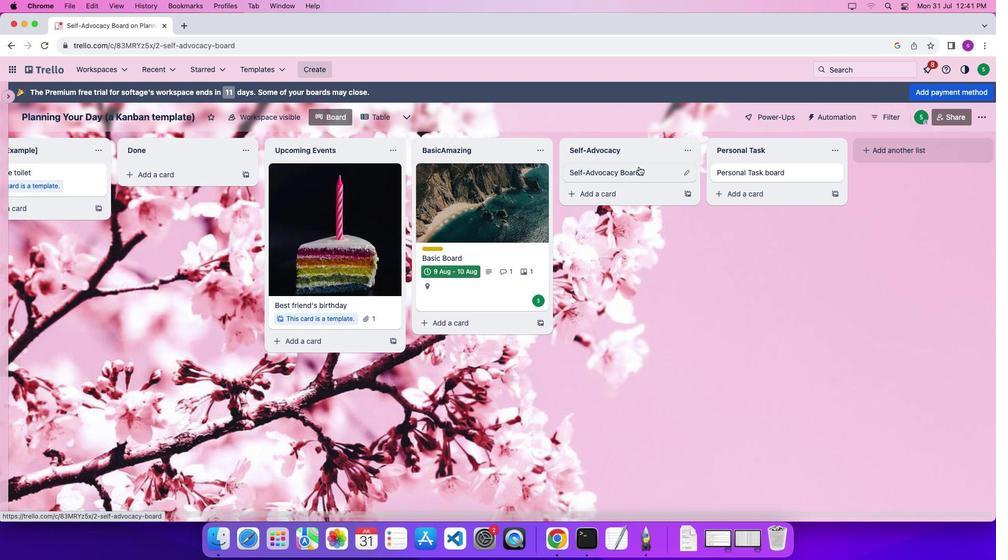 
Action: Mouse pressed left at (639, 167)
Screenshot: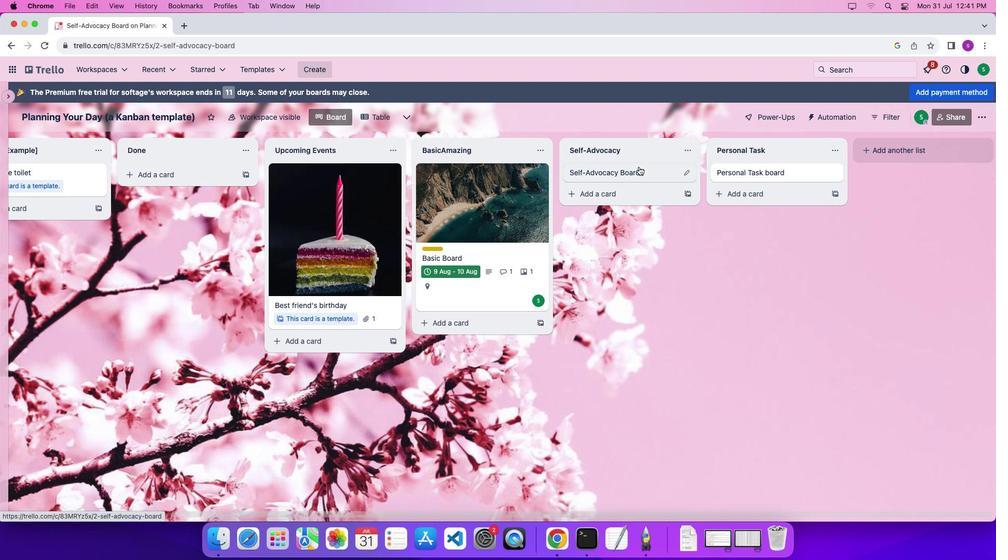 
Action: Mouse moved to (345, 151)
Screenshot: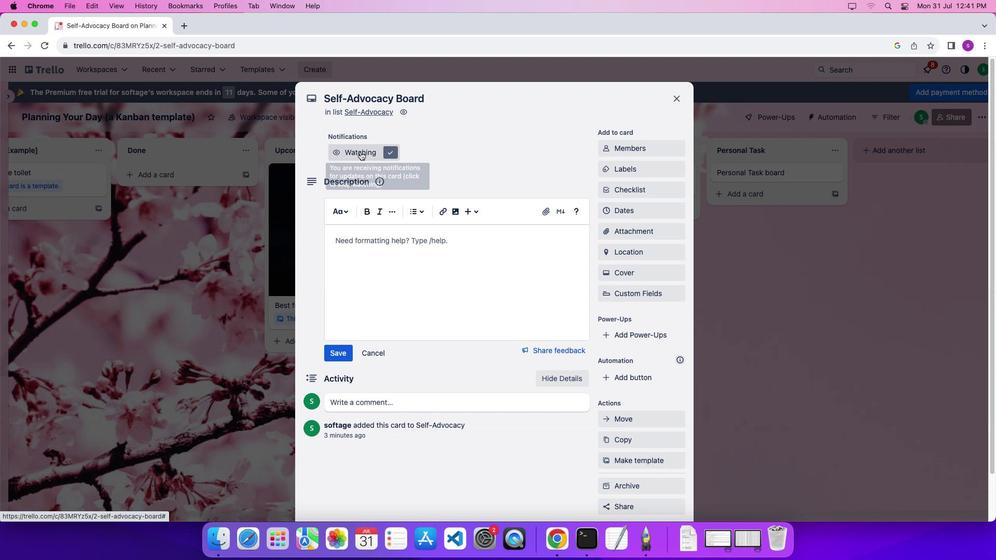 
Action: Mouse pressed left at (345, 151)
Screenshot: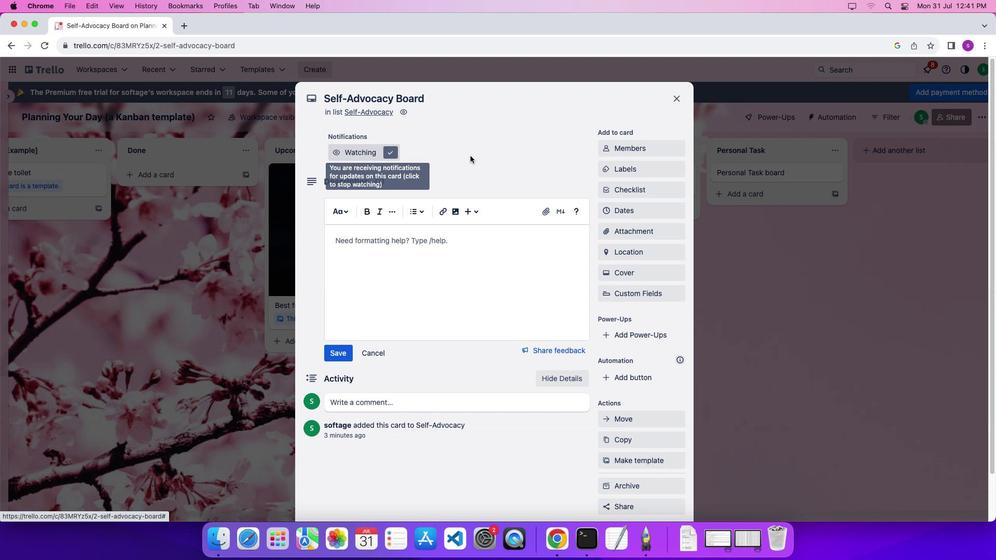 
Action: Mouse moved to (632, 149)
Screenshot: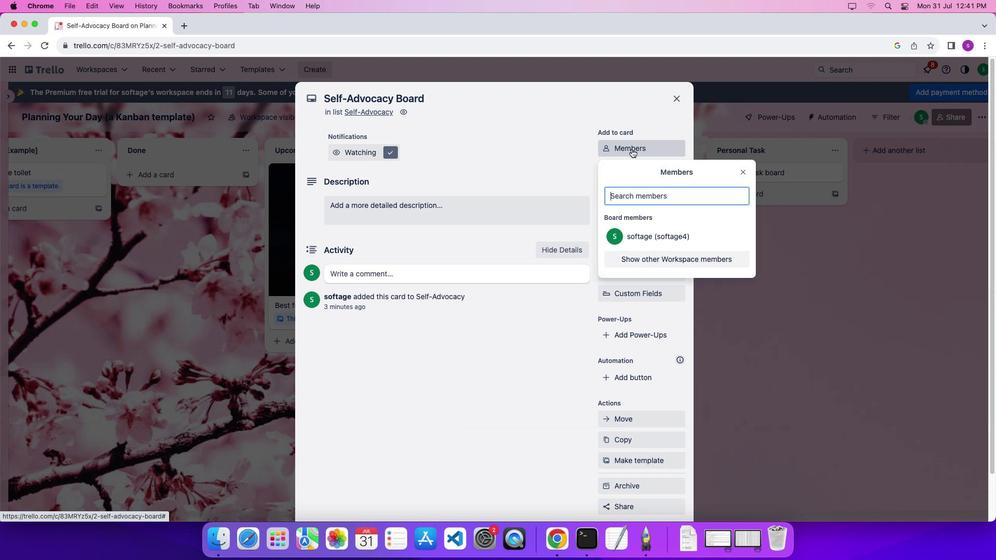 
Action: Mouse pressed left at (632, 149)
Screenshot: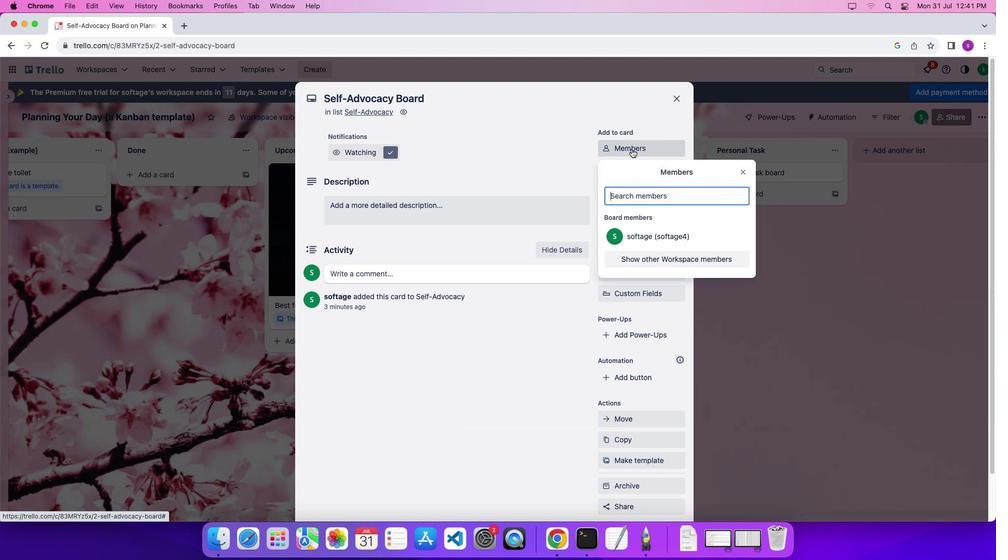 
Action: Mouse moved to (650, 231)
Screenshot: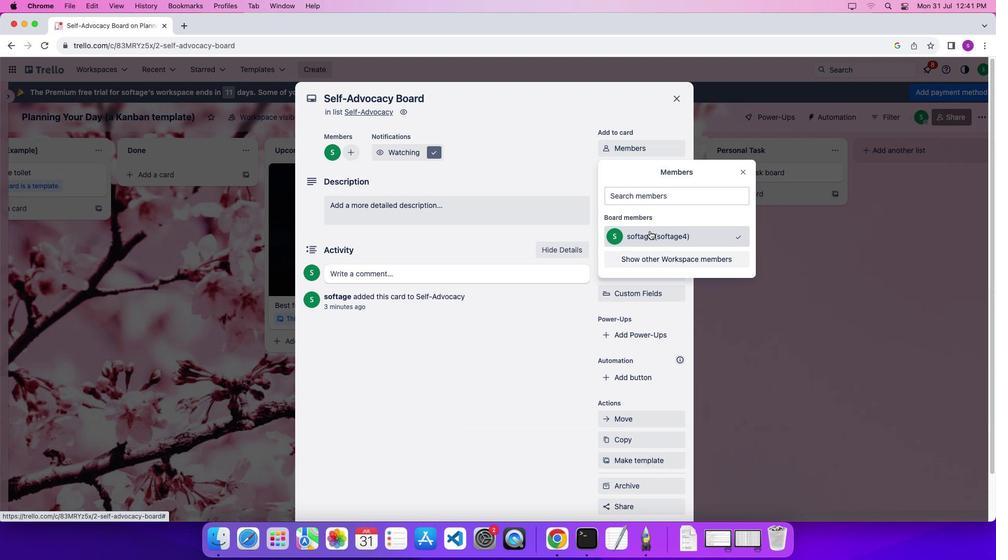 
Action: Mouse pressed left at (650, 231)
